Task: Create fields in voter object.
Action: Mouse moved to (1187, 84)
Screenshot: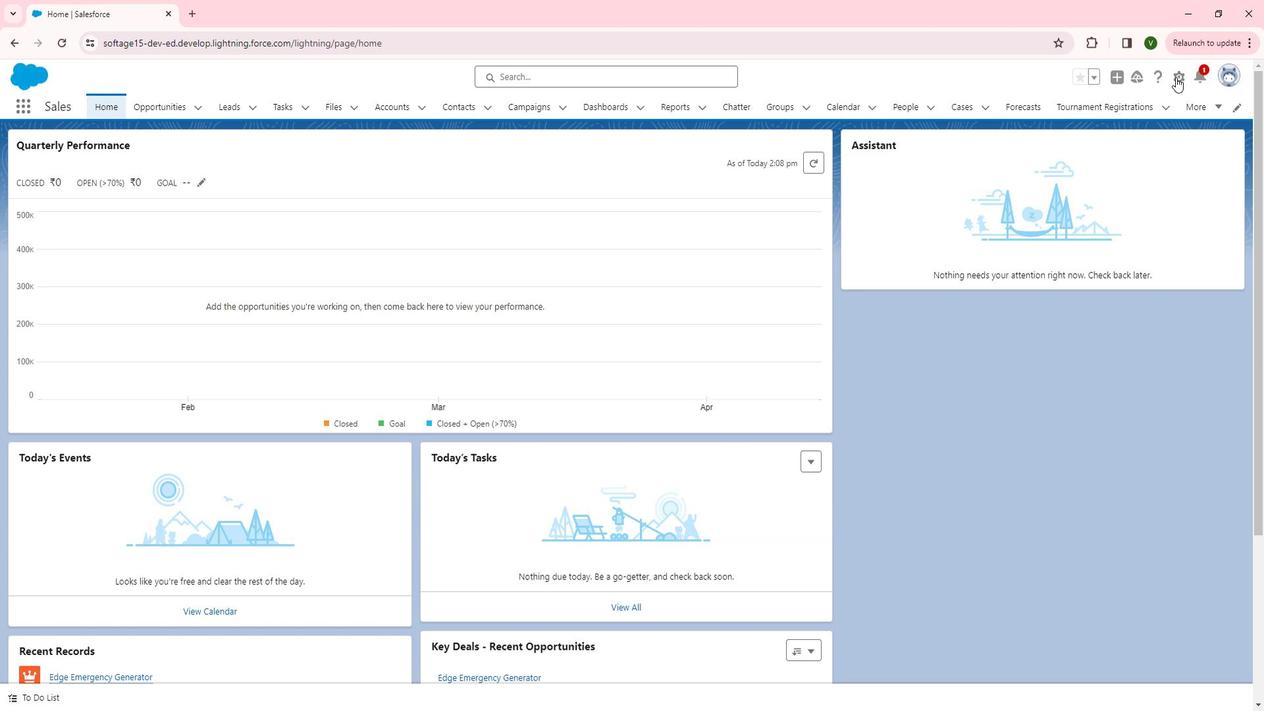 
Action: Mouse pressed left at (1187, 84)
Screenshot: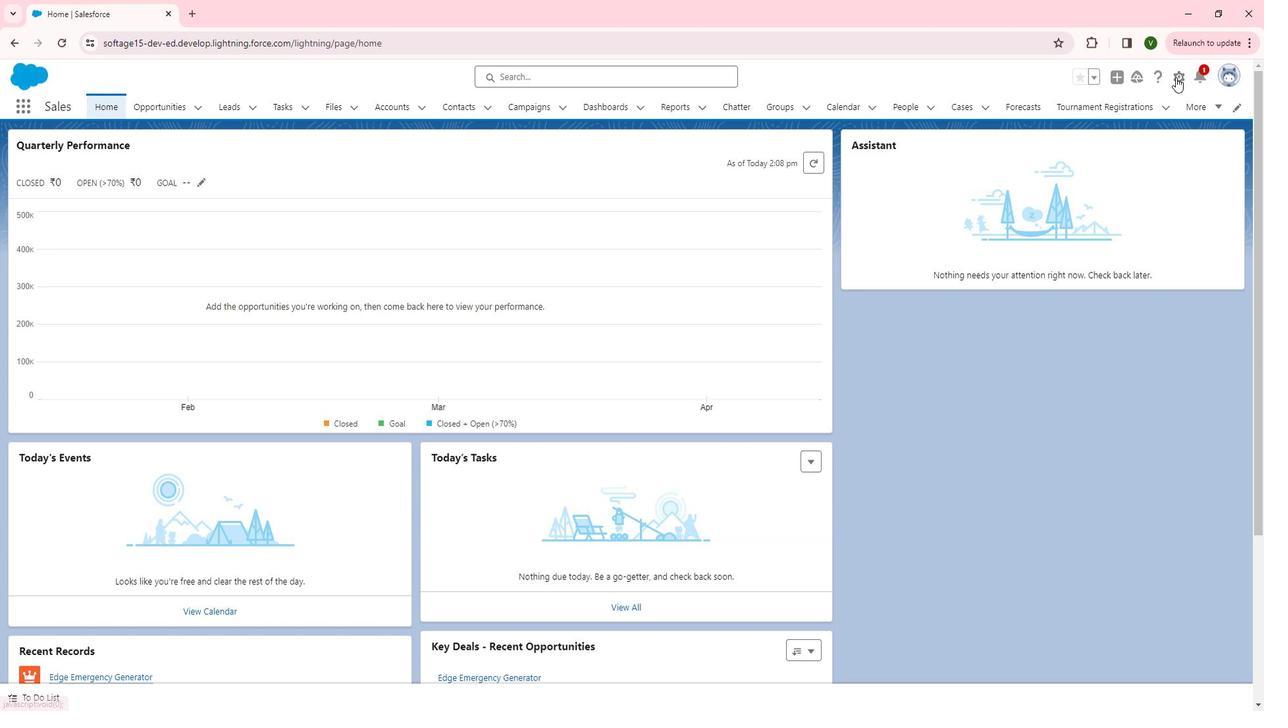 
Action: Mouse moved to (1145, 137)
Screenshot: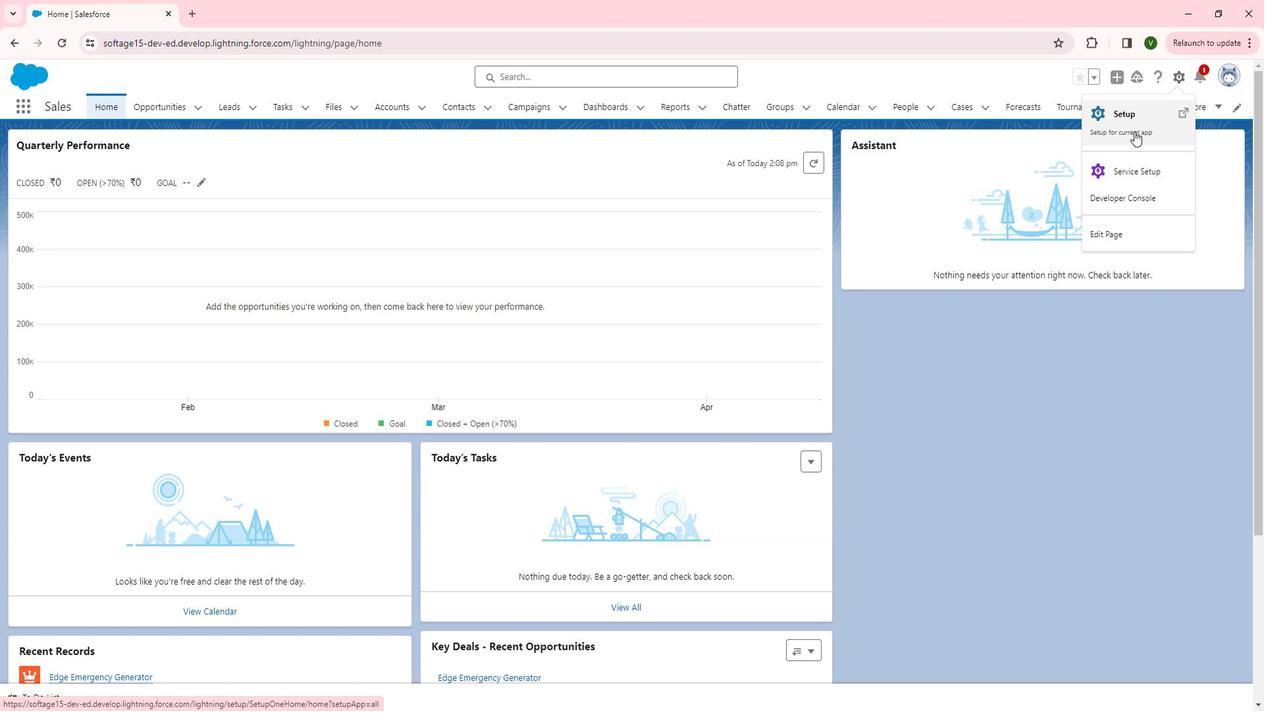 
Action: Mouse pressed left at (1145, 137)
Screenshot: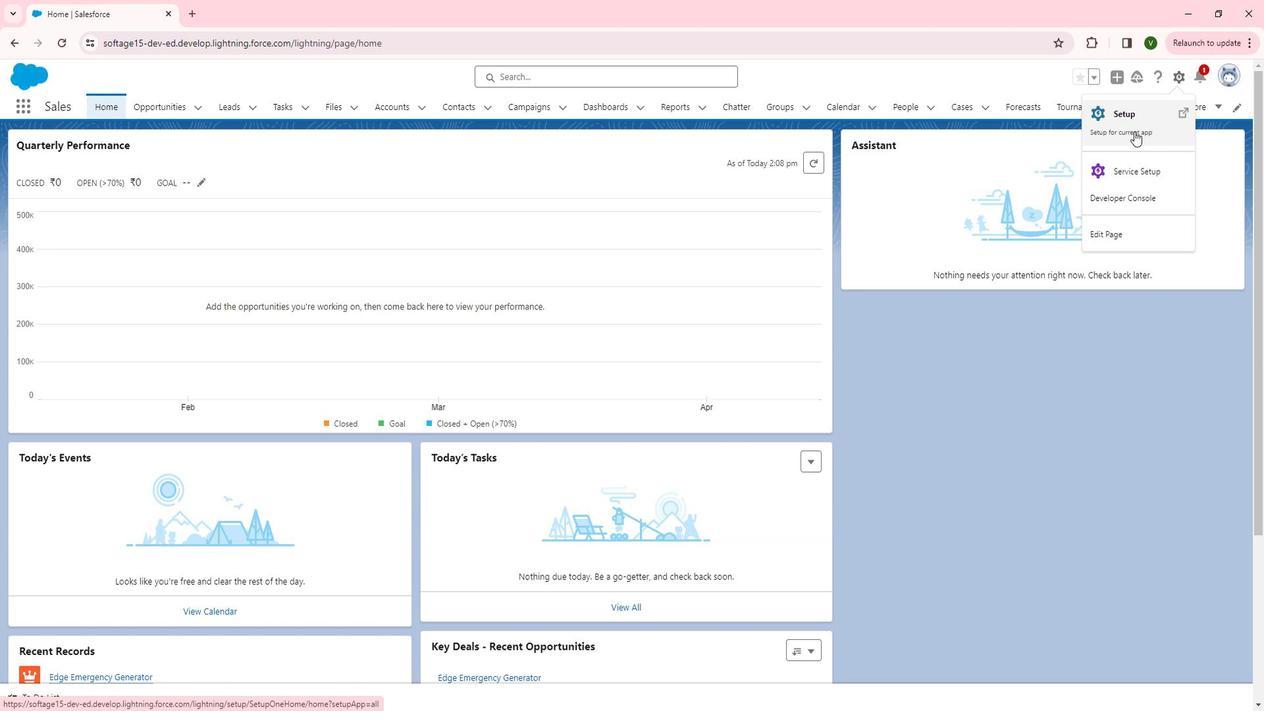 
Action: Mouse moved to (122, 424)
Screenshot: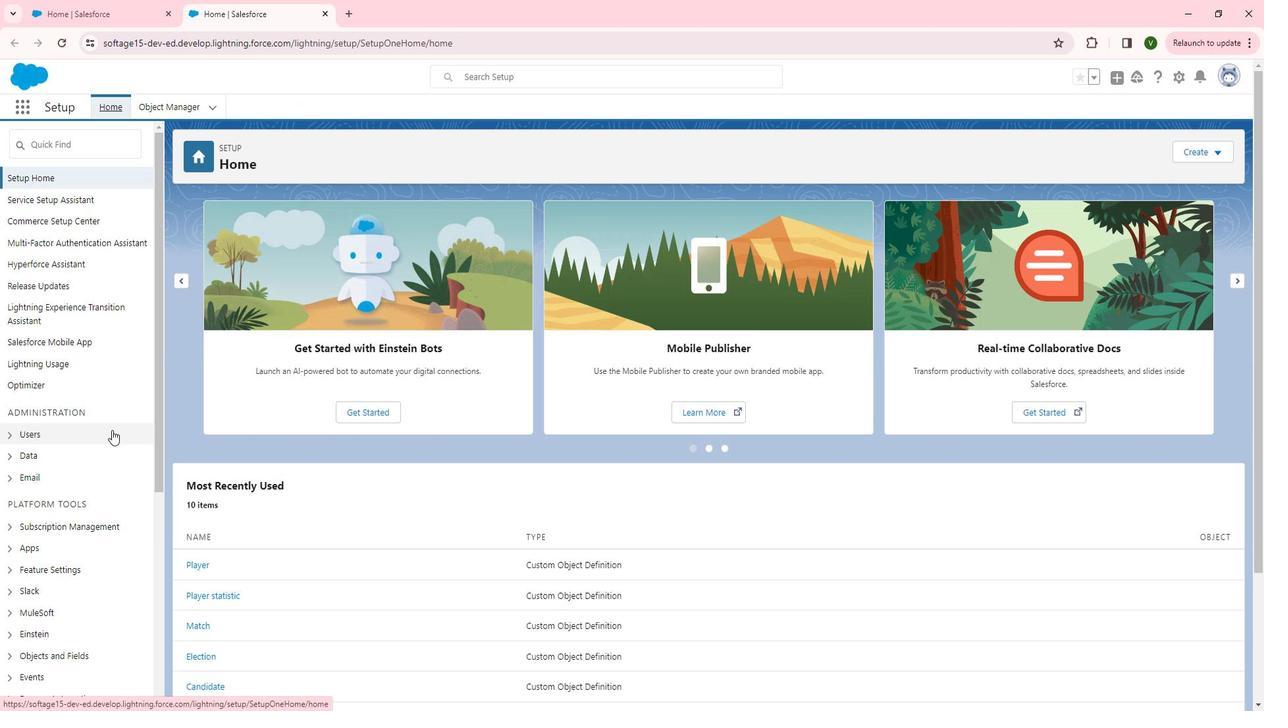 
Action: Mouse scrolled (122, 424) with delta (0, 0)
Screenshot: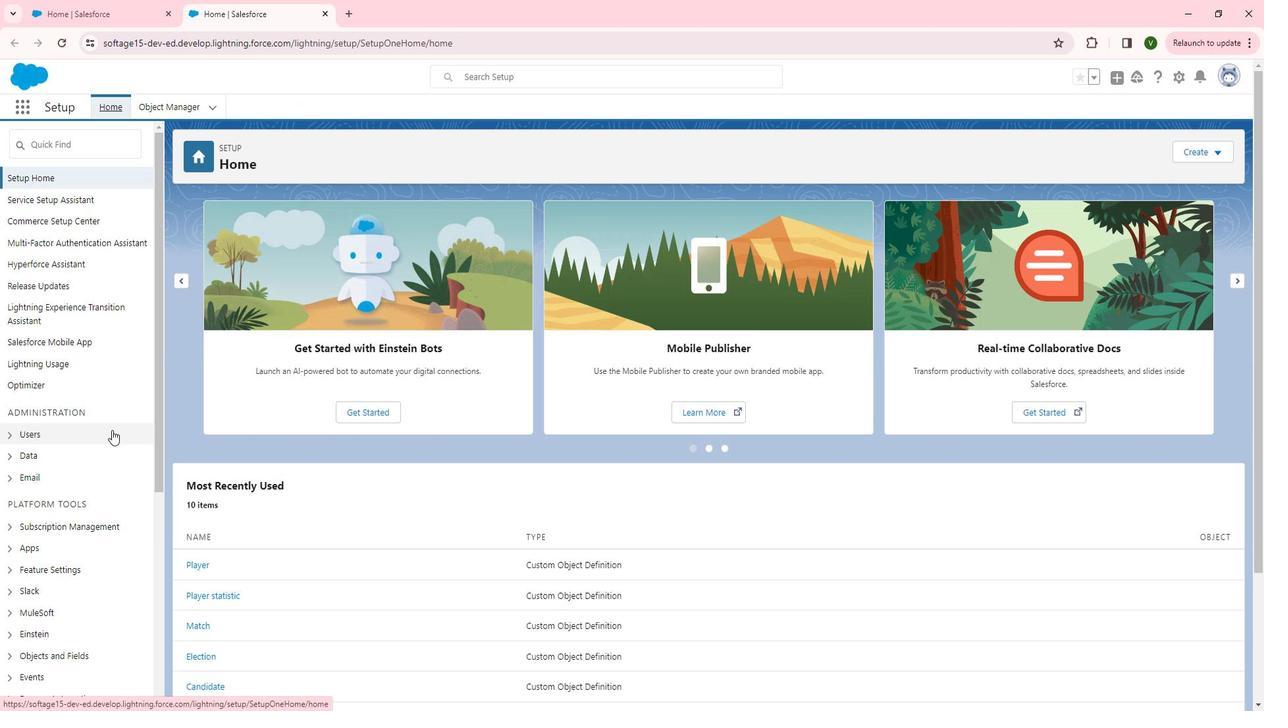 
Action: Mouse scrolled (122, 424) with delta (0, 0)
Screenshot: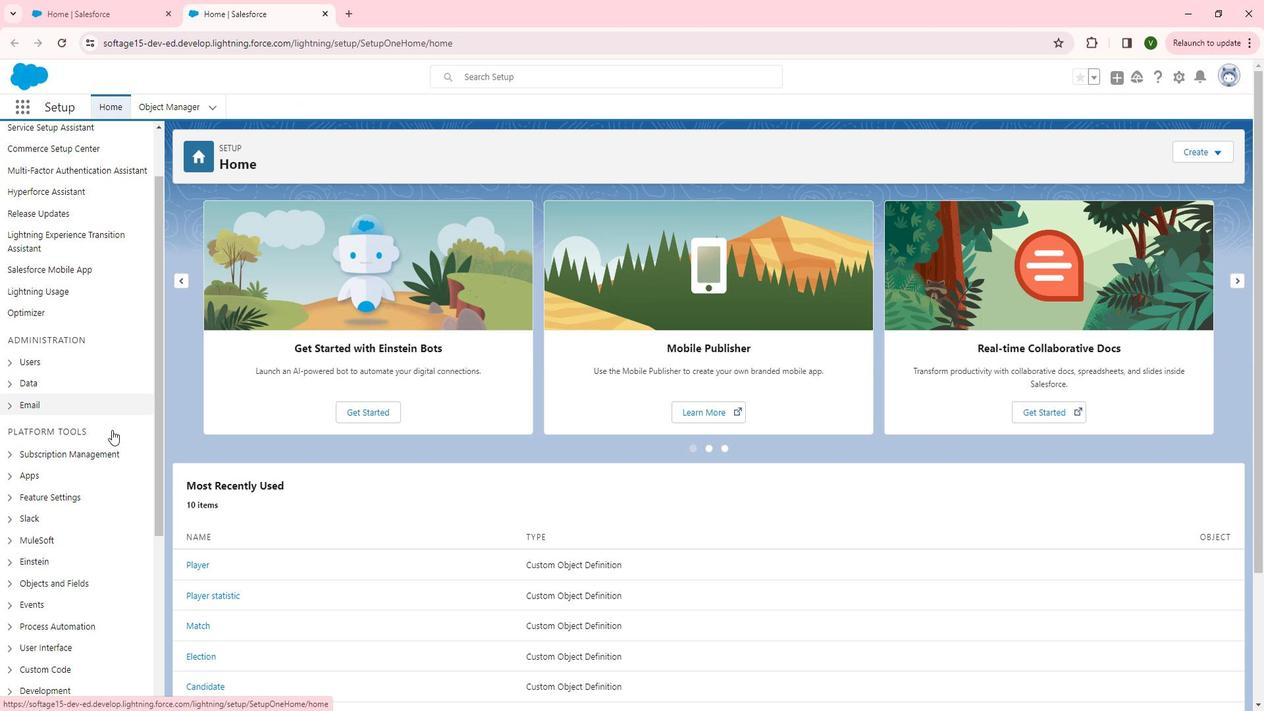 
Action: Mouse moved to (113, 424)
Screenshot: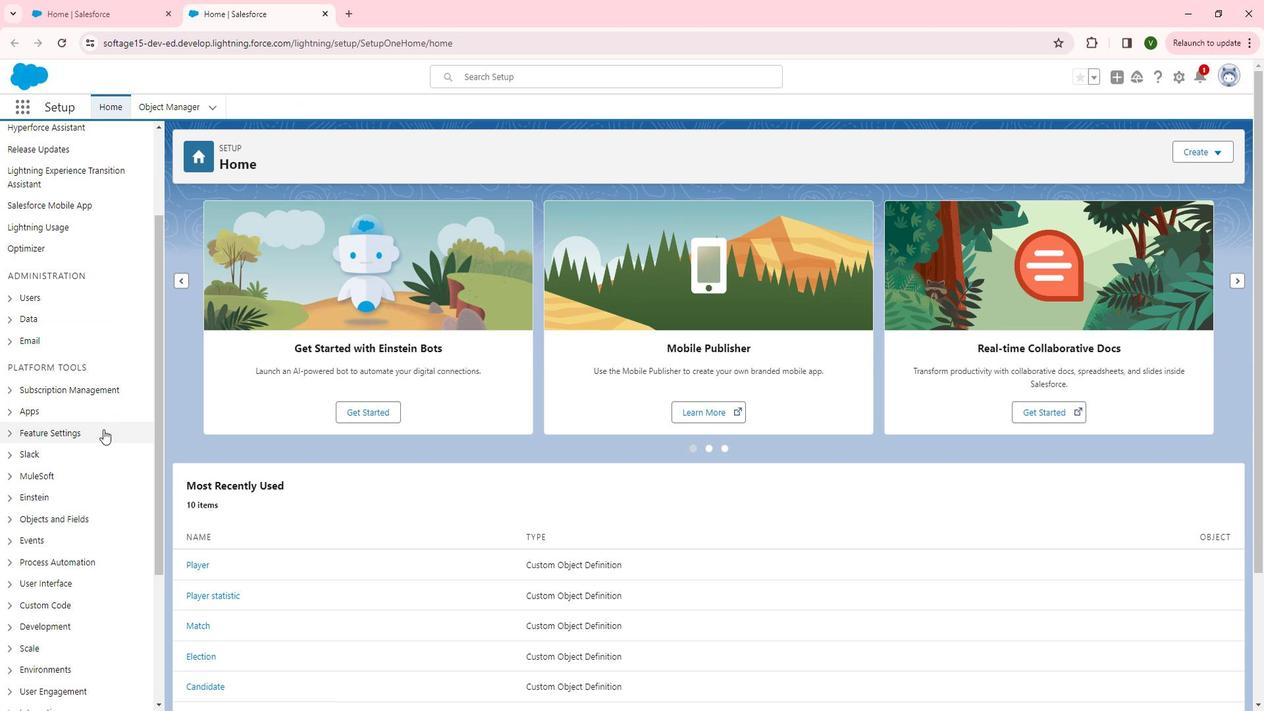 
Action: Mouse scrolled (113, 423) with delta (0, 0)
Screenshot: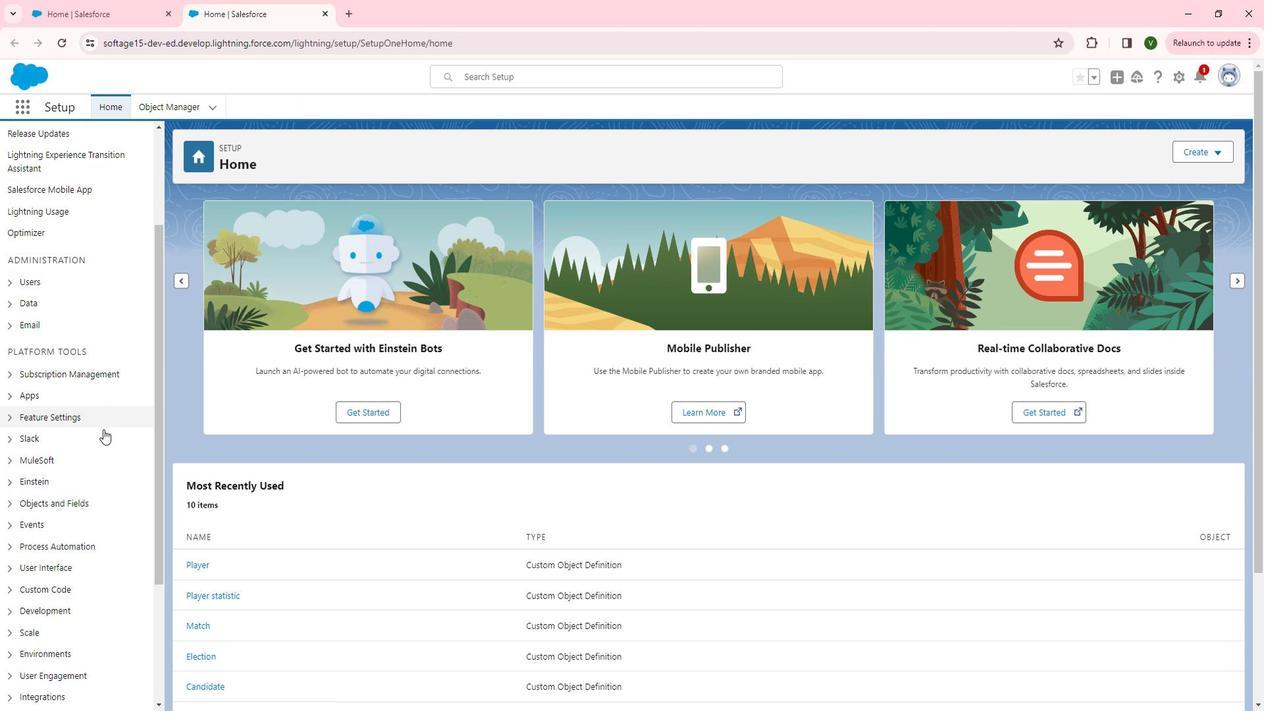 
Action: Mouse moved to (16, 446)
Screenshot: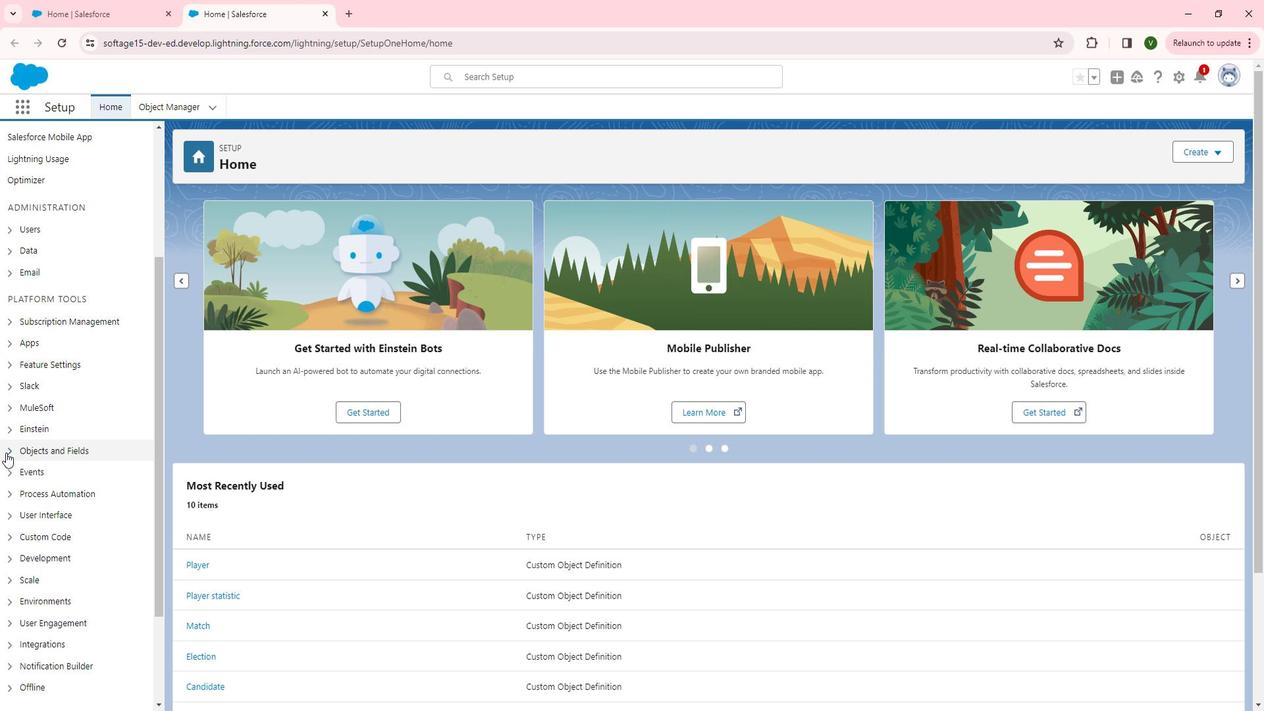 
Action: Mouse pressed left at (16, 446)
Screenshot: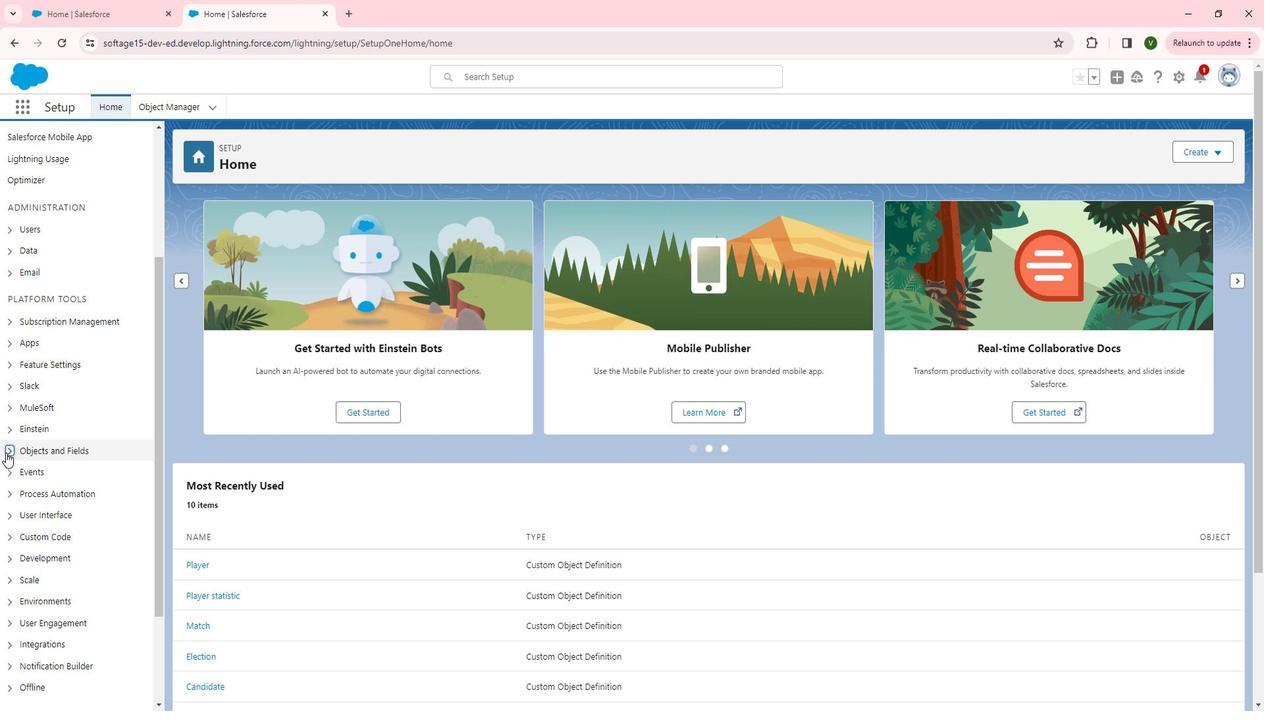 
Action: Mouse moved to (94, 462)
Screenshot: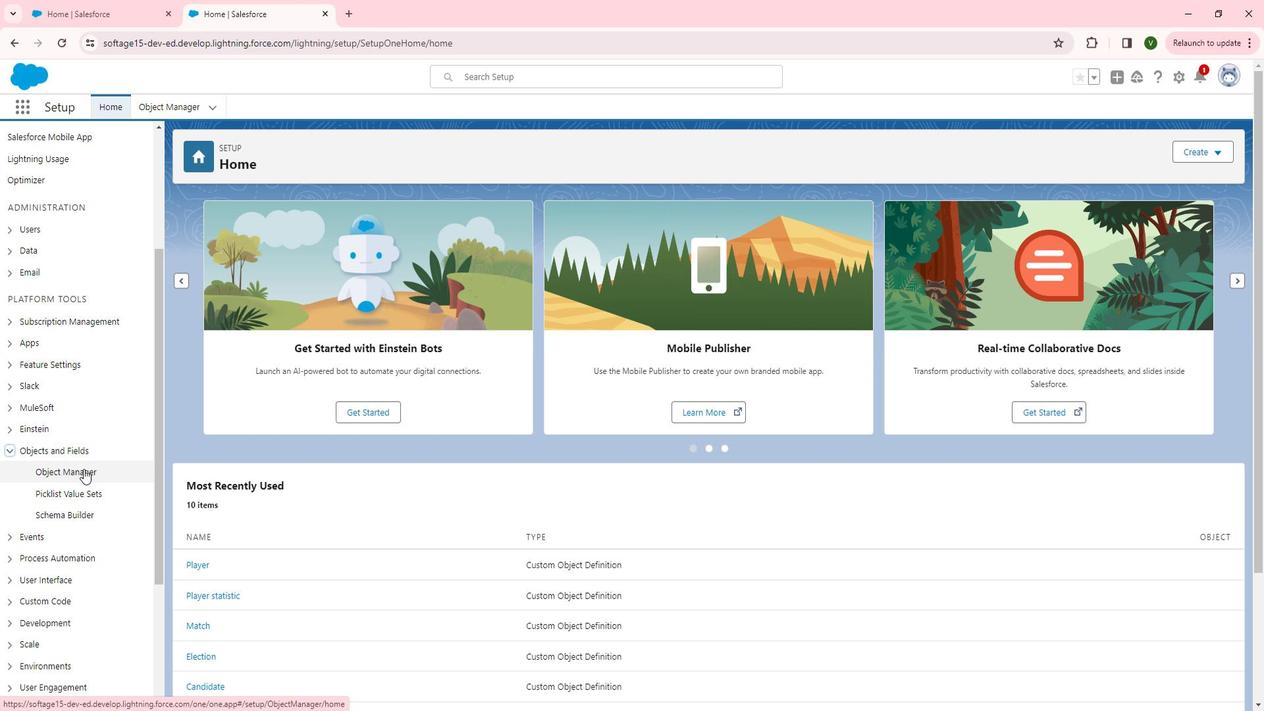 
Action: Mouse pressed left at (94, 462)
Screenshot: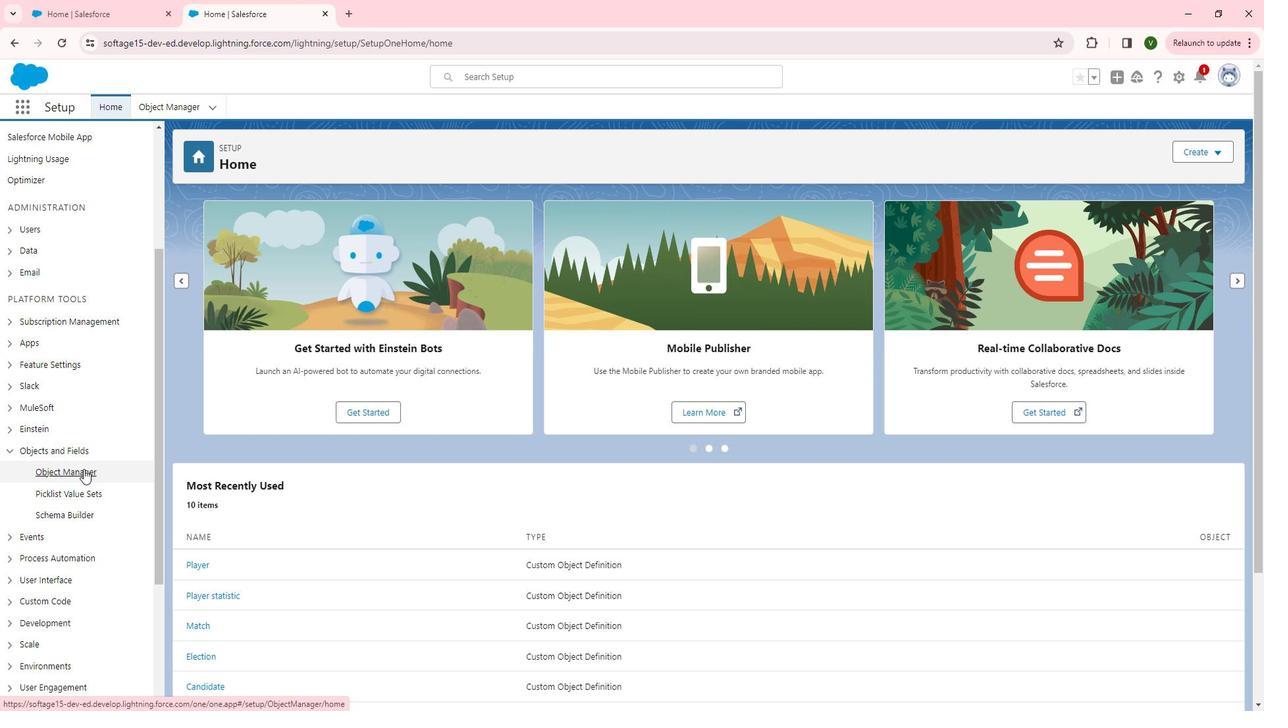 
Action: Mouse moved to (474, 305)
Screenshot: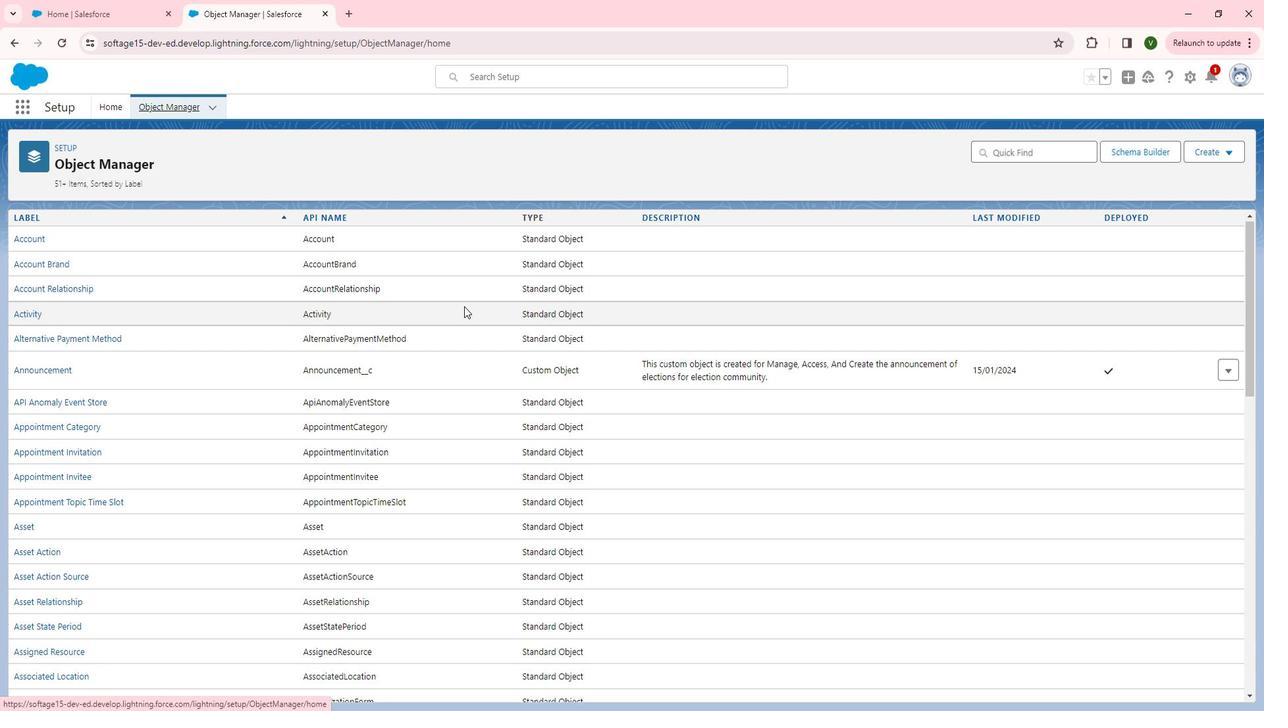
Action: Mouse scrolled (474, 305) with delta (0, 0)
Screenshot: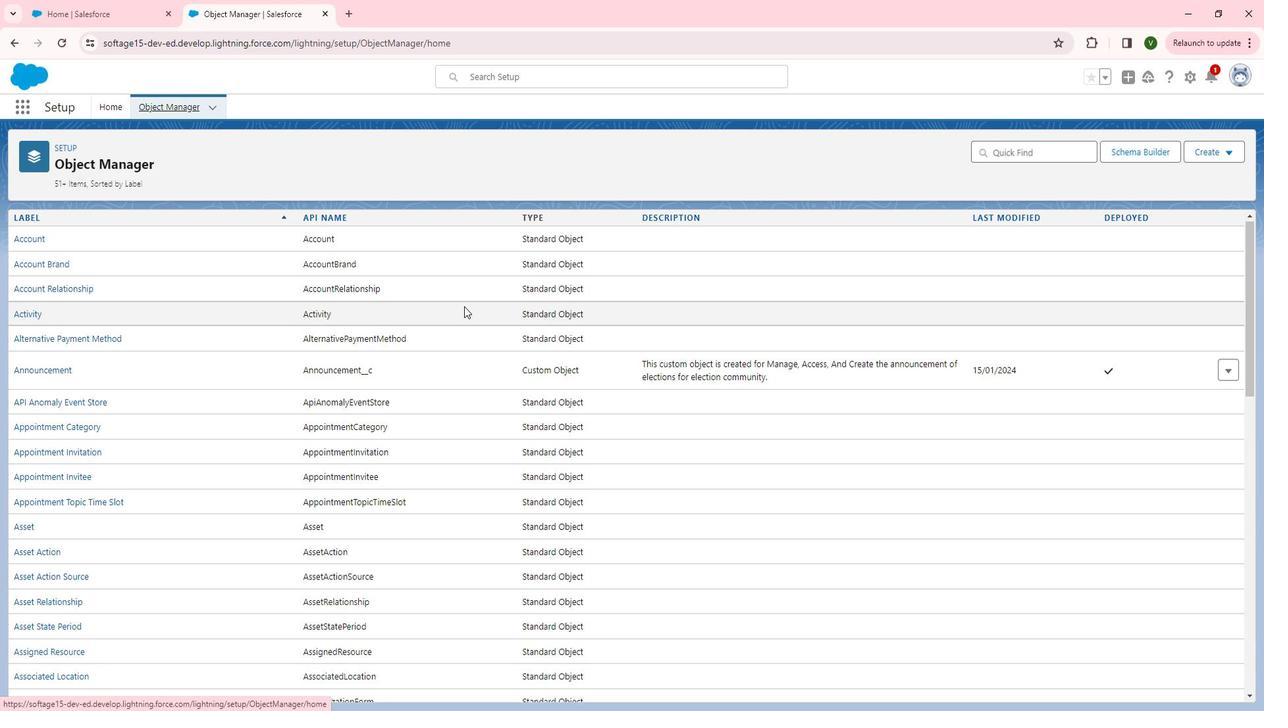 
Action: Mouse scrolled (474, 305) with delta (0, 0)
Screenshot: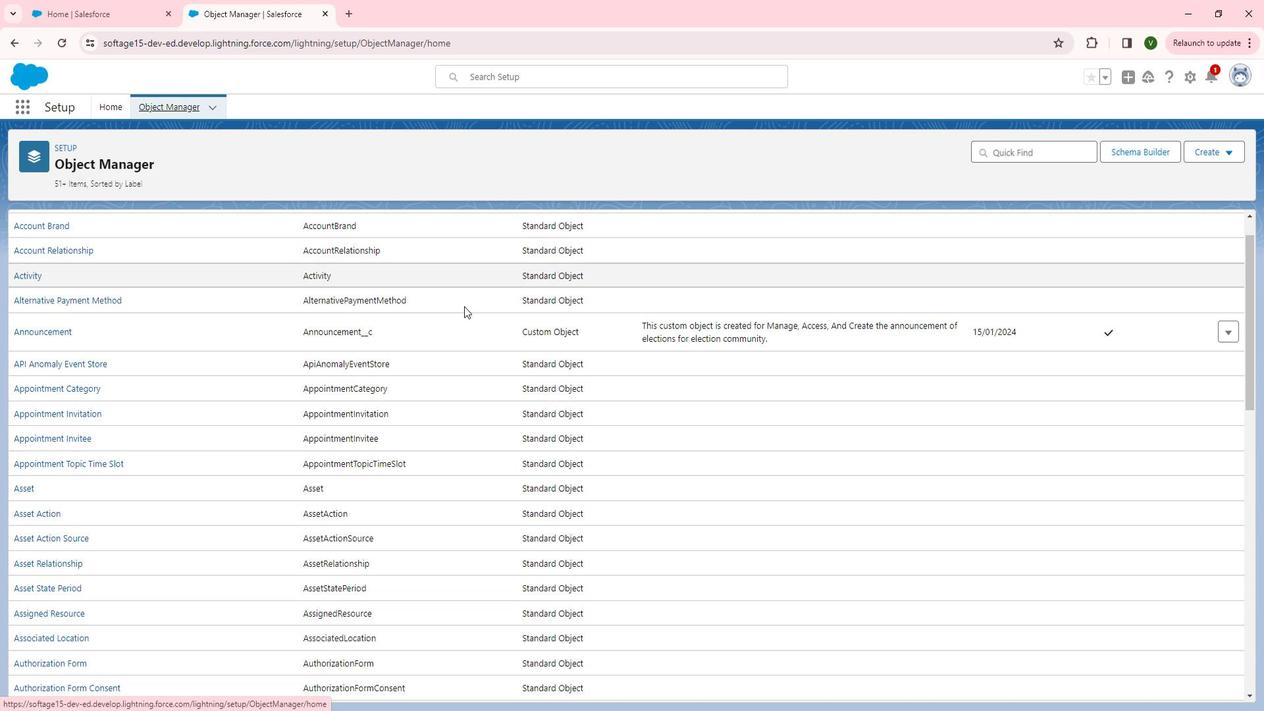 
Action: Mouse scrolled (474, 305) with delta (0, 0)
Screenshot: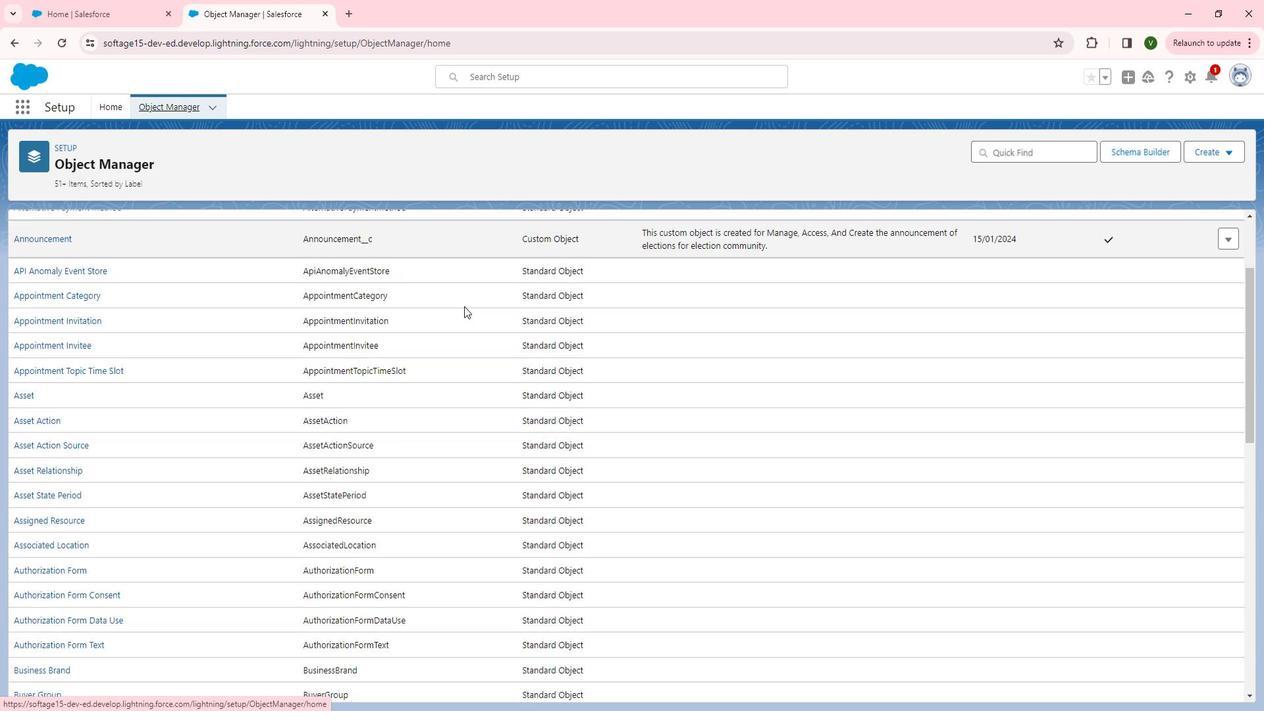 
Action: Mouse scrolled (474, 305) with delta (0, 0)
Screenshot: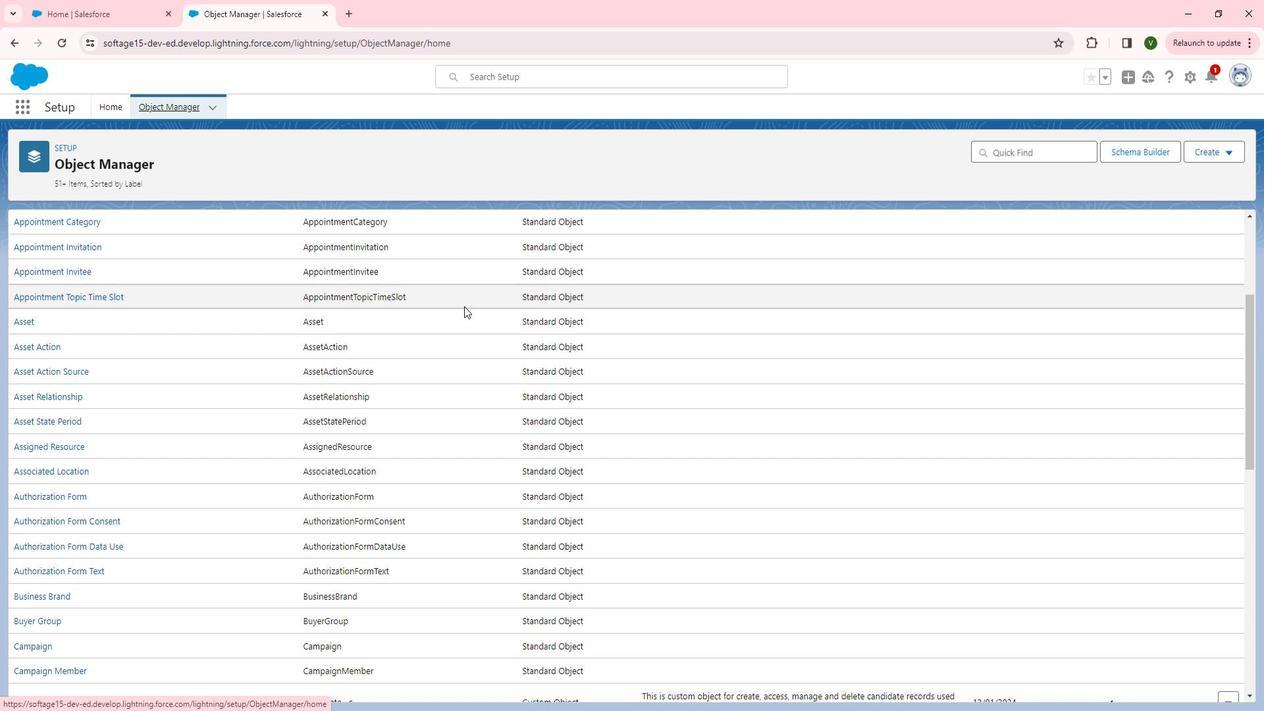 
Action: Mouse scrolled (474, 305) with delta (0, 0)
Screenshot: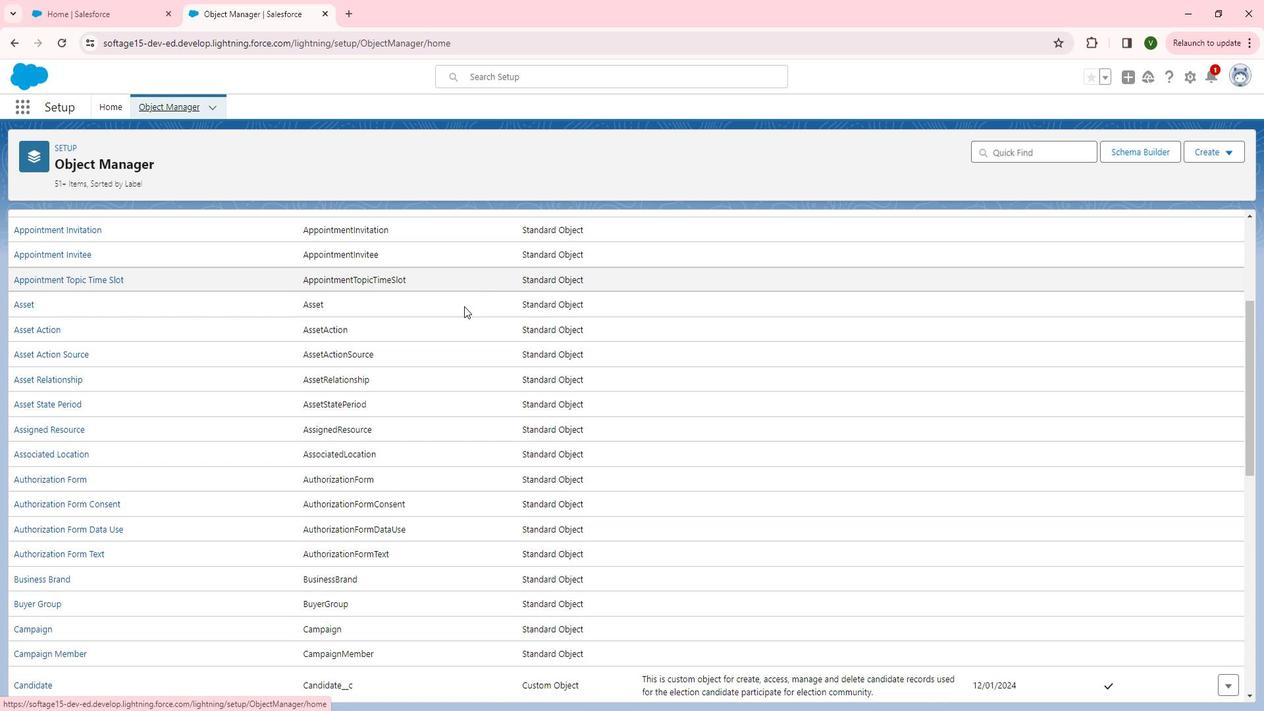 
Action: Mouse scrolled (474, 305) with delta (0, 0)
Screenshot: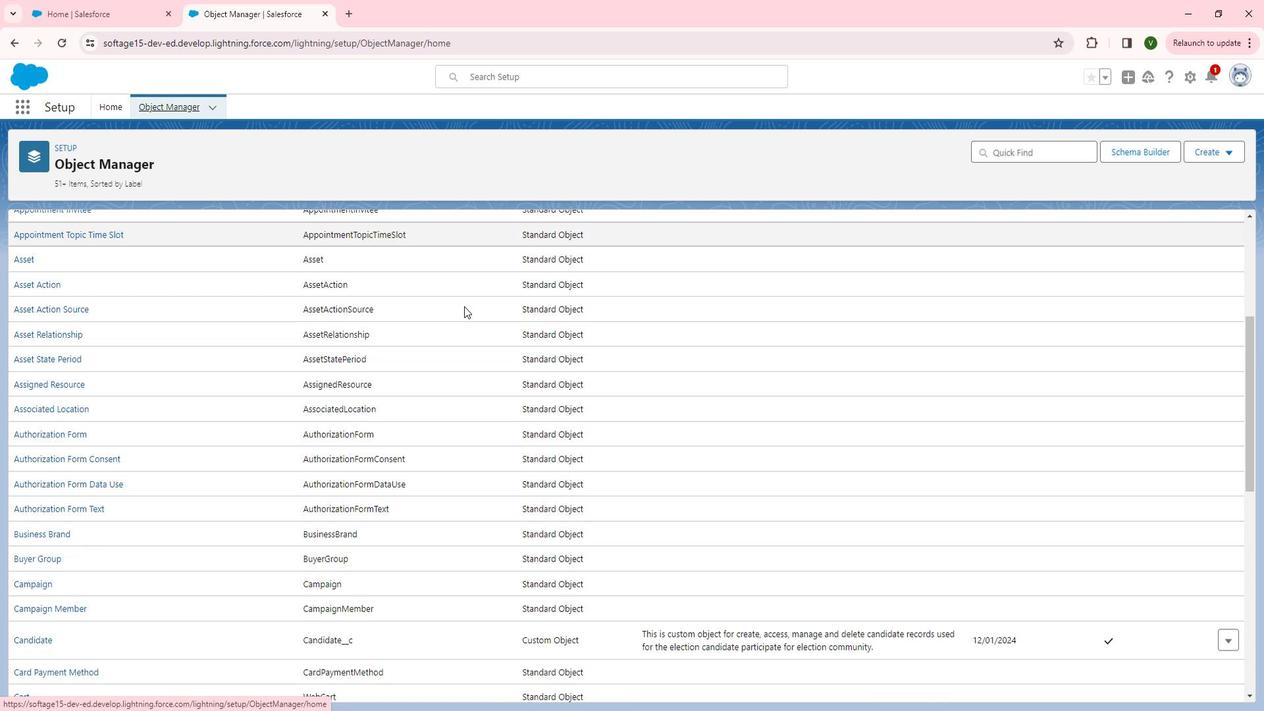 
Action: Mouse scrolled (474, 305) with delta (0, 0)
Screenshot: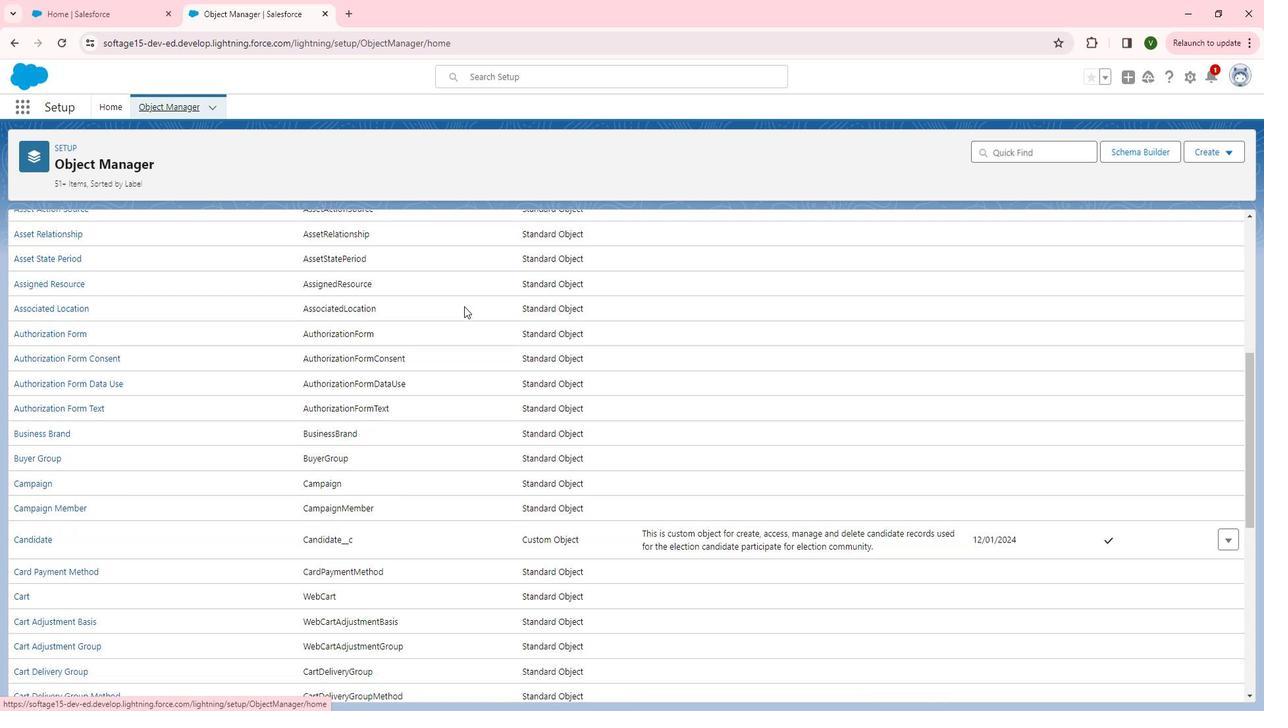 
Action: Mouse moved to (474, 306)
Screenshot: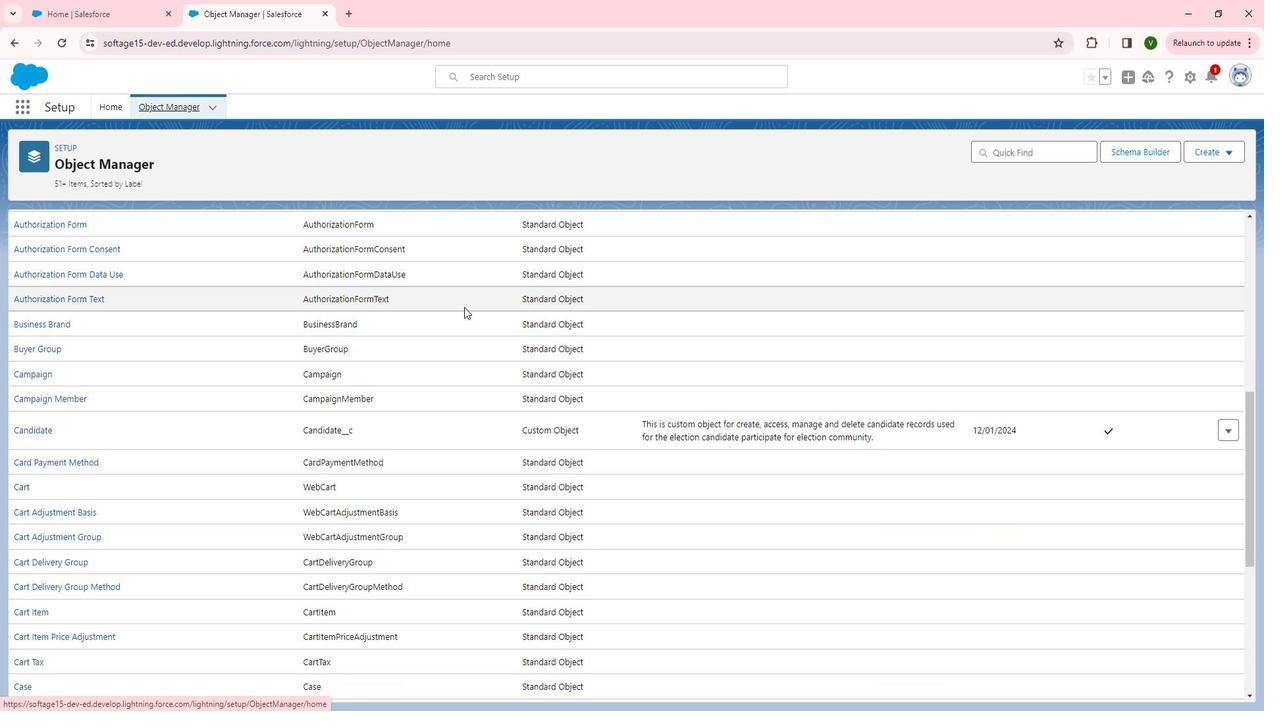 
Action: Mouse scrolled (474, 305) with delta (0, 0)
Screenshot: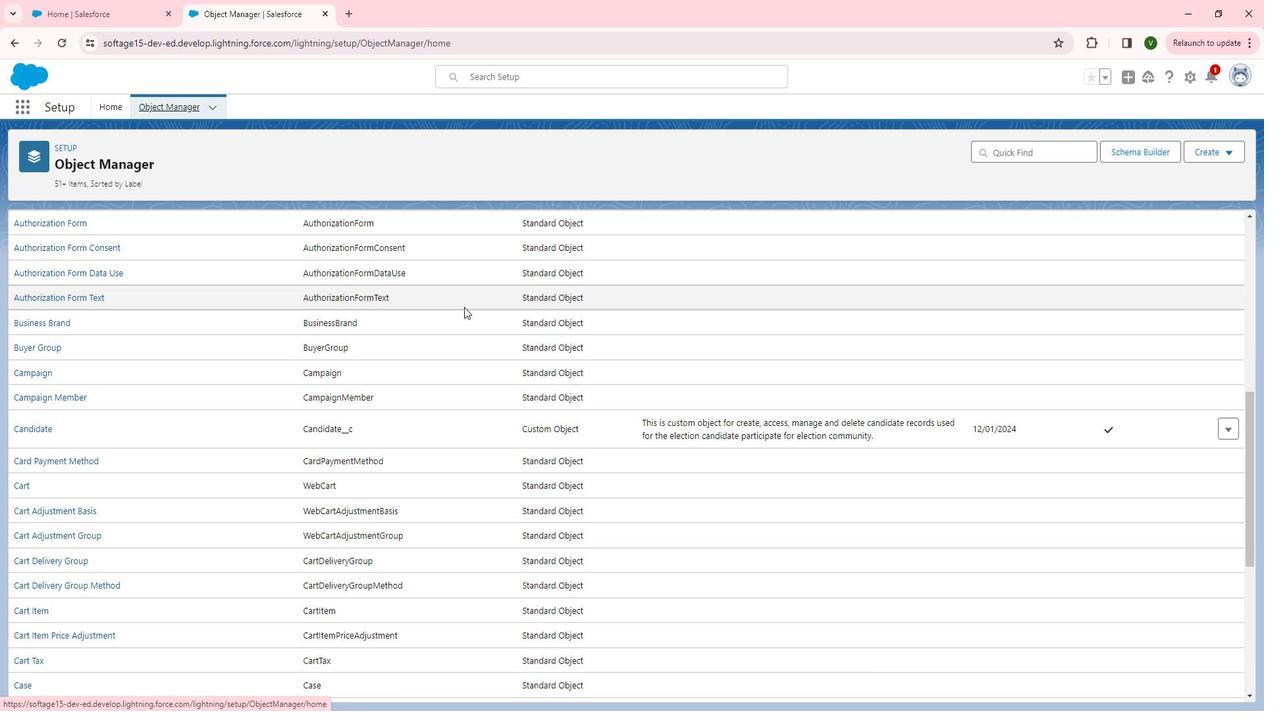 
Action: Mouse scrolled (474, 305) with delta (0, 0)
Screenshot: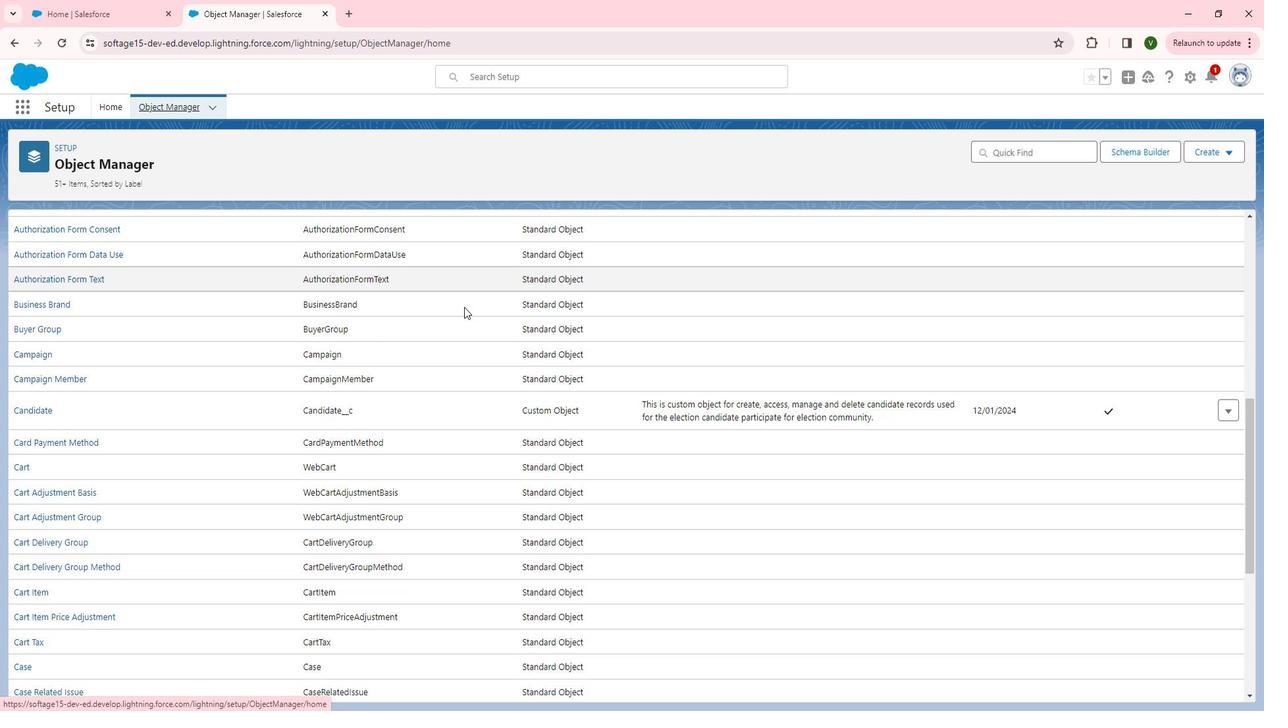 
Action: Mouse scrolled (474, 305) with delta (0, 0)
Screenshot: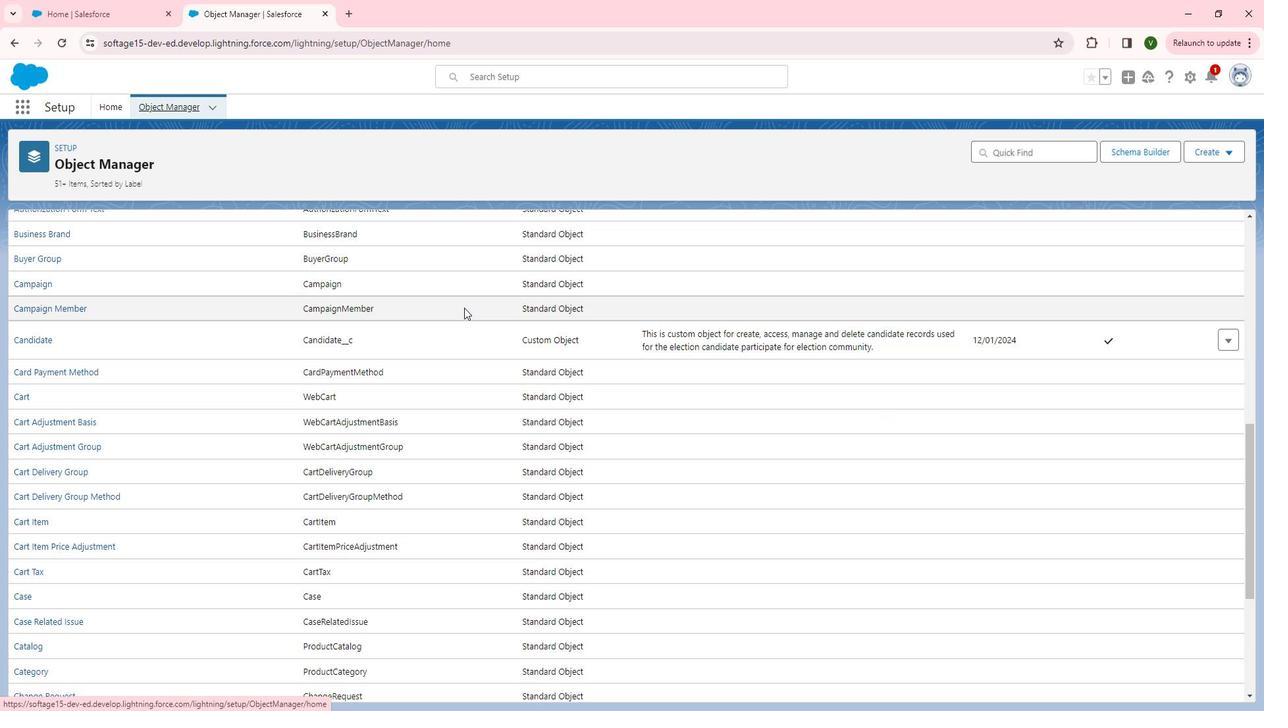 
Action: Mouse moved to (474, 306)
Screenshot: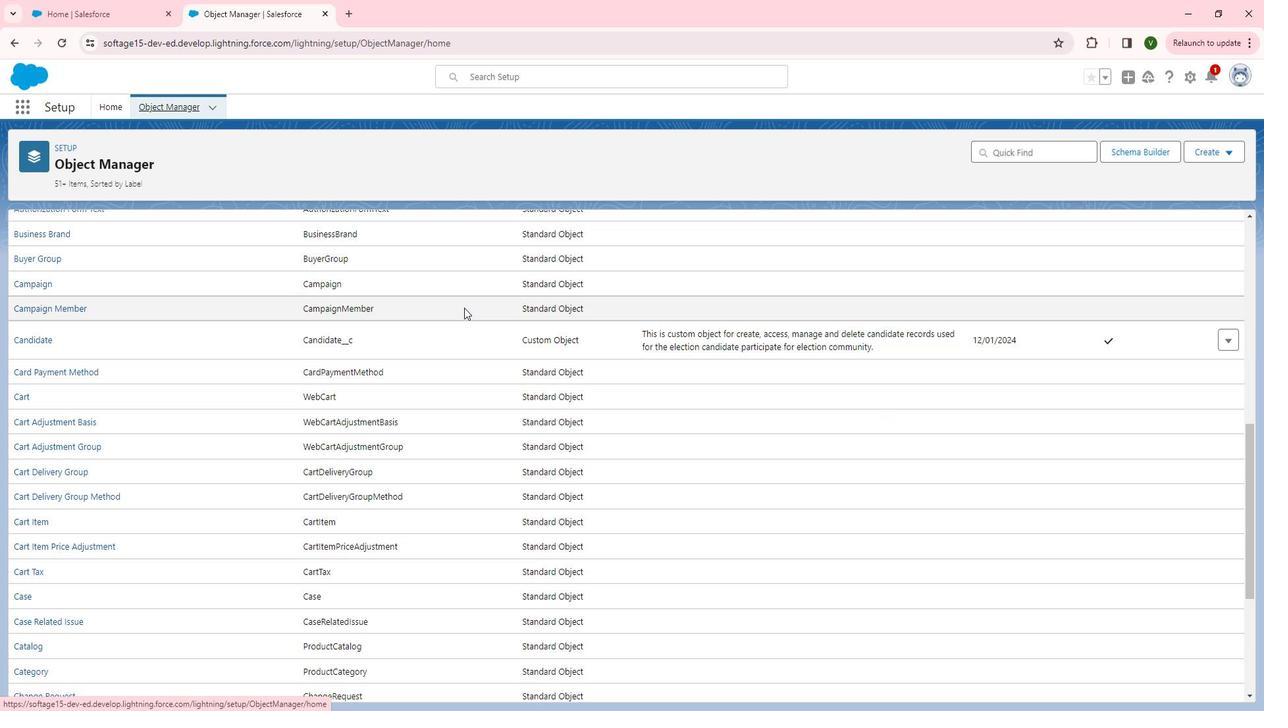 
Action: Mouse scrolled (474, 306) with delta (0, 0)
Screenshot: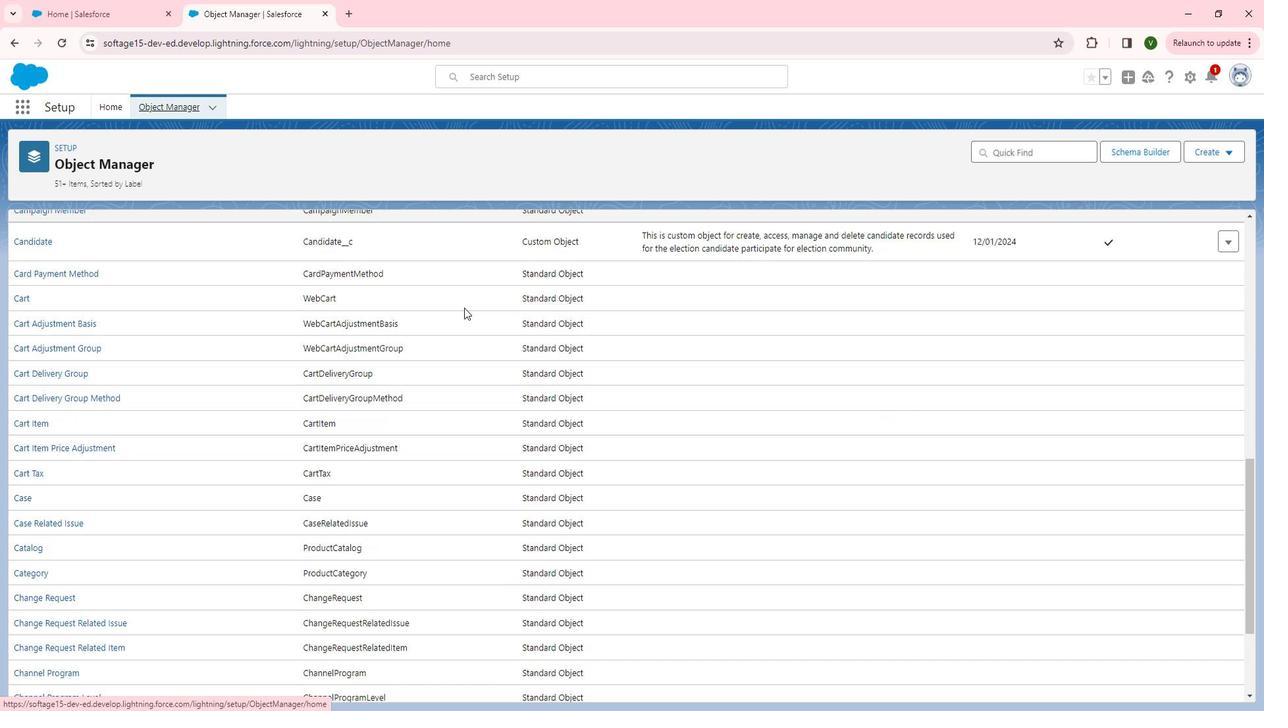 
Action: Mouse scrolled (474, 306) with delta (0, 0)
Screenshot: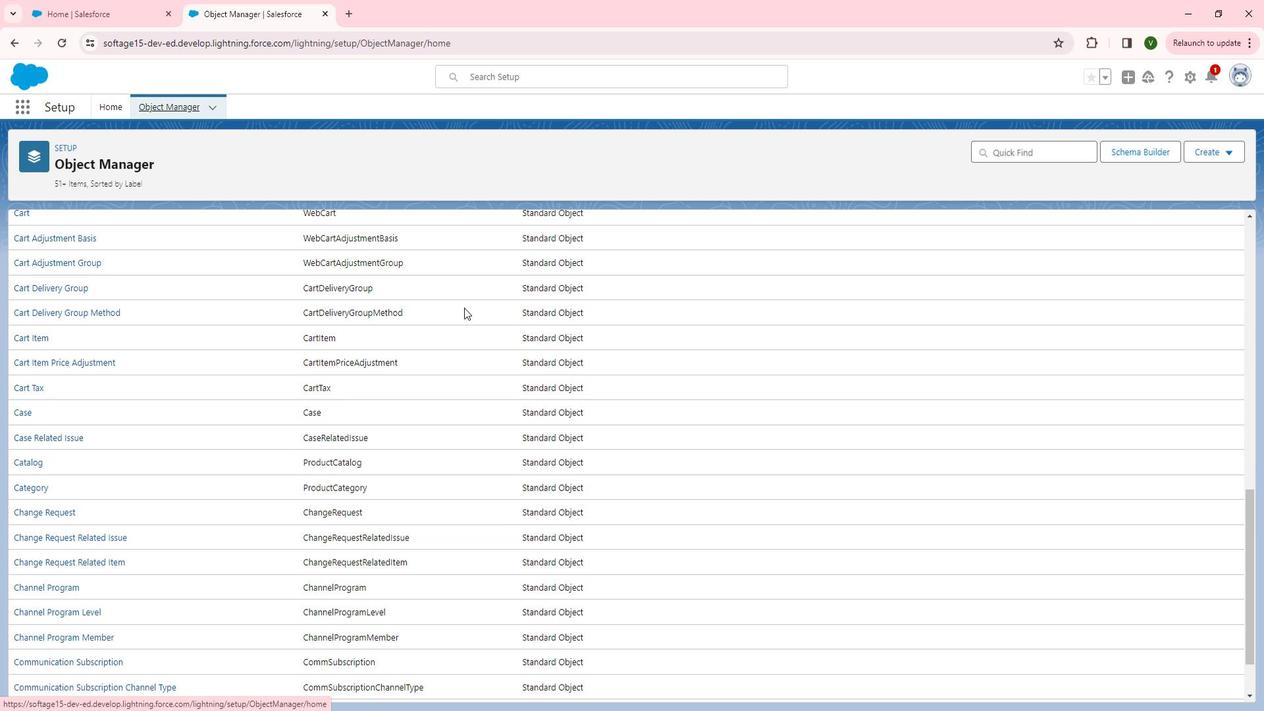 
Action: Mouse scrolled (474, 306) with delta (0, 0)
Screenshot: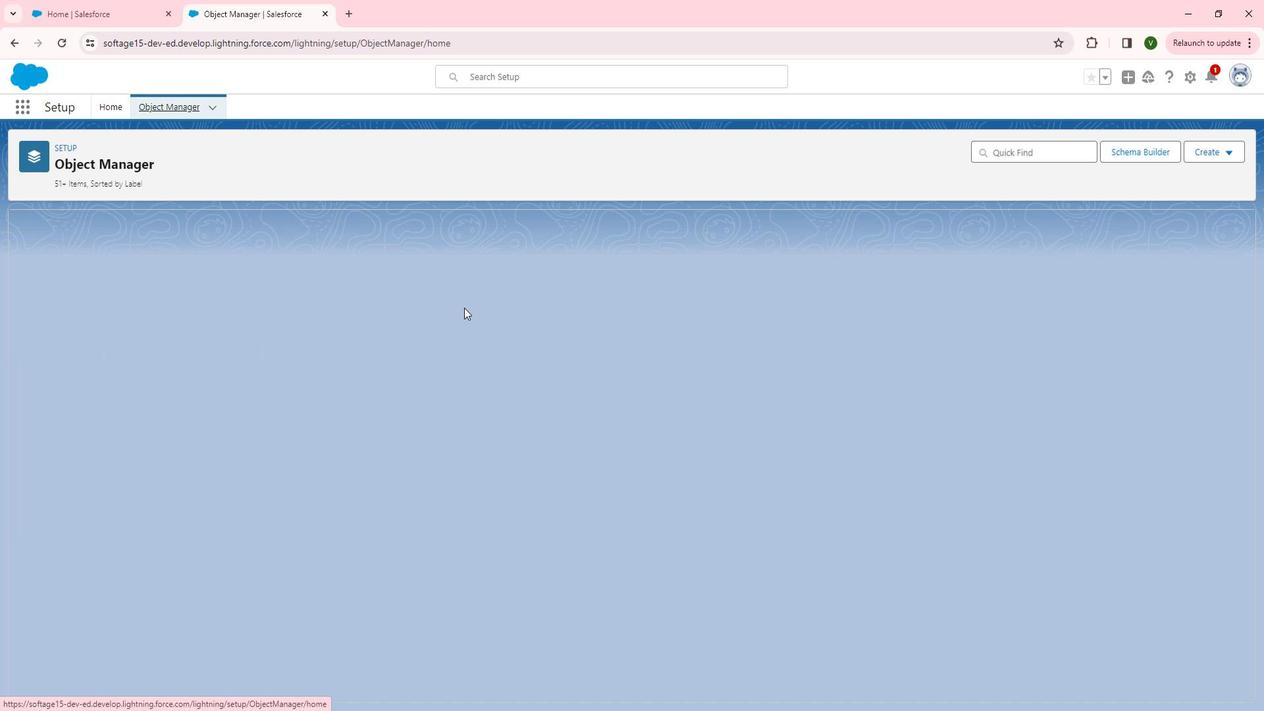 
Action: Mouse scrolled (474, 306) with delta (0, 0)
Screenshot: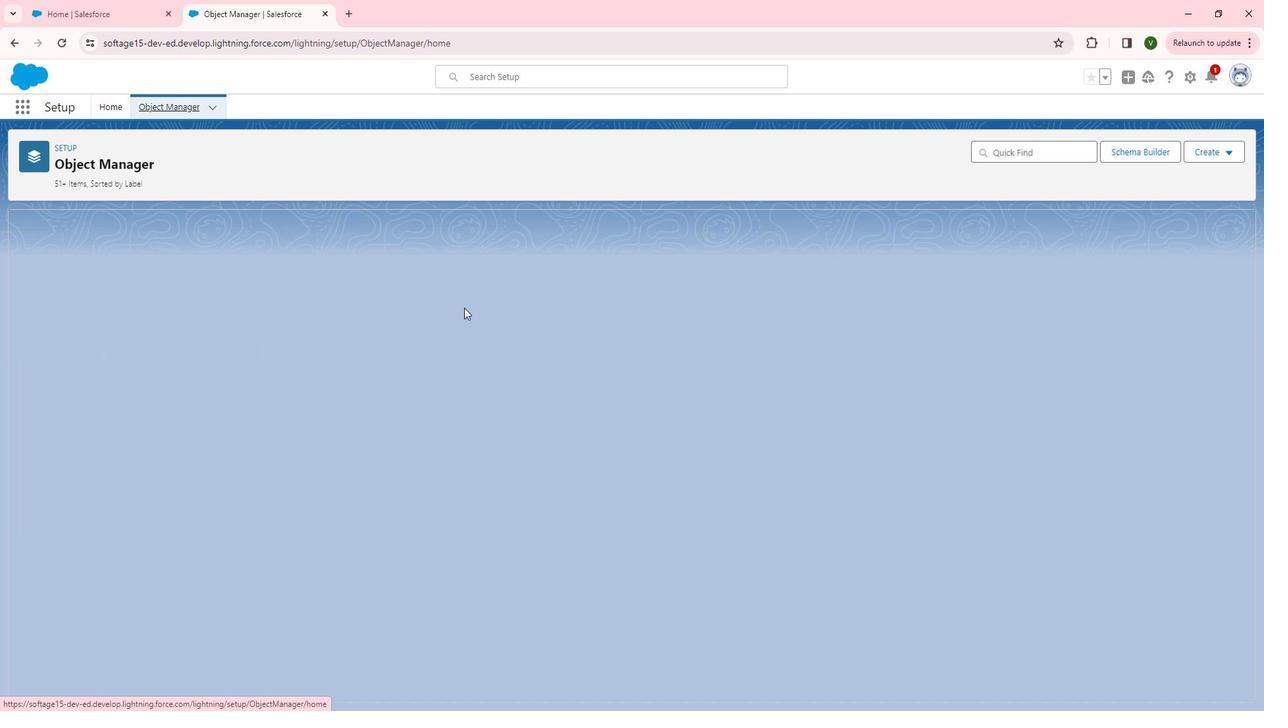 
Action: Mouse scrolled (474, 306) with delta (0, 0)
Screenshot: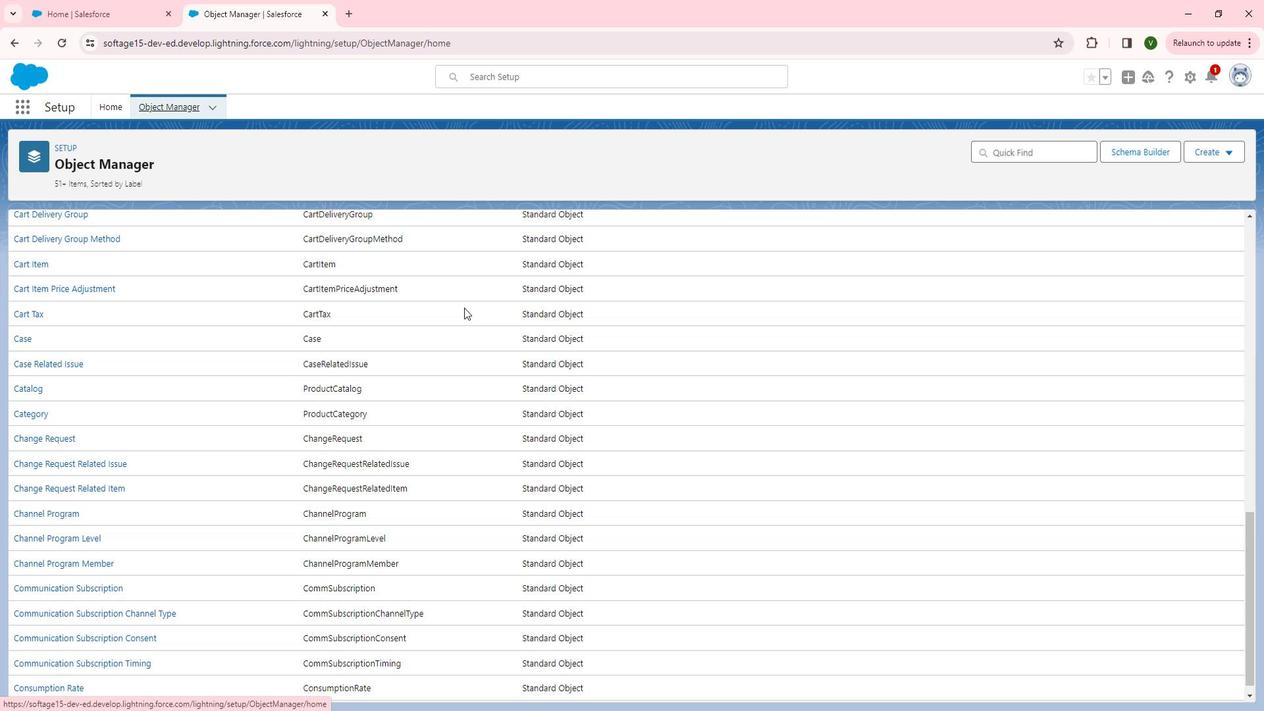 
Action: Mouse moved to (475, 307)
Screenshot: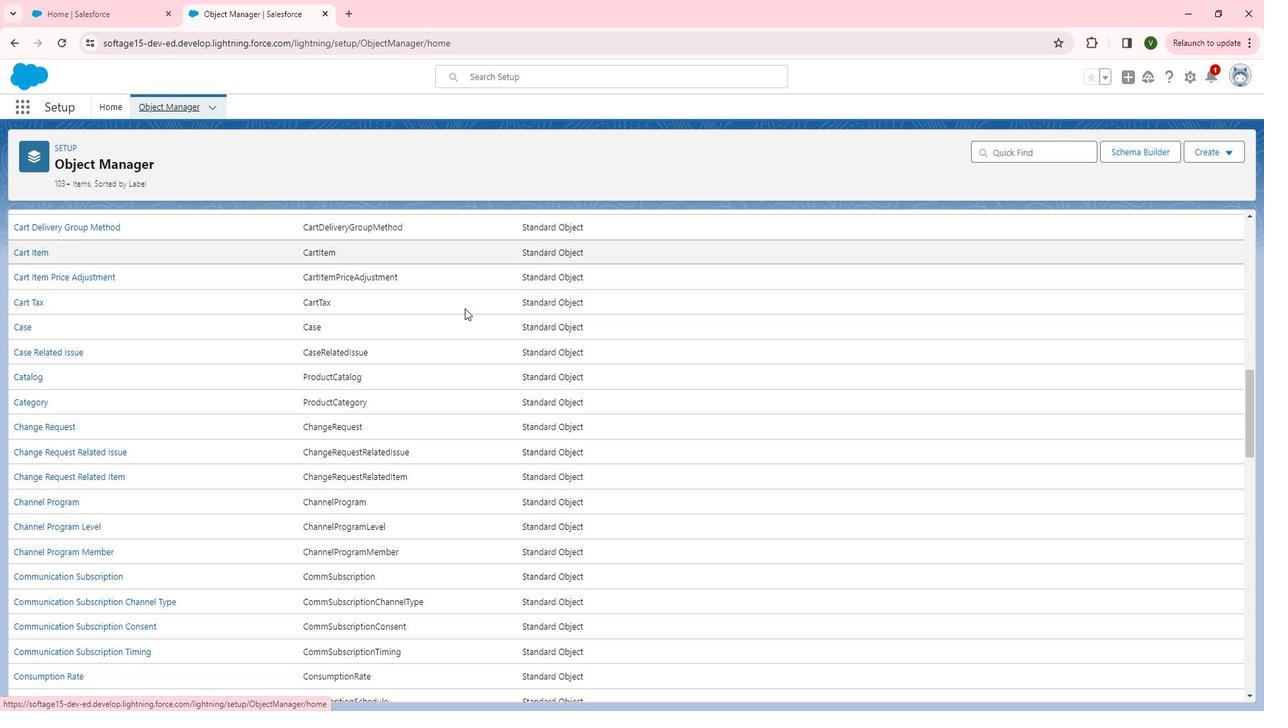 
Action: Mouse scrolled (475, 306) with delta (0, 0)
Screenshot: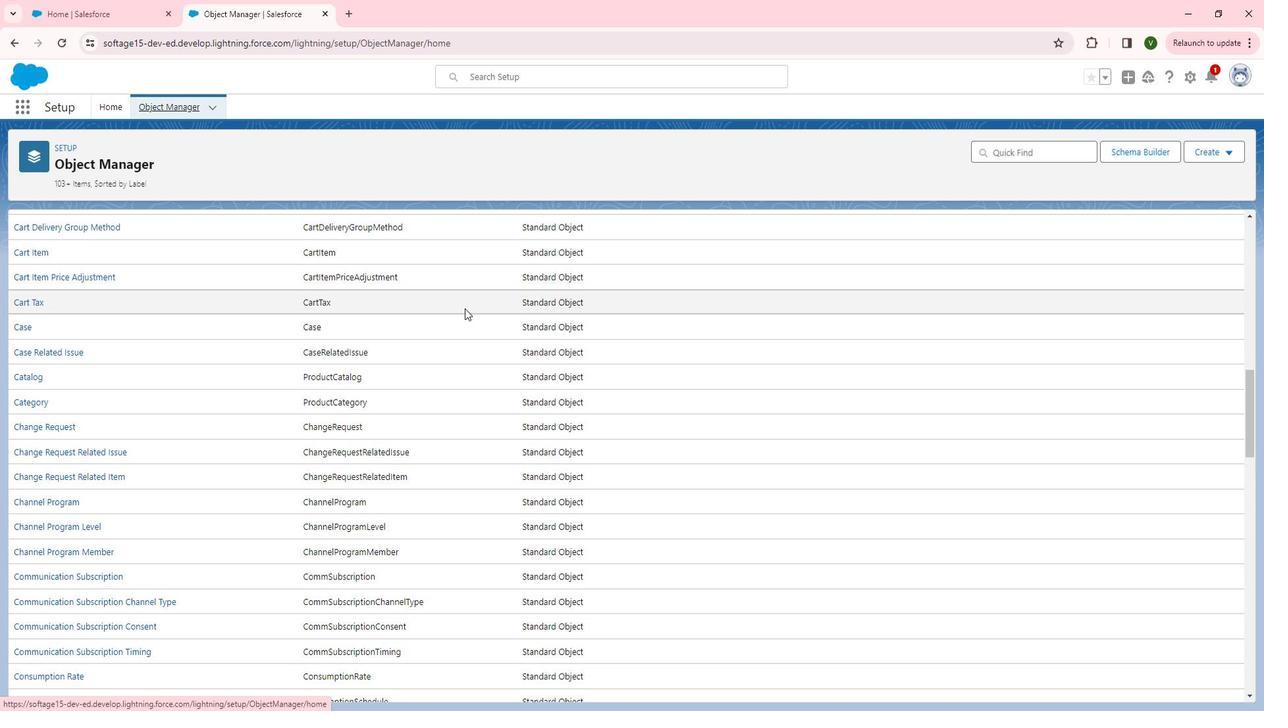 
Action: Mouse scrolled (475, 306) with delta (0, 0)
Screenshot: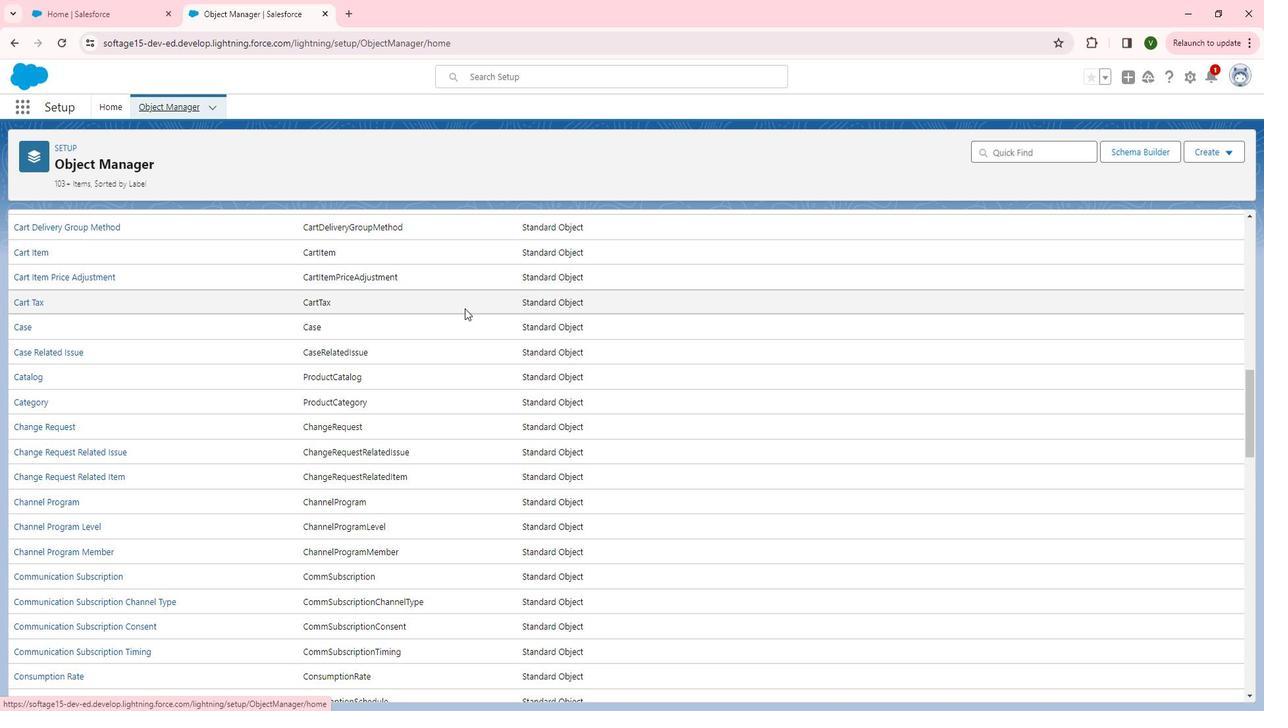 
Action: Mouse scrolled (475, 306) with delta (0, 0)
Screenshot: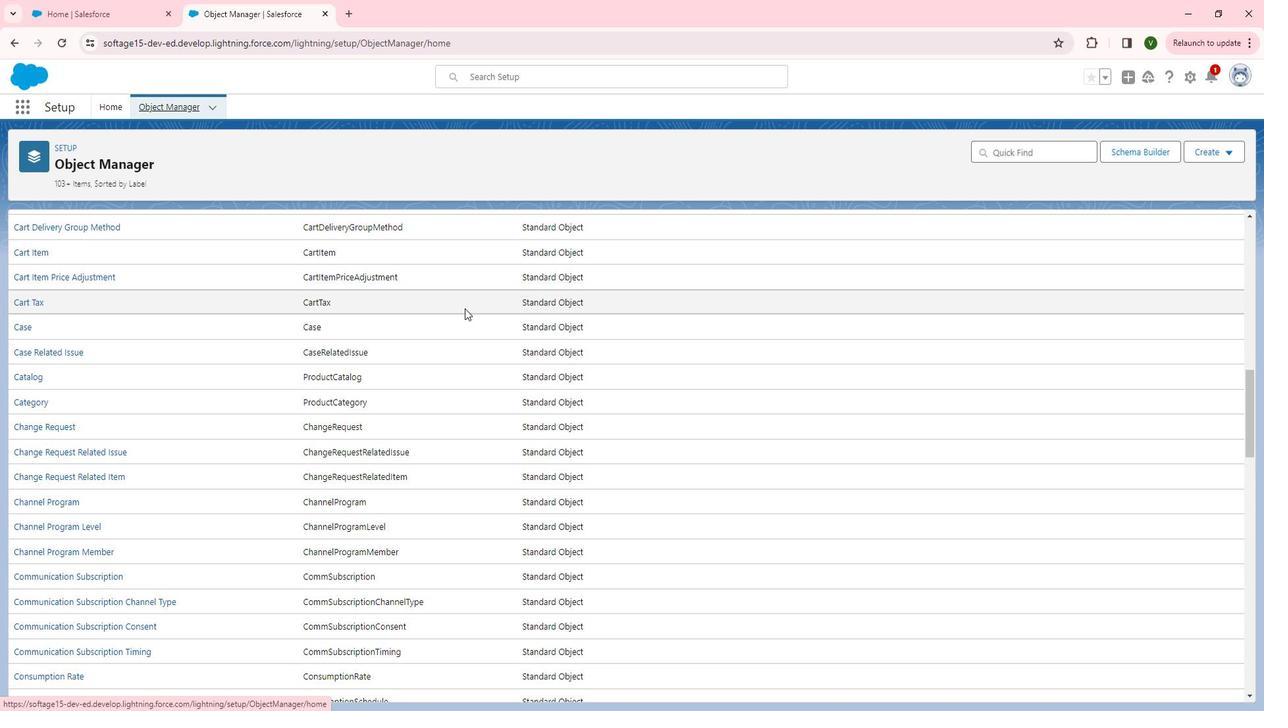 
Action: Mouse scrolled (475, 306) with delta (0, 0)
Screenshot: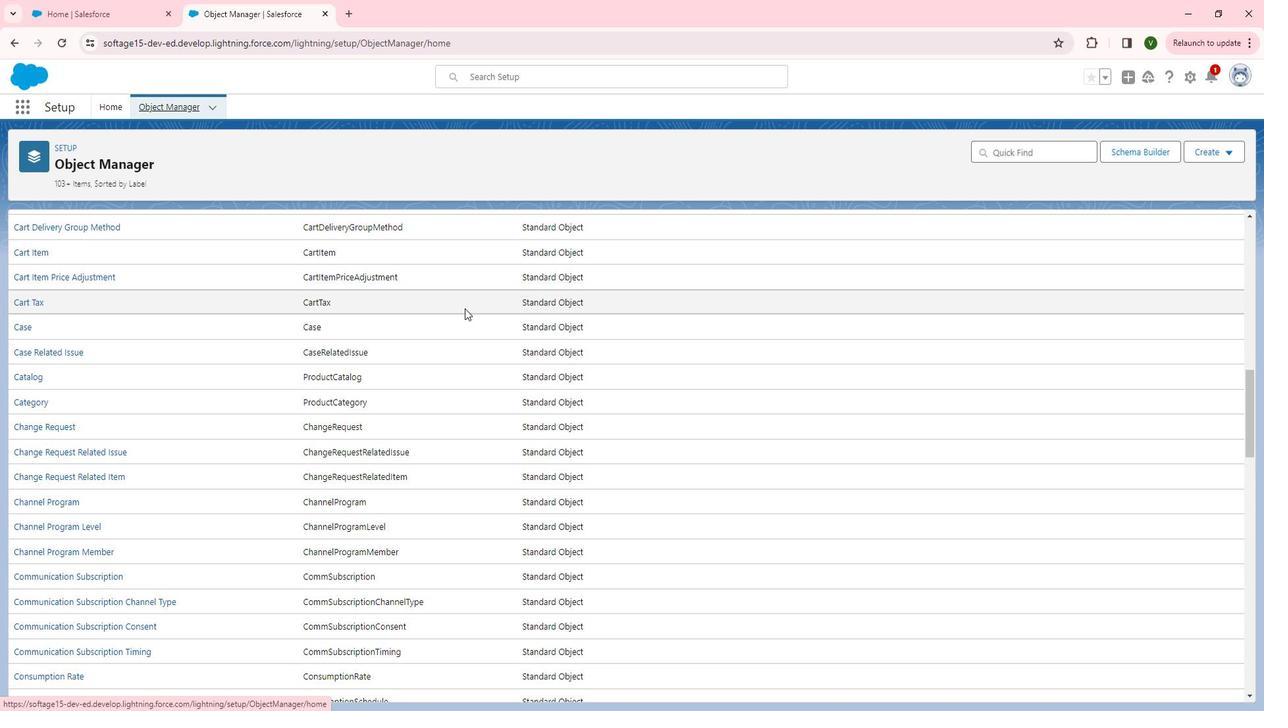 
Action: Mouse scrolled (475, 306) with delta (0, 0)
Screenshot: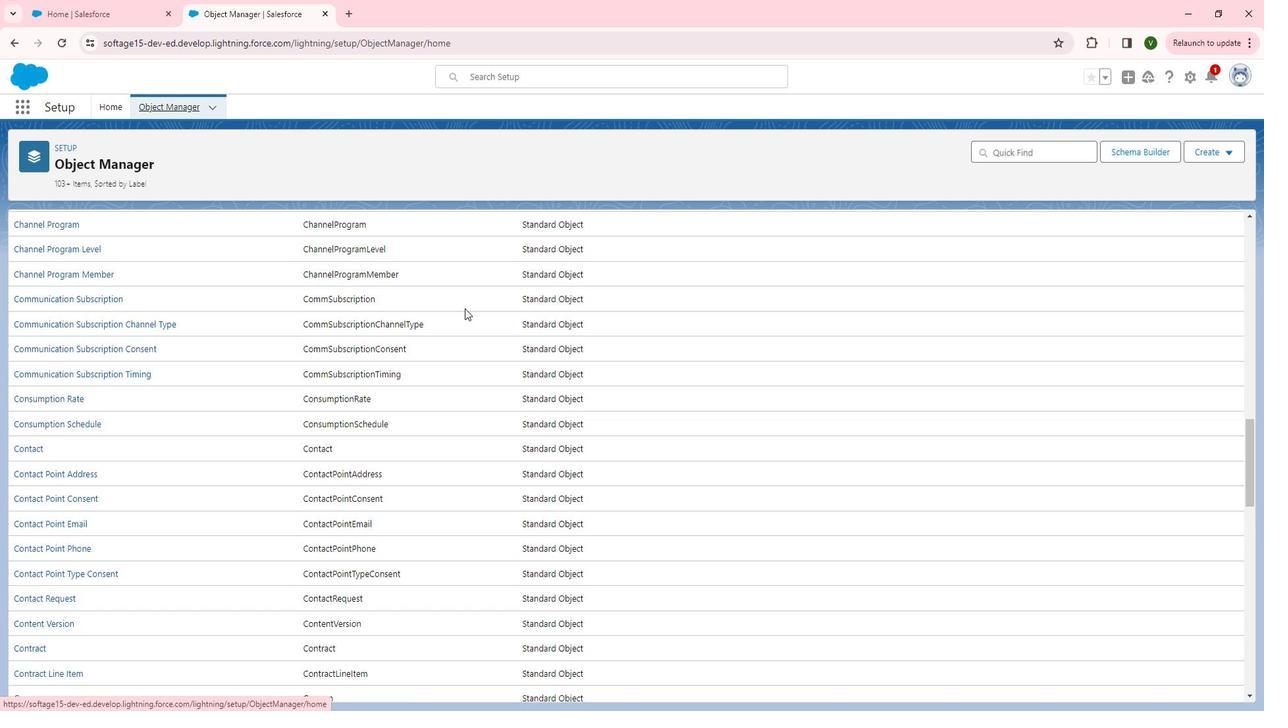 
Action: Mouse scrolled (475, 306) with delta (0, 0)
Screenshot: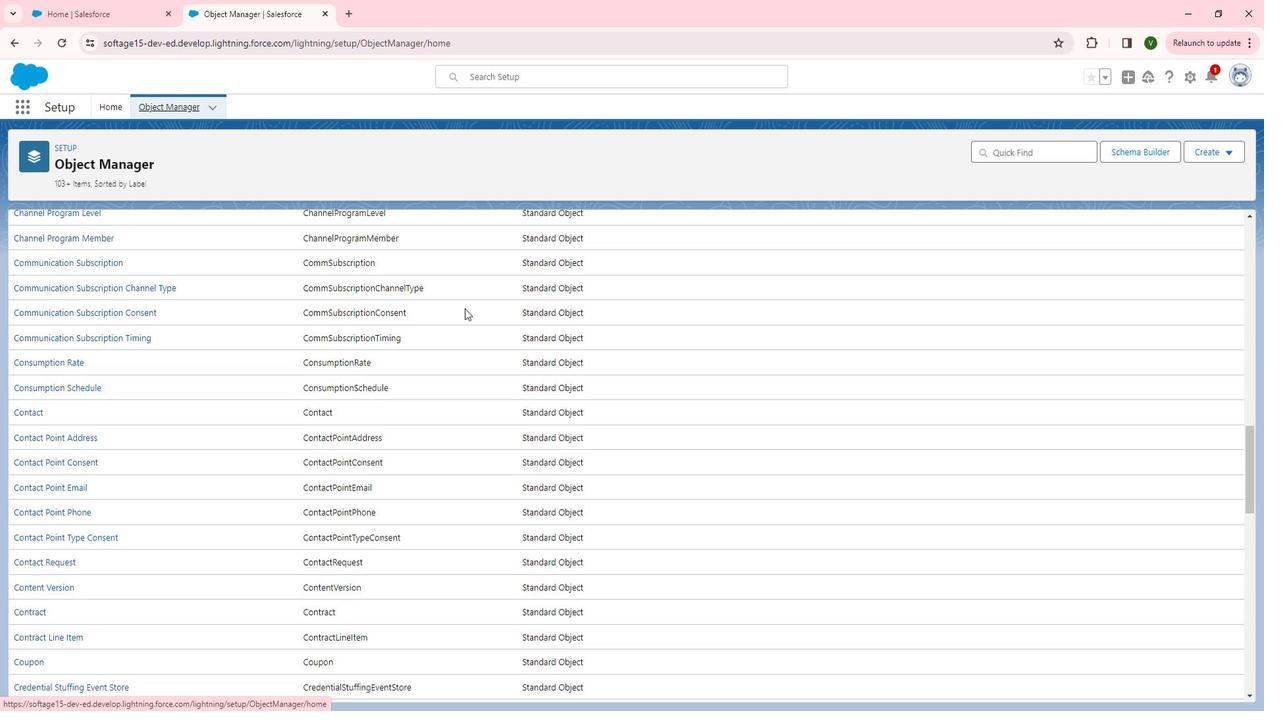 
Action: Mouse scrolled (475, 306) with delta (0, 0)
Screenshot: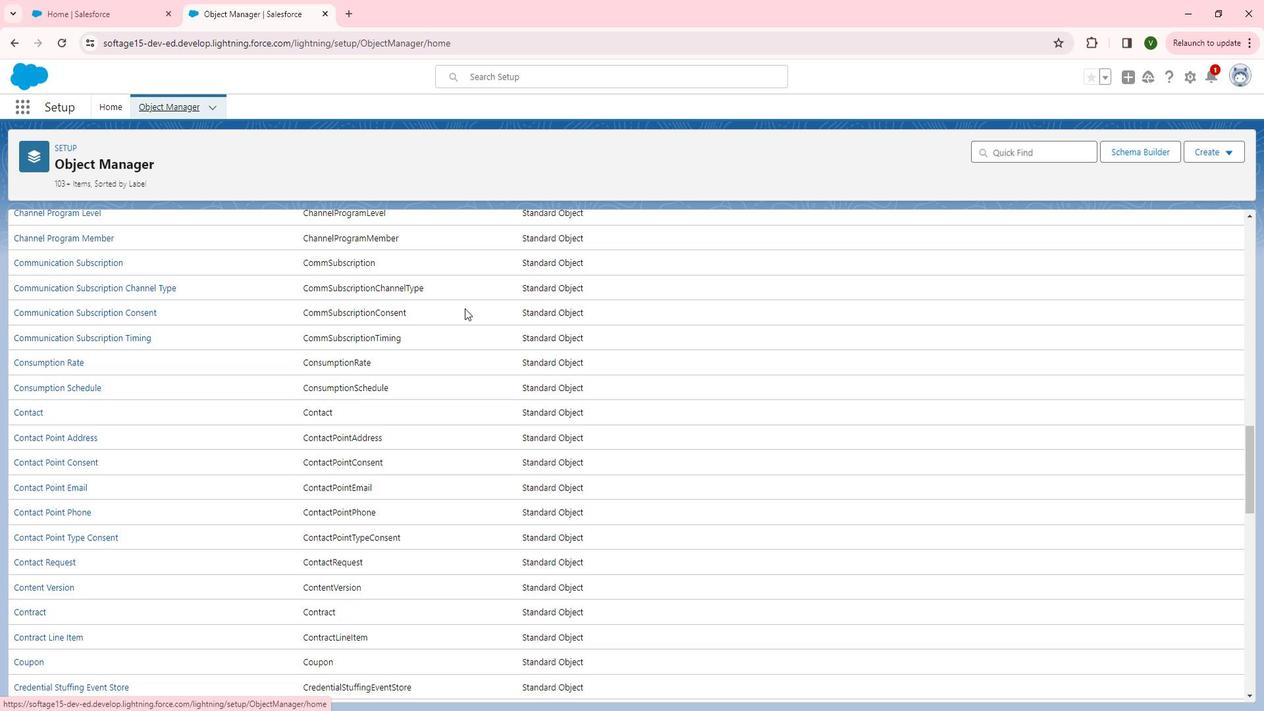 
Action: Mouse scrolled (475, 306) with delta (0, 0)
Screenshot: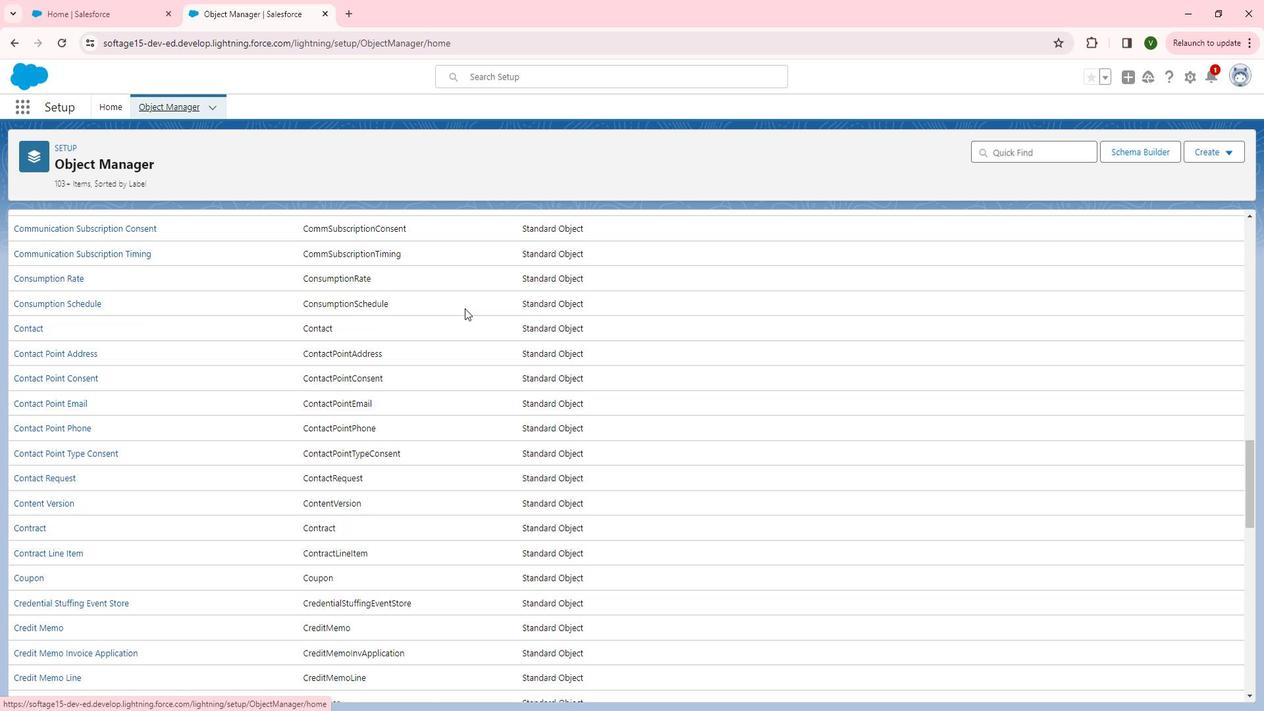 
Action: Mouse scrolled (475, 306) with delta (0, 0)
Screenshot: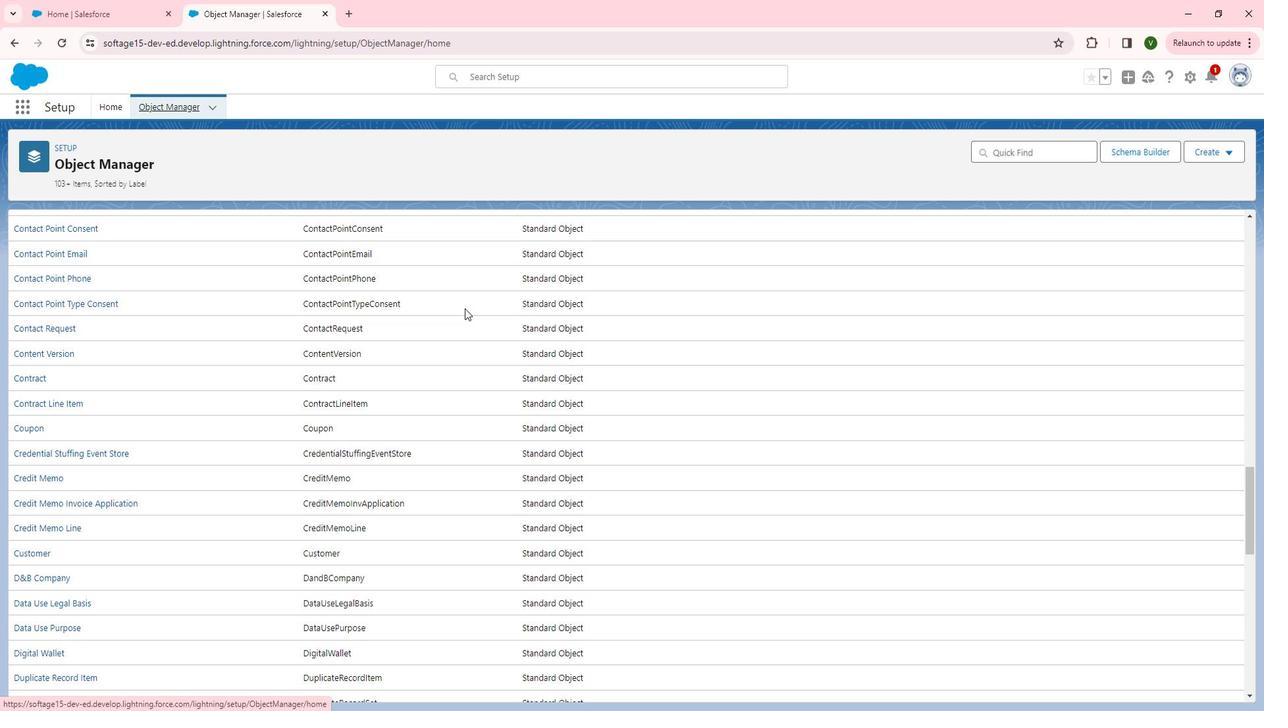 
Action: Mouse scrolled (475, 306) with delta (0, 0)
Screenshot: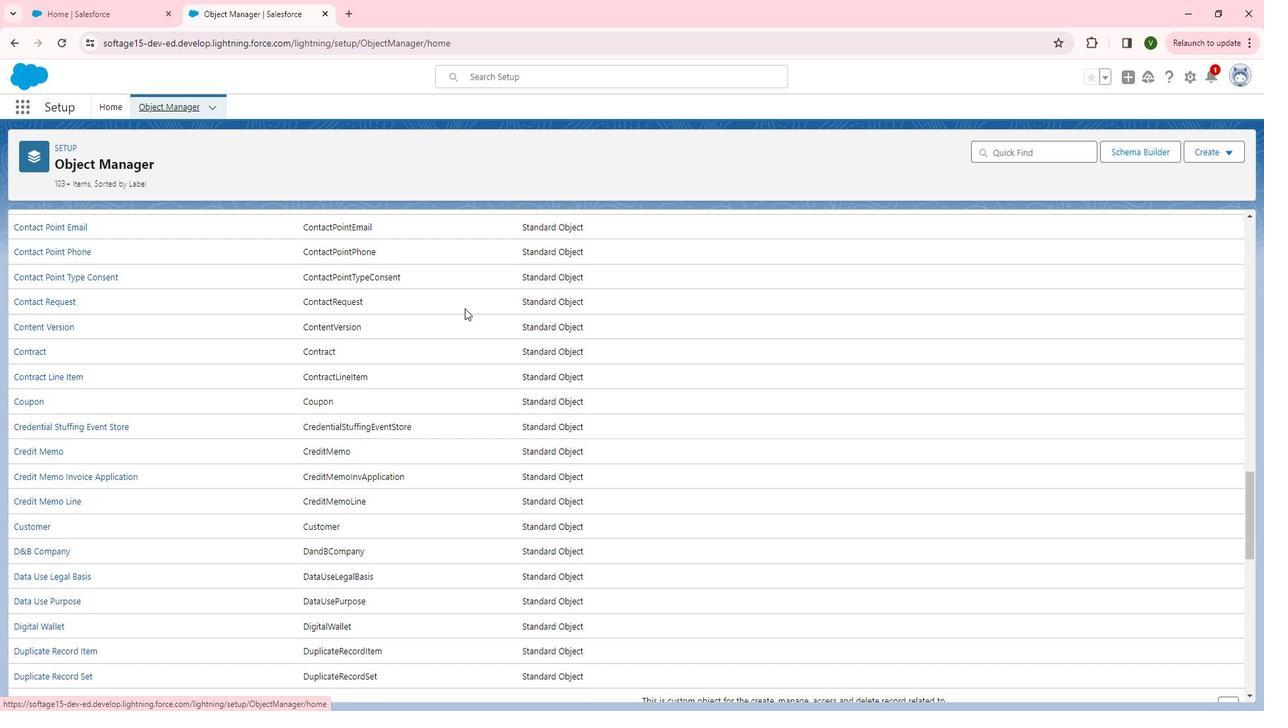 
Action: Mouse scrolled (475, 306) with delta (0, 0)
Screenshot: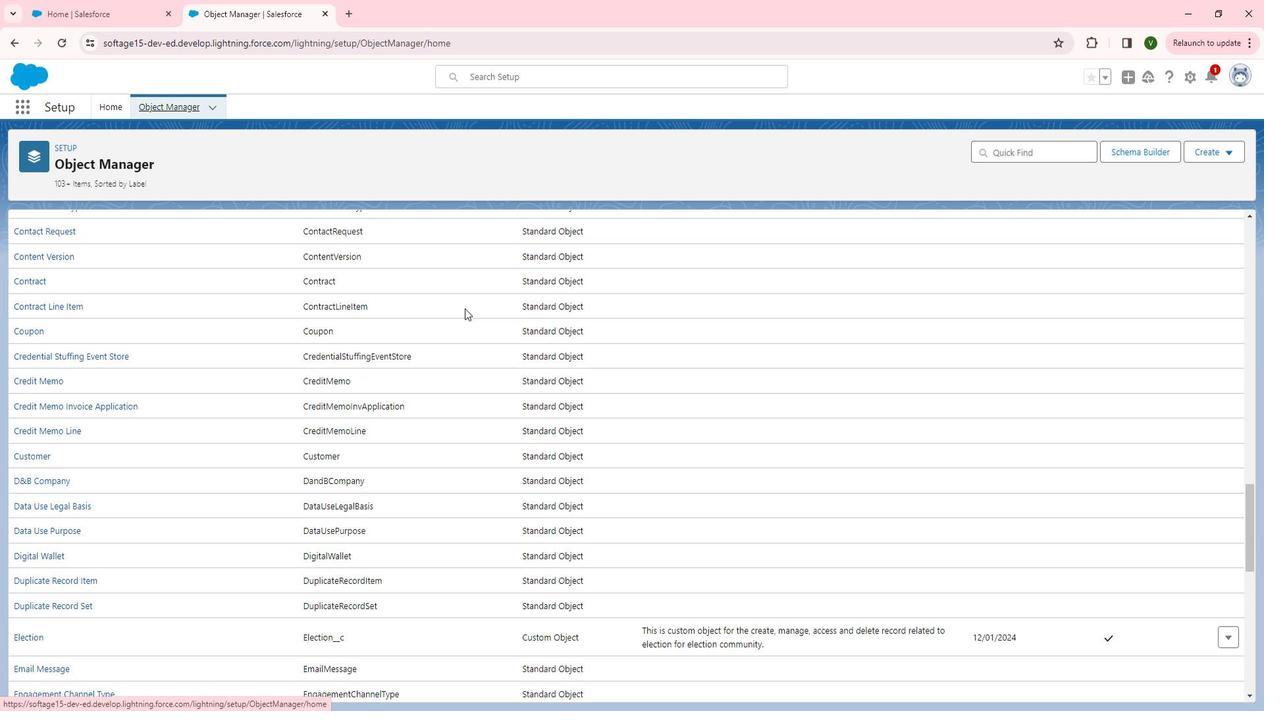 
Action: Mouse scrolled (475, 306) with delta (0, 0)
Screenshot: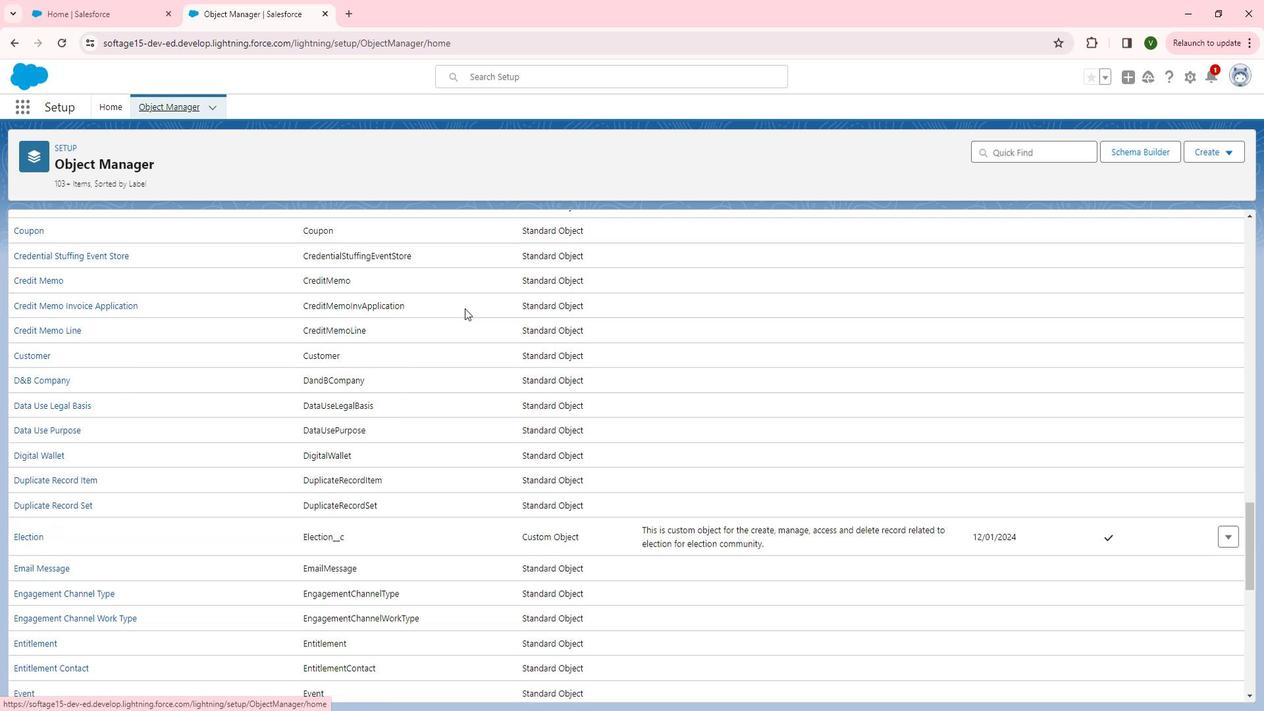 
Action: Mouse scrolled (475, 306) with delta (0, 0)
Screenshot: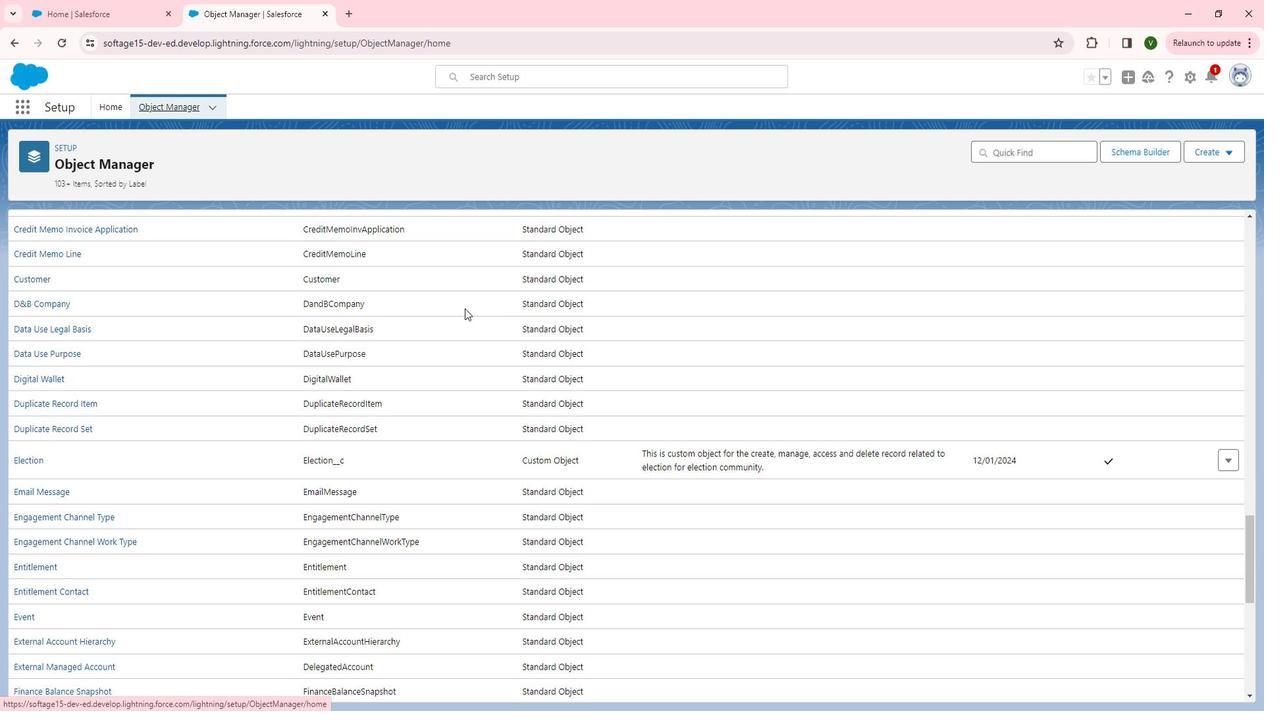 
Action: Mouse scrolled (475, 306) with delta (0, 0)
Screenshot: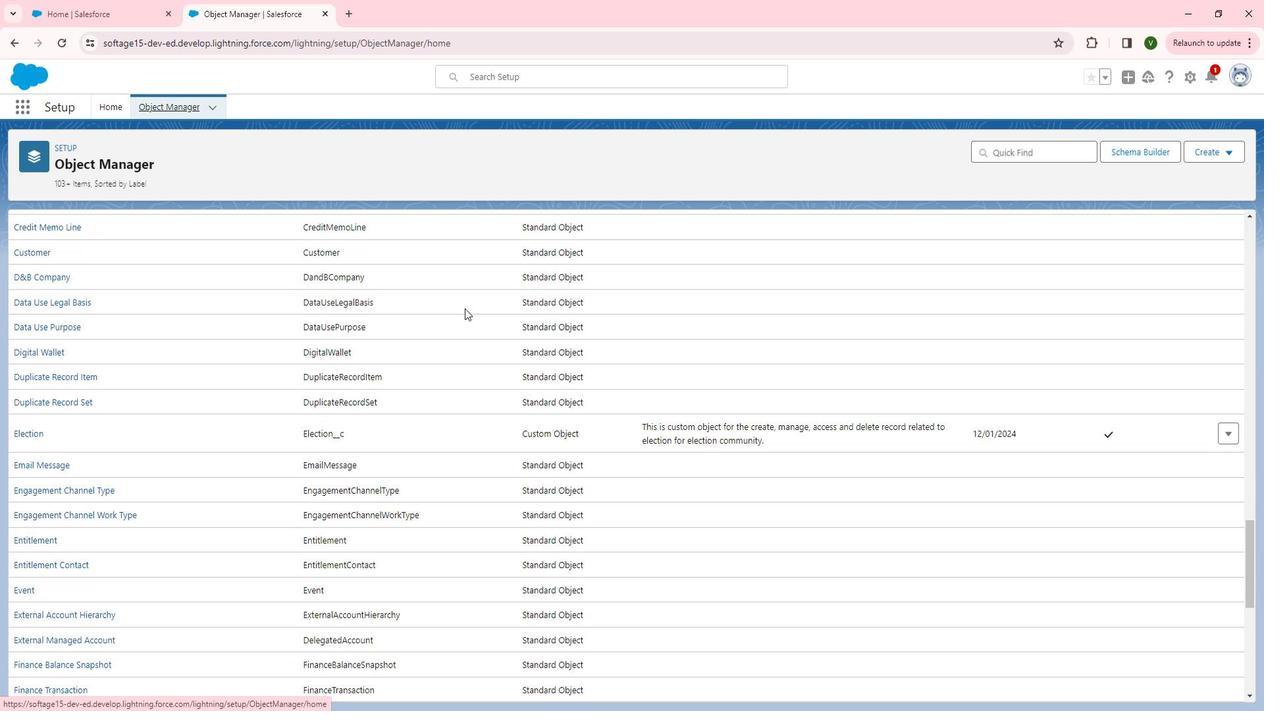 
Action: Mouse scrolled (475, 306) with delta (0, 0)
Screenshot: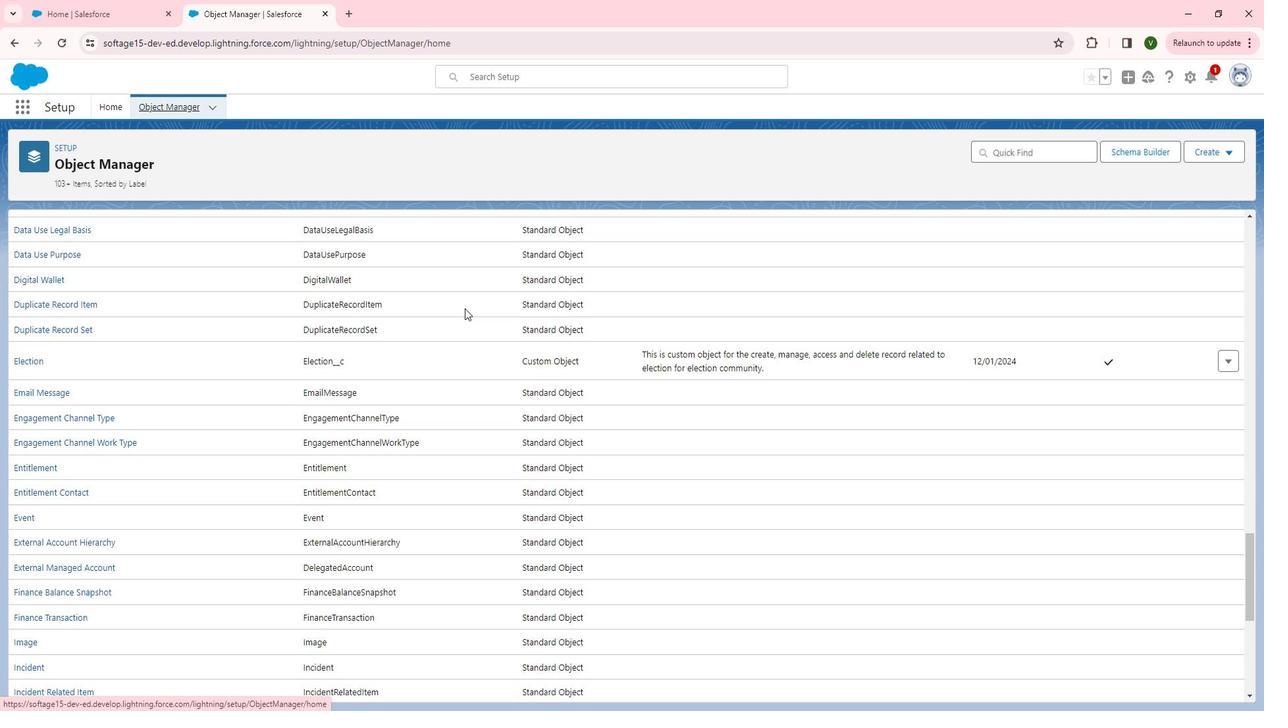 
Action: Mouse scrolled (475, 306) with delta (0, 0)
Screenshot: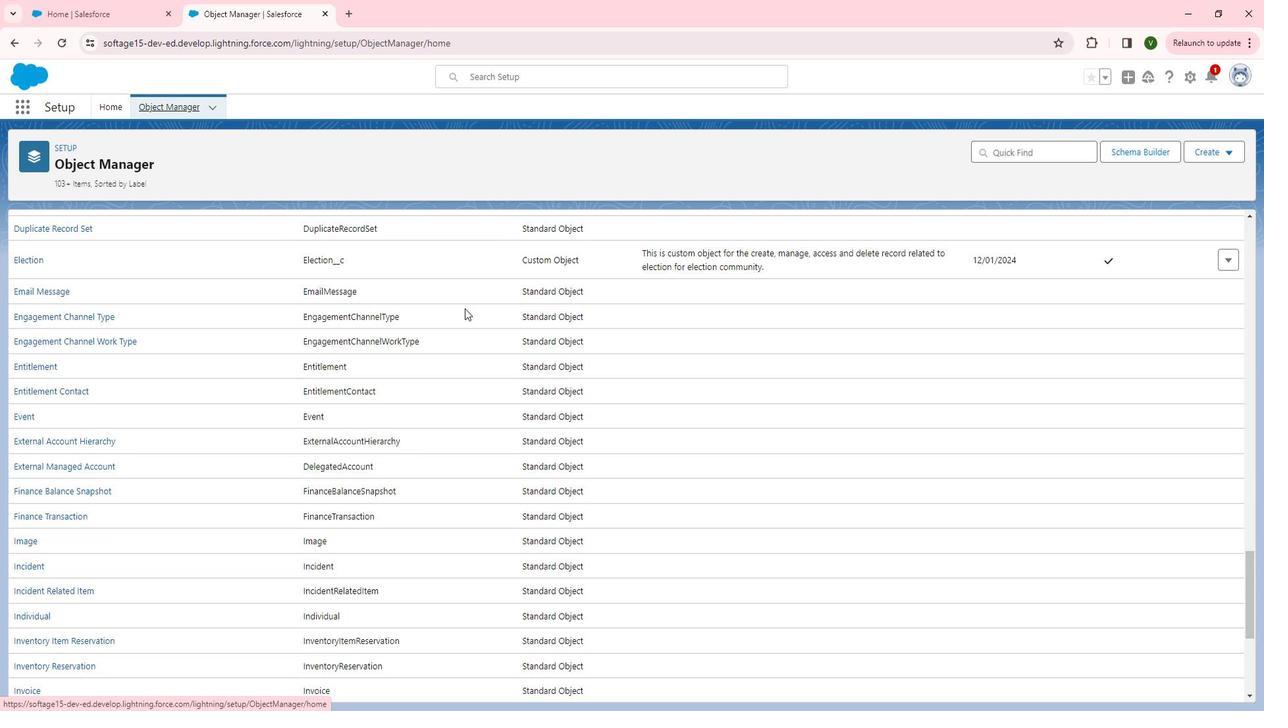
Action: Mouse moved to (475, 307)
Screenshot: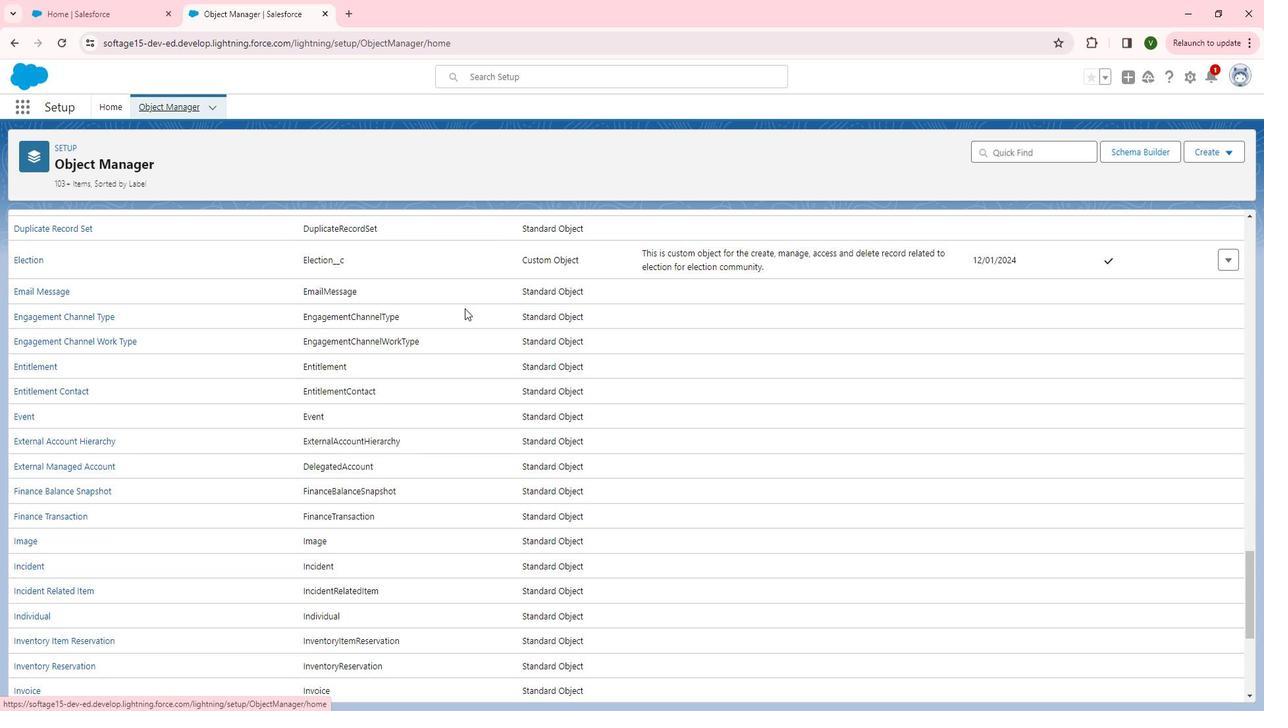 
Action: Mouse scrolled (475, 306) with delta (0, 0)
Screenshot: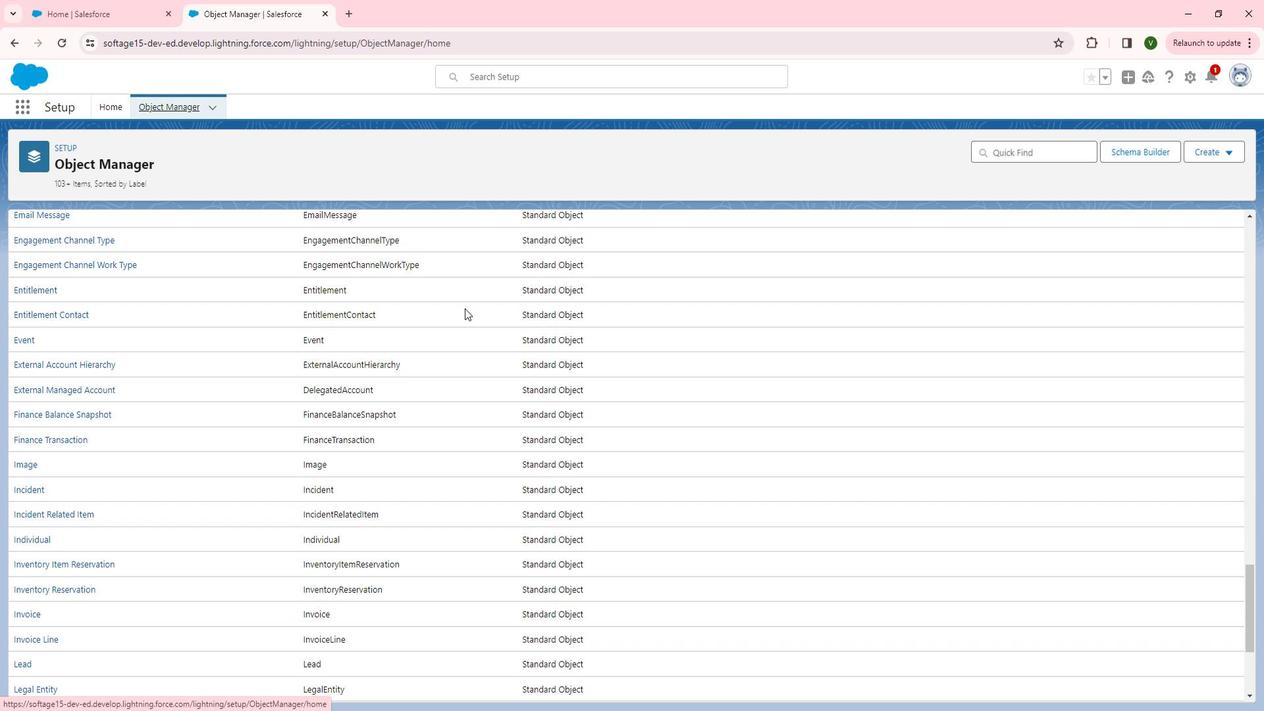 
Action: Mouse scrolled (475, 306) with delta (0, 0)
Screenshot: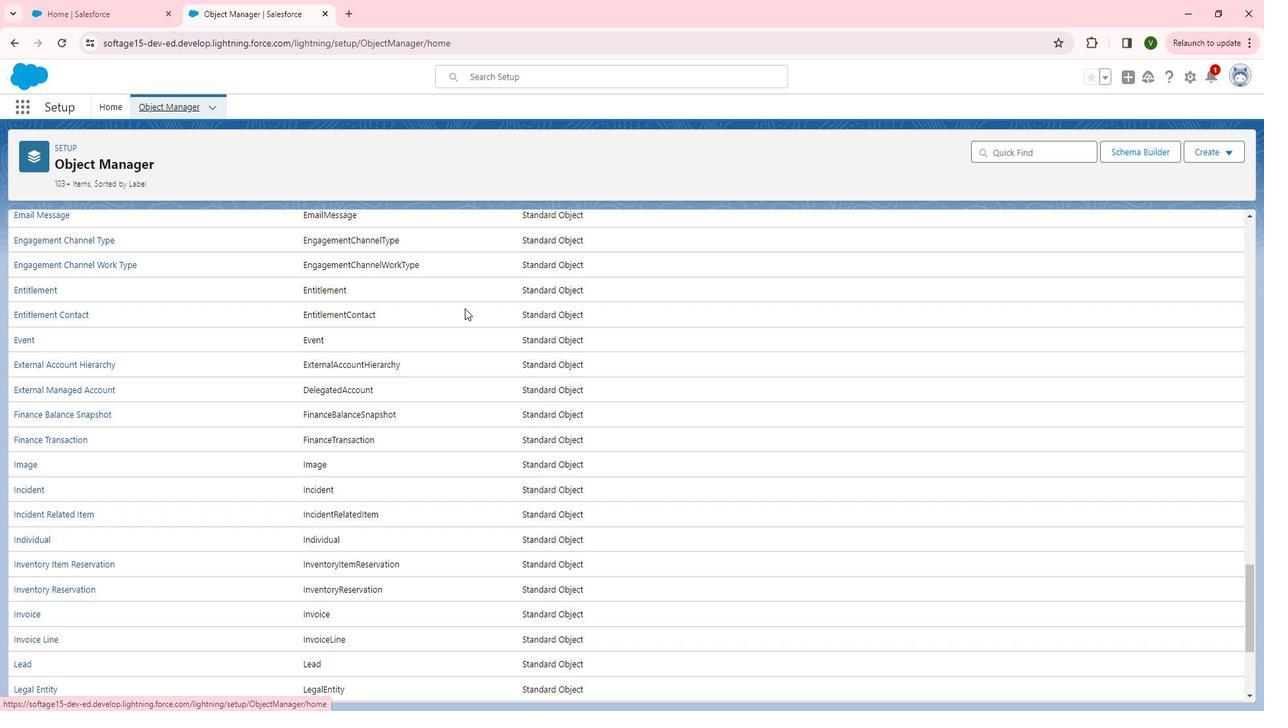 
Action: Mouse scrolled (475, 306) with delta (0, 0)
Screenshot: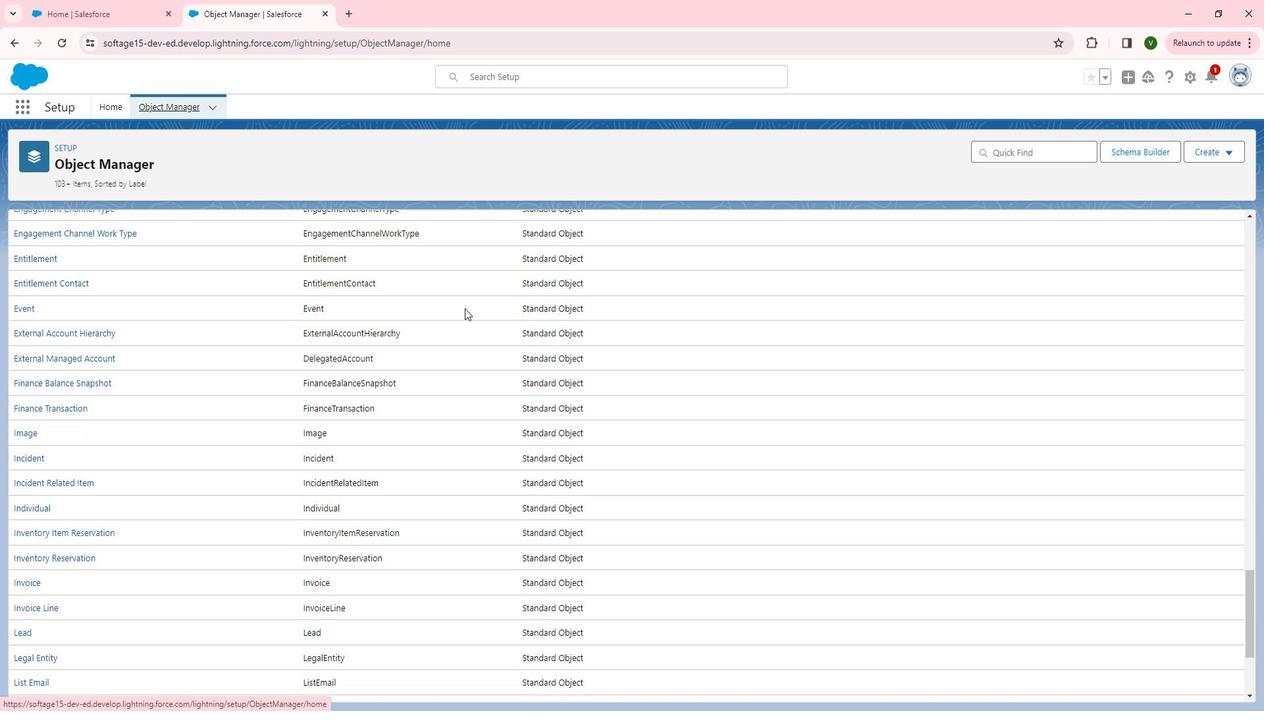 
Action: Mouse scrolled (475, 306) with delta (0, 0)
Screenshot: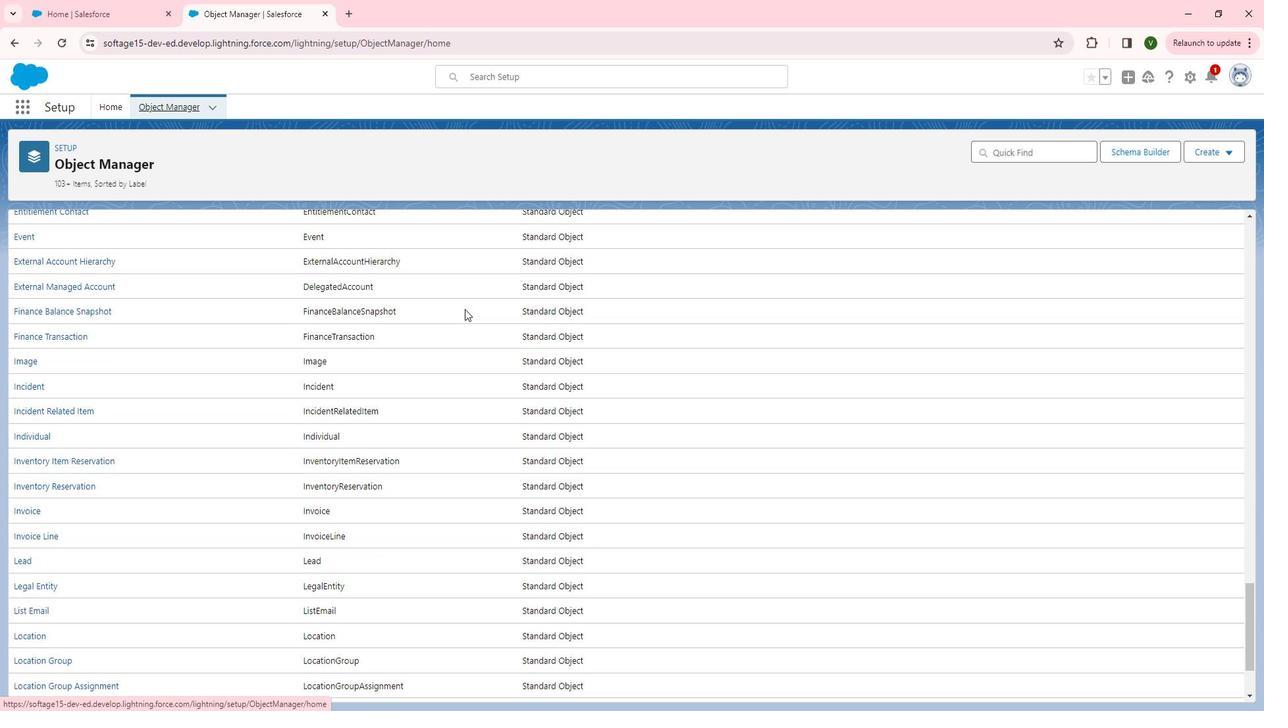 
Action: Mouse moved to (475, 308)
Screenshot: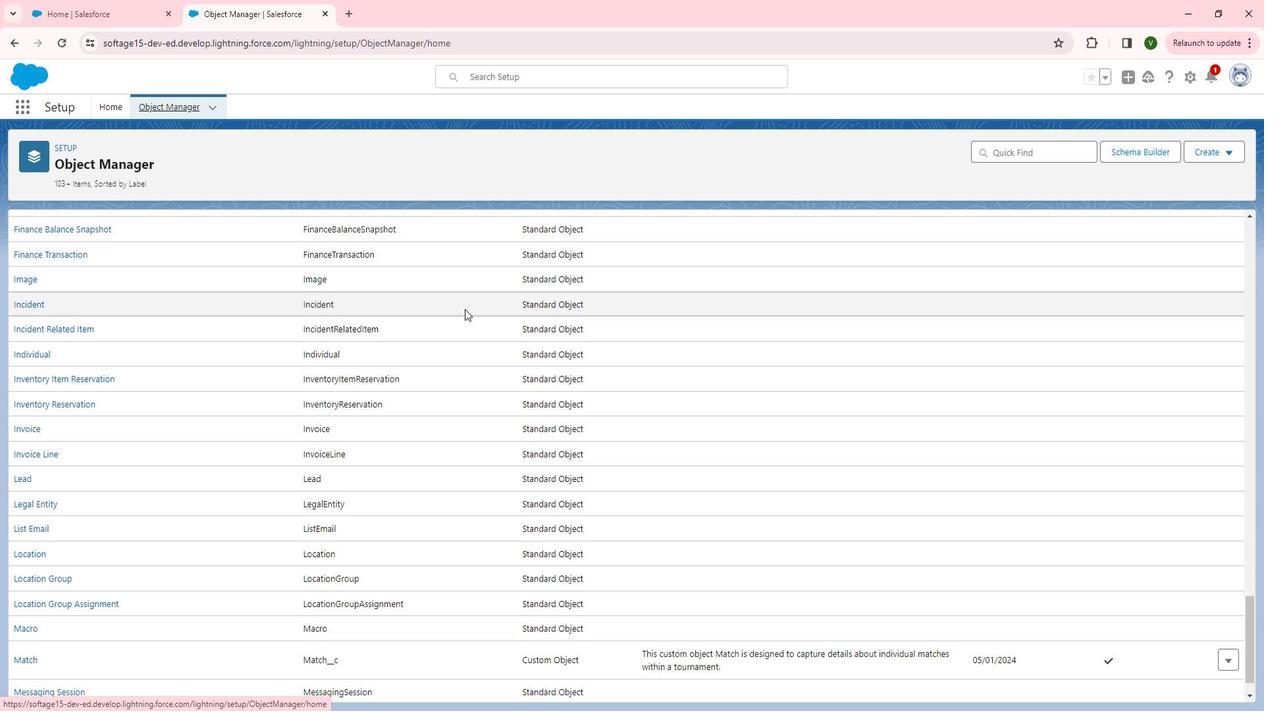
Action: Mouse scrolled (475, 307) with delta (0, 0)
Screenshot: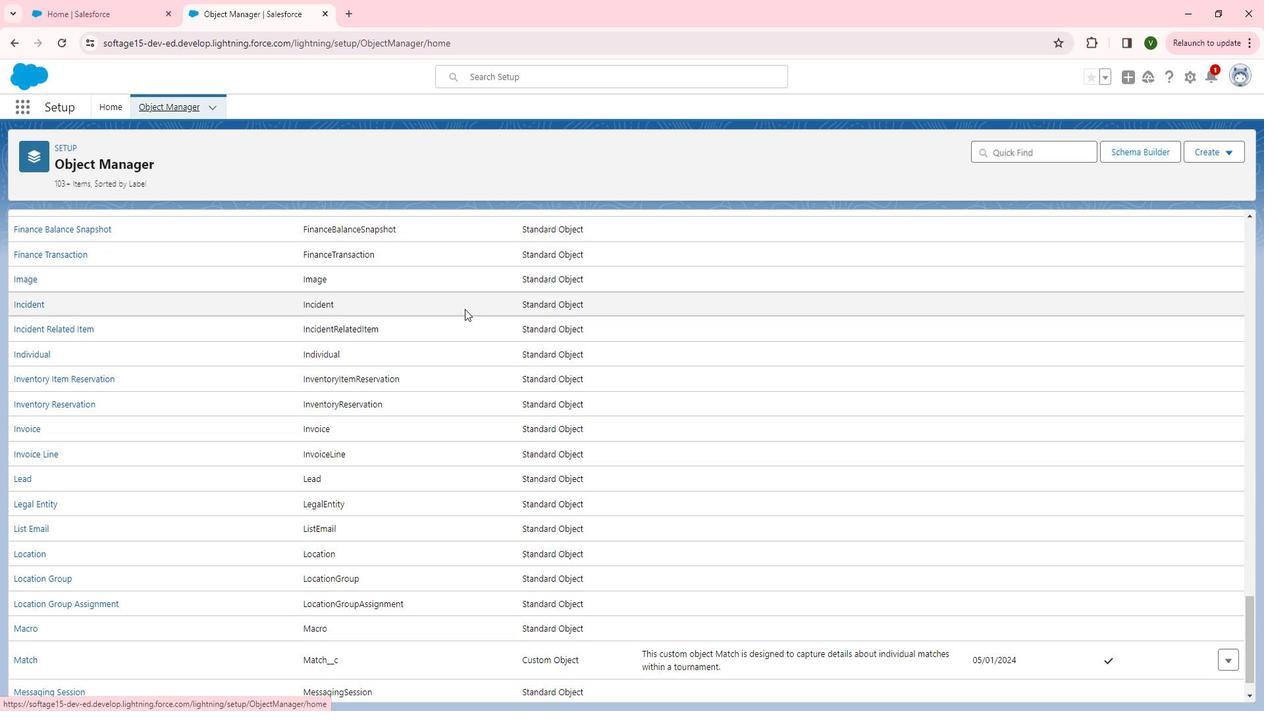 
Action: Mouse scrolled (475, 307) with delta (0, 0)
Screenshot: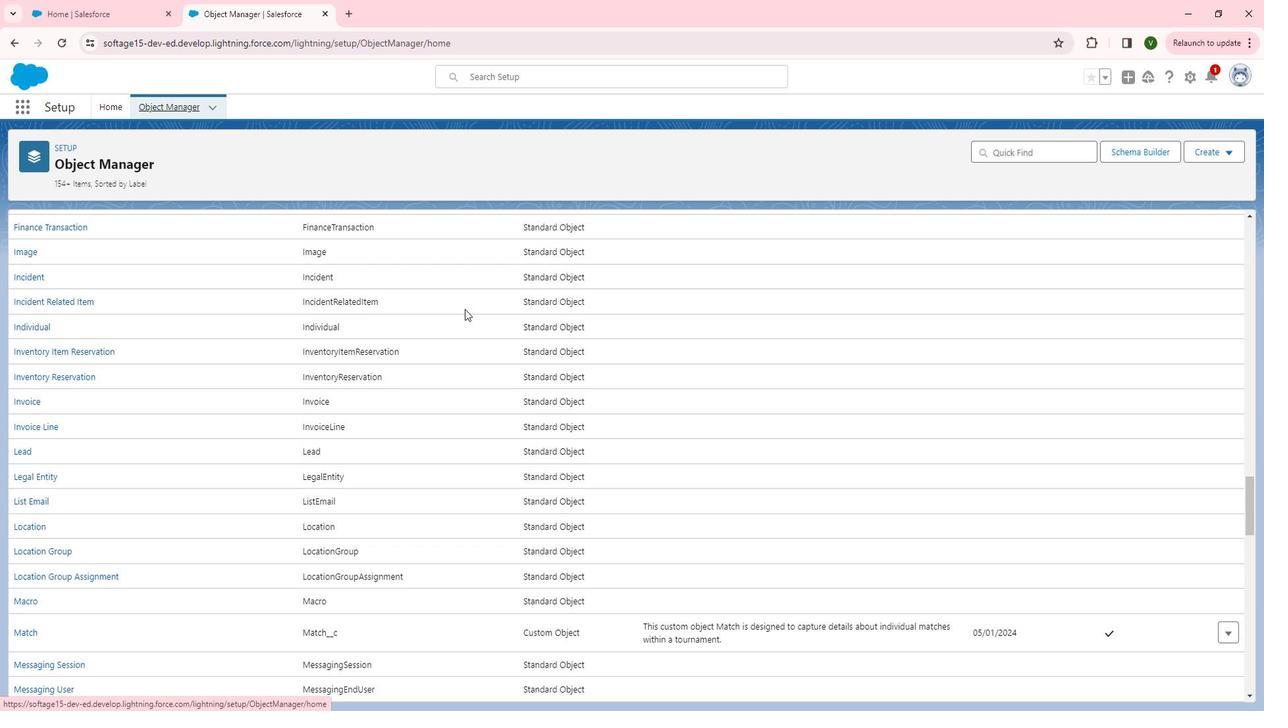 
Action: Mouse scrolled (475, 307) with delta (0, 0)
Screenshot: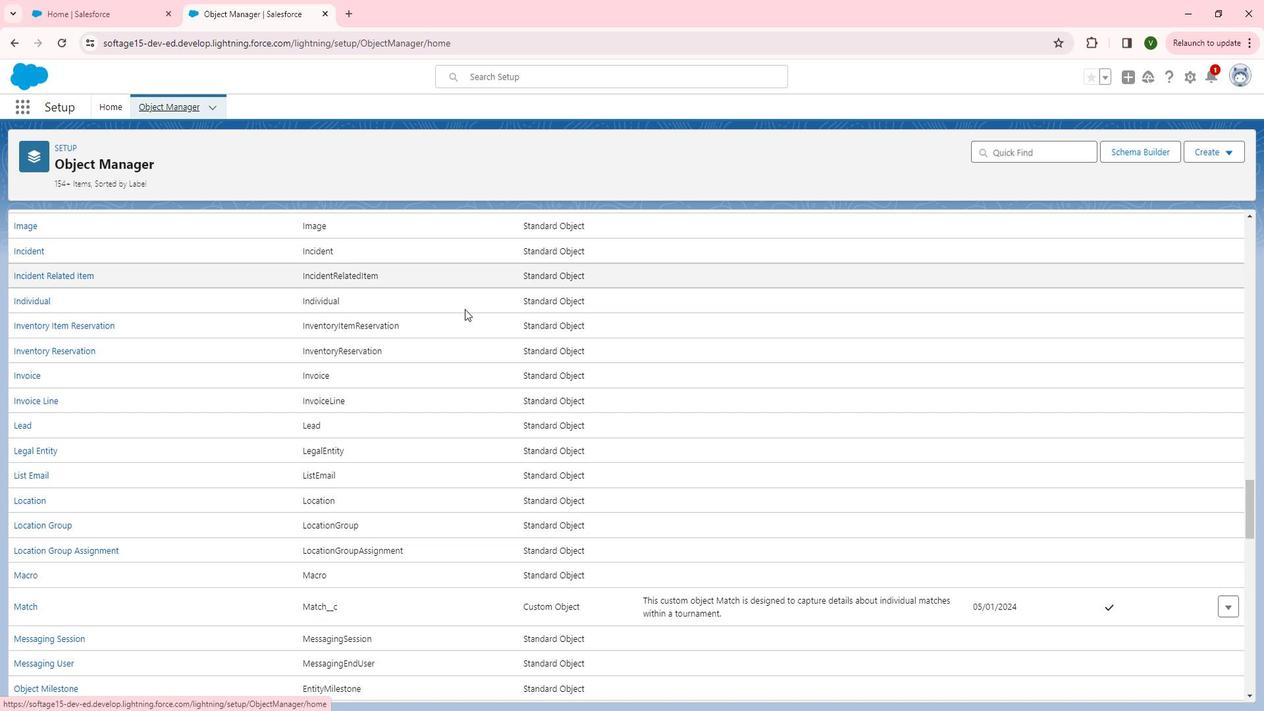 
Action: Mouse scrolled (475, 307) with delta (0, 0)
Screenshot: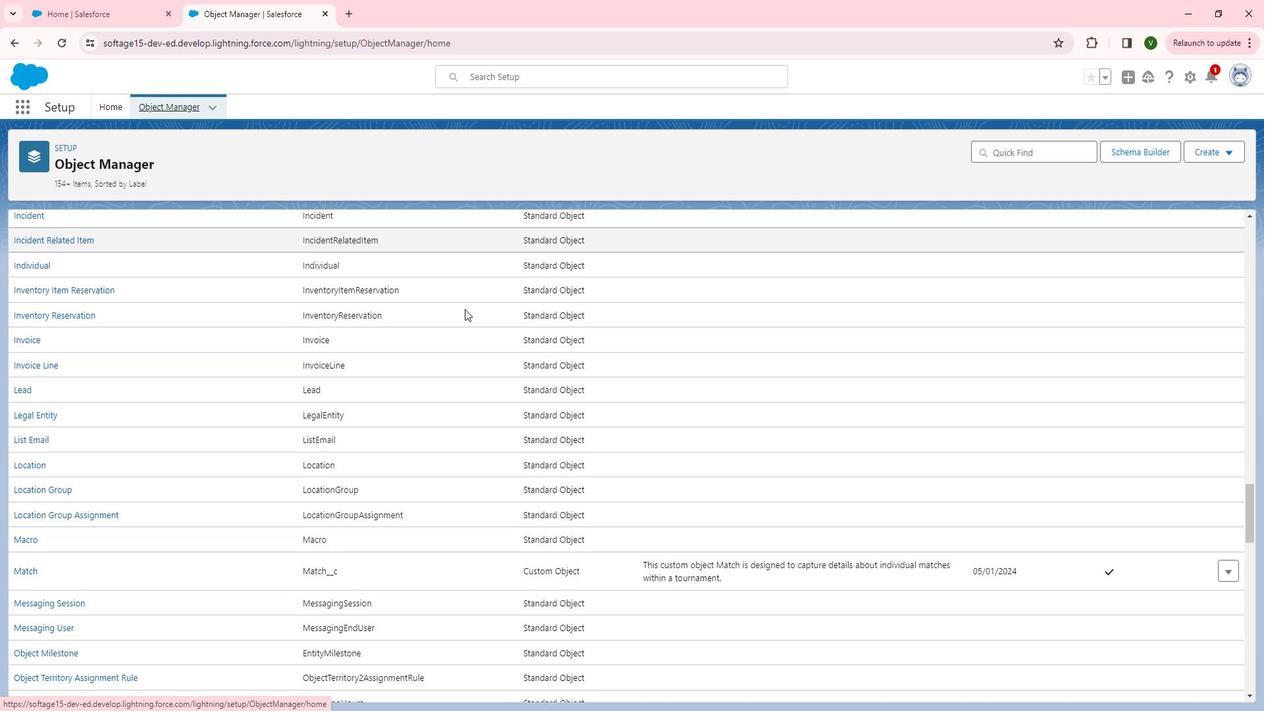
Action: Mouse scrolled (475, 307) with delta (0, 0)
Screenshot: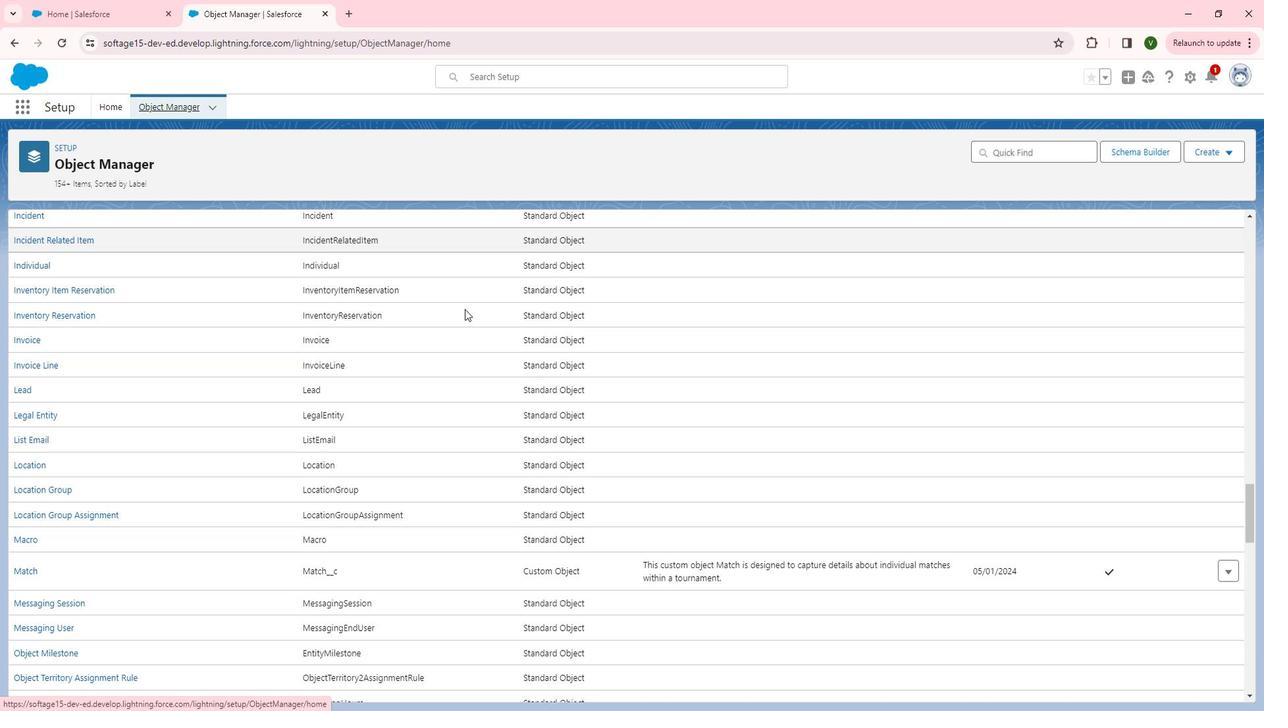 
Action: Mouse scrolled (475, 307) with delta (0, 0)
Screenshot: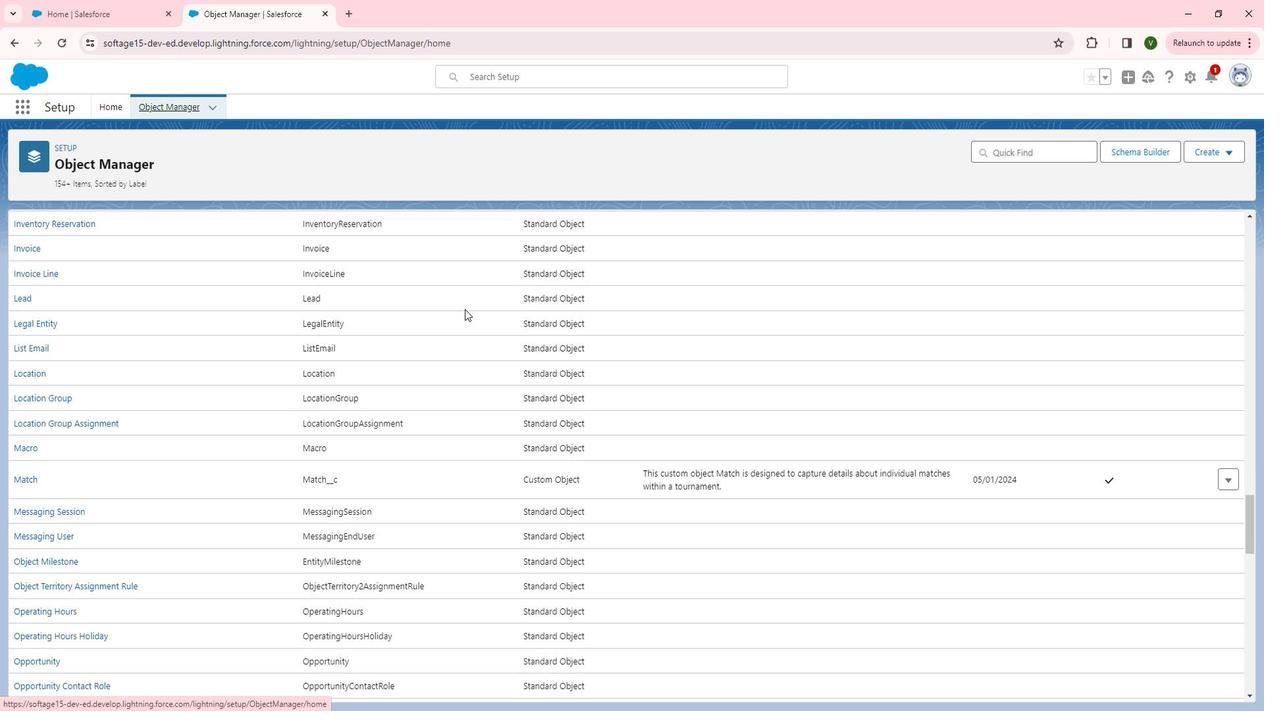
Action: Mouse scrolled (475, 307) with delta (0, 0)
Screenshot: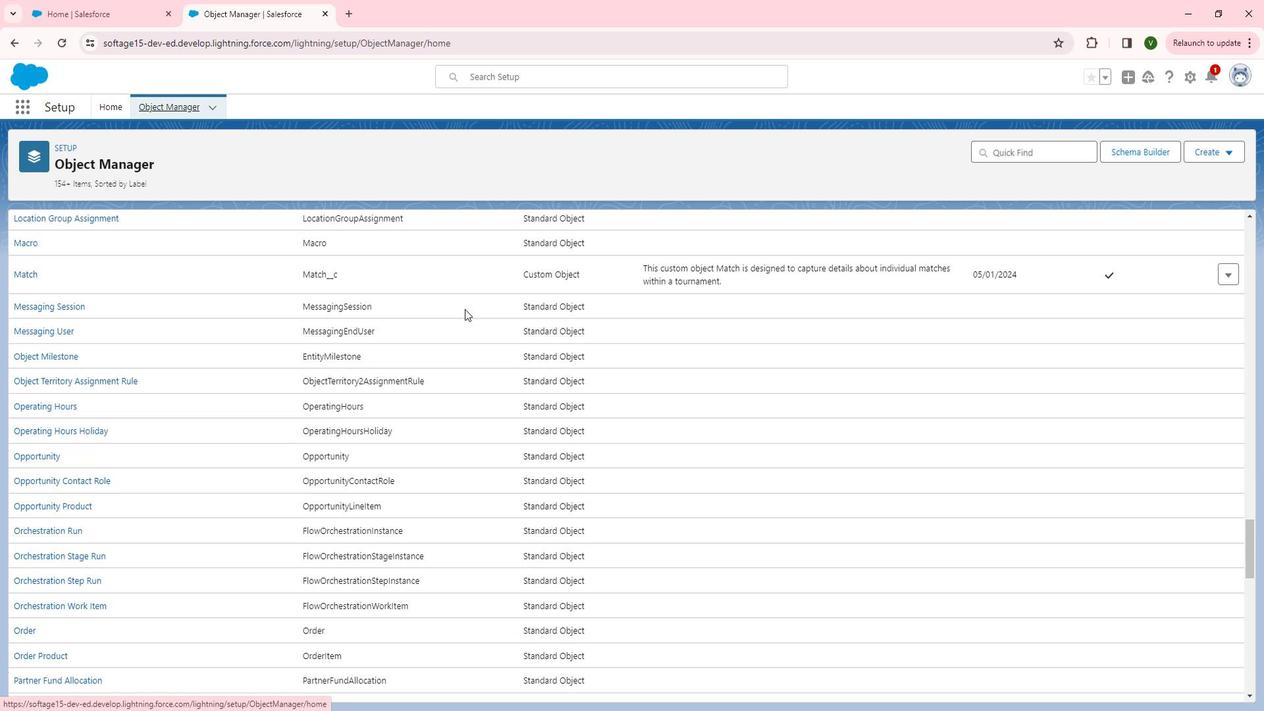 
Action: Mouse scrolled (475, 307) with delta (0, 0)
Screenshot: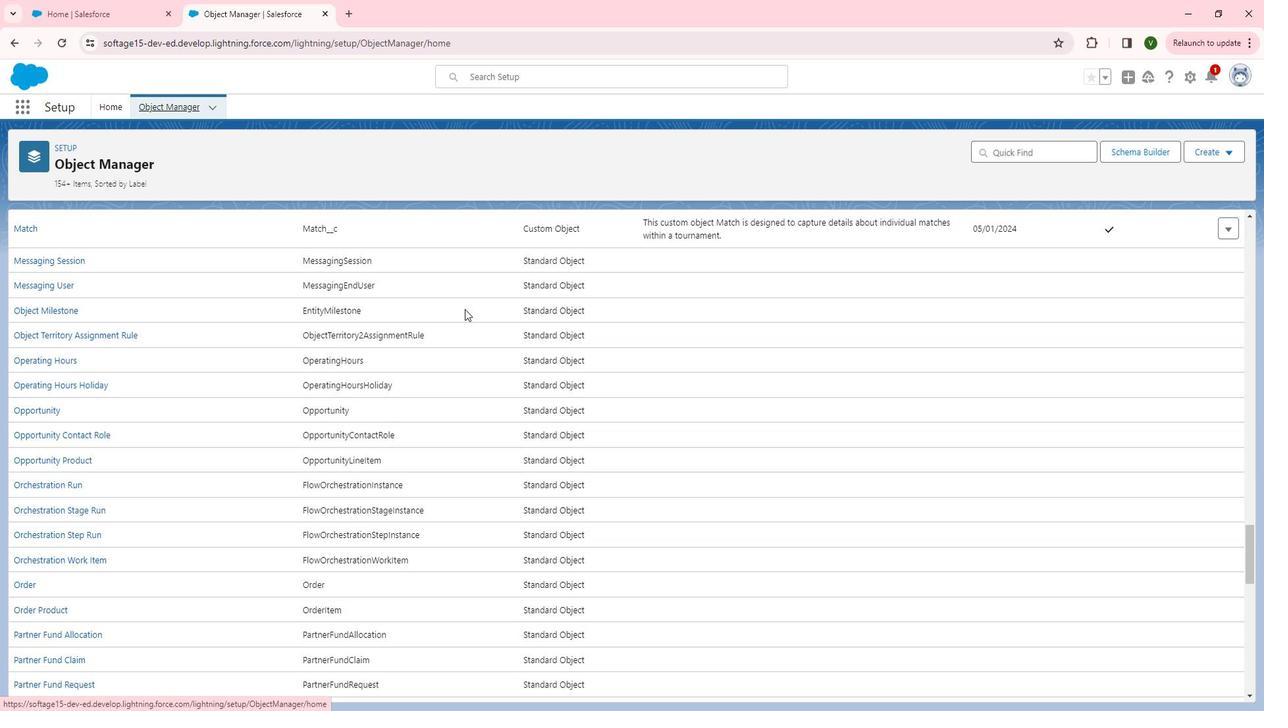 
Action: Mouse scrolled (475, 307) with delta (0, 0)
Screenshot: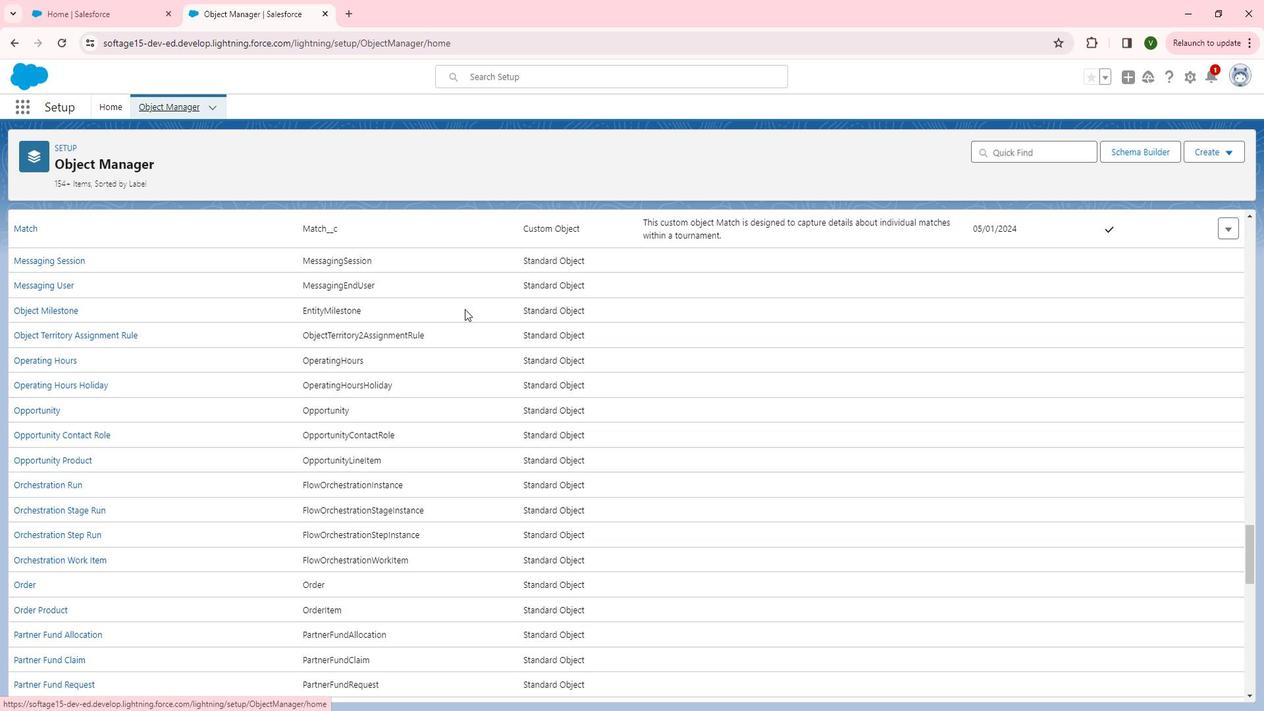 
Action: Mouse scrolled (475, 307) with delta (0, 0)
Screenshot: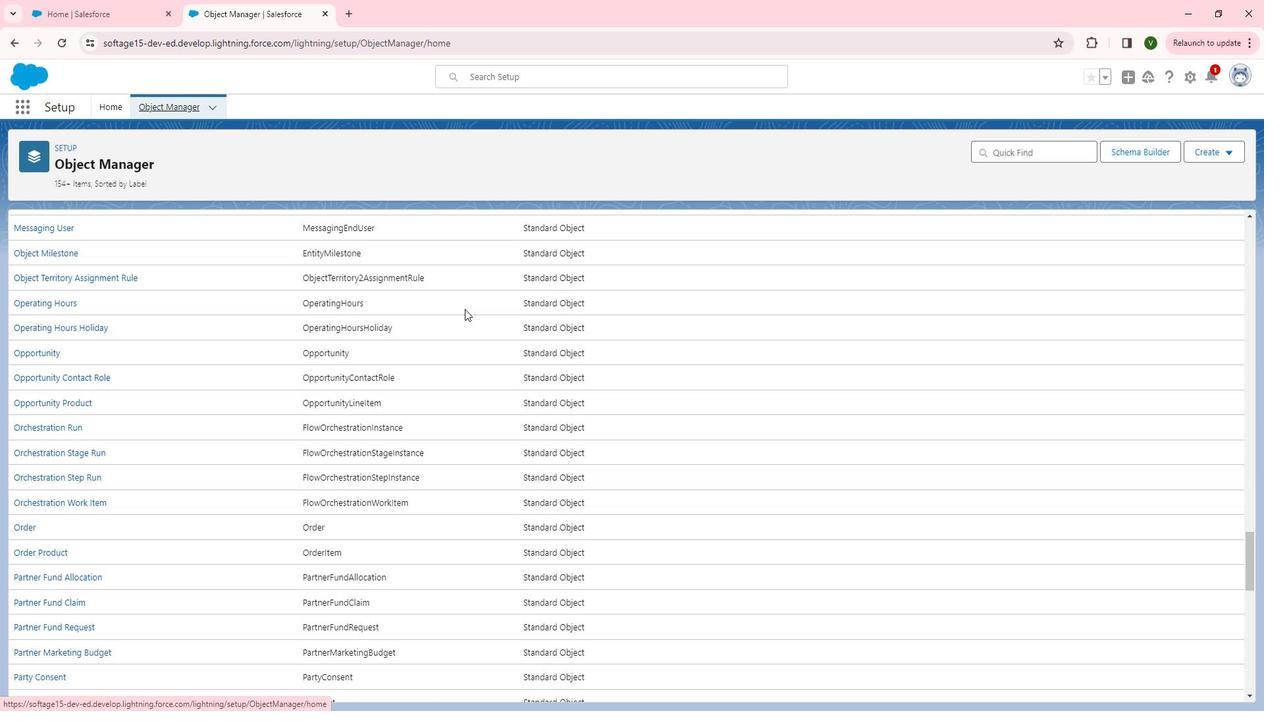 
Action: Mouse scrolled (475, 307) with delta (0, 0)
Screenshot: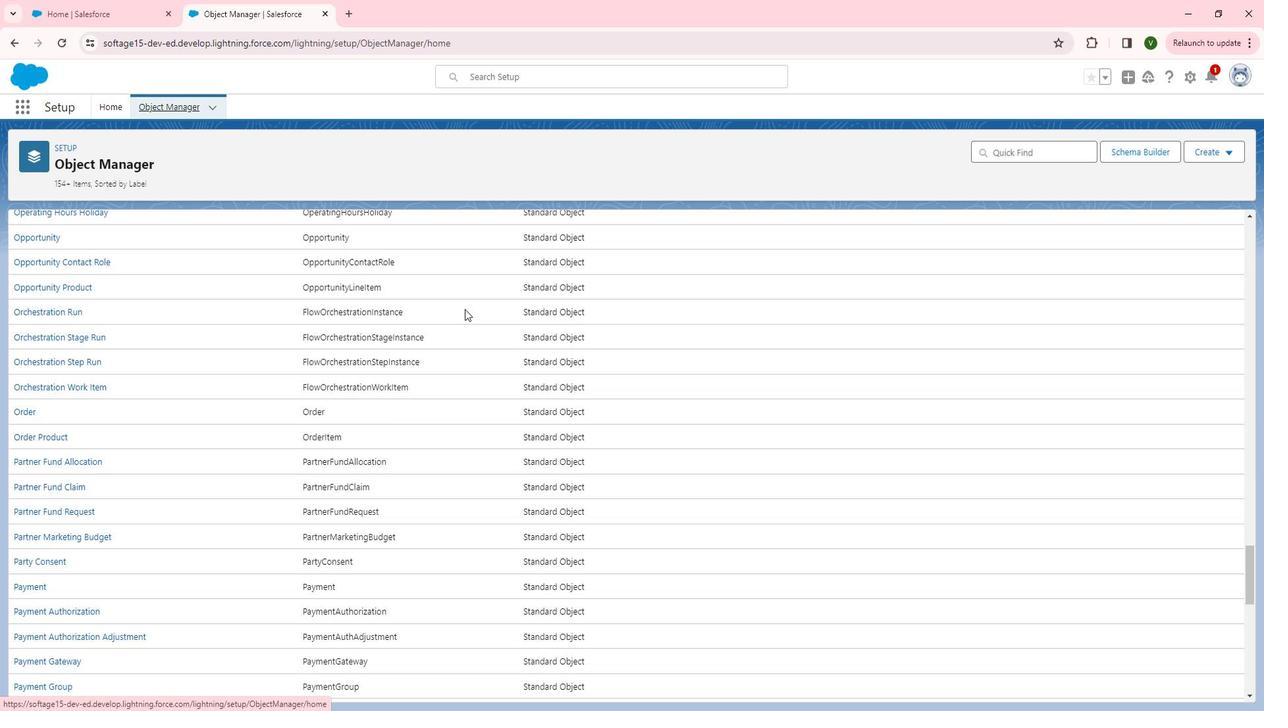 
Action: Mouse scrolled (475, 307) with delta (0, 0)
Screenshot: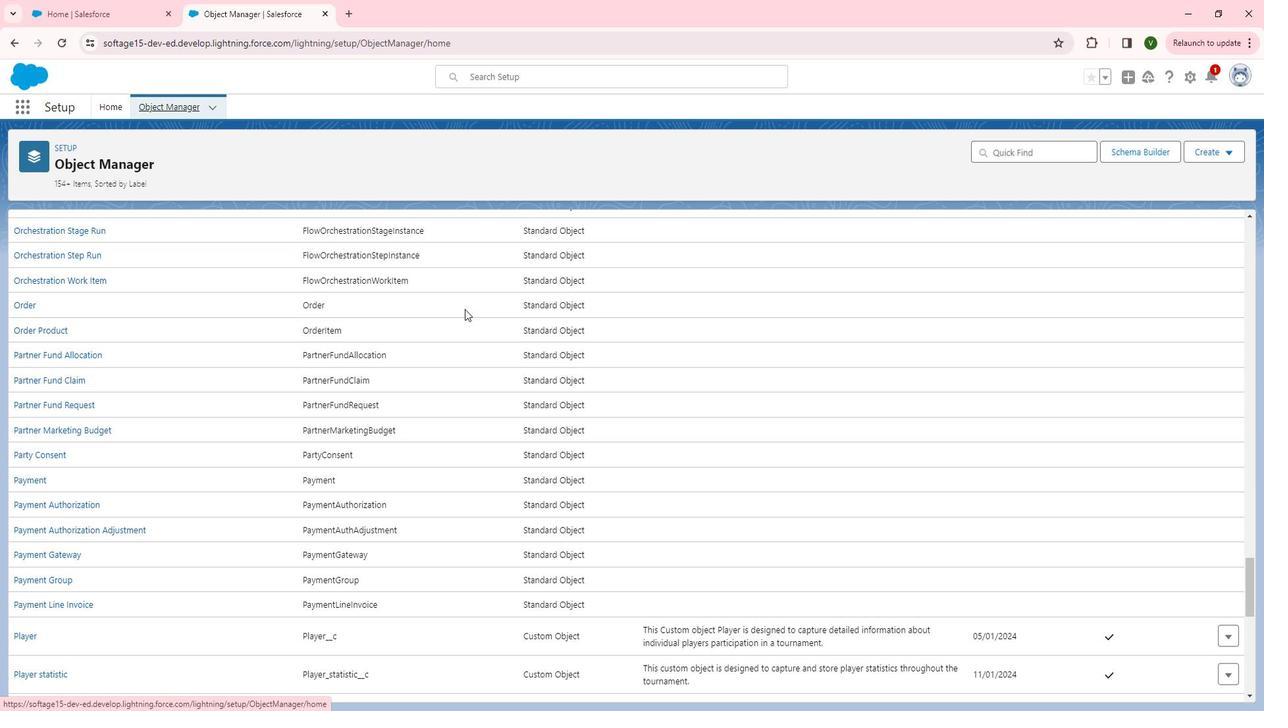 
Action: Mouse scrolled (475, 307) with delta (0, 0)
Screenshot: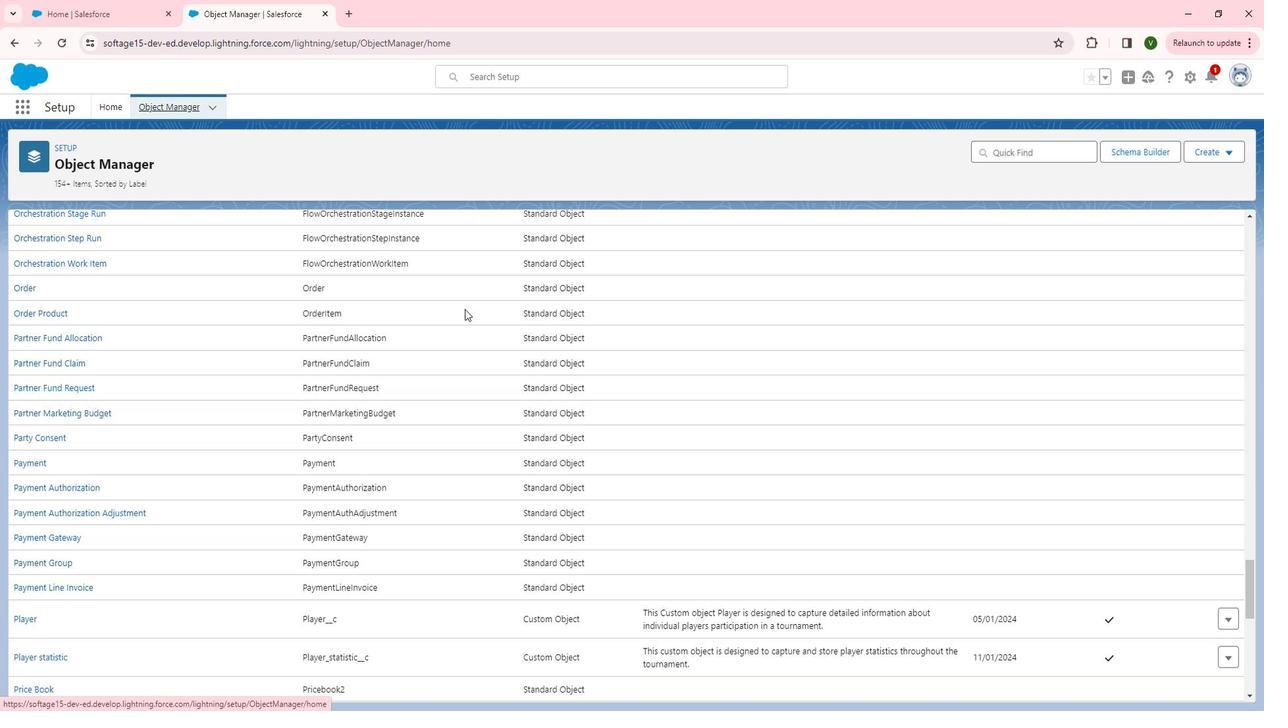 
Action: Mouse scrolled (475, 307) with delta (0, 0)
Screenshot: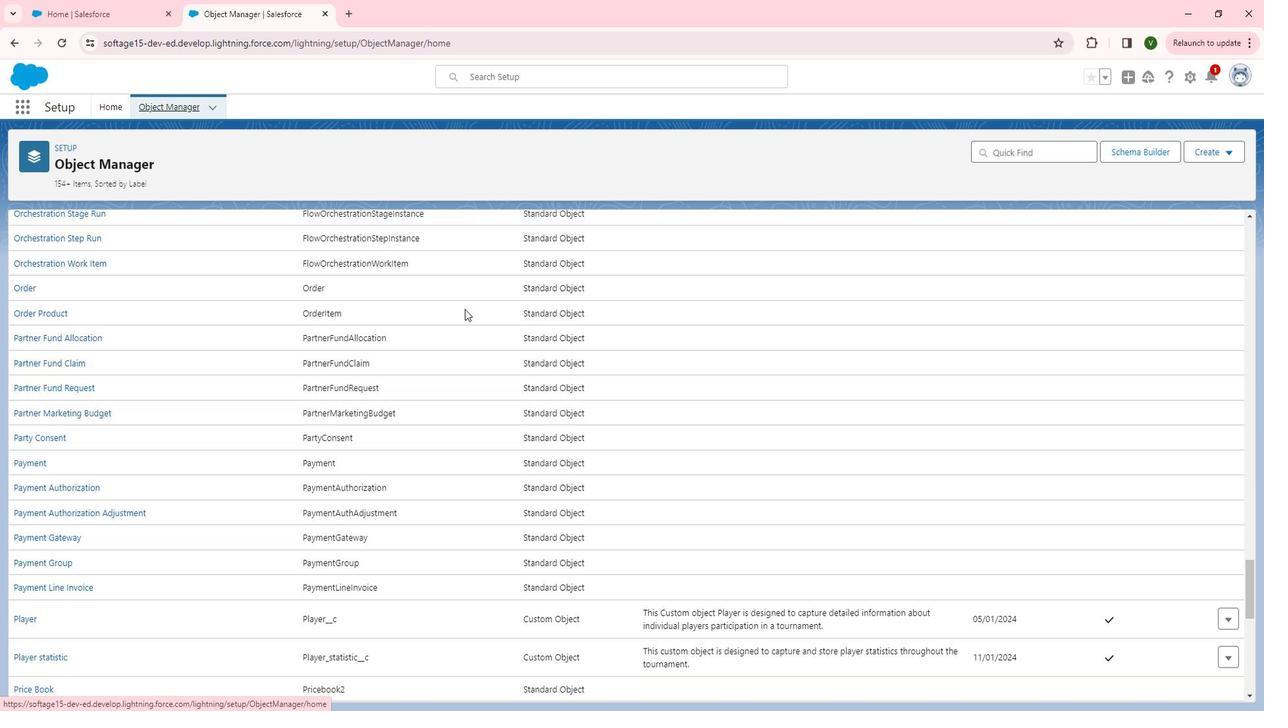 
Action: Mouse scrolled (475, 307) with delta (0, 0)
Screenshot: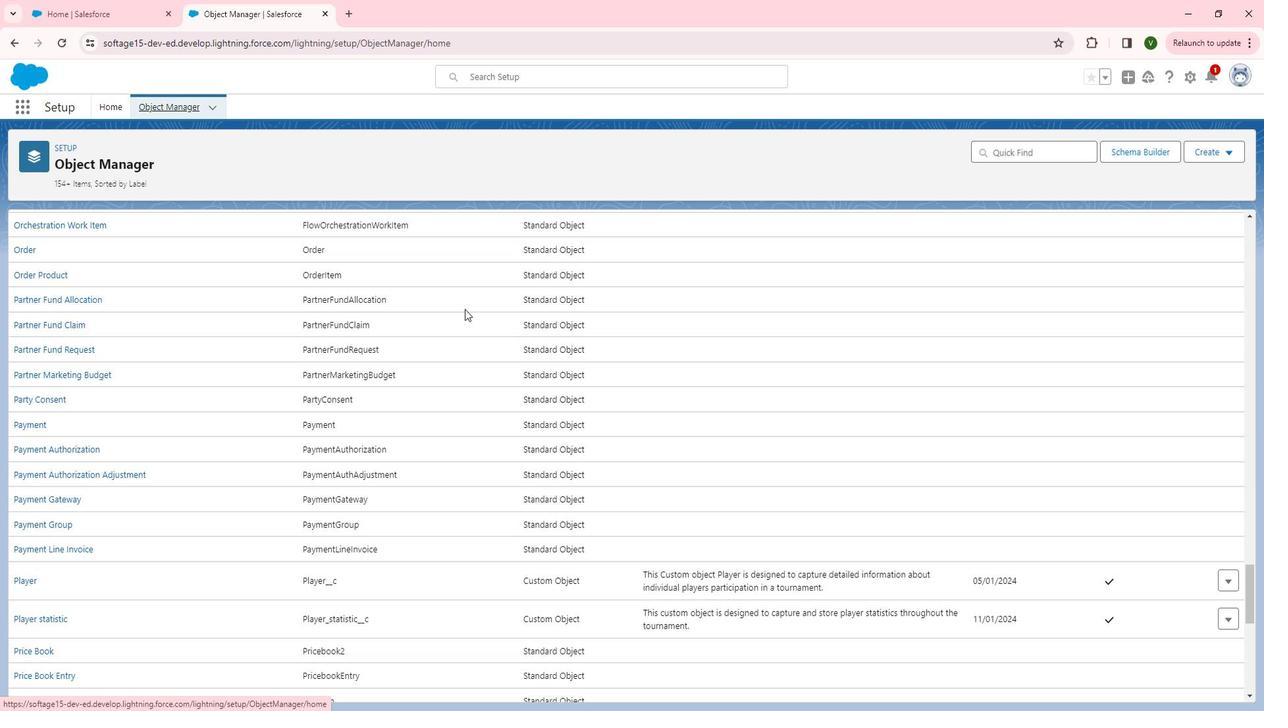 
Action: Mouse scrolled (475, 307) with delta (0, 0)
Screenshot: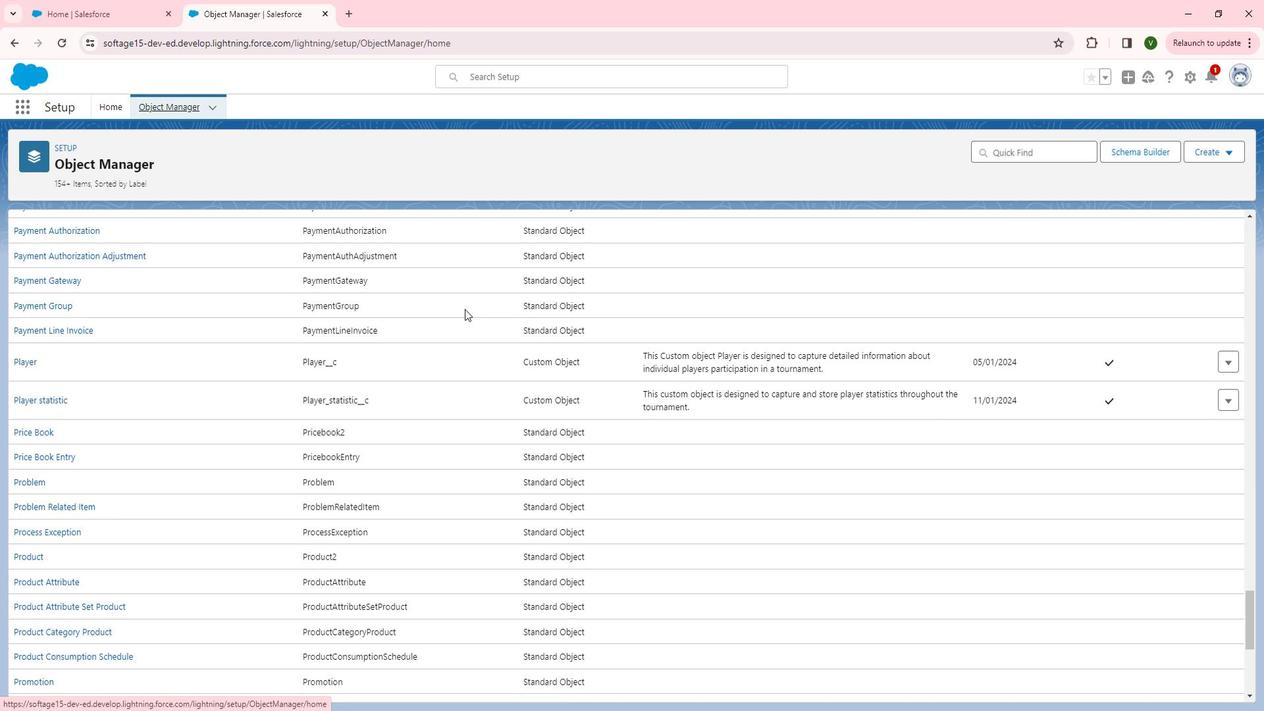 
Action: Mouse scrolled (475, 307) with delta (0, 0)
Screenshot: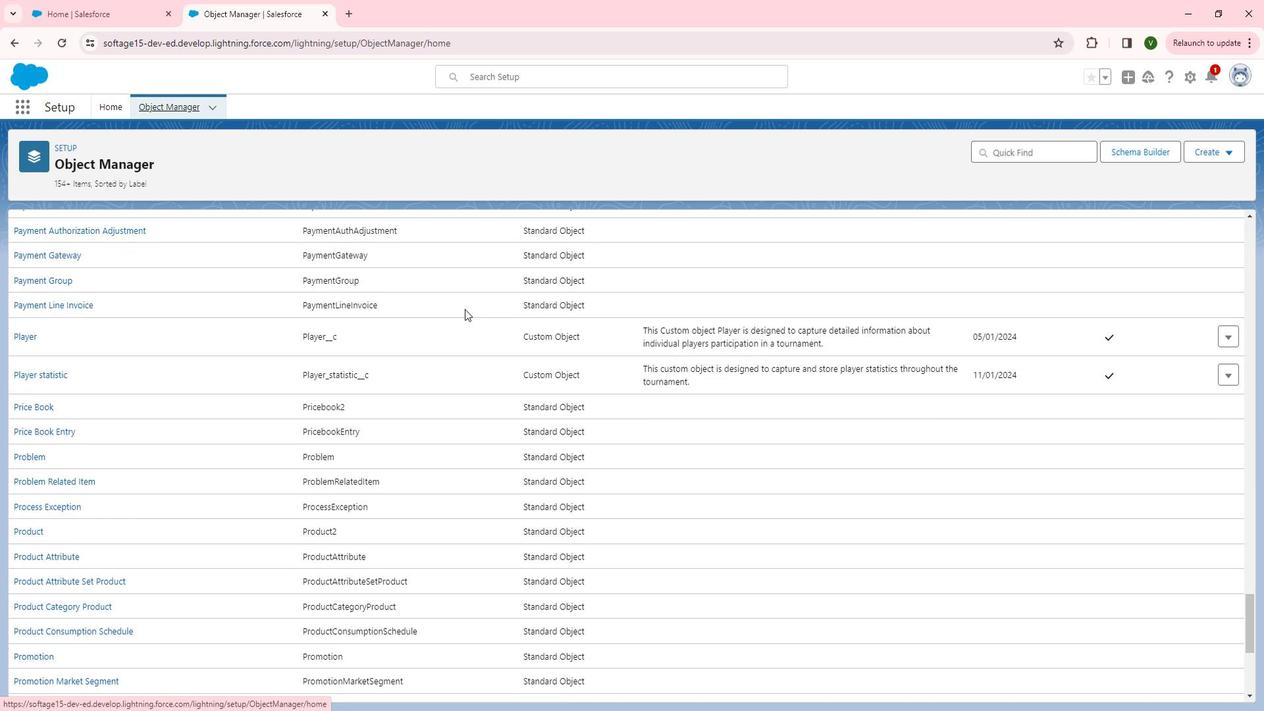 
Action: Mouse scrolled (475, 307) with delta (0, 0)
Screenshot: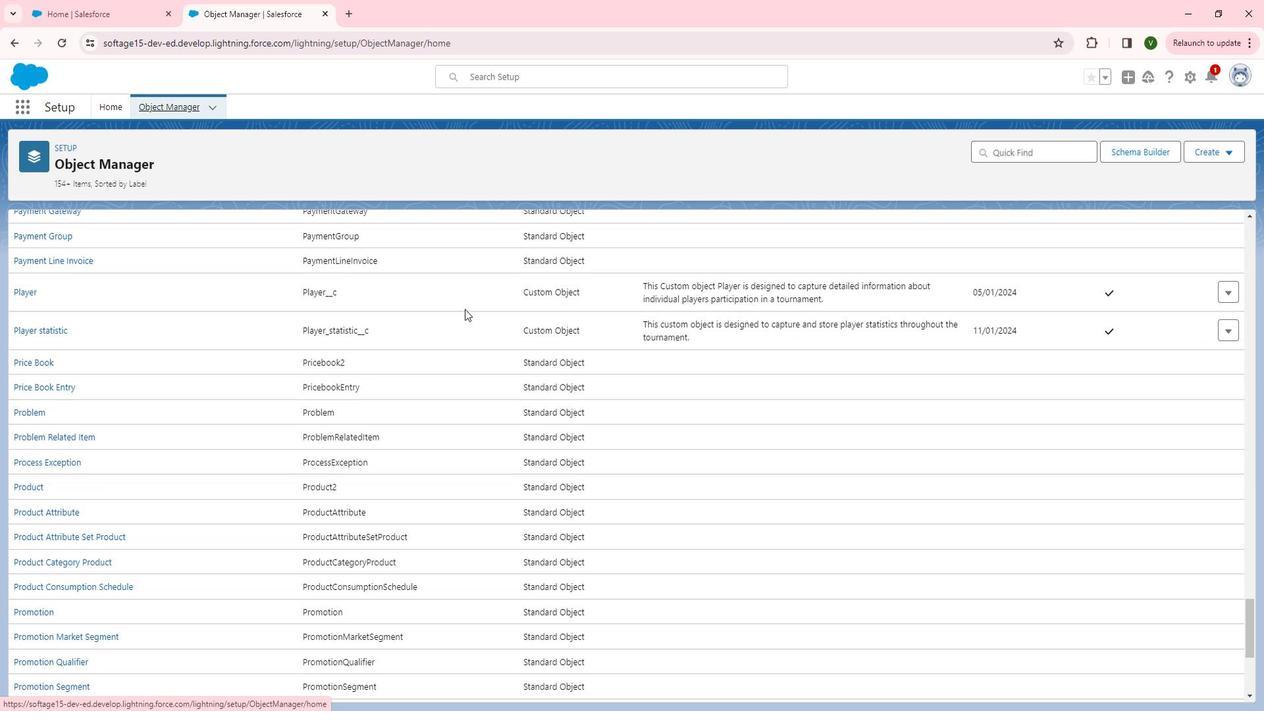 
Action: Mouse scrolled (475, 307) with delta (0, 0)
Screenshot: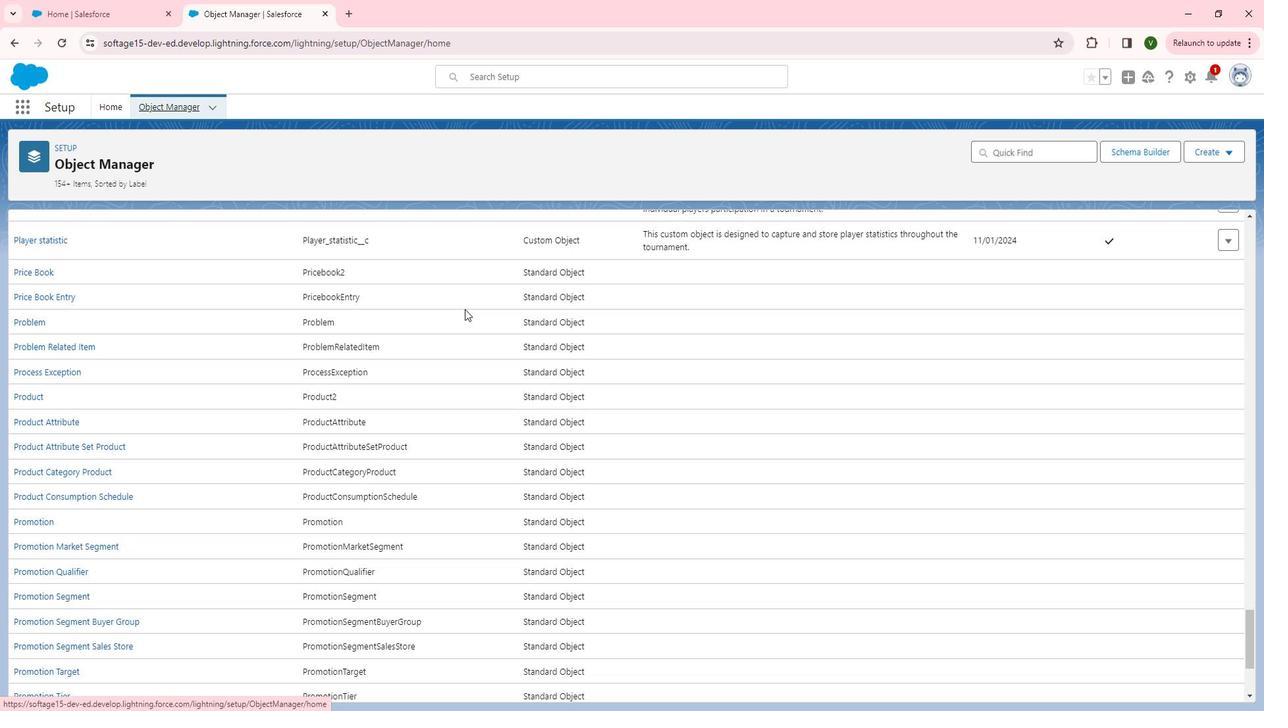 
Action: Mouse scrolled (475, 307) with delta (0, 0)
Screenshot: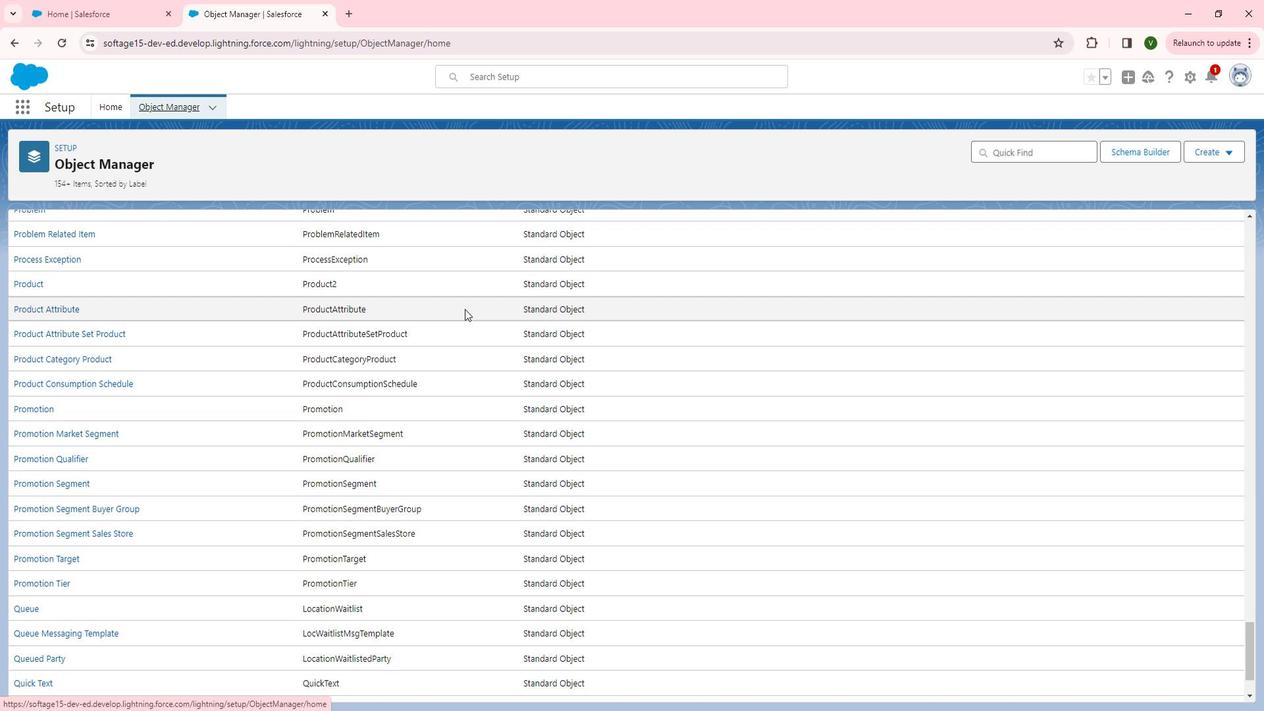 
Action: Mouse scrolled (475, 307) with delta (0, 0)
Screenshot: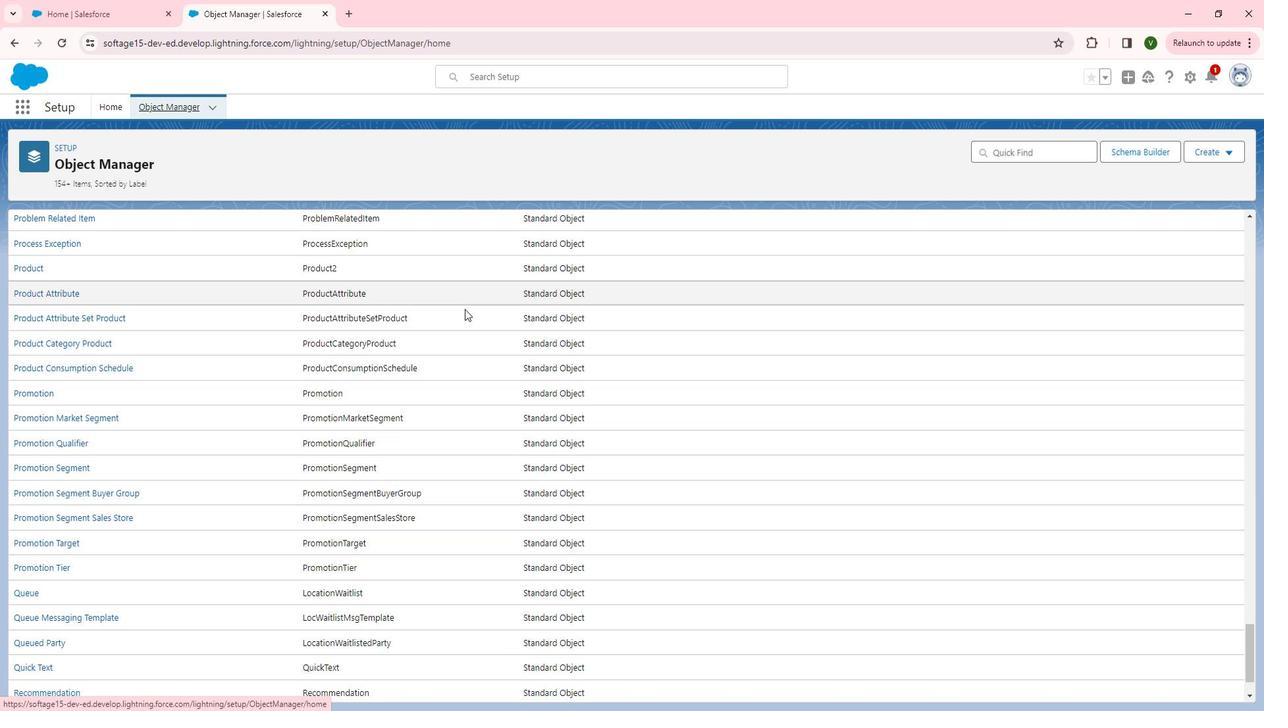 
Action: Mouse scrolled (475, 307) with delta (0, 0)
Screenshot: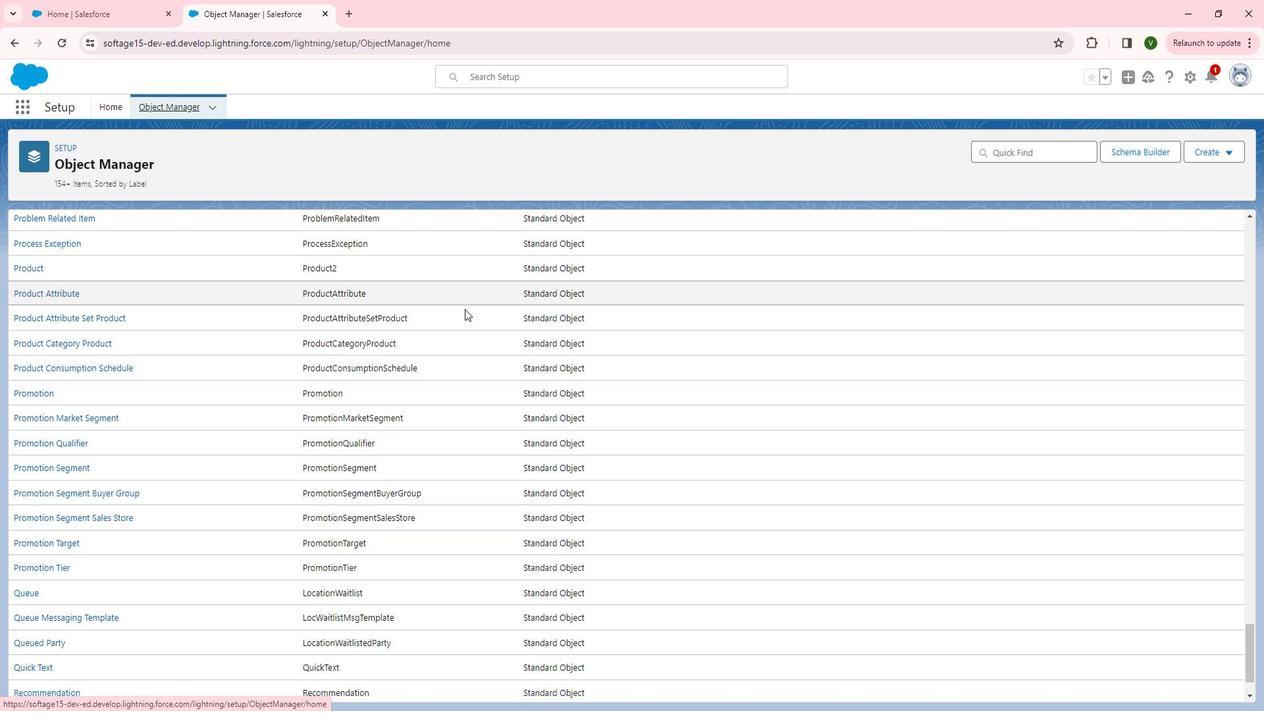 
Action: Mouse scrolled (475, 307) with delta (0, 0)
Screenshot: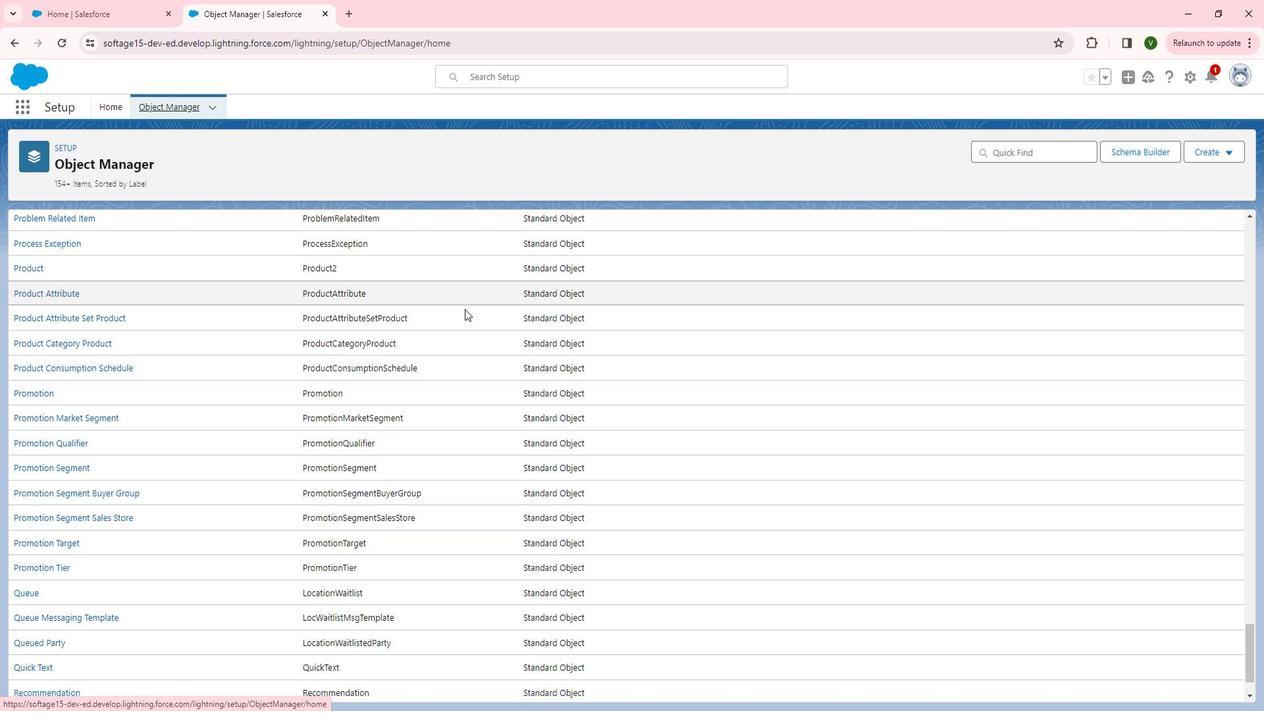 
Action: Mouse scrolled (475, 307) with delta (0, 0)
Screenshot: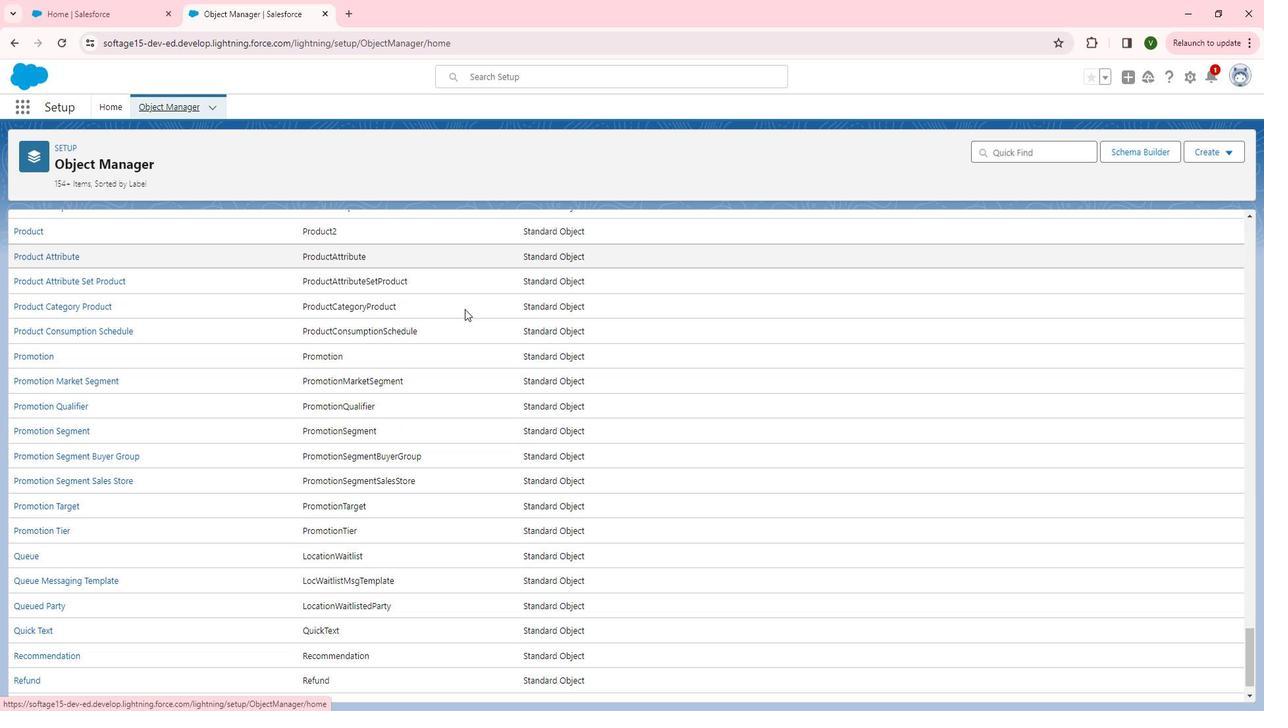 
Action: Mouse scrolled (475, 307) with delta (0, 0)
Screenshot: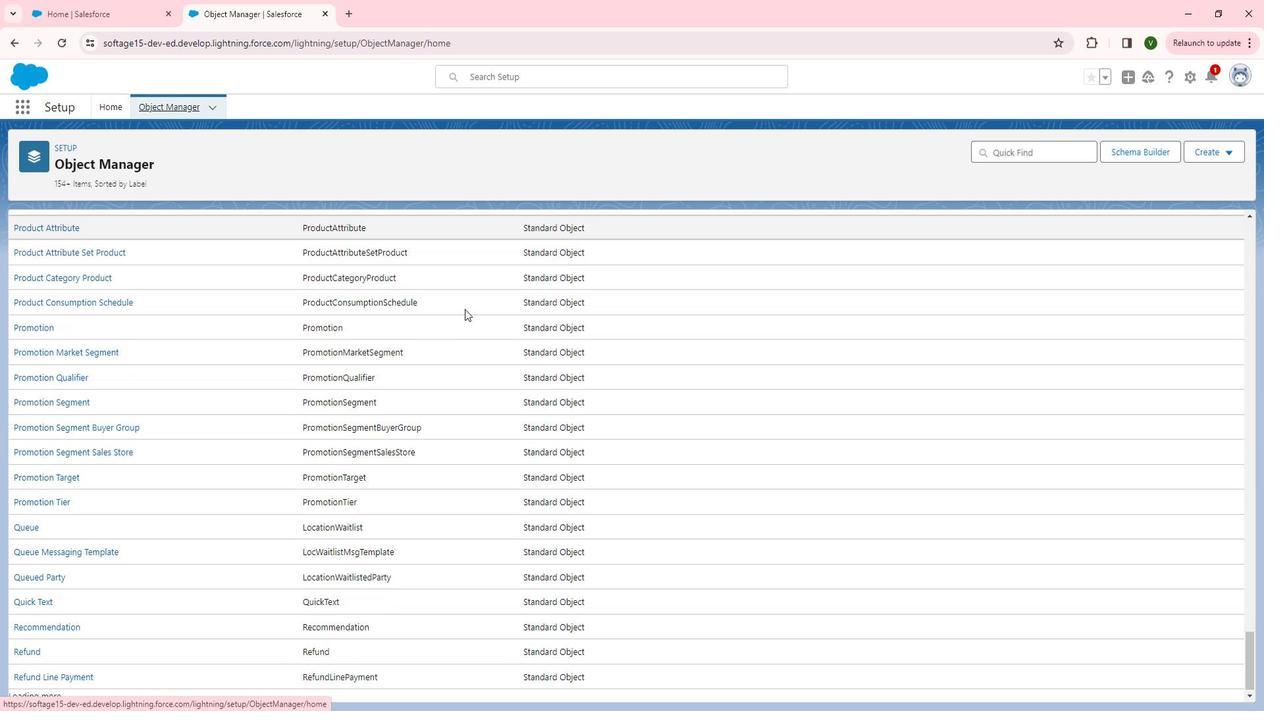 
Action: Mouse scrolled (475, 307) with delta (0, 0)
Screenshot: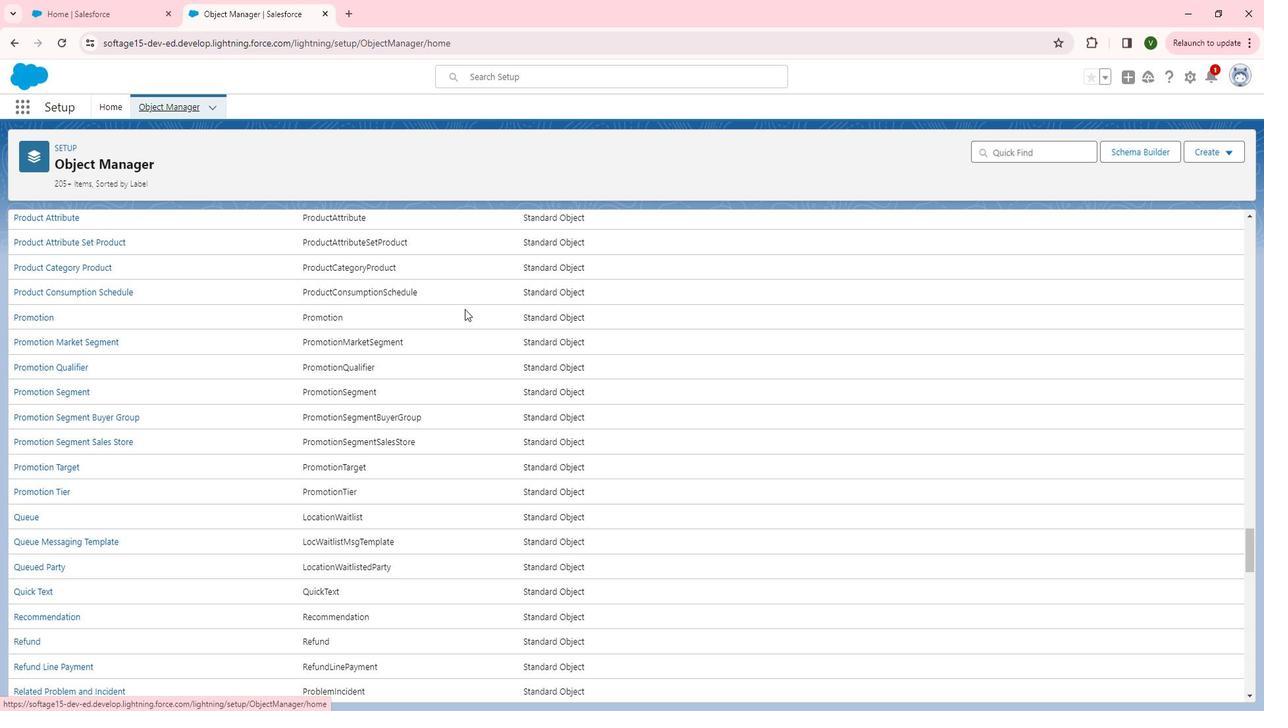 
Action: Mouse scrolled (475, 307) with delta (0, 0)
Screenshot: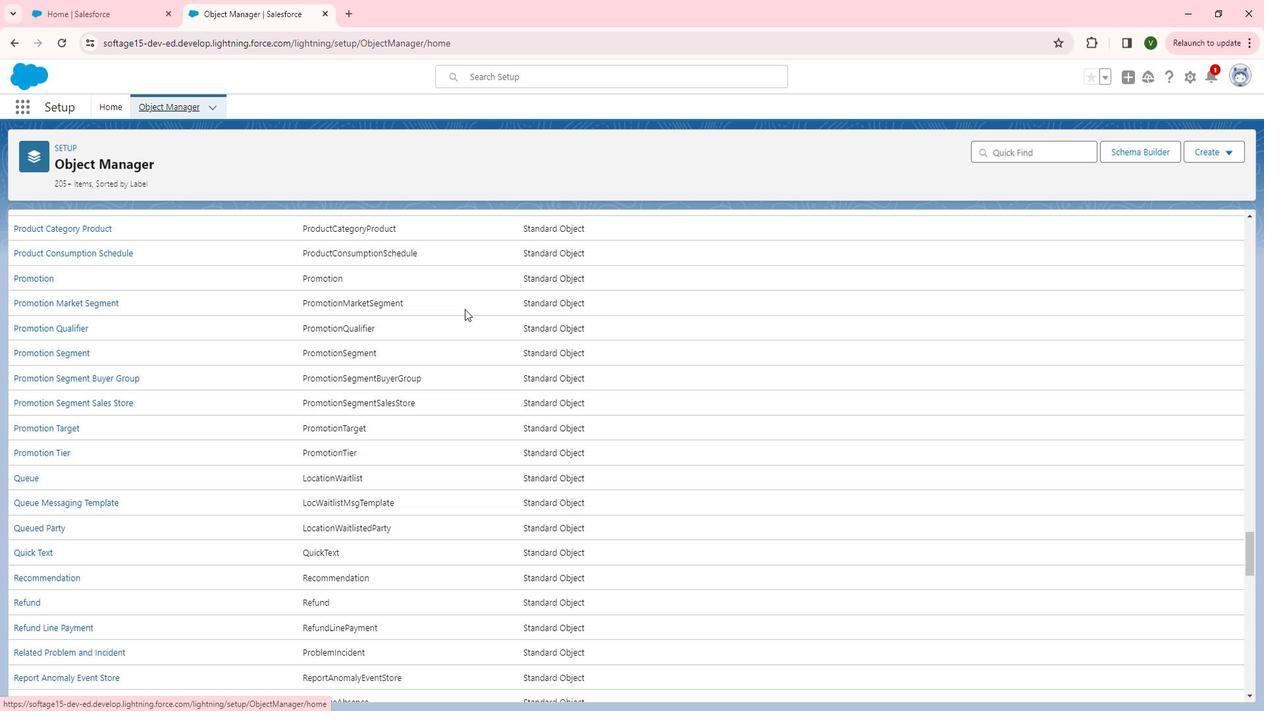 
Action: Mouse scrolled (475, 307) with delta (0, 0)
Screenshot: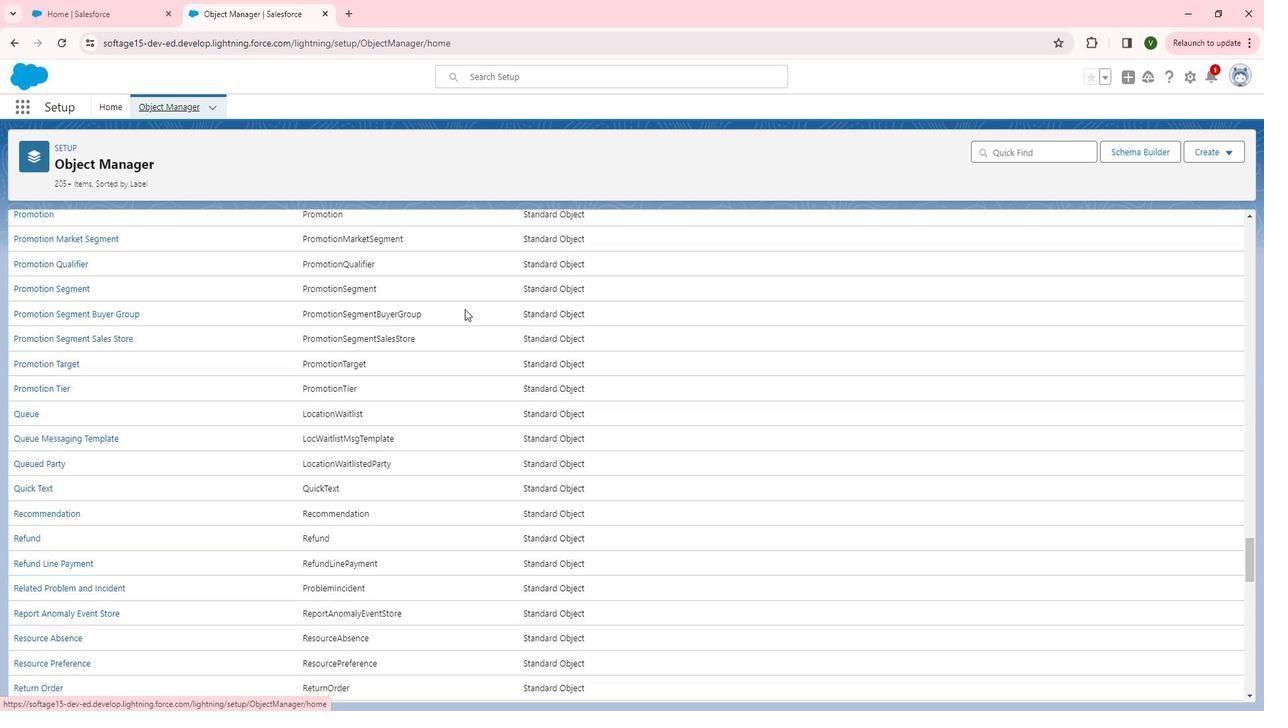 
Action: Mouse scrolled (475, 307) with delta (0, 0)
Screenshot: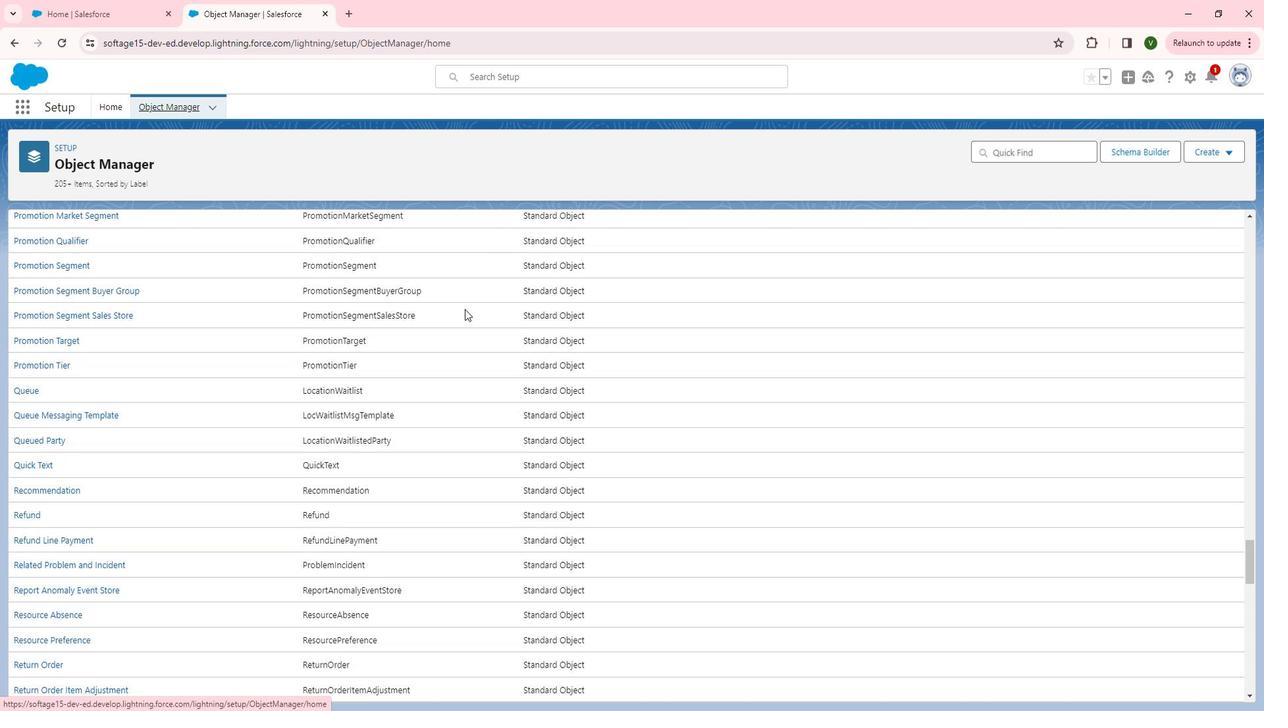 
Action: Mouse scrolled (475, 307) with delta (0, 0)
Screenshot: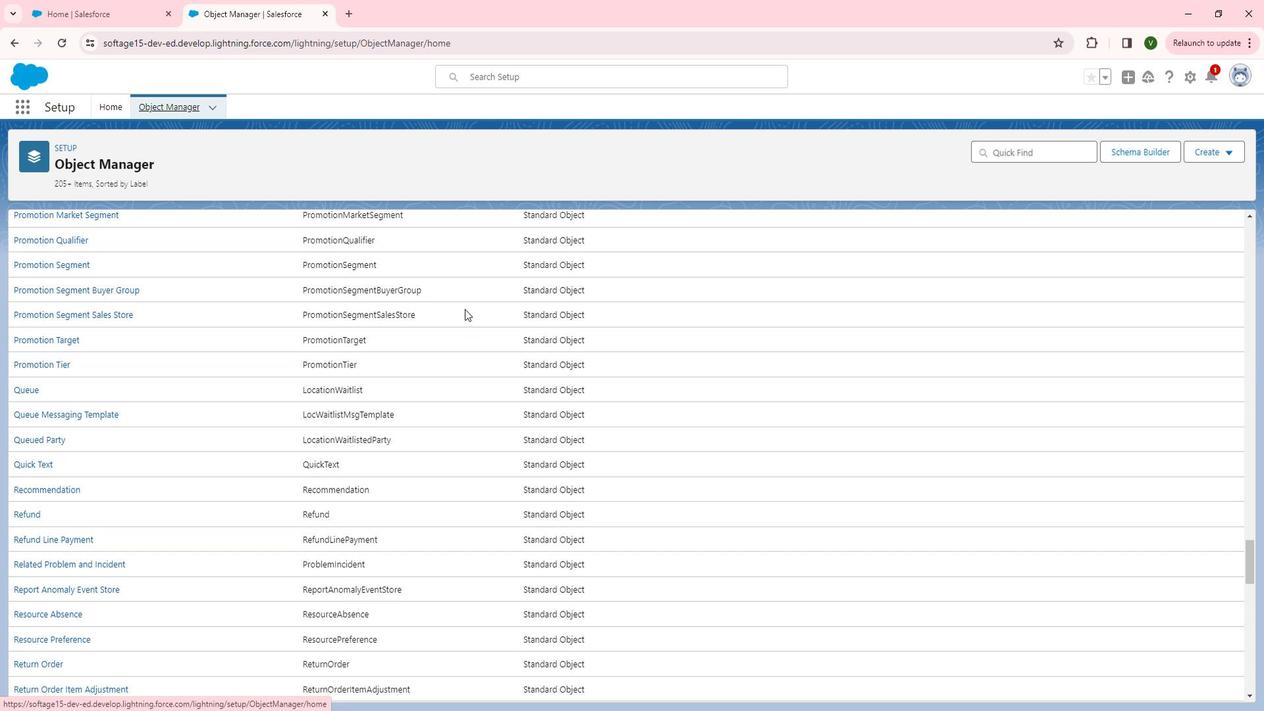 
Action: Mouse scrolled (475, 307) with delta (0, 0)
Screenshot: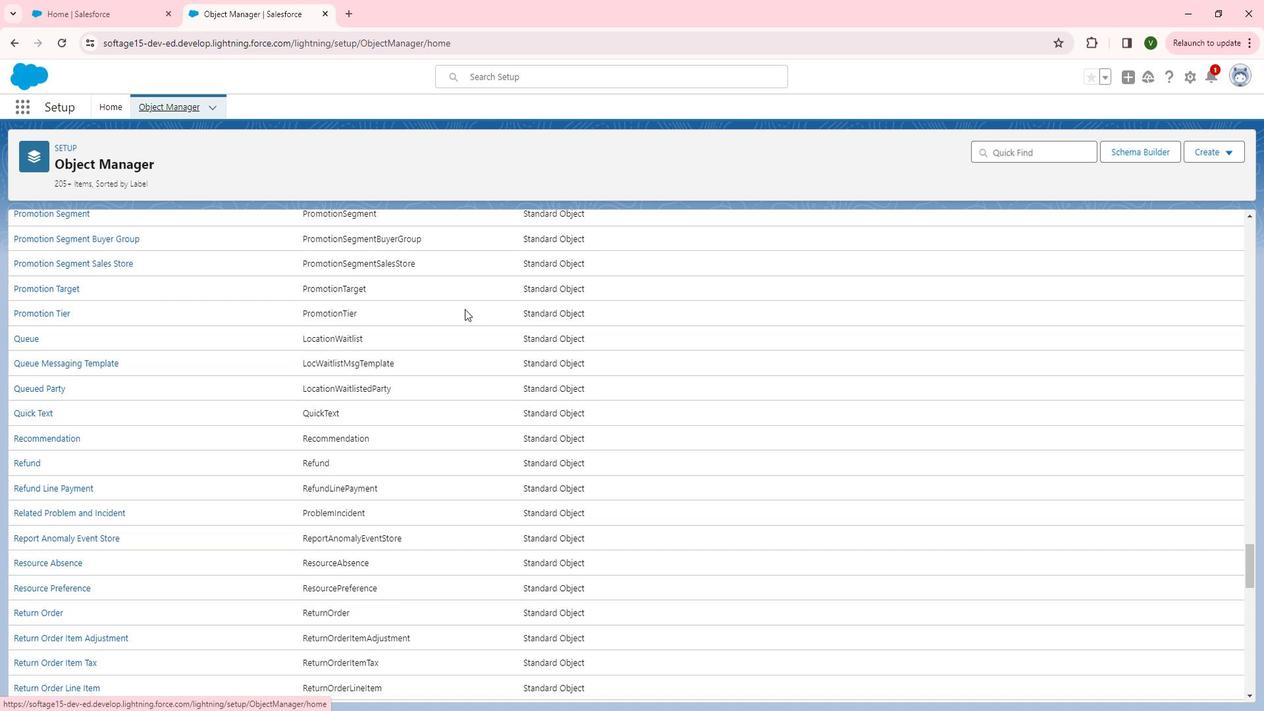 
Action: Mouse scrolled (475, 307) with delta (0, 0)
Screenshot: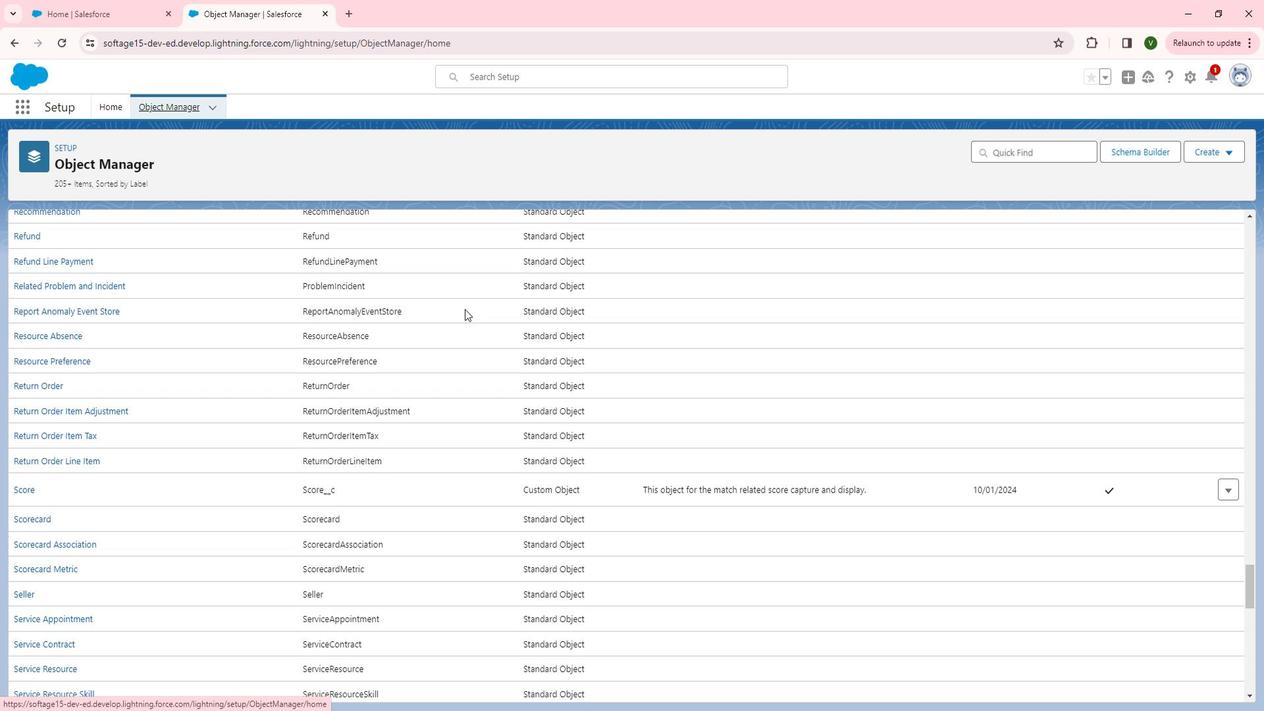 
Action: Mouse scrolled (475, 307) with delta (0, 0)
Screenshot: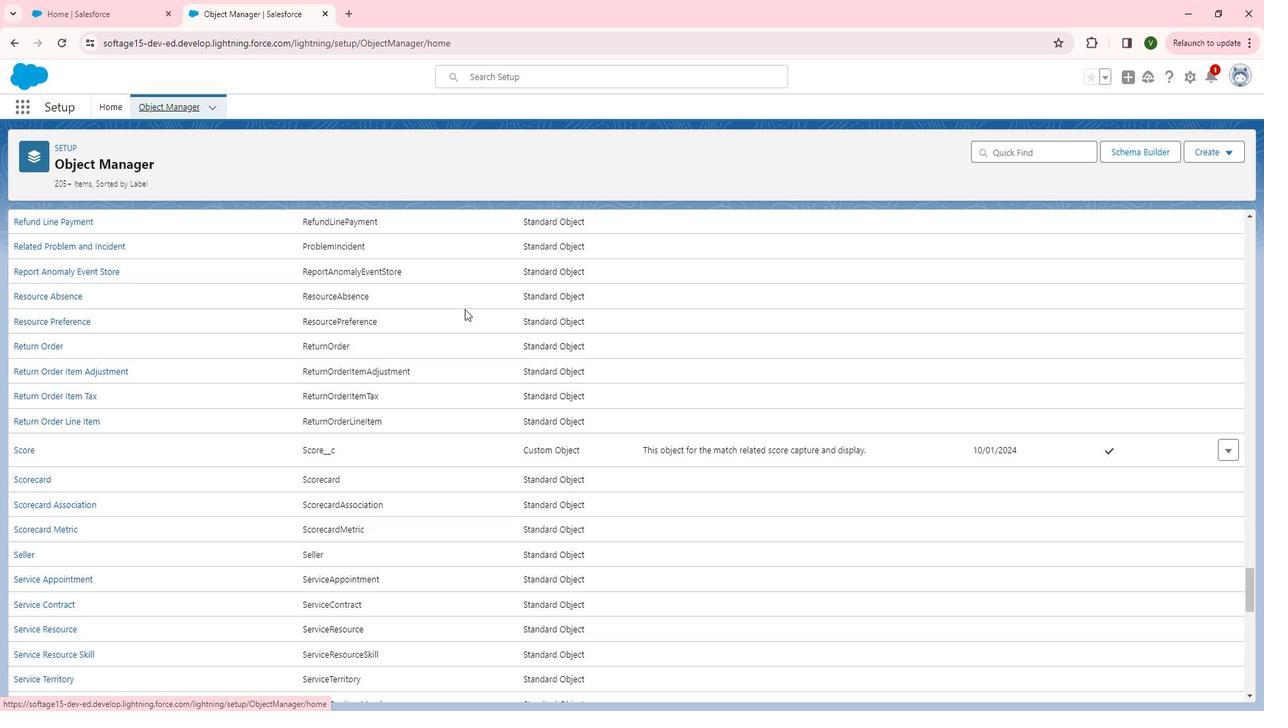 
Action: Mouse scrolled (475, 307) with delta (0, 0)
Screenshot: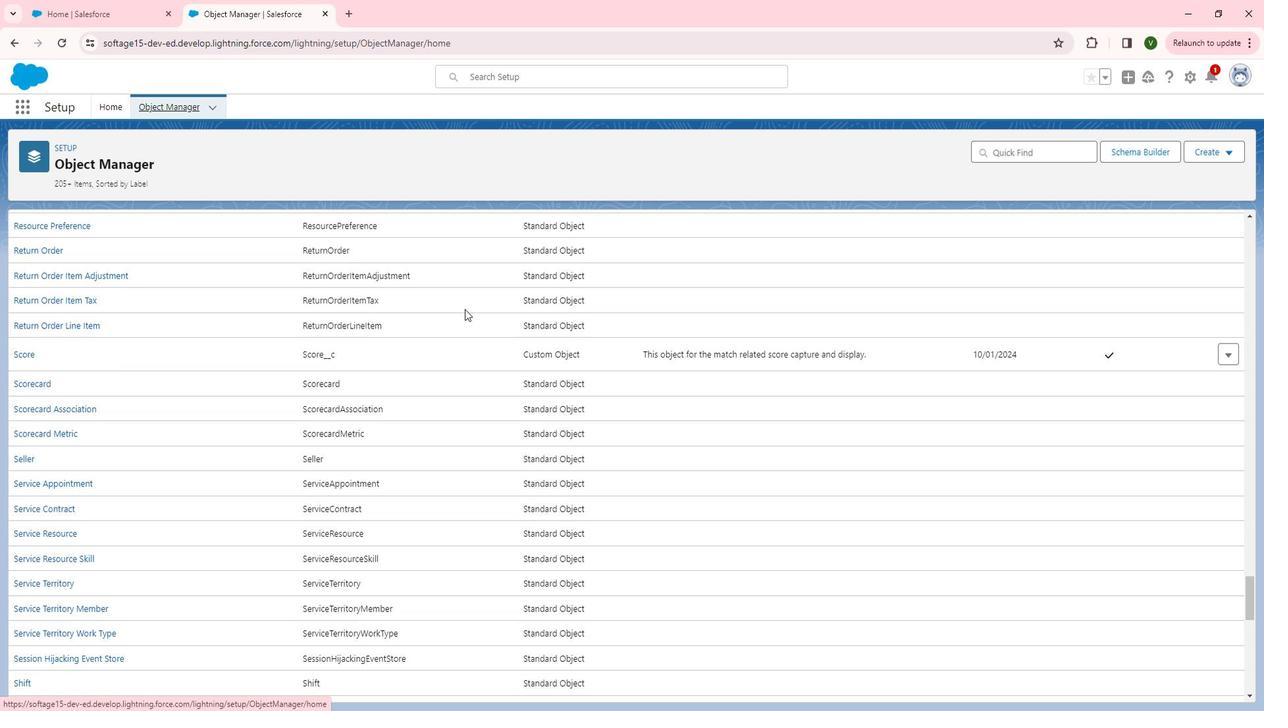 
Action: Mouse scrolled (475, 307) with delta (0, 0)
Screenshot: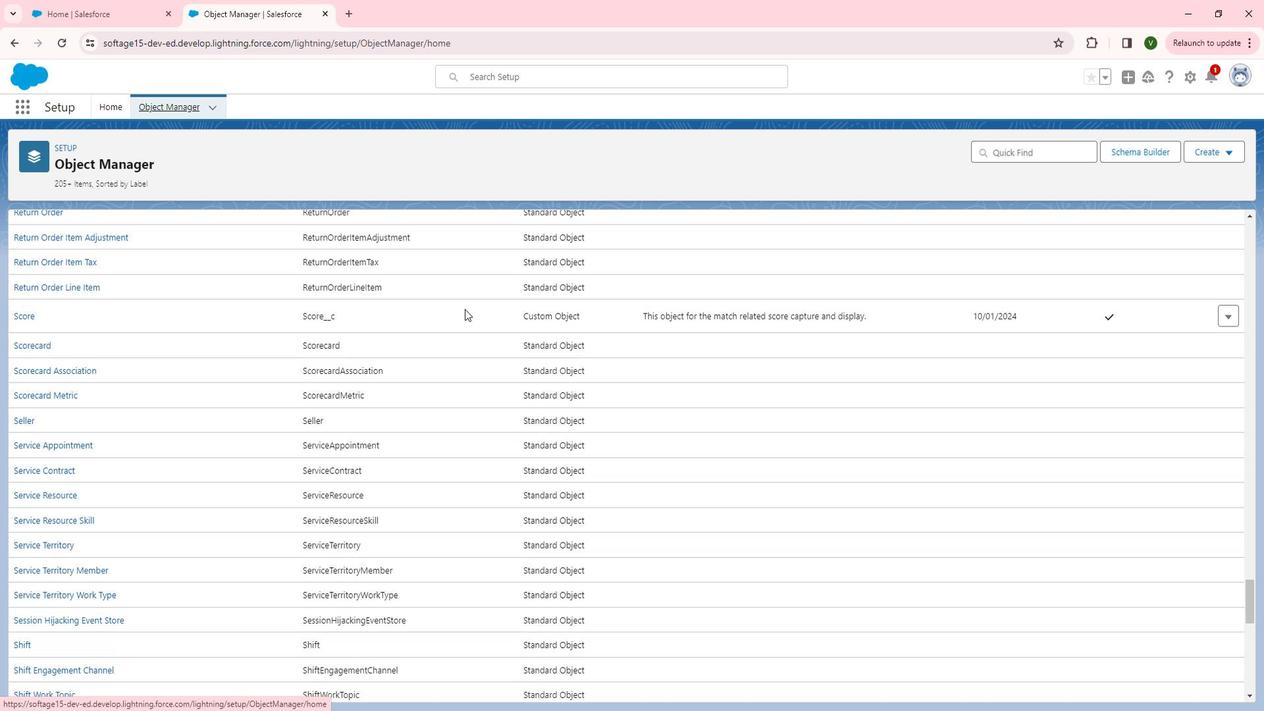 
Action: Mouse scrolled (475, 307) with delta (0, 0)
Screenshot: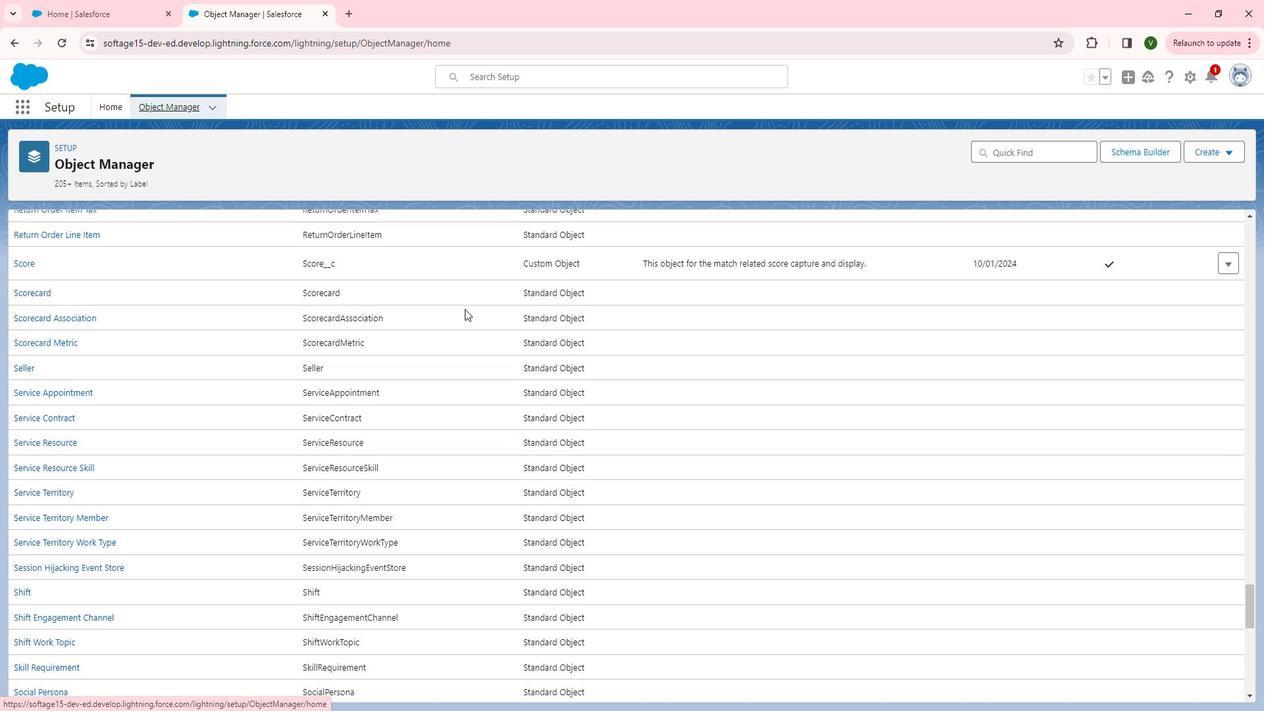 
Action: Mouse scrolled (475, 307) with delta (0, 0)
Screenshot: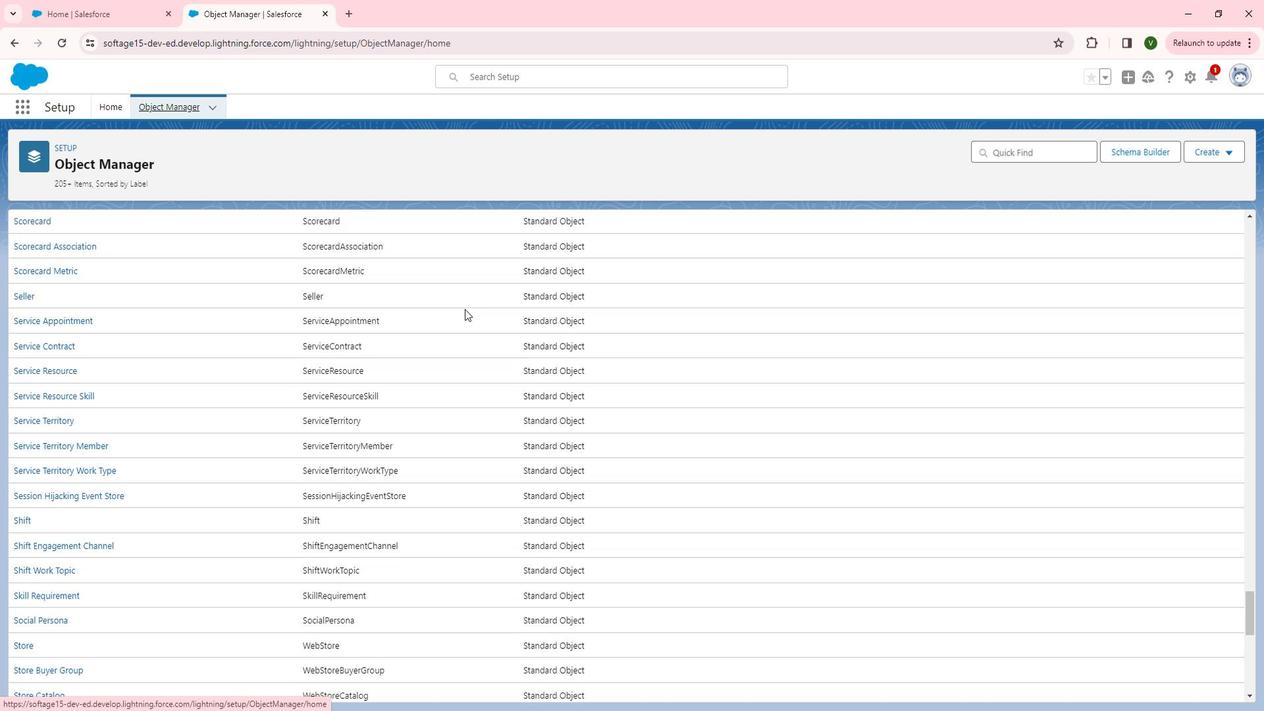 
Action: Mouse scrolled (475, 307) with delta (0, 0)
Screenshot: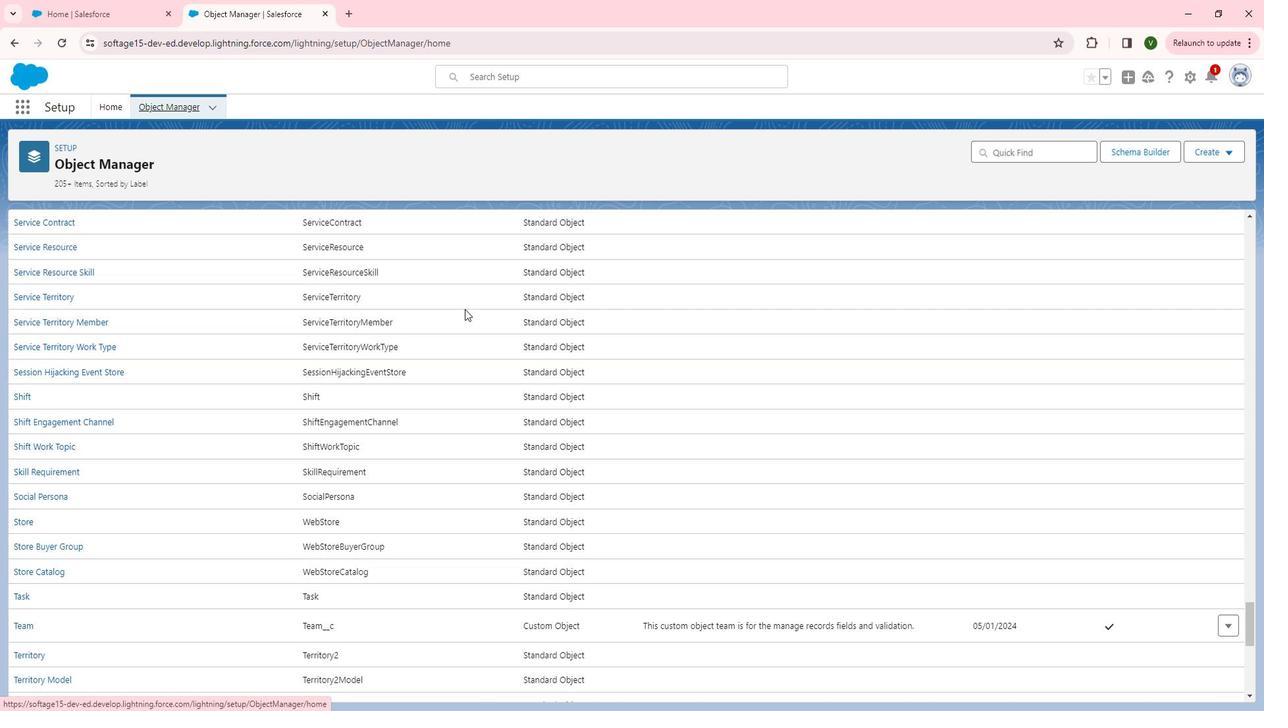 
Action: Mouse scrolled (475, 307) with delta (0, 0)
Screenshot: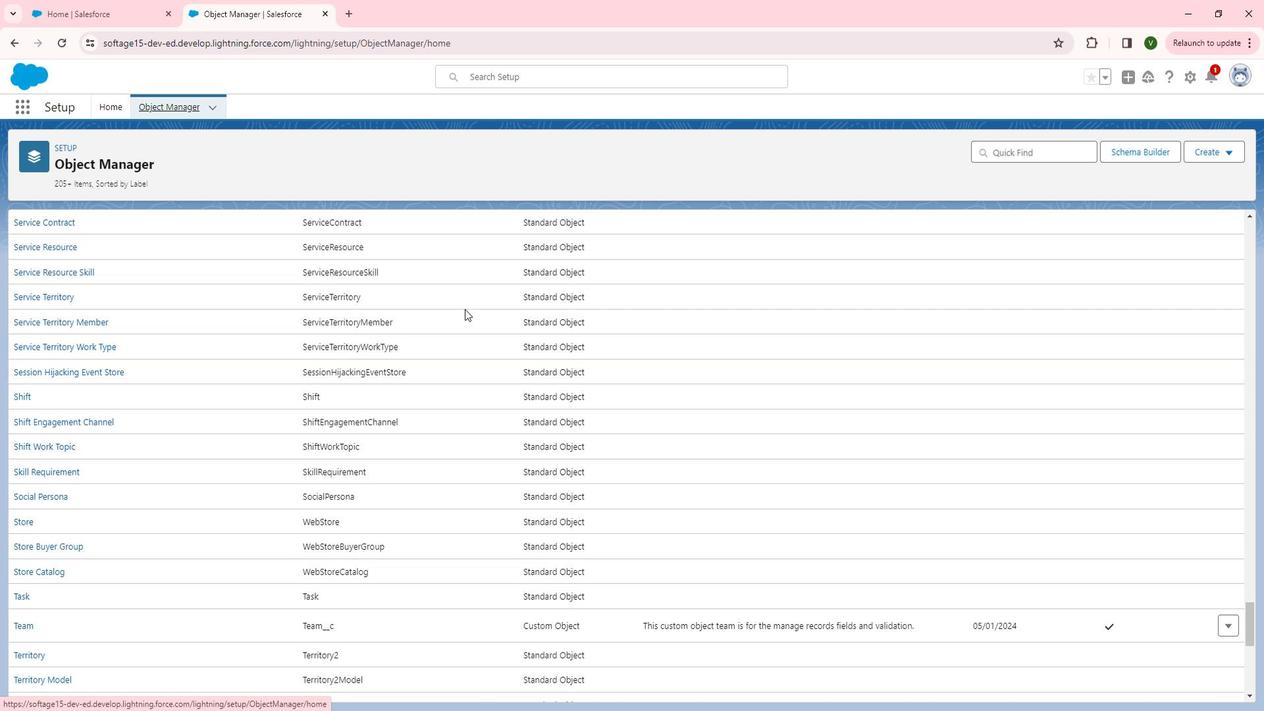 
Action: Mouse scrolled (475, 307) with delta (0, 0)
Screenshot: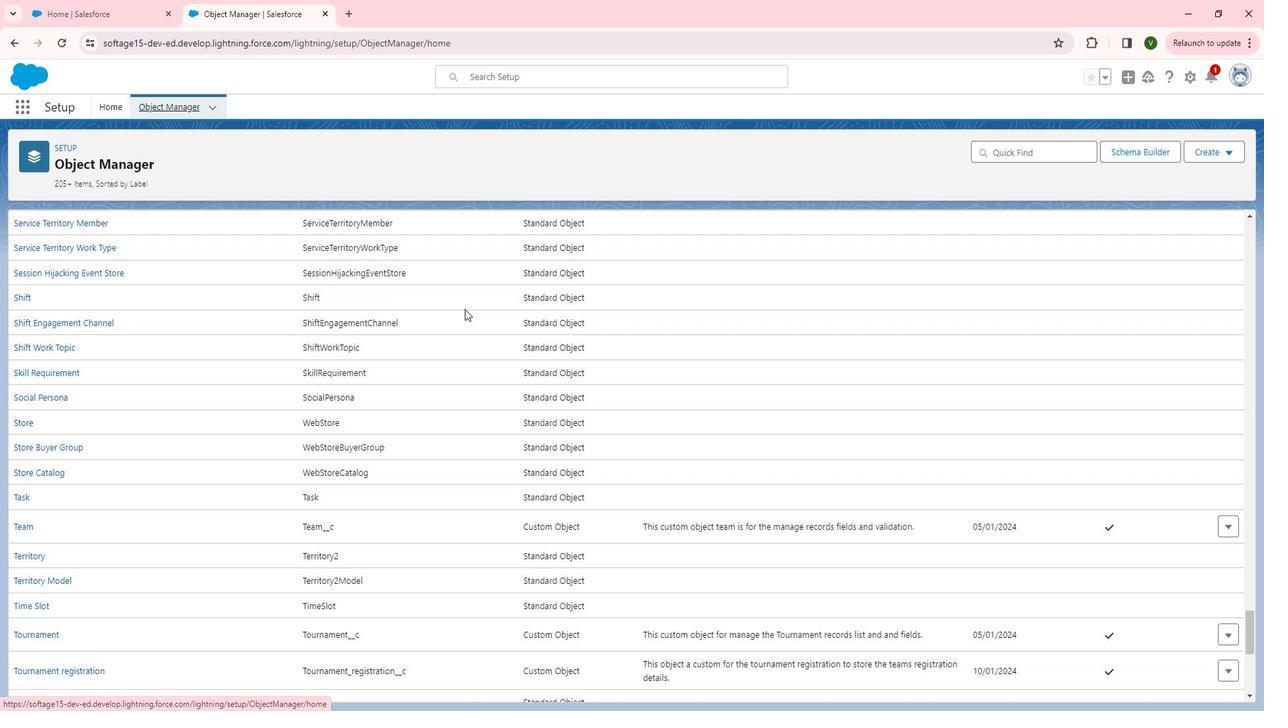 
Action: Mouse scrolled (475, 307) with delta (0, 0)
Screenshot: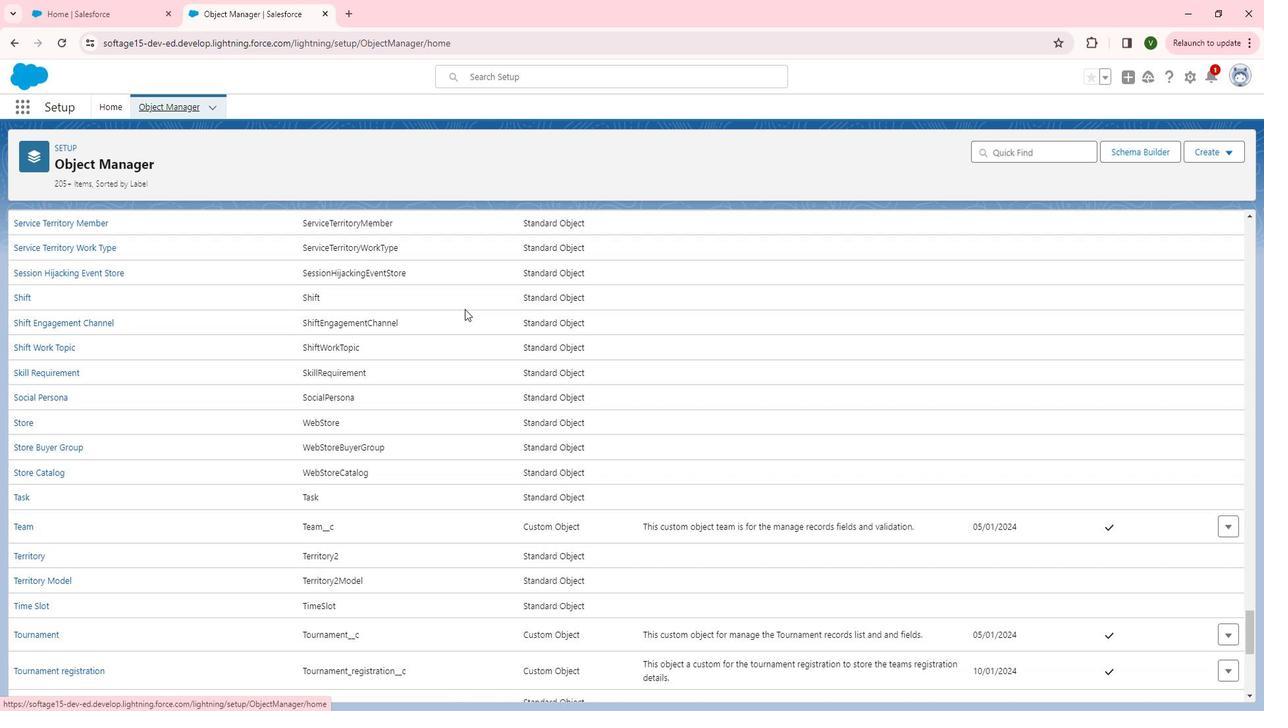 
Action: Mouse scrolled (475, 307) with delta (0, 0)
Screenshot: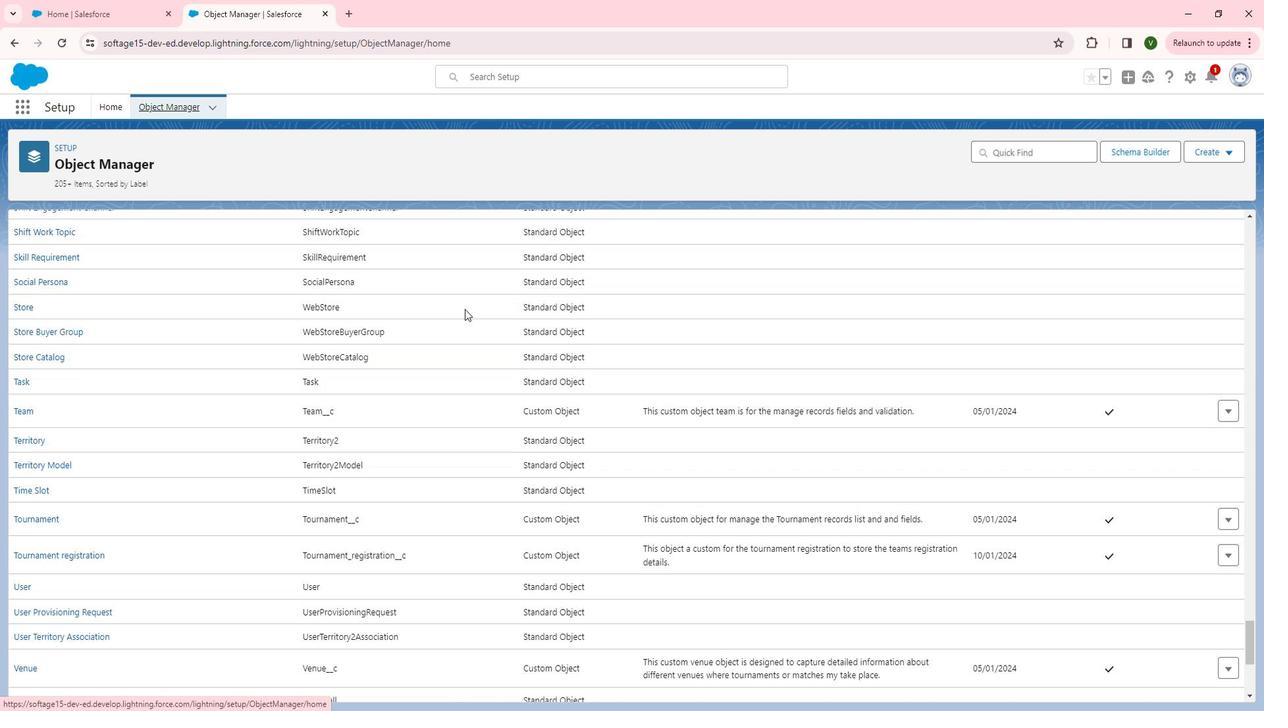 
Action: Mouse scrolled (475, 307) with delta (0, 0)
Screenshot: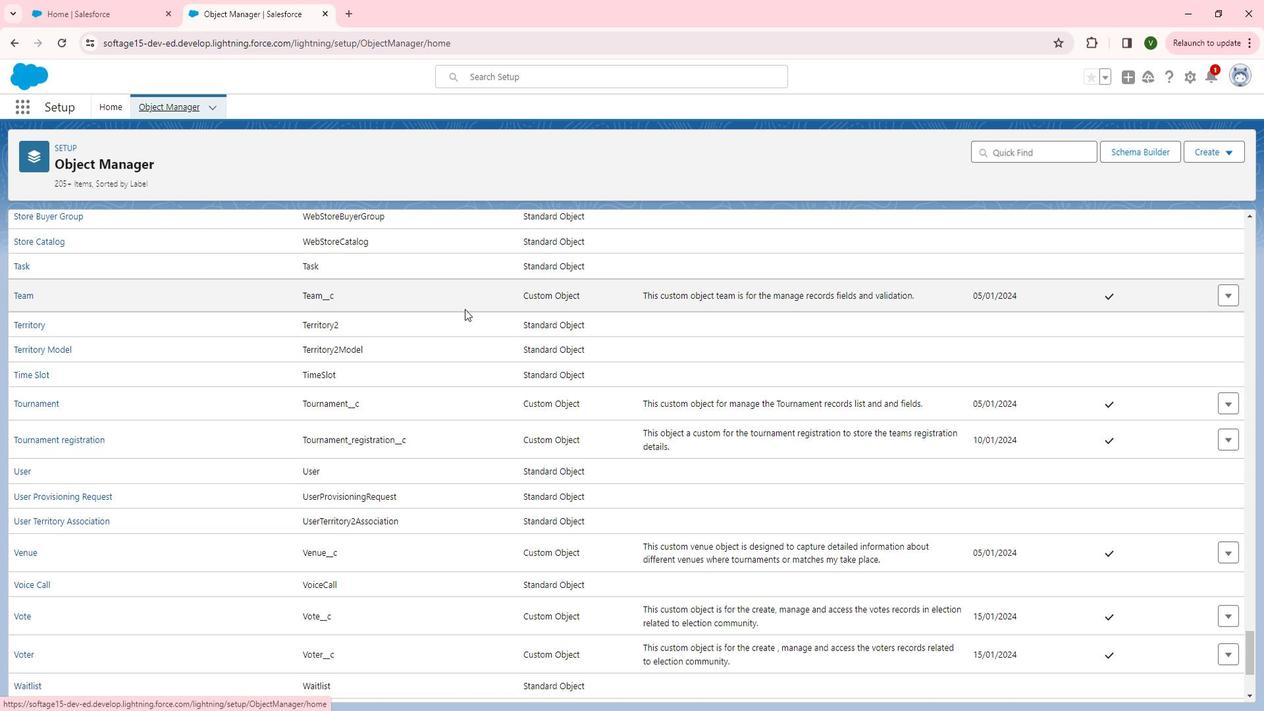 
Action: Mouse scrolled (475, 307) with delta (0, 0)
Screenshot: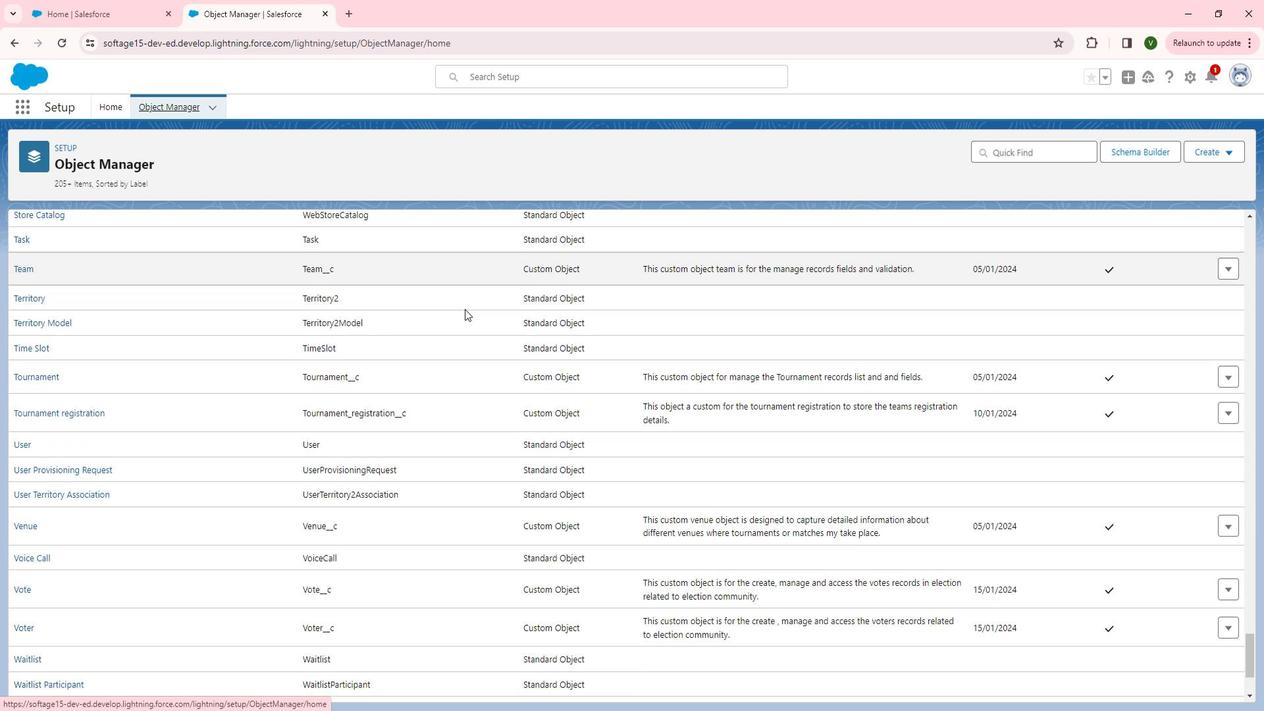 
Action: Mouse scrolled (475, 307) with delta (0, 0)
Screenshot: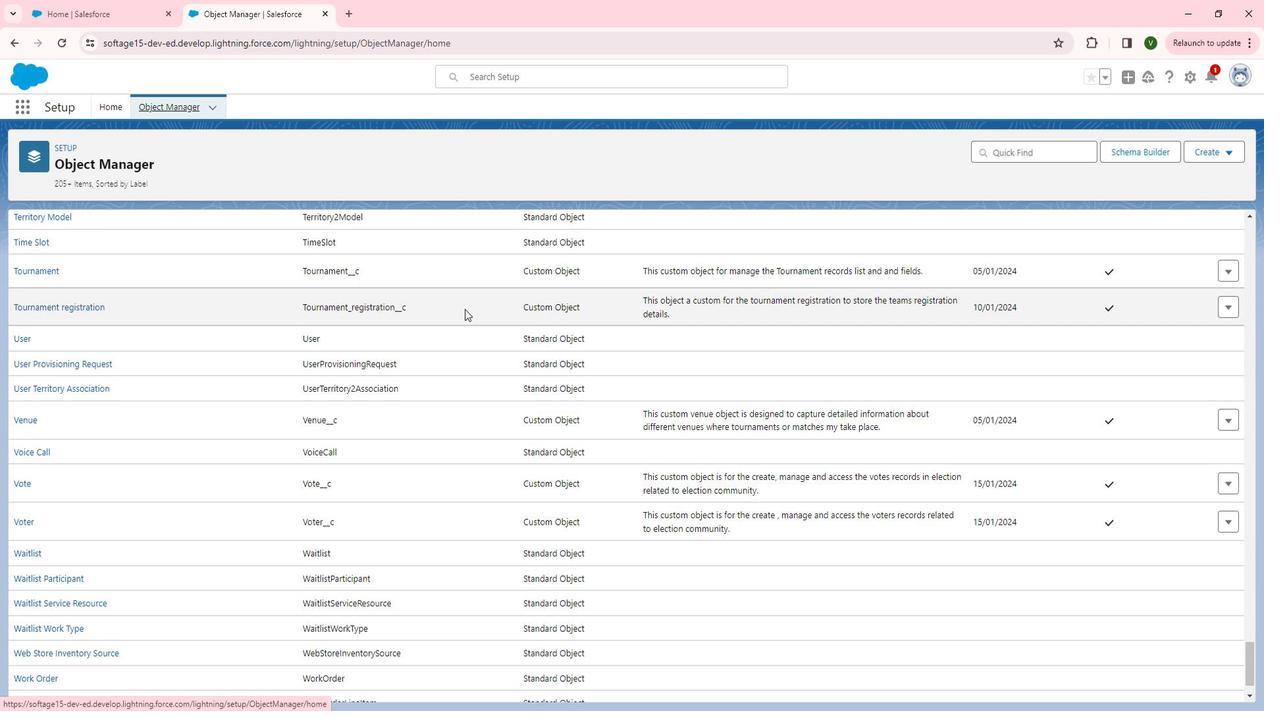 
Action: Mouse moved to (29, 467)
Screenshot: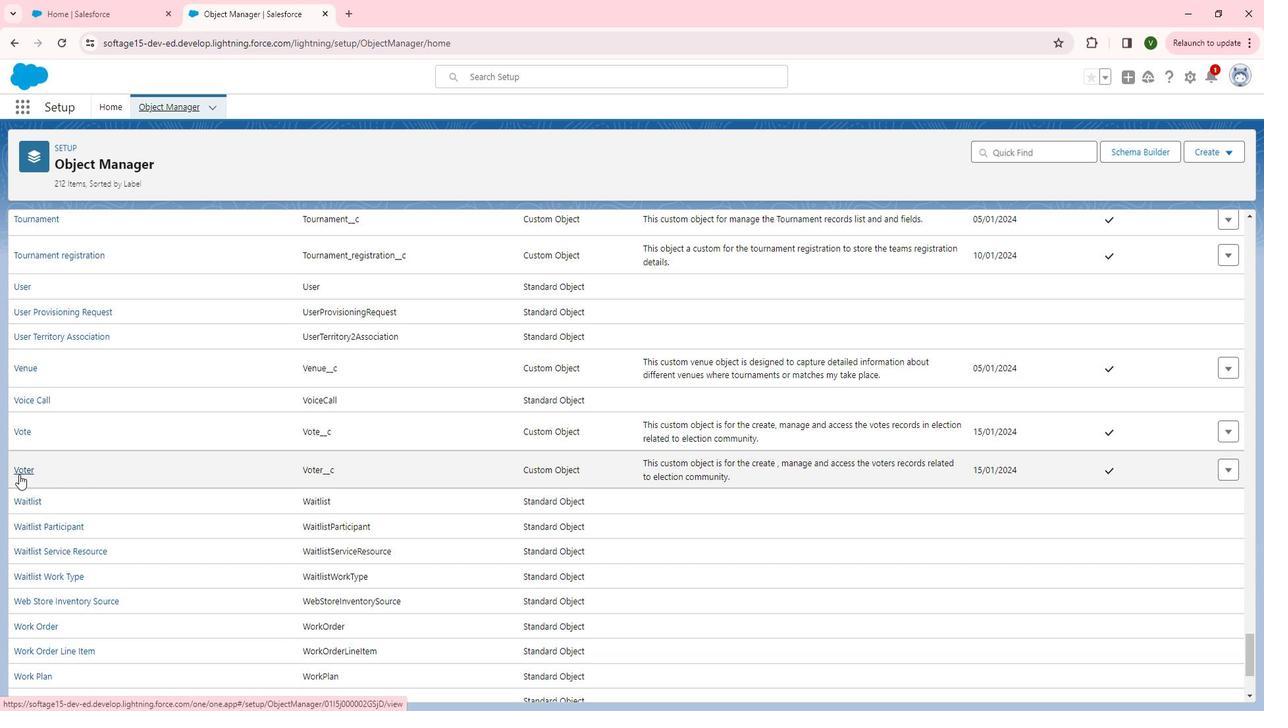 
Action: Mouse pressed left at (29, 467)
Screenshot: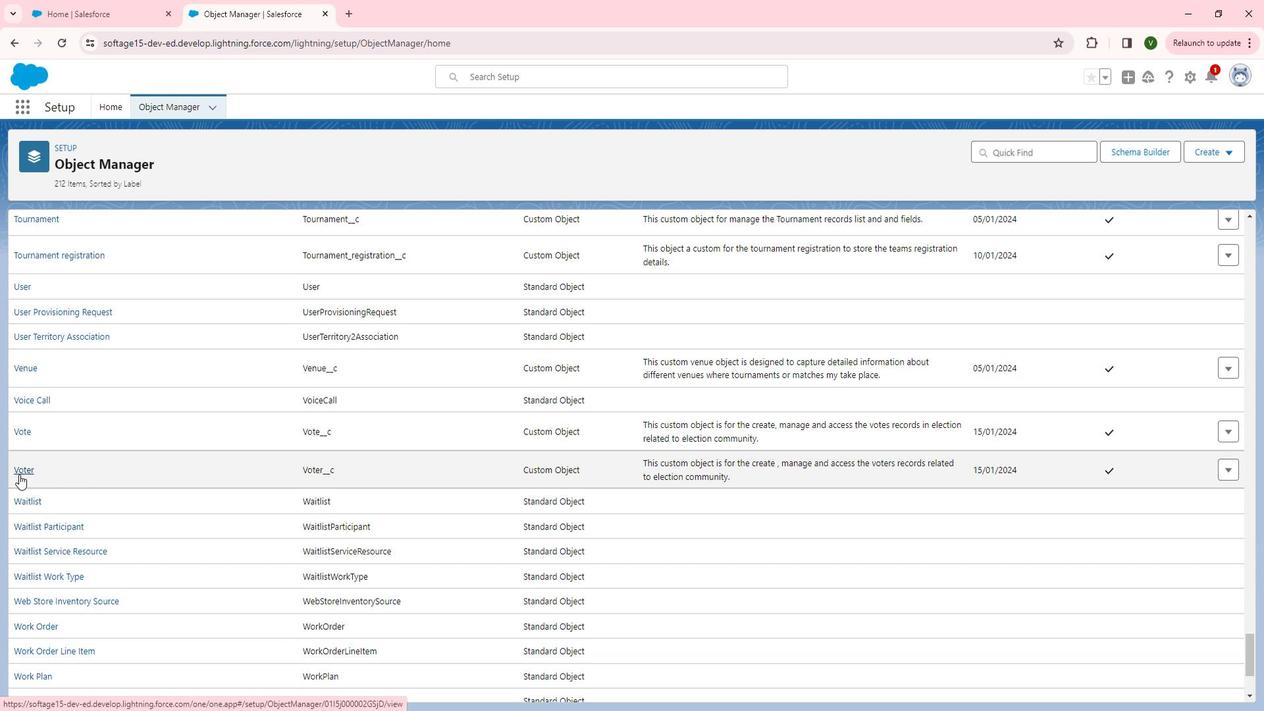 
Action: Mouse moved to (114, 246)
Screenshot: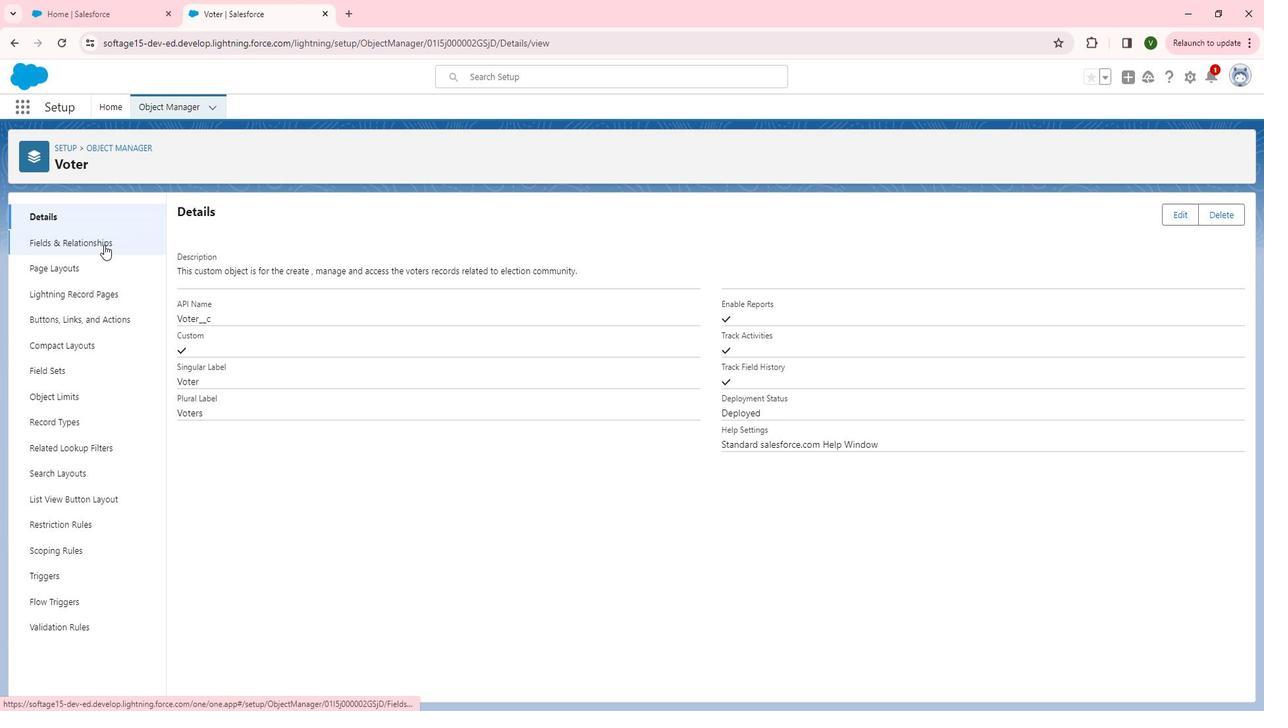 
Action: Mouse pressed left at (114, 246)
Screenshot: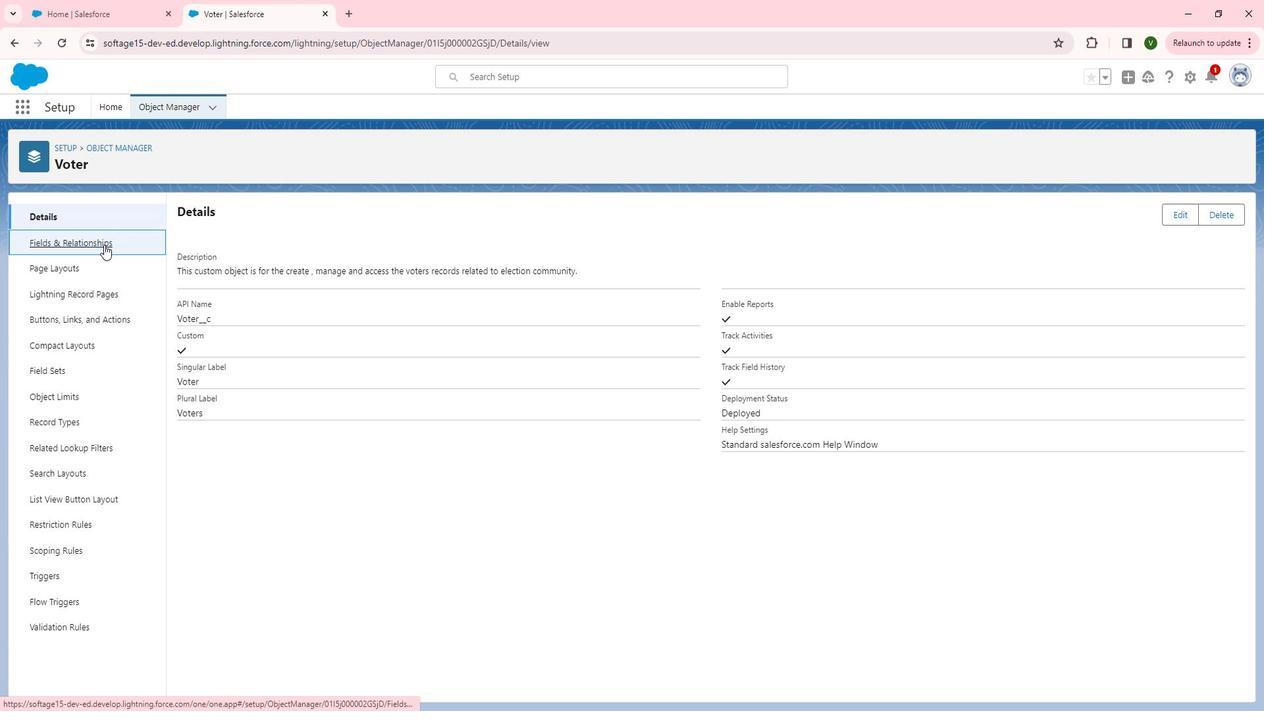 
Action: Mouse moved to (967, 214)
Screenshot: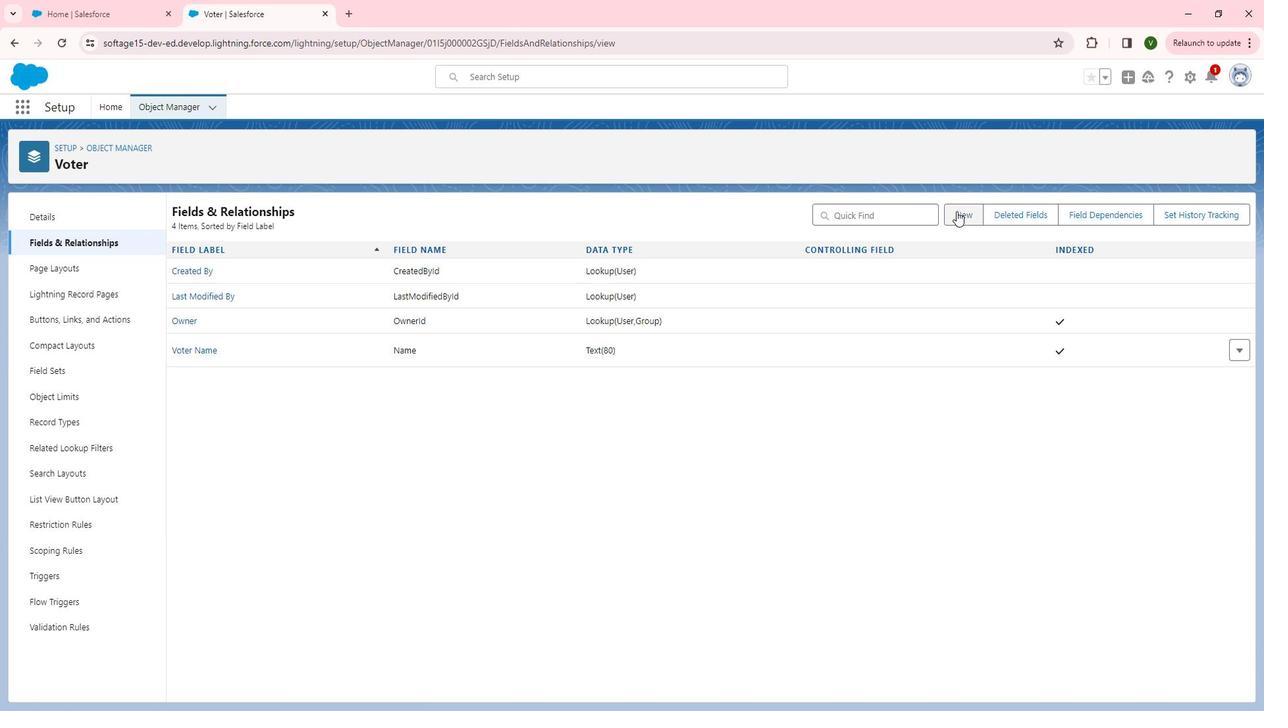 
Action: Mouse pressed left at (967, 214)
Screenshot: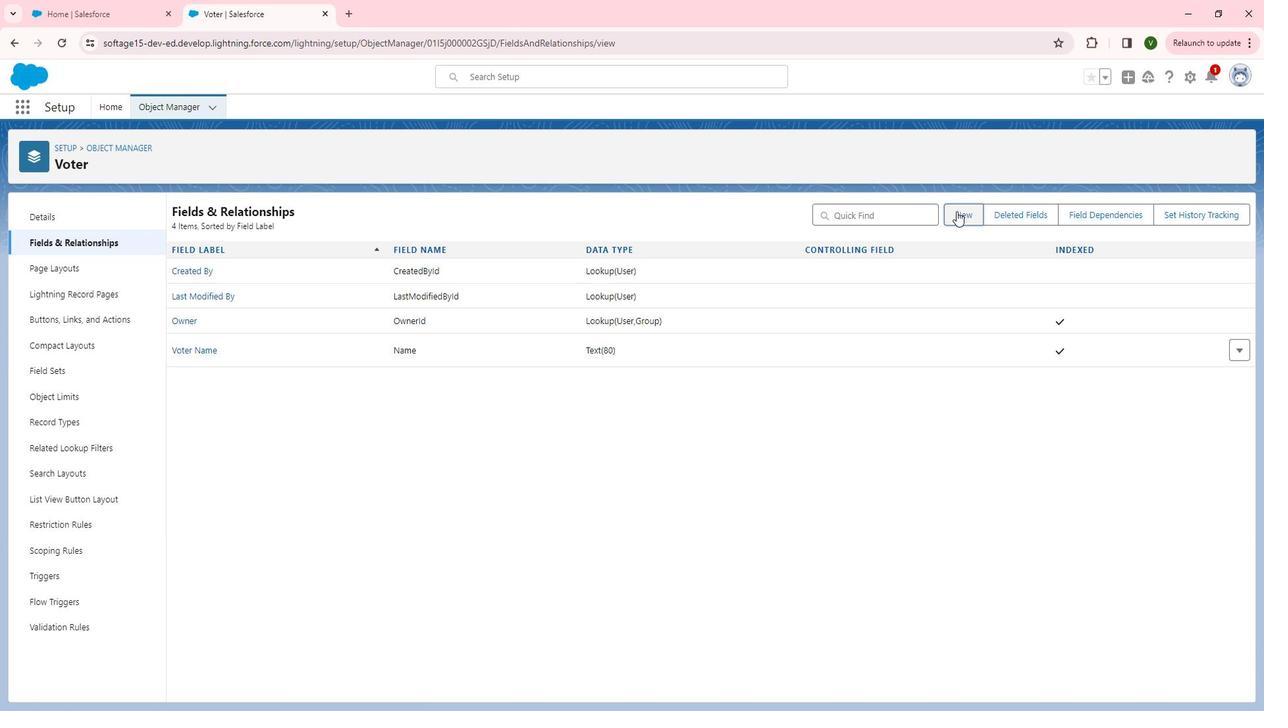 
Action: Mouse moved to (239, 474)
Screenshot: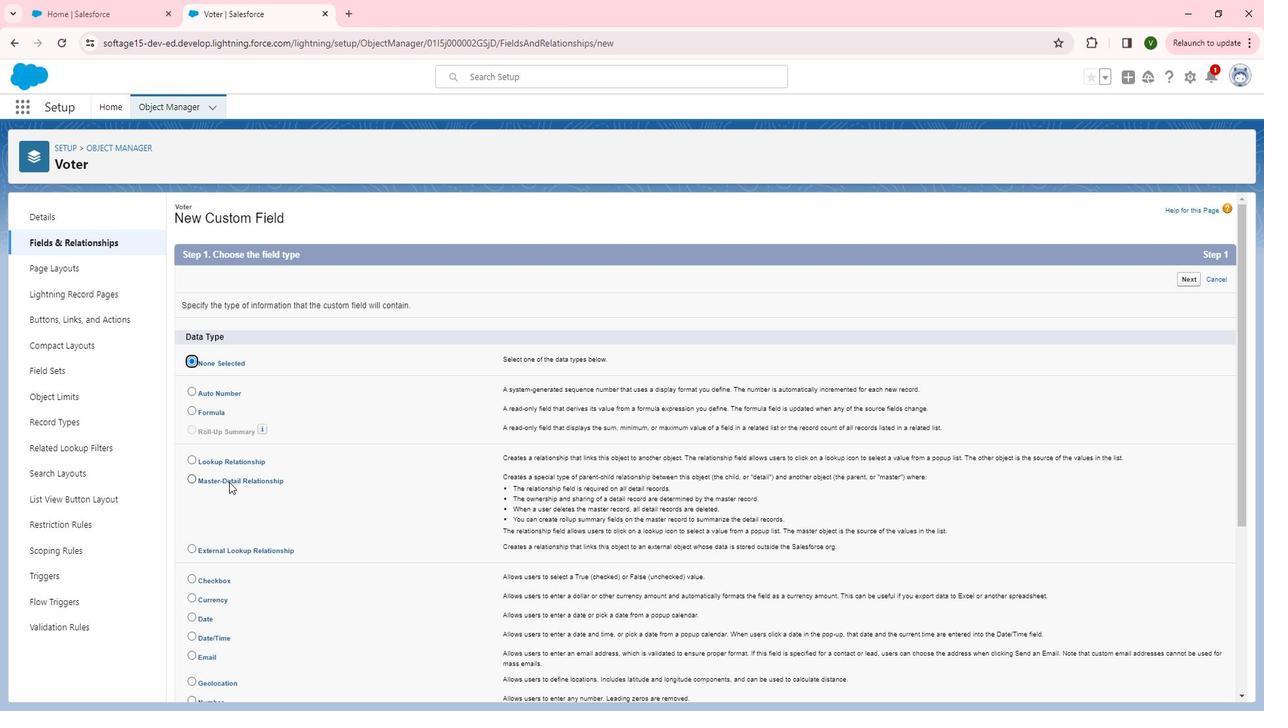 
Action: Mouse scrolled (239, 474) with delta (0, 0)
Screenshot: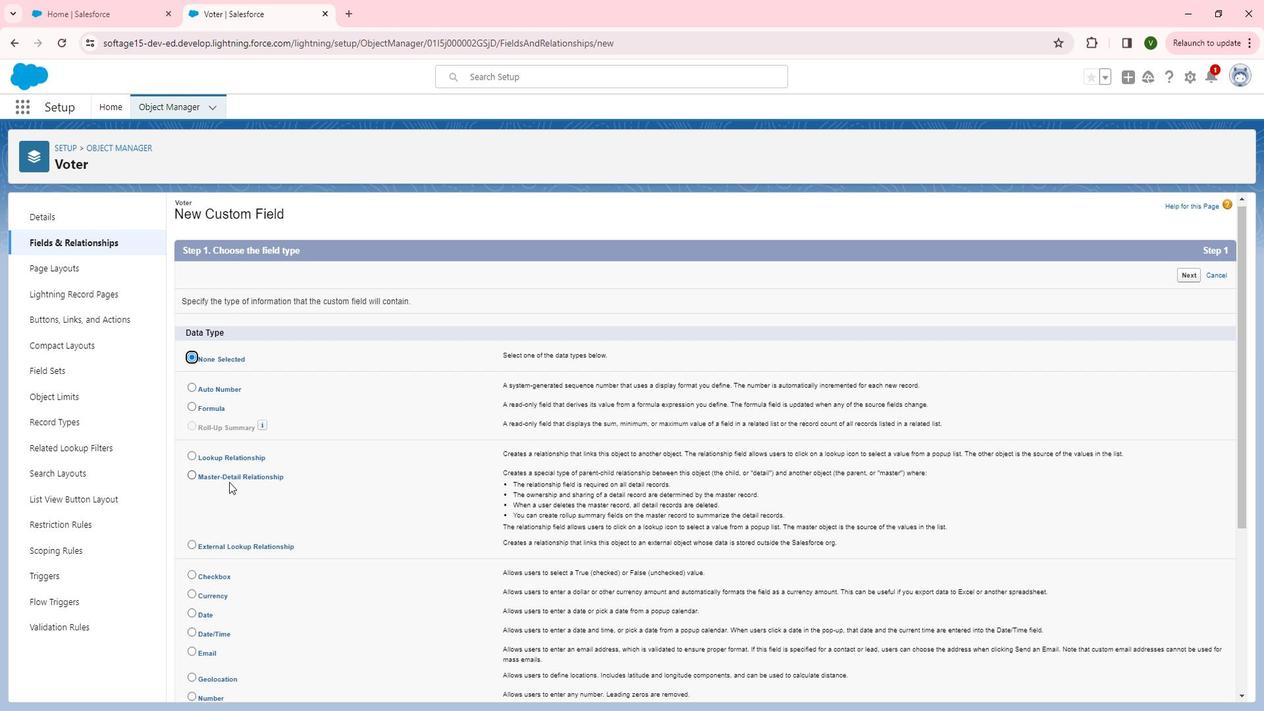 
Action: Mouse scrolled (239, 474) with delta (0, 0)
Screenshot: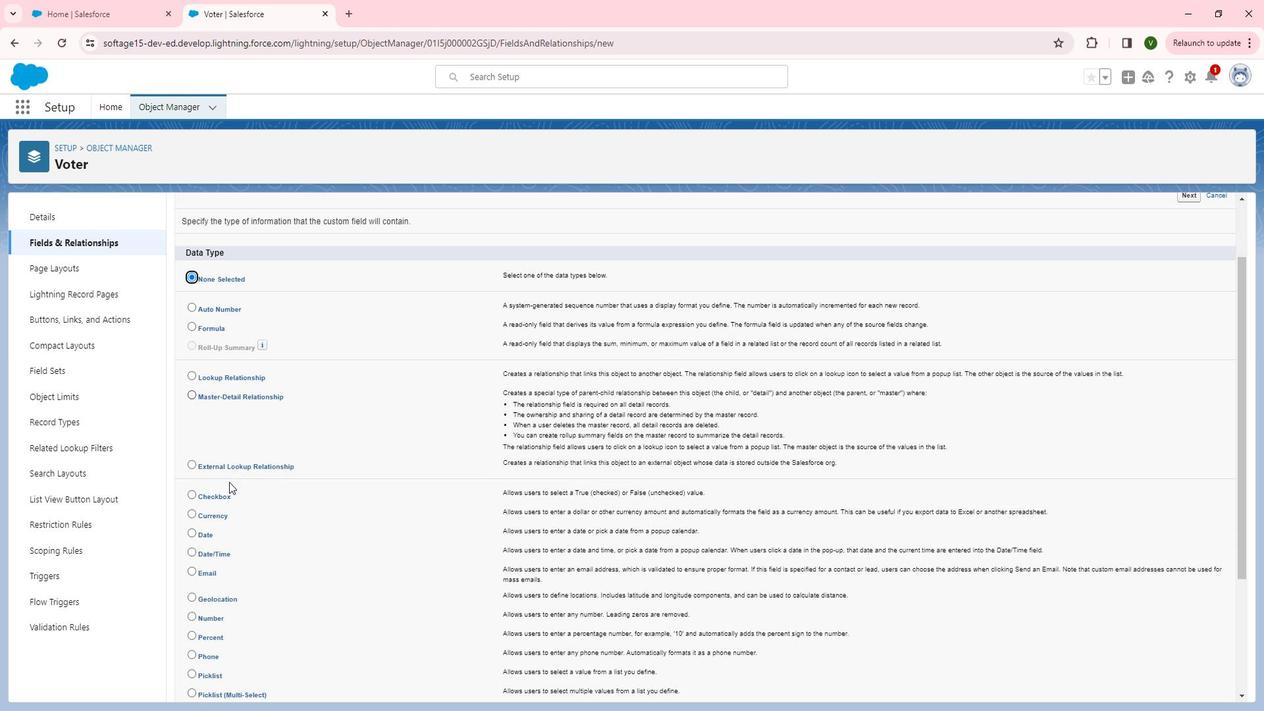 
Action: Mouse scrolled (239, 474) with delta (0, 0)
Screenshot: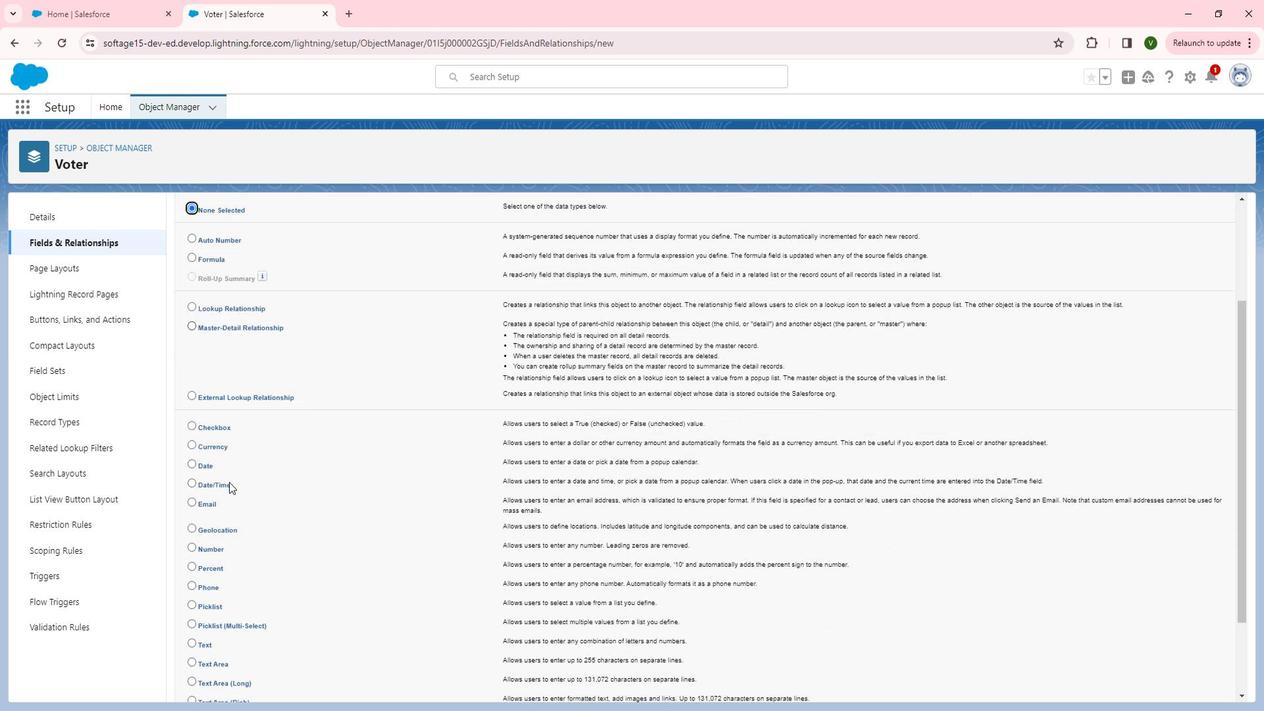 
Action: Mouse moved to (236, 631)
Screenshot: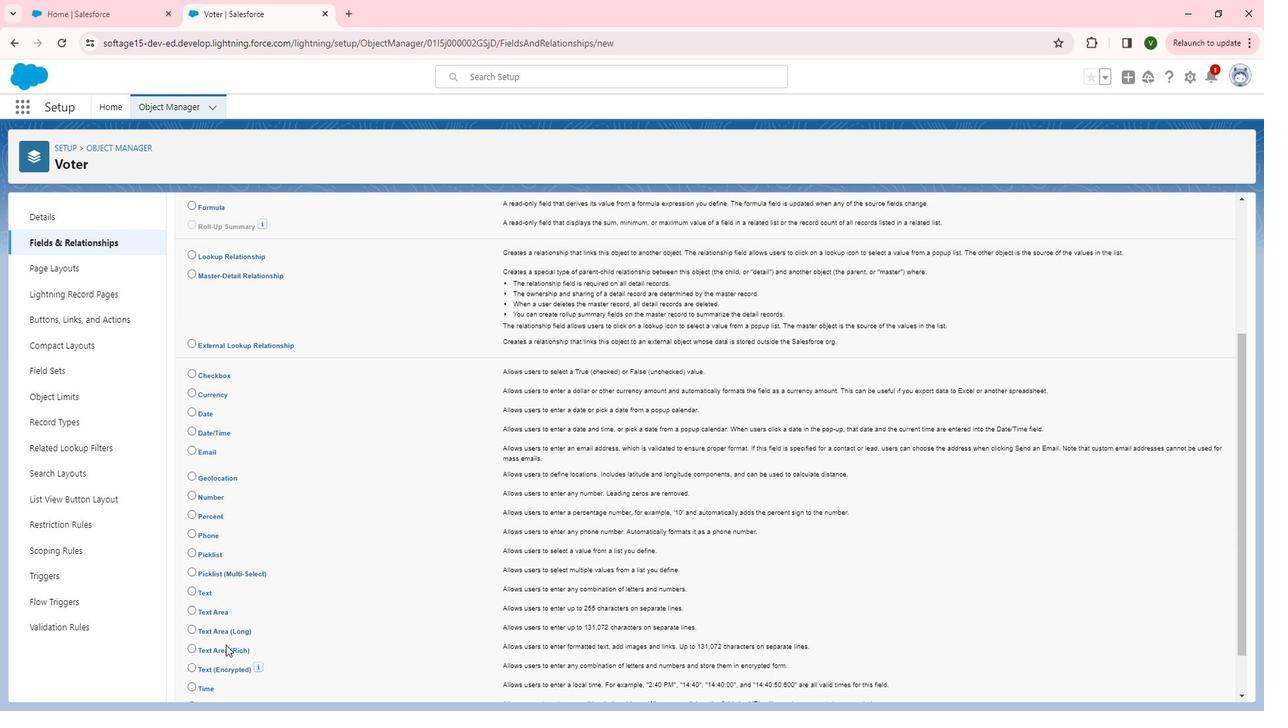 
Action: Mouse scrolled (236, 631) with delta (0, 0)
Screenshot: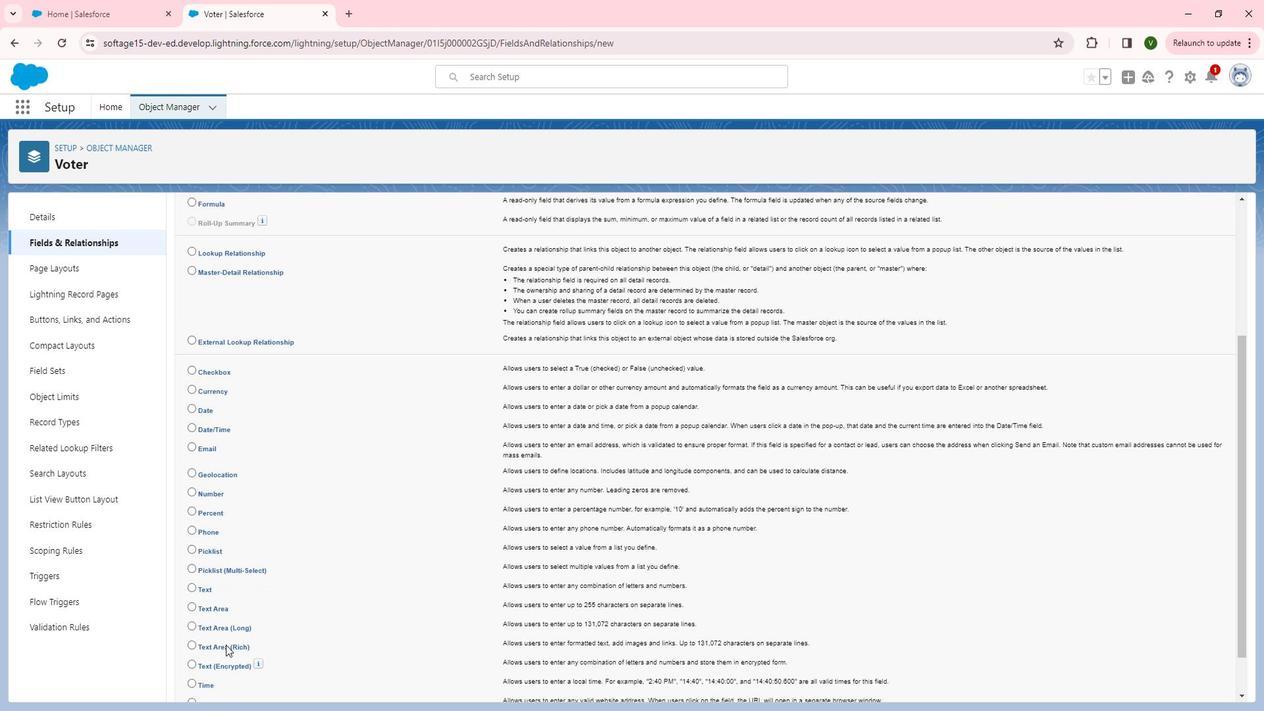 
Action: Mouse moved to (204, 524)
Screenshot: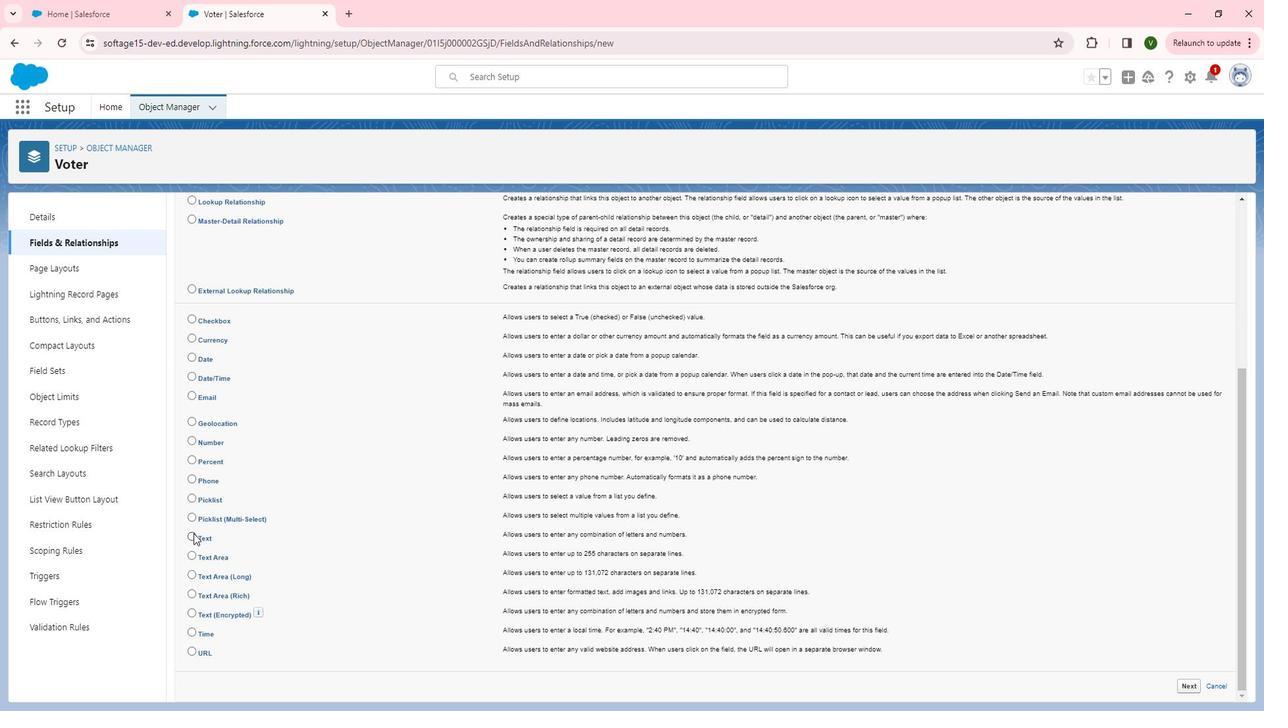
Action: Mouse pressed left at (204, 524)
Screenshot: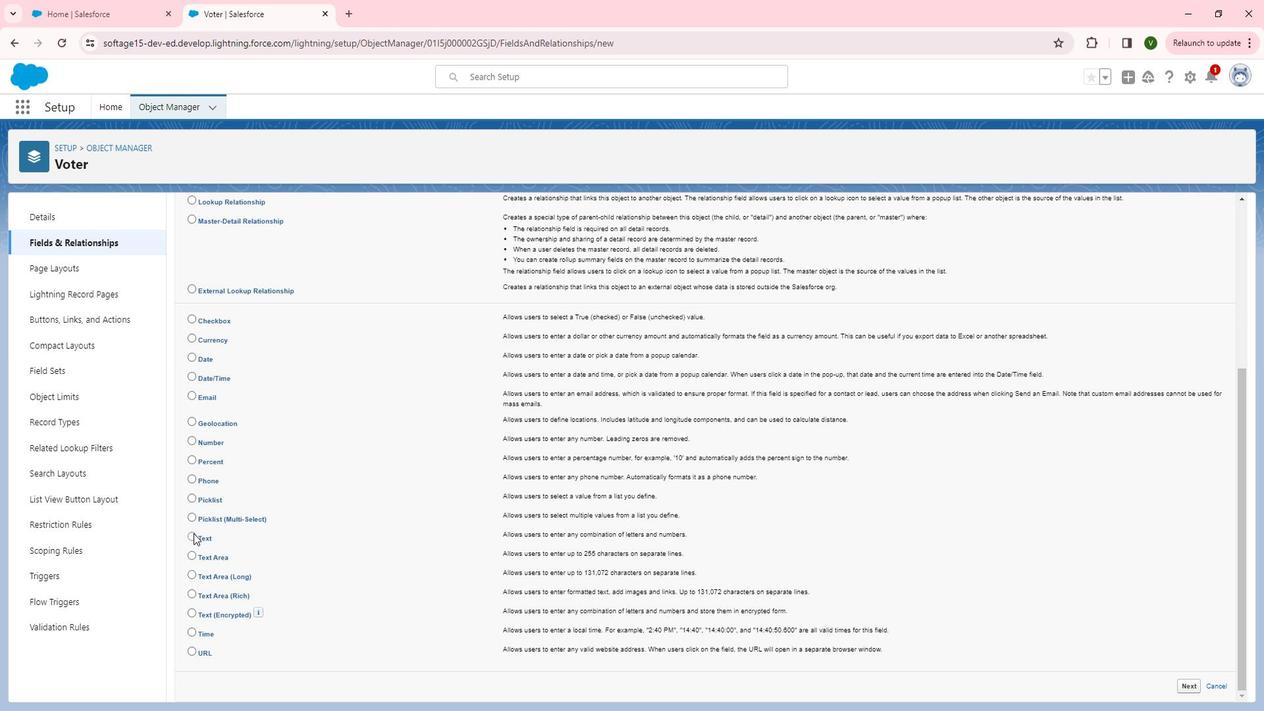 
Action: Mouse moved to (923, 543)
Screenshot: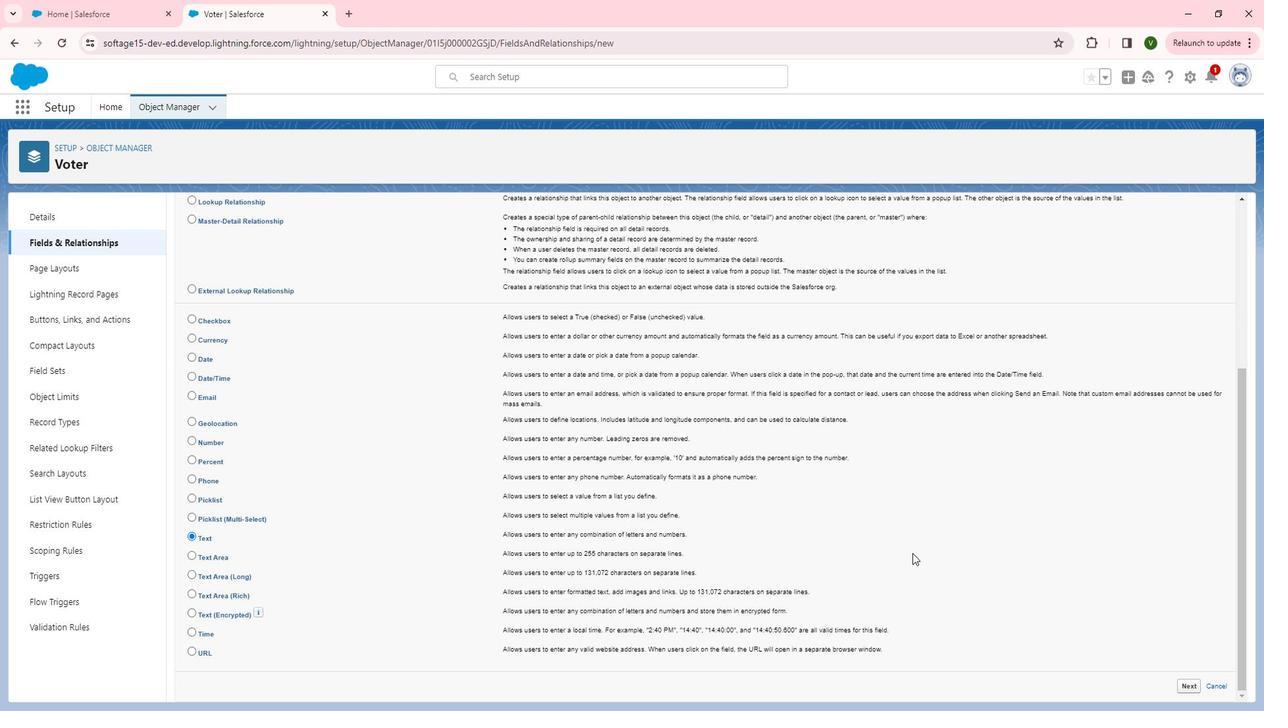 
Action: Mouse scrolled (923, 542) with delta (0, 0)
Screenshot: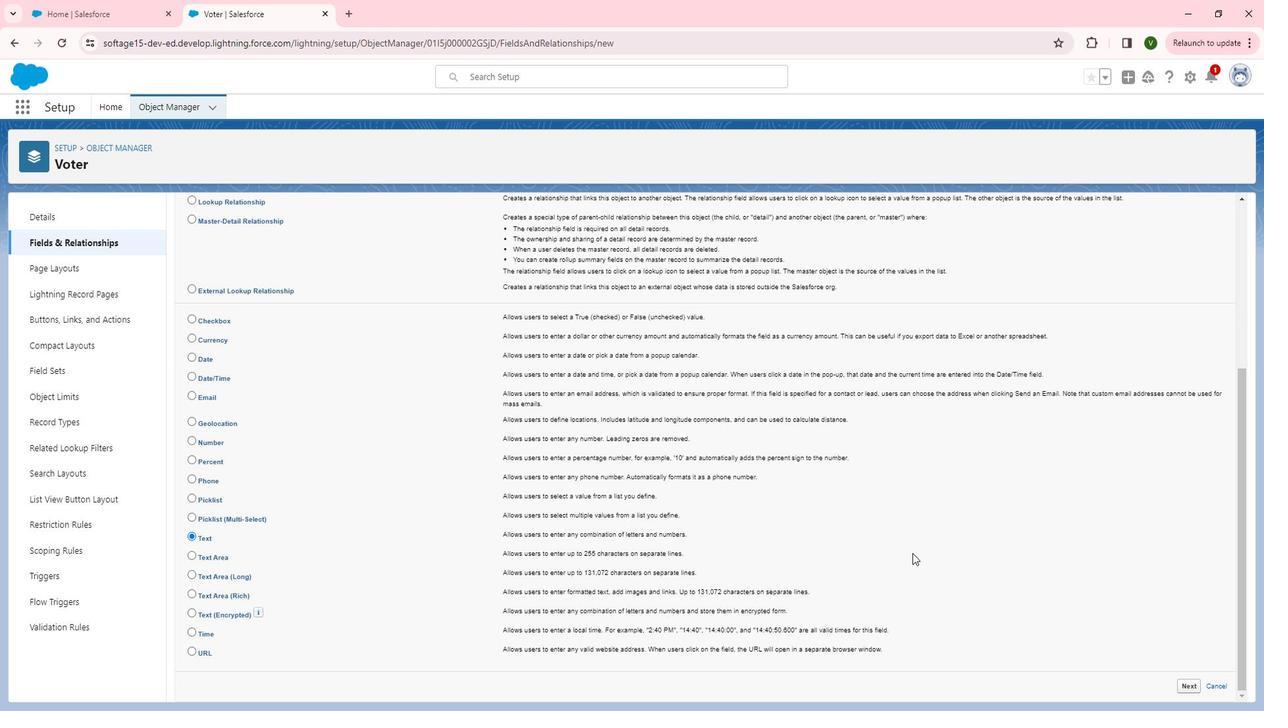 
Action: Mouse moved to (1203, 669)
Screenshot: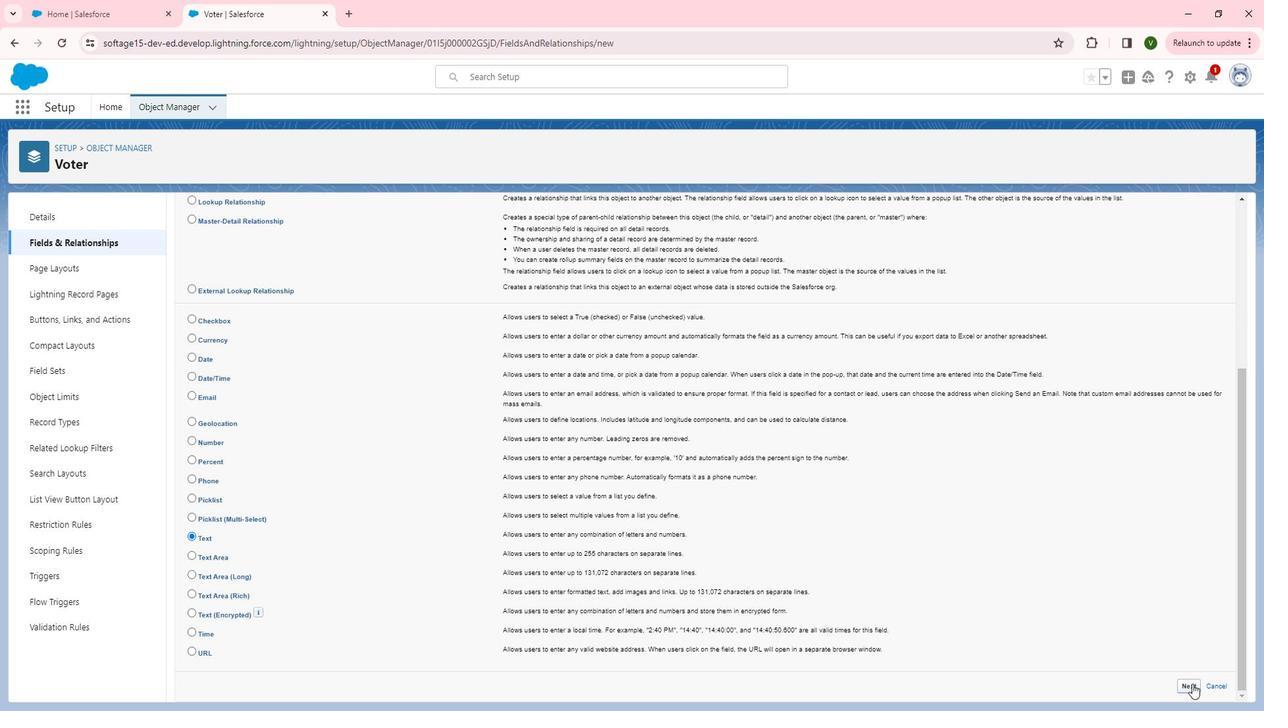 
Action: Mouse pressed left at (1203, 669)
Screenshot: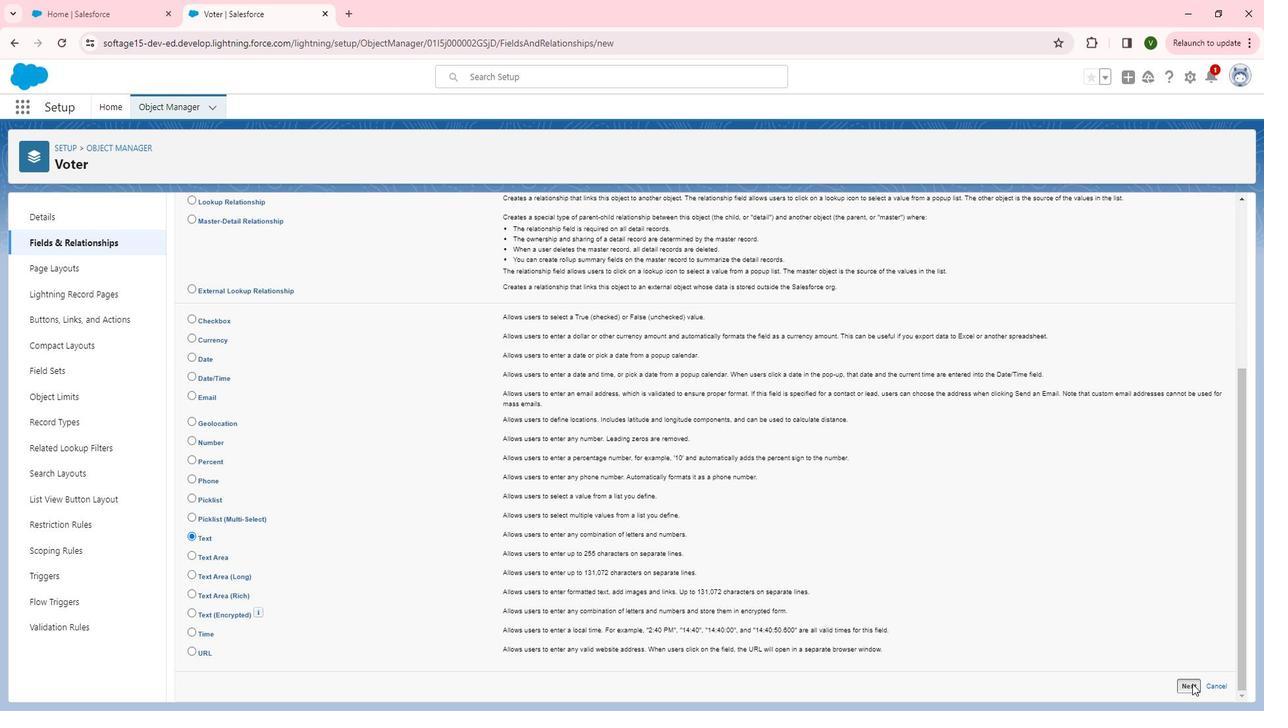
Action: Mouse moved to (457, 304)
Screenshot: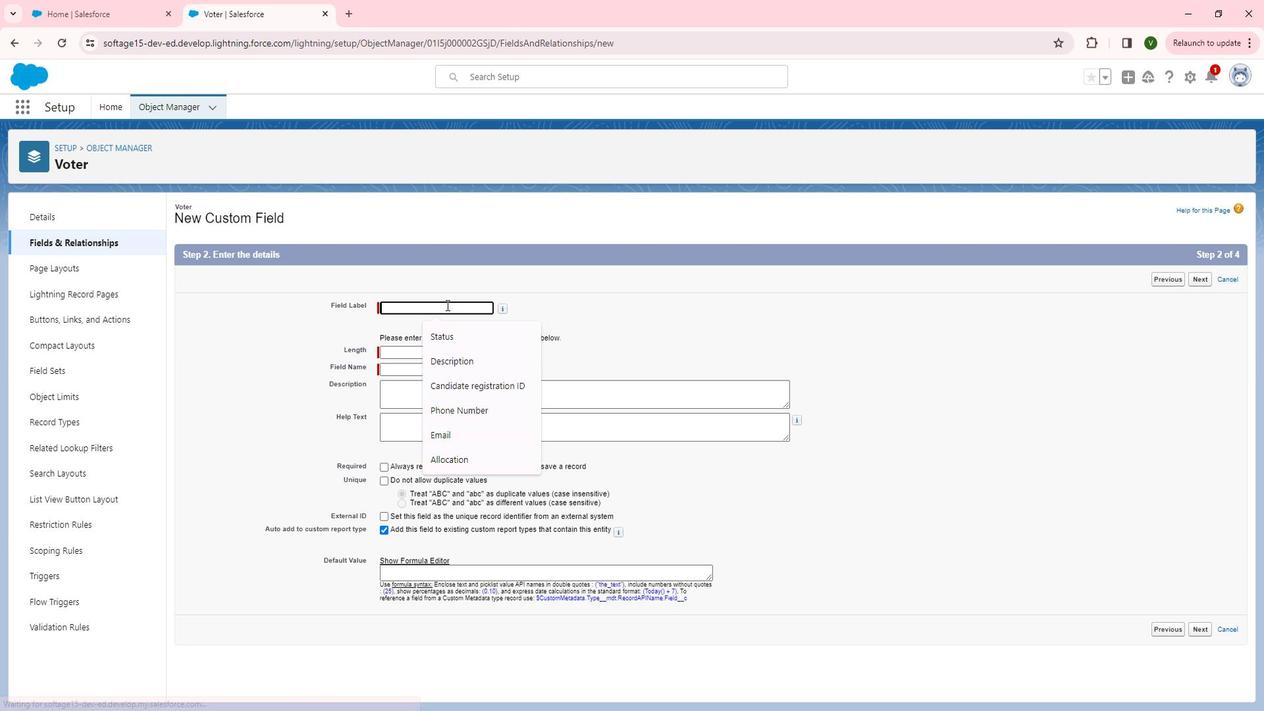 
Action: Mouse pressed left at (457, 304)
Screenshot: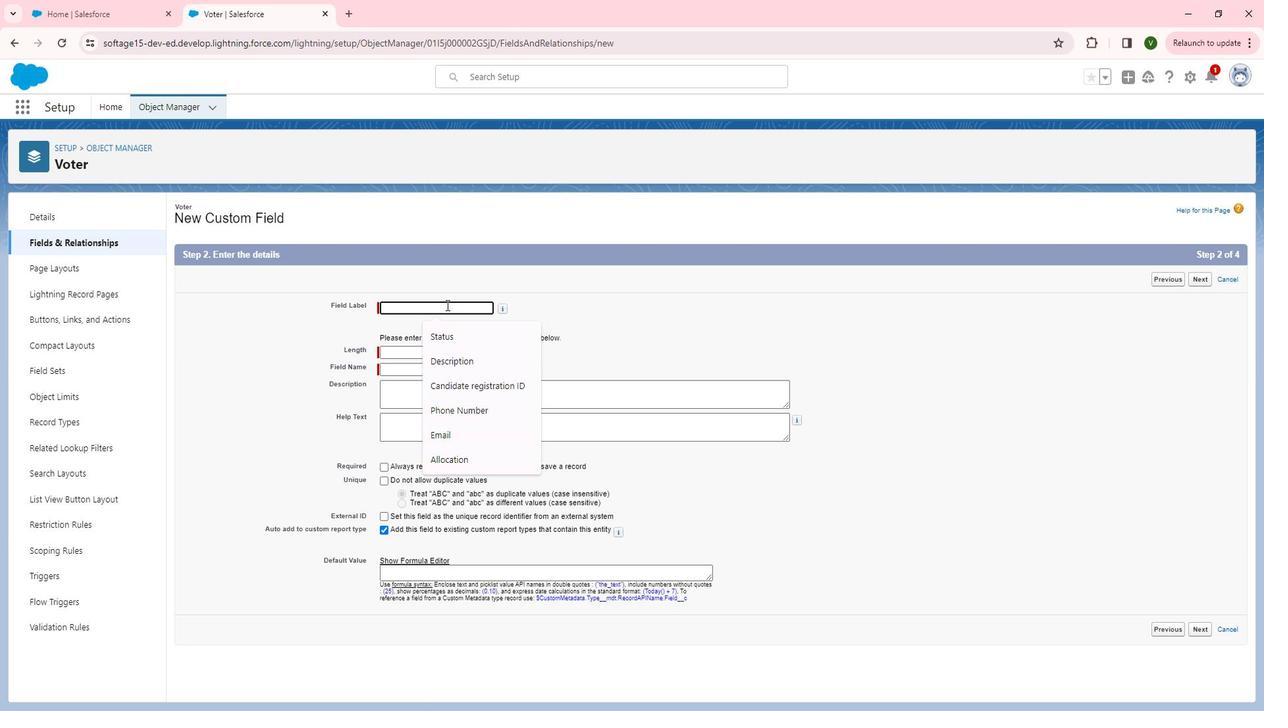 
Action: Key pressed <Key.shift>Voter<Key.space><Key.shift>Id<Key.tab><Key.tab>50<Key.tab><Key.tab><Key.tab><Key.shift>This<Key.space>field<Key.space>is<Key.space>for<Key.space>thw<Key.backspace>e<Key.space>capture<Key.space>the<Key.space>voter<Key.space><Key.shift>Id<Key.space>details<Key.space>as<Key.space>unique<Key.space>identifier<Key.space>assigned<Key.space>to<Key.space>each<Key.space>voter.<Key.tab><Key.shift>Enter<Key.space>the<Key.space>unique<Key.space><Key.shift>Voter<Key.space><Key.shift><Key.shift><Key.shift><Key.shift>Id<Key.space><Key.shift>A<Key.backspace>assigned<Key.space>to<Key.space>the<Key.space>voter.
Screenshot: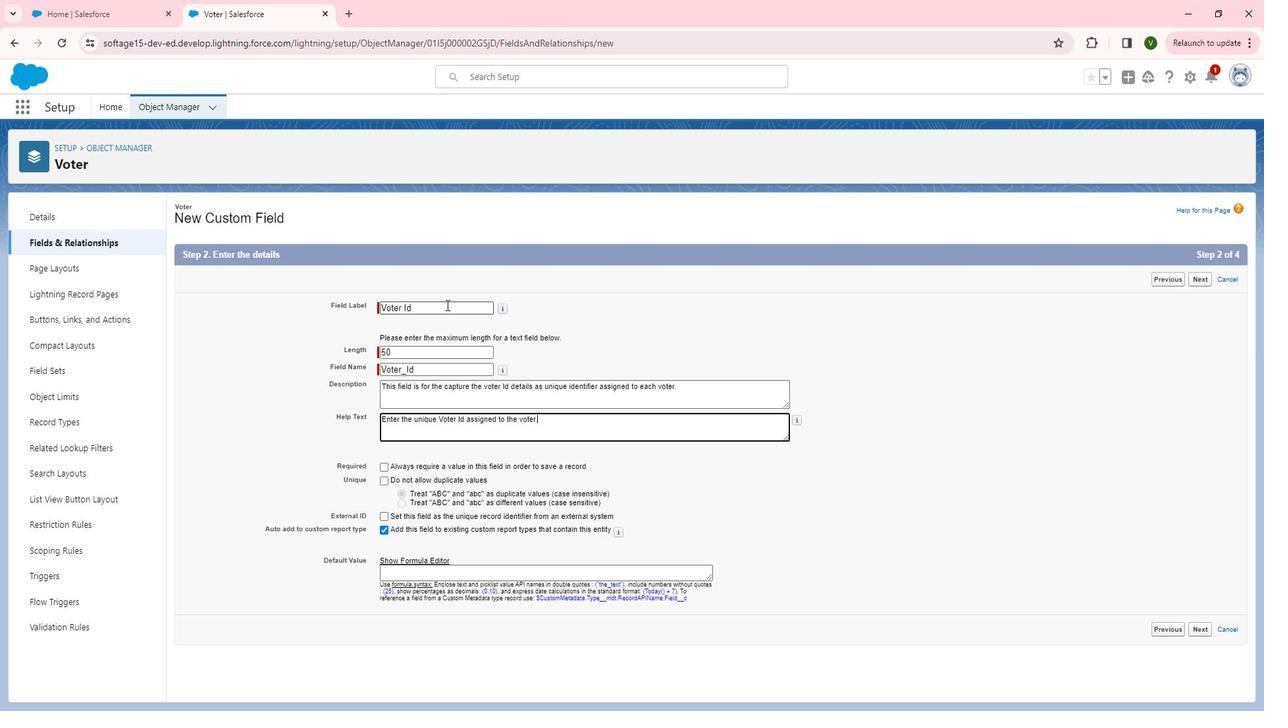 
Action: Mouse moved to (393, 474)
Screenshot: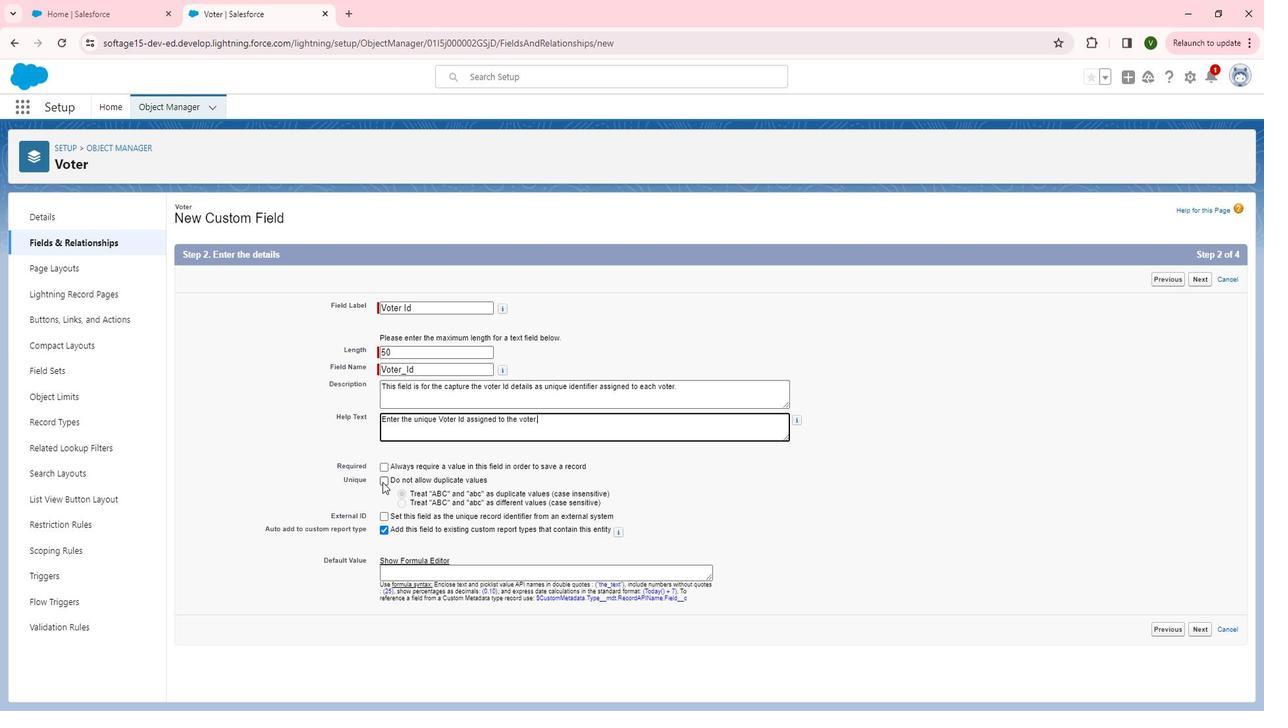 
Action: Mouse pressed left at (393, 474)
Screenshot: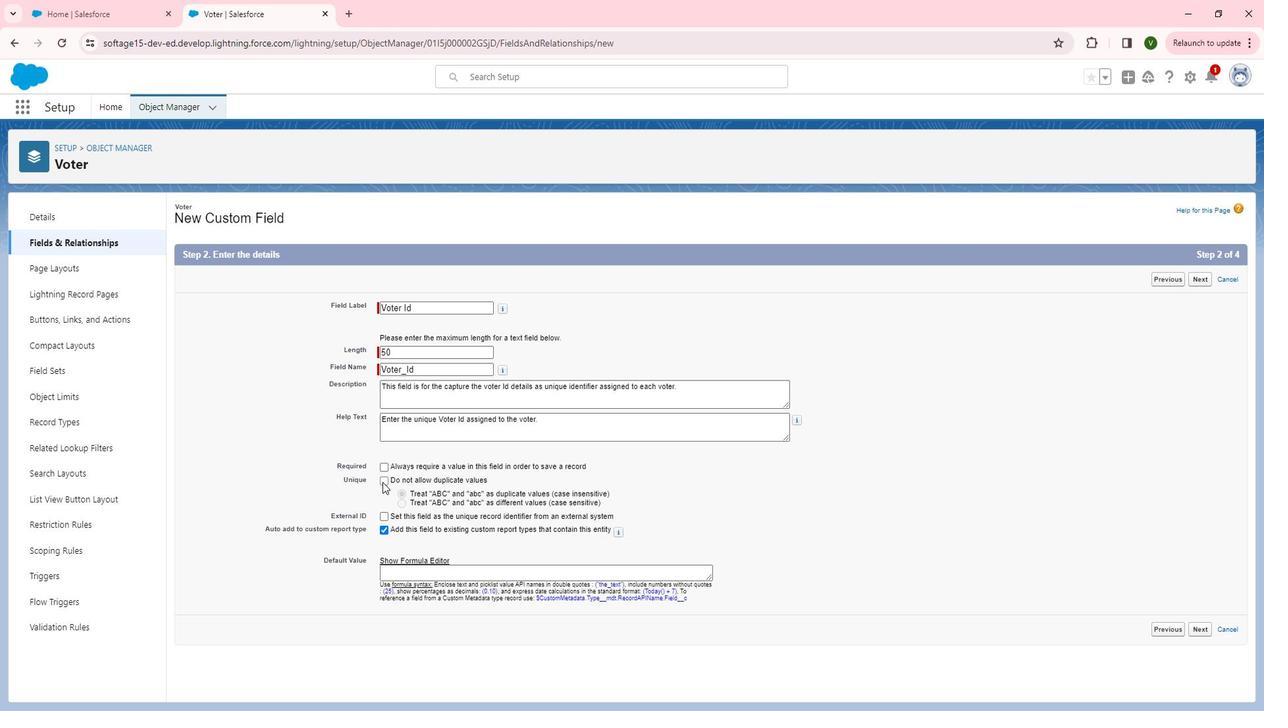 
Action: Mouse moved to (1216, 613)
Screenshot: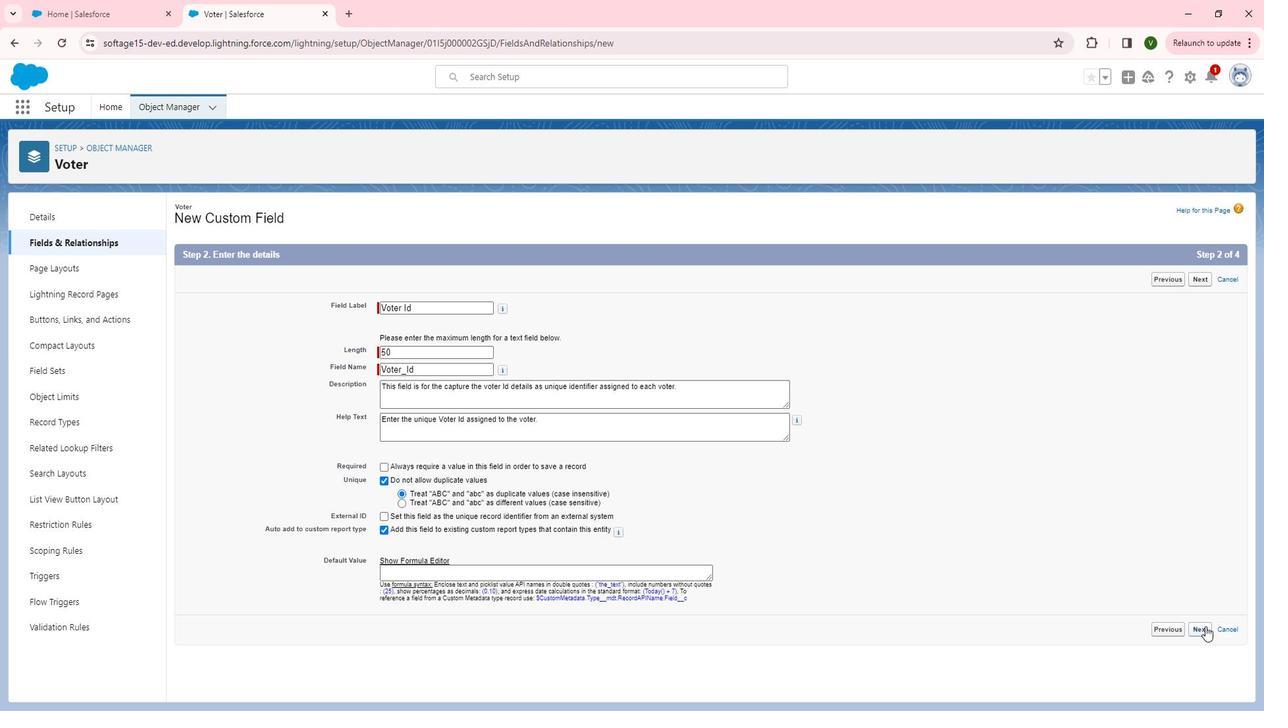 
Action: Mouse pressed left at (1216, 613)
Screenshot: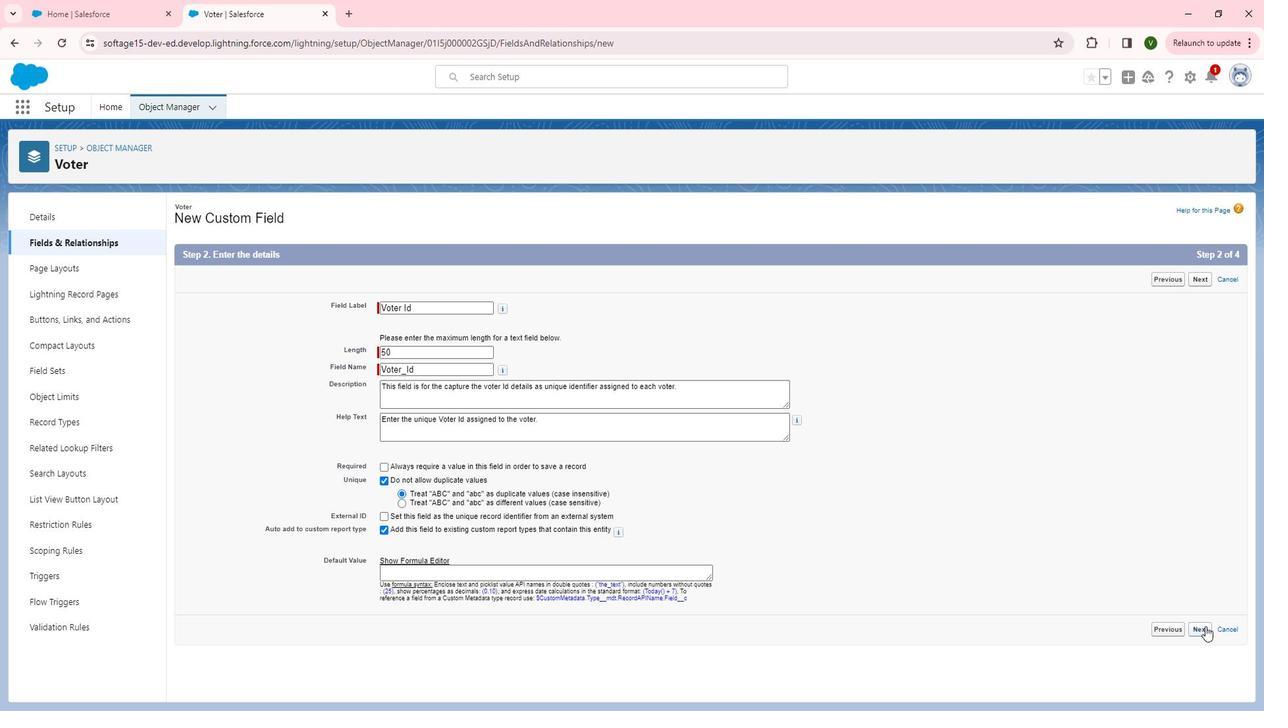 
Action: Mouse moved to (905, 387)
Screenshot: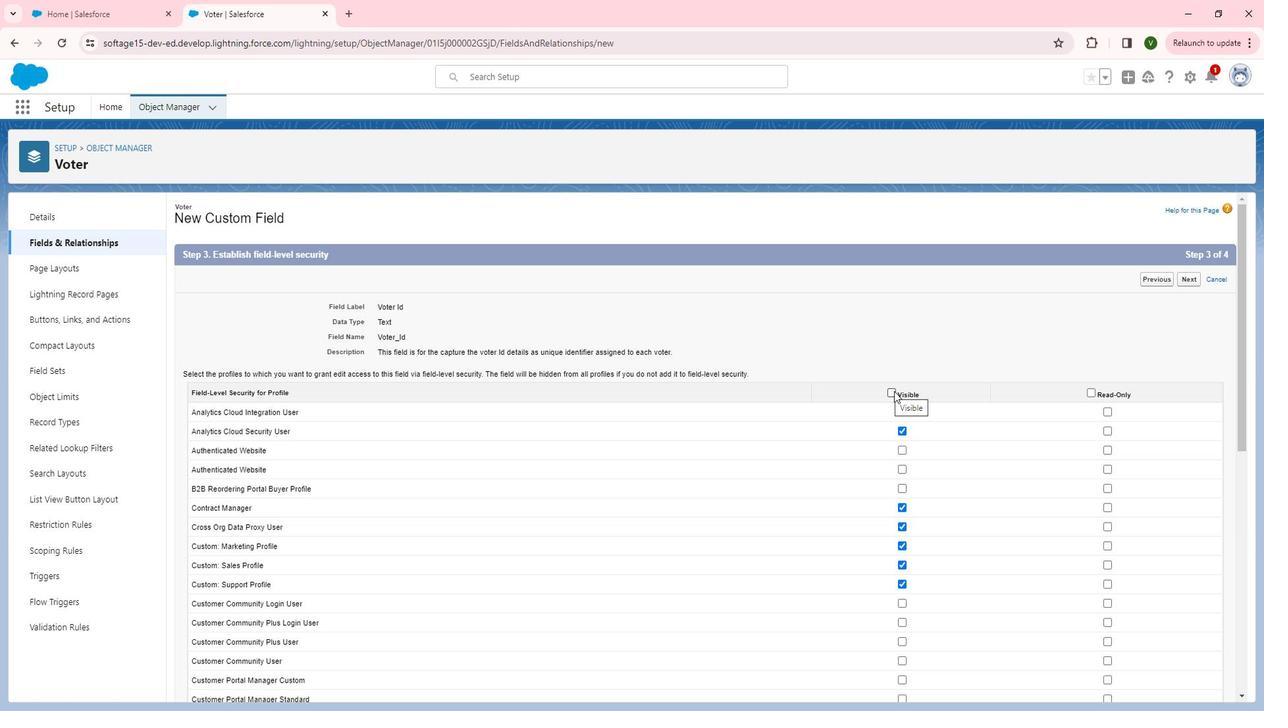 
Action: Mouse pressed left at (905, 387)
Screenshot: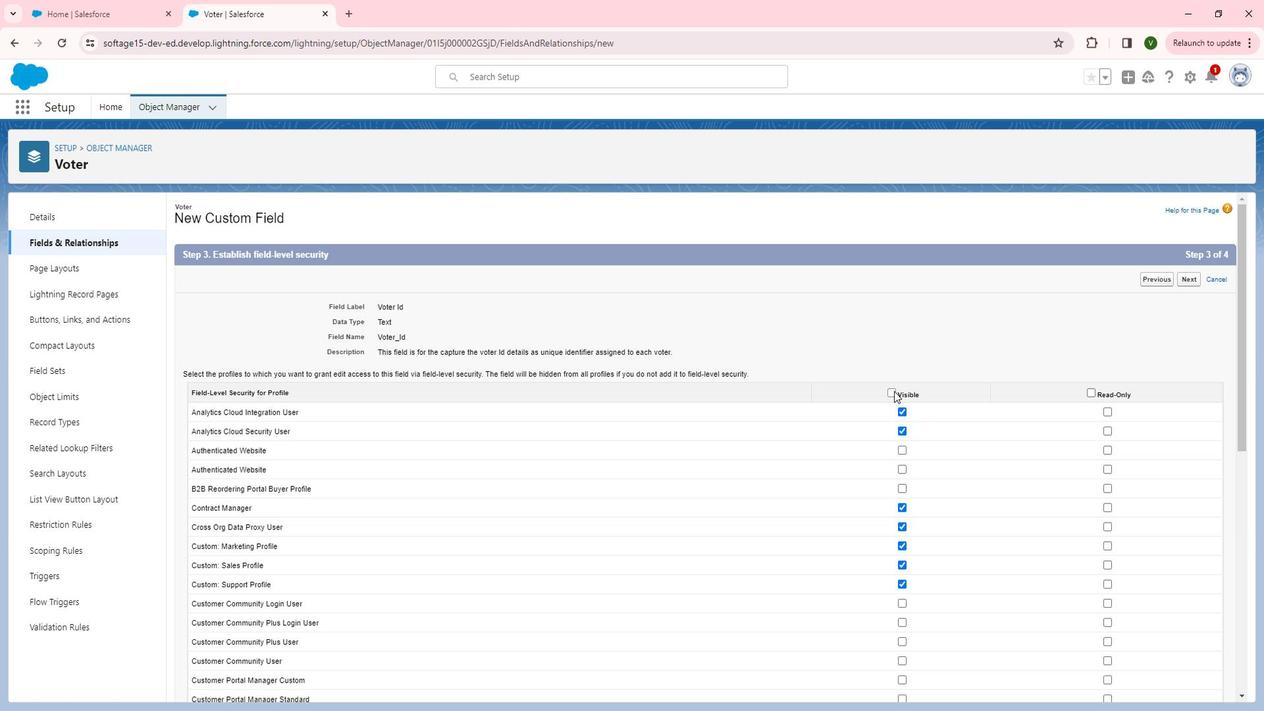 
Action: Mouse moved to (936, 418)
Screenshot: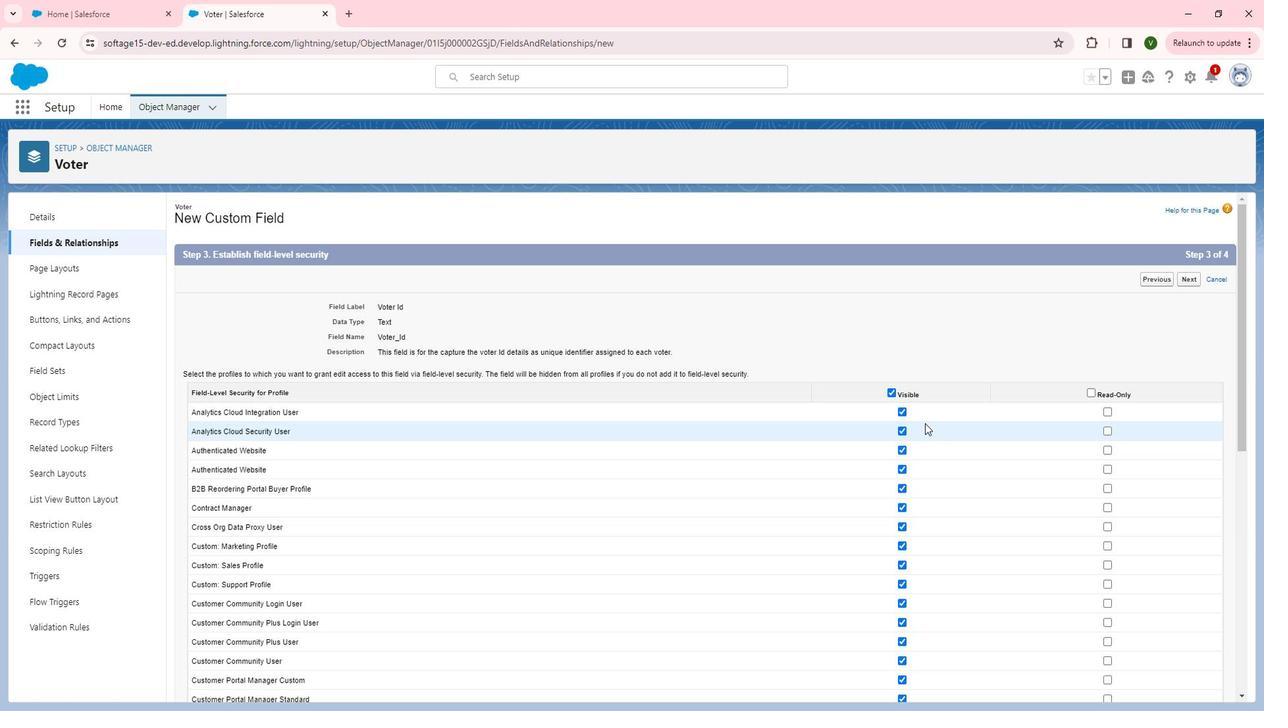 
Action: Mouse scrolled (936, 417) with delta (0, 0)
Screenshot: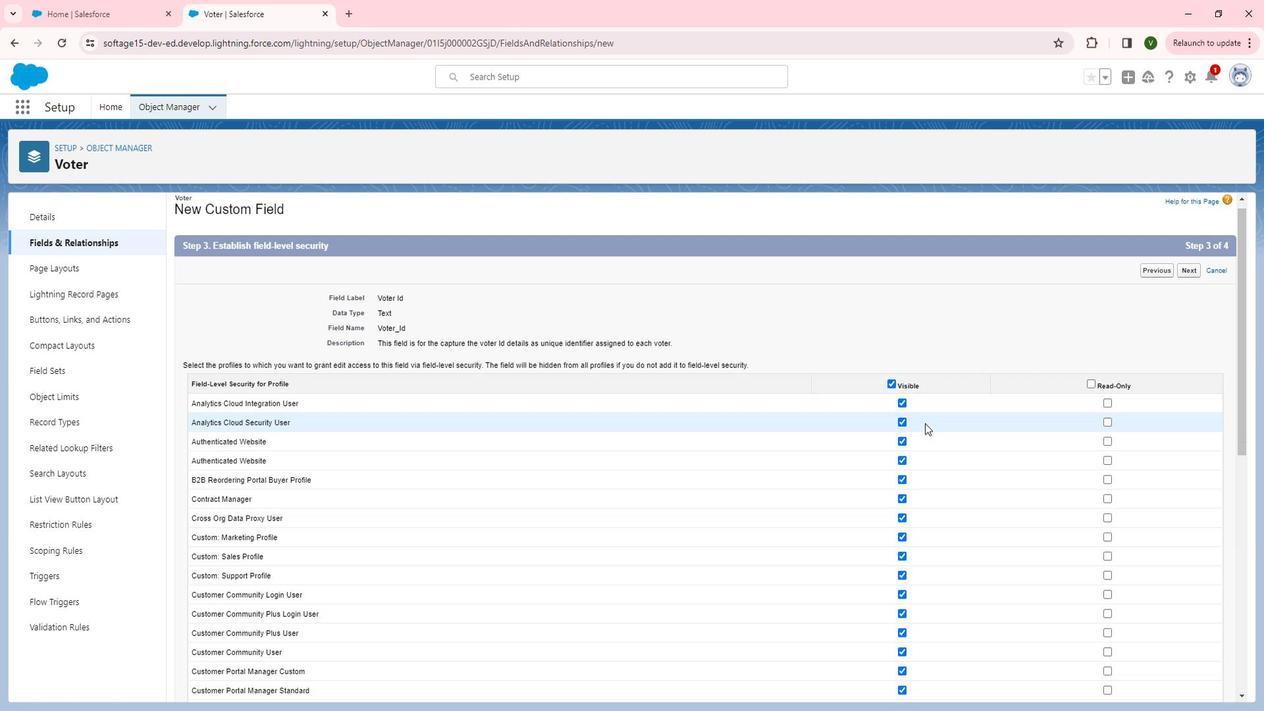 
Action: Mouse moved to (935, 418)
Screenshot: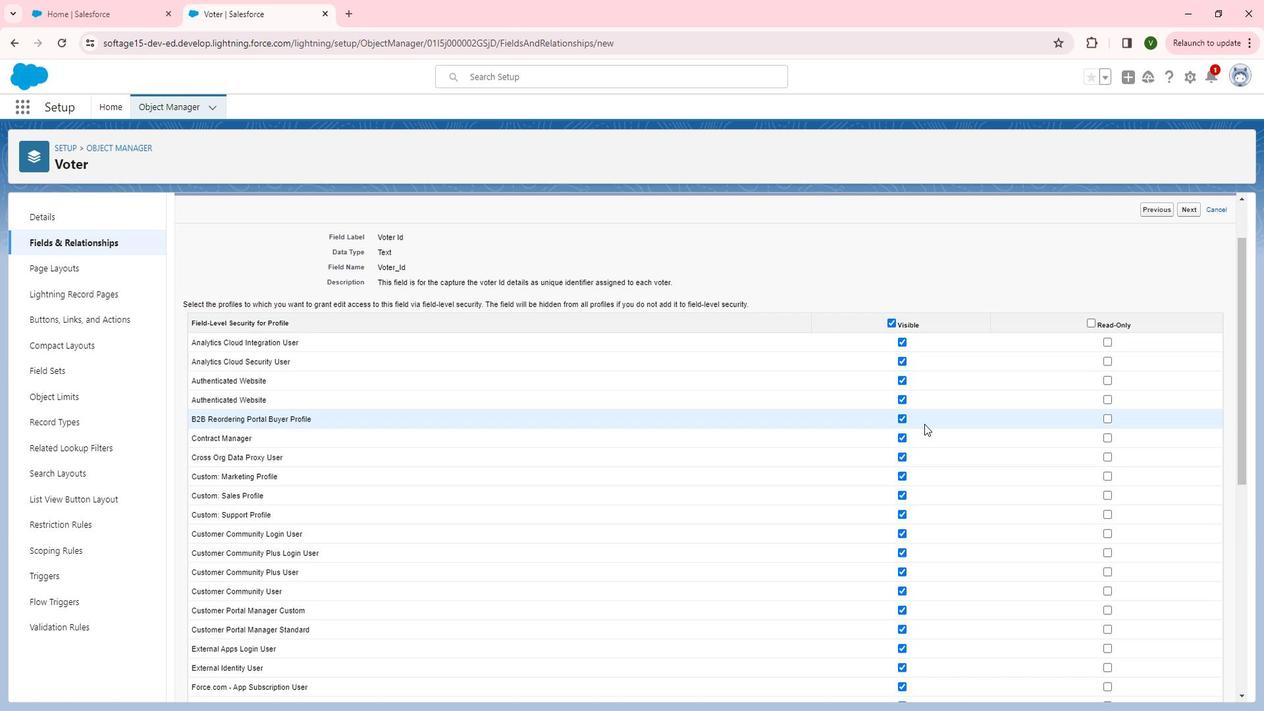
Action: Mouse scrolled (935, 418) with delta (0, 0)
Screenshot: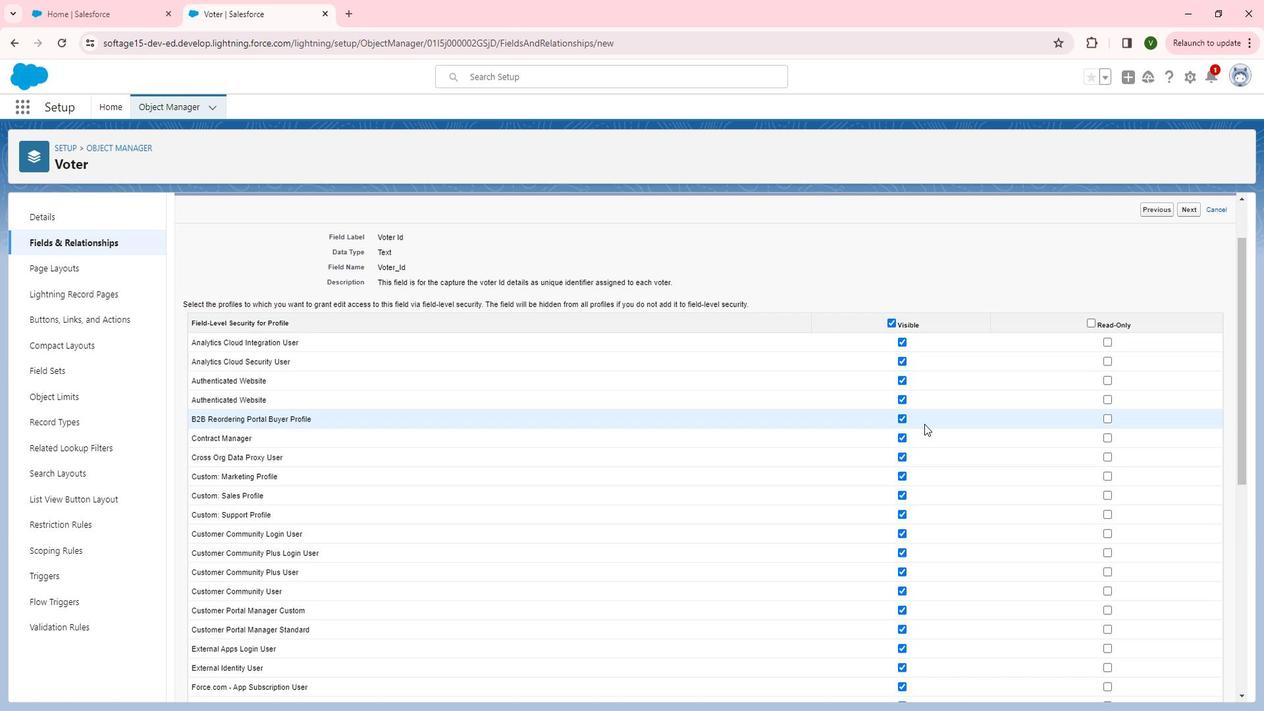 
Action: Mouse moved to (940, 420)
Screenshot: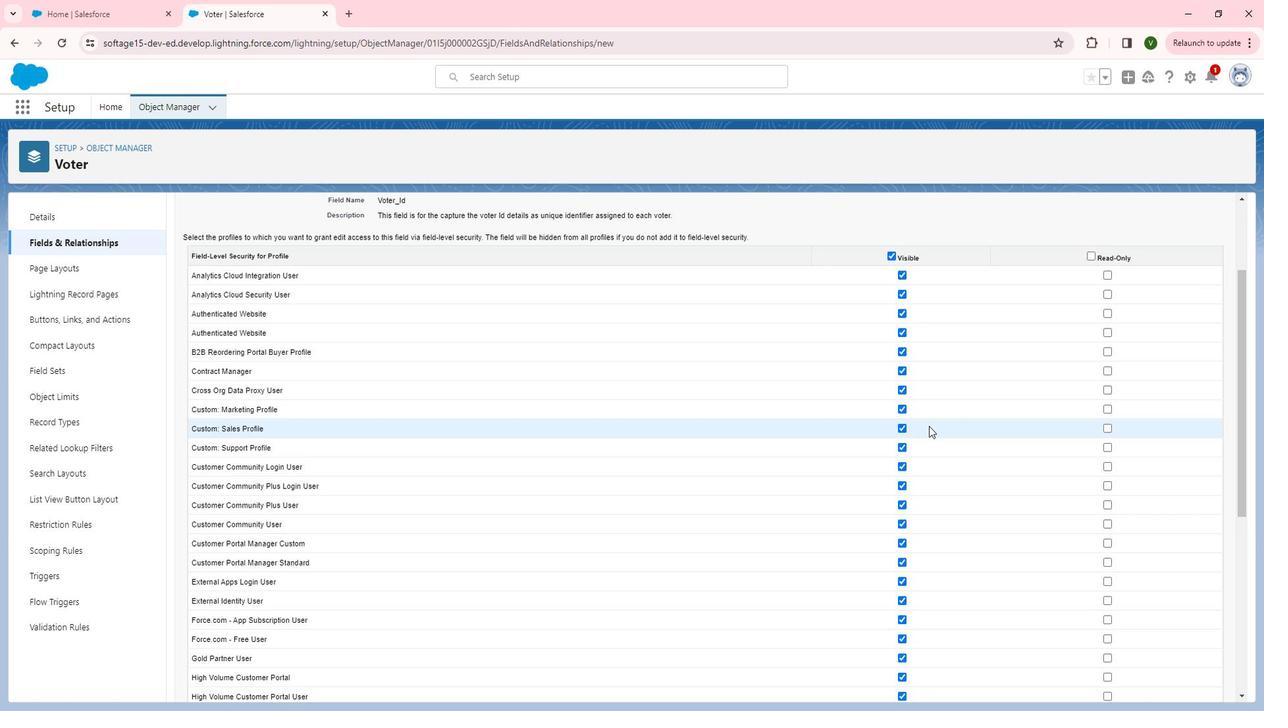 
Action: Mouse scrolled (940, 421) with delta (0, 0)
Screenshot: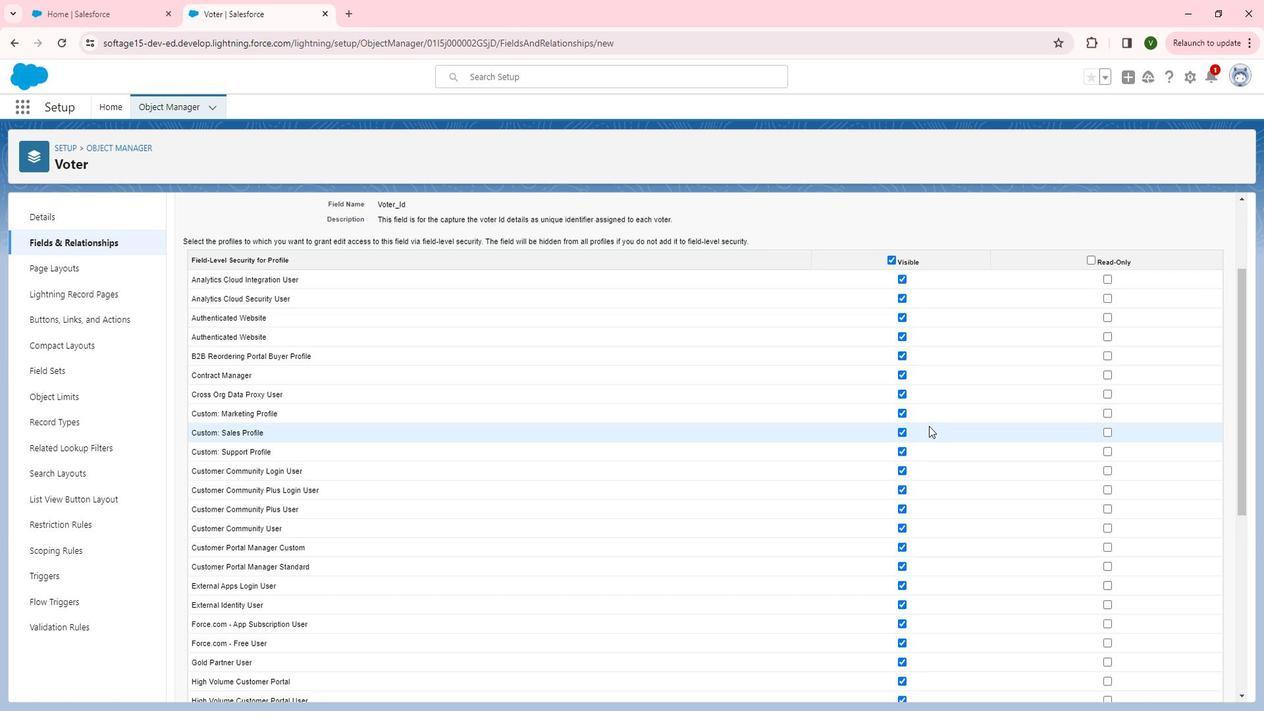 
Action: Mouse moved to (942, 420)
Screenshot: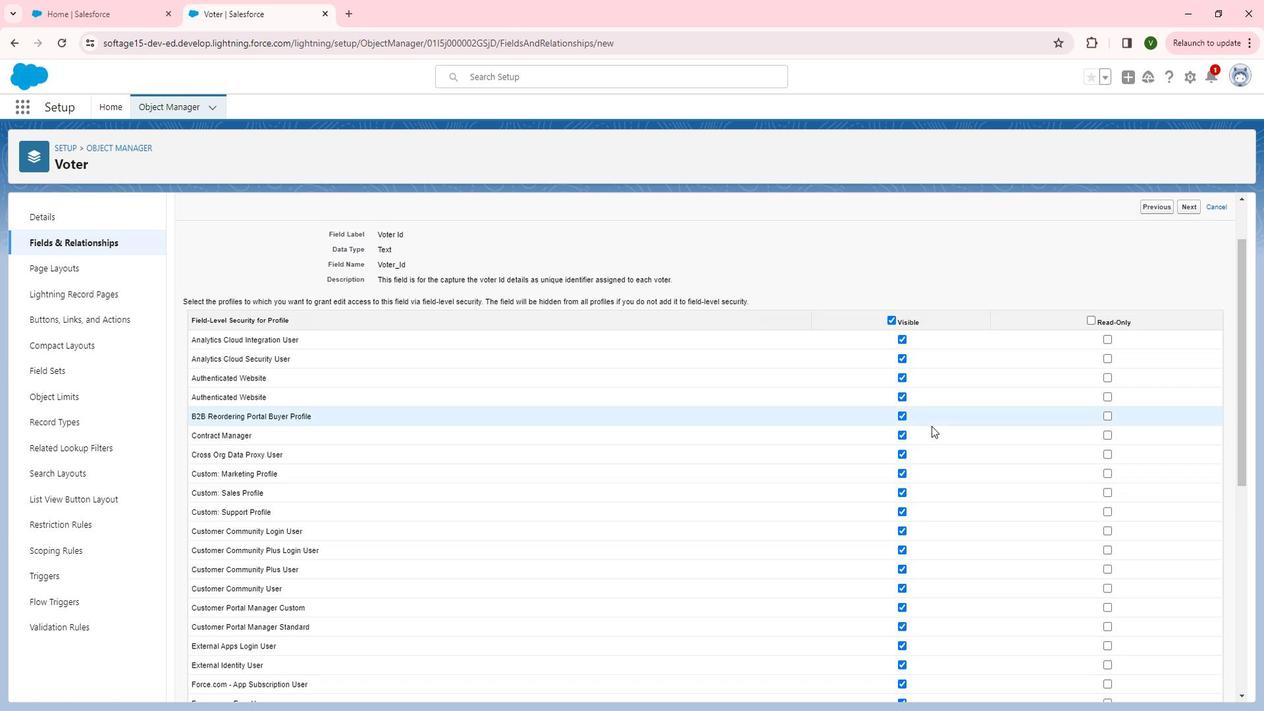 
Action: Mouse scrolled (942, 420) with delta (0, 0)
Screenshot: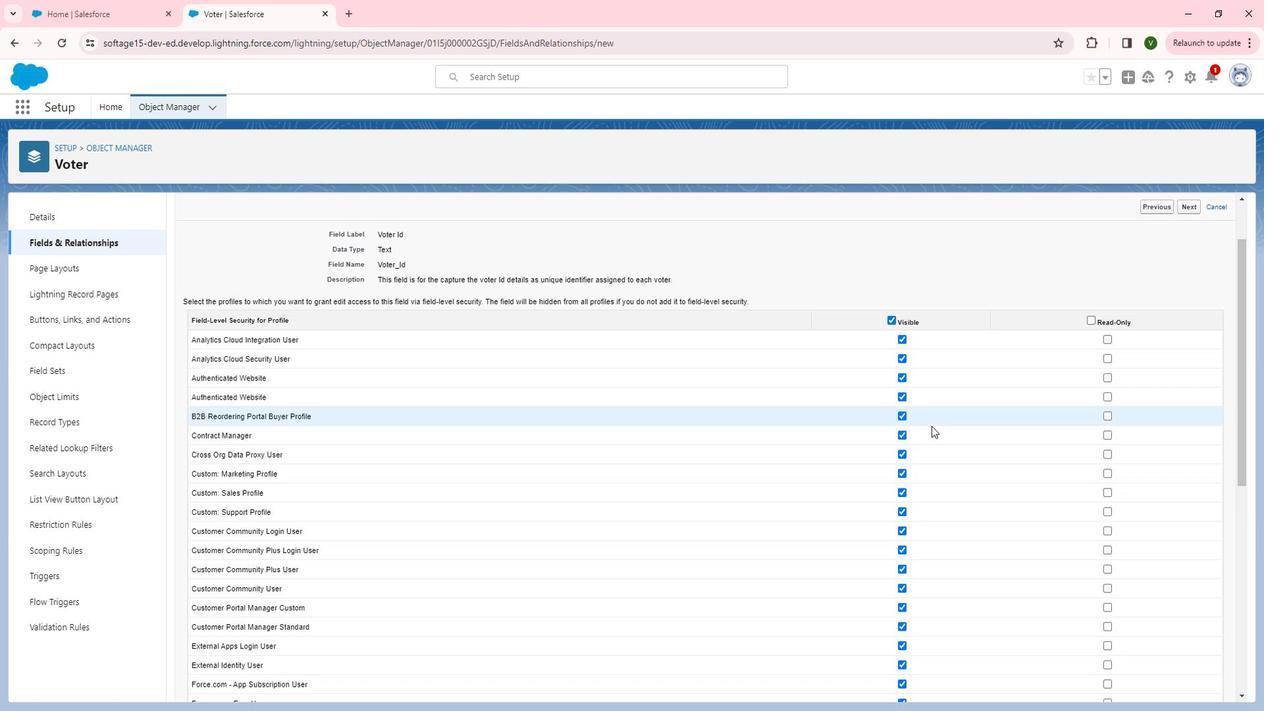 
Action: Mouse moved to (914, 295)
Screenshot: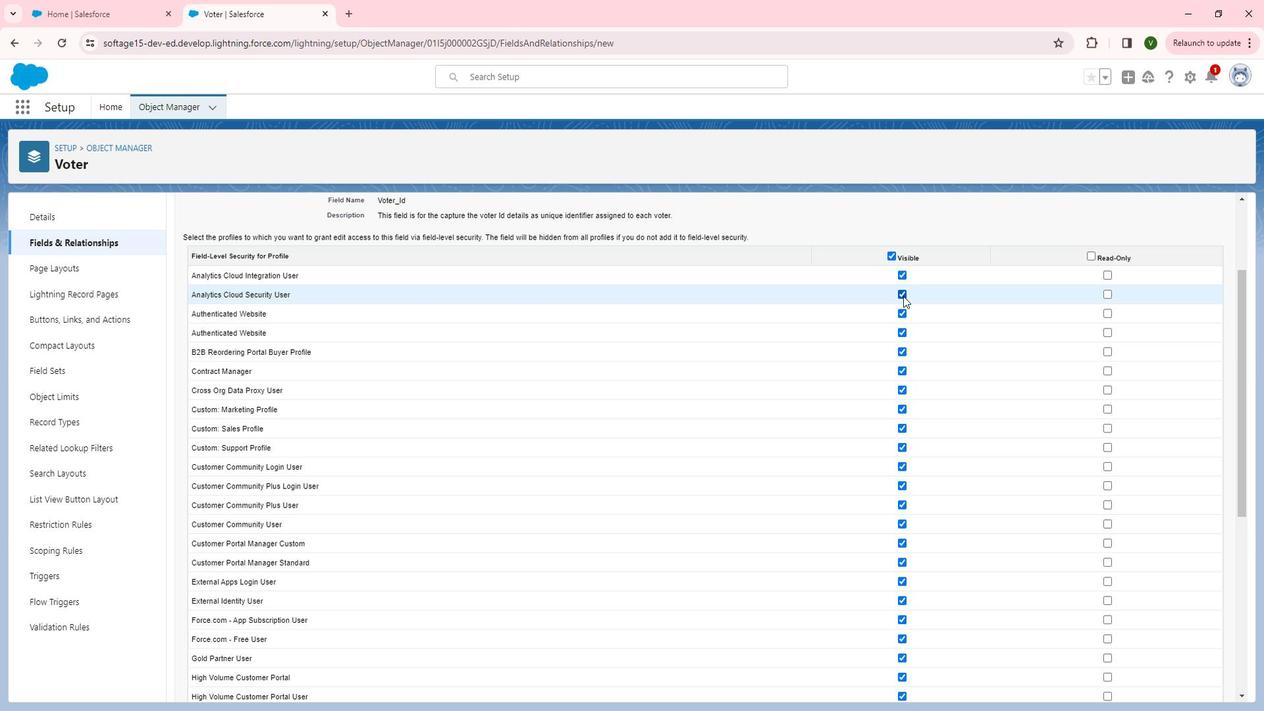 
Action: Mouse pressed left at (914, 295)
Screenshot: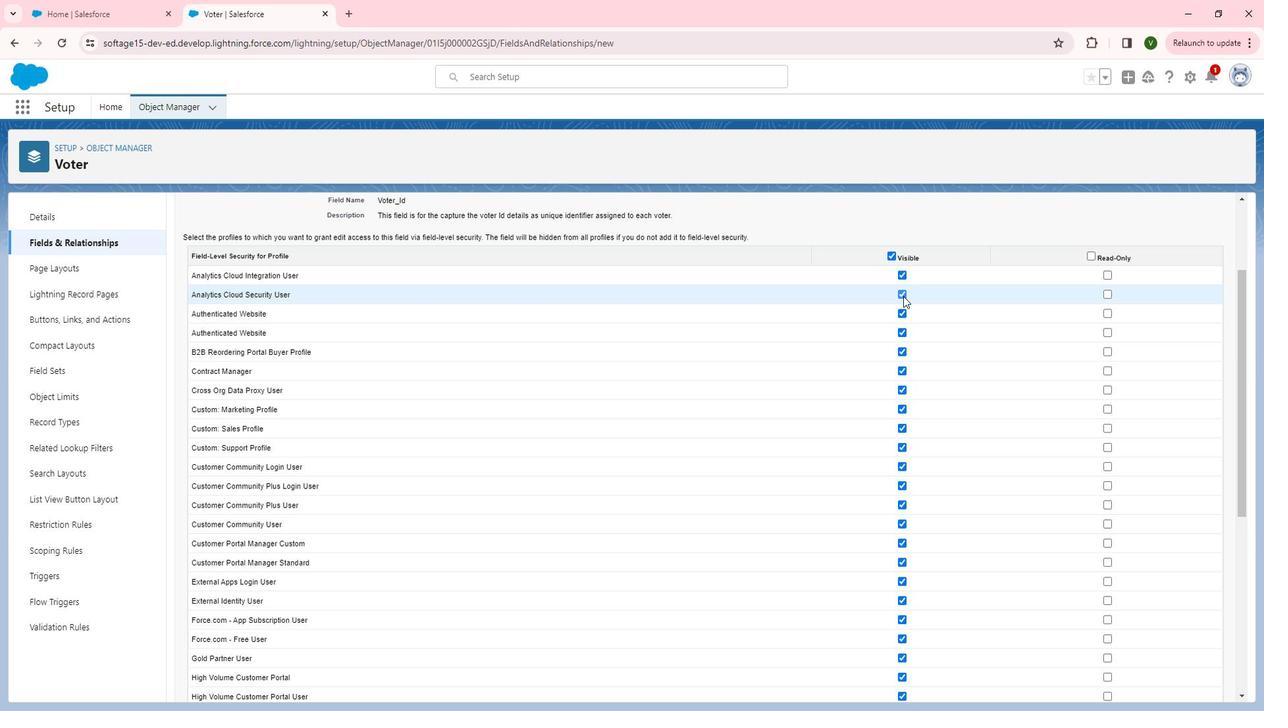
Action: Mouse moved to (913, 314)
Screenshot: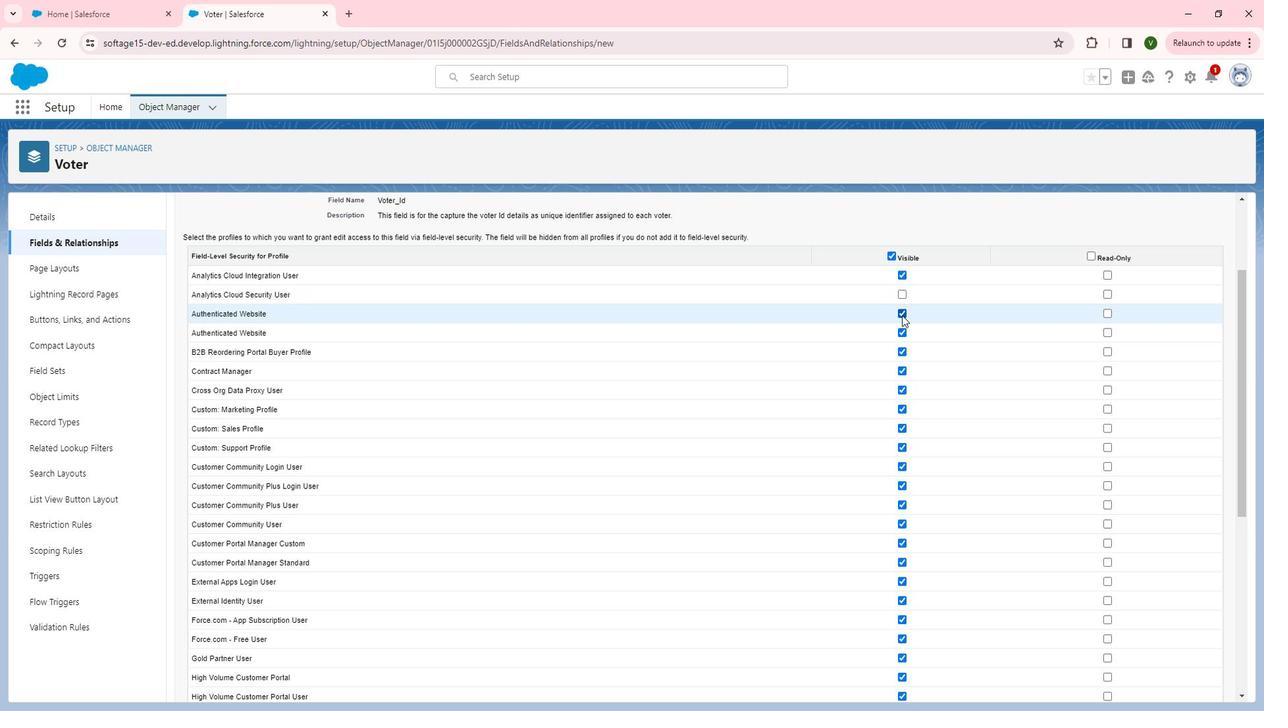 
Action: Mouse pressed left at (913, 314)
Screenshot: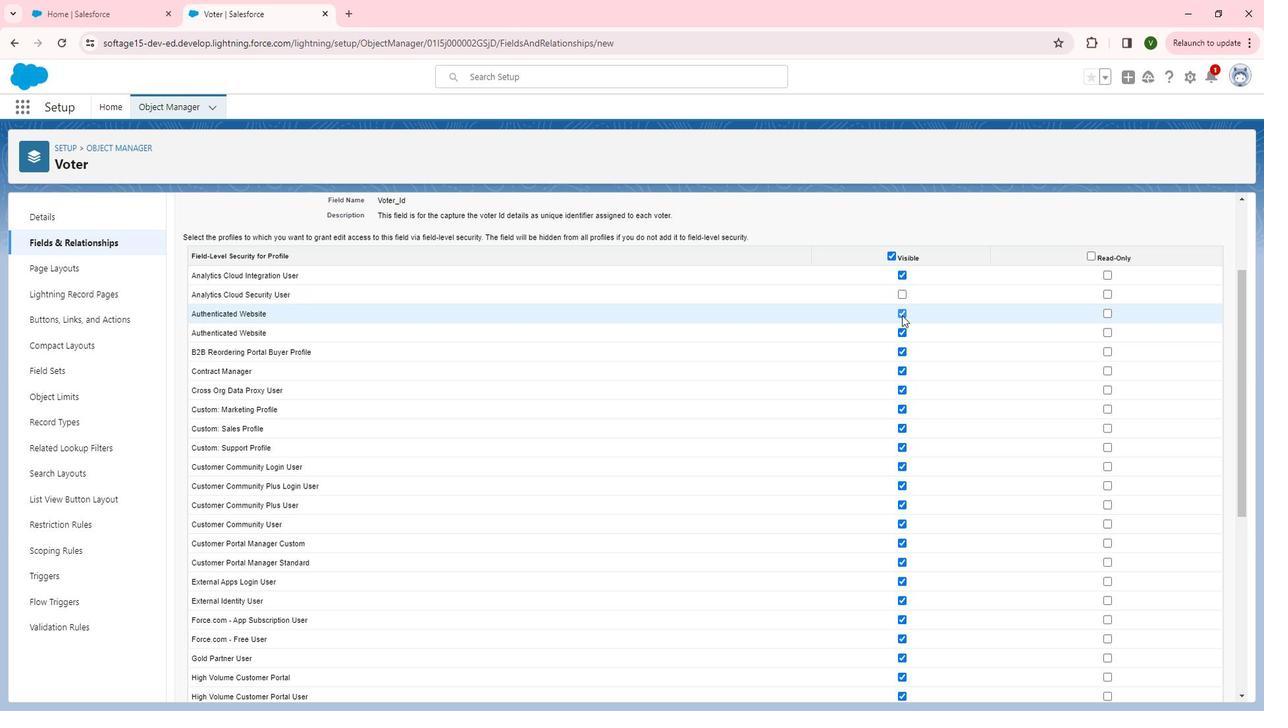 
Action: Mouse moved to (915, 332)
Screenshot: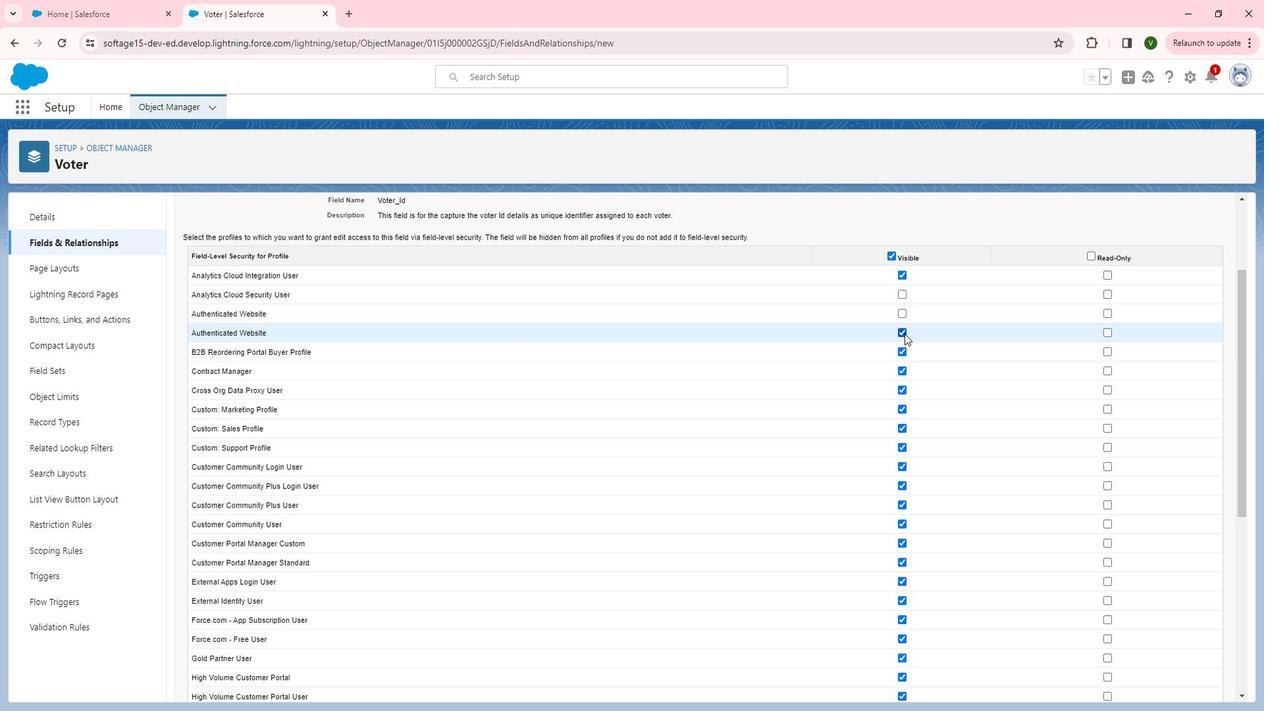 
Action: Mouse pressed left at (915, 332)
Screenshot: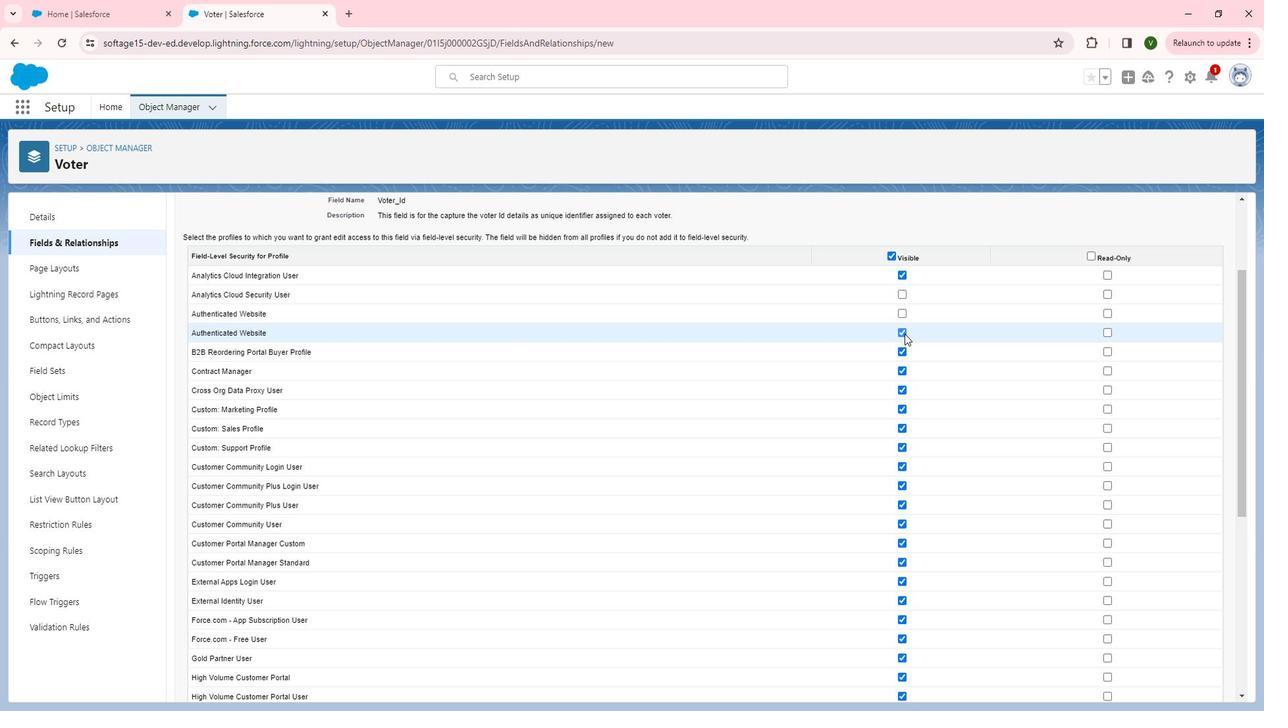 
Action: Mouse moved to (911, 378)
Screenshot: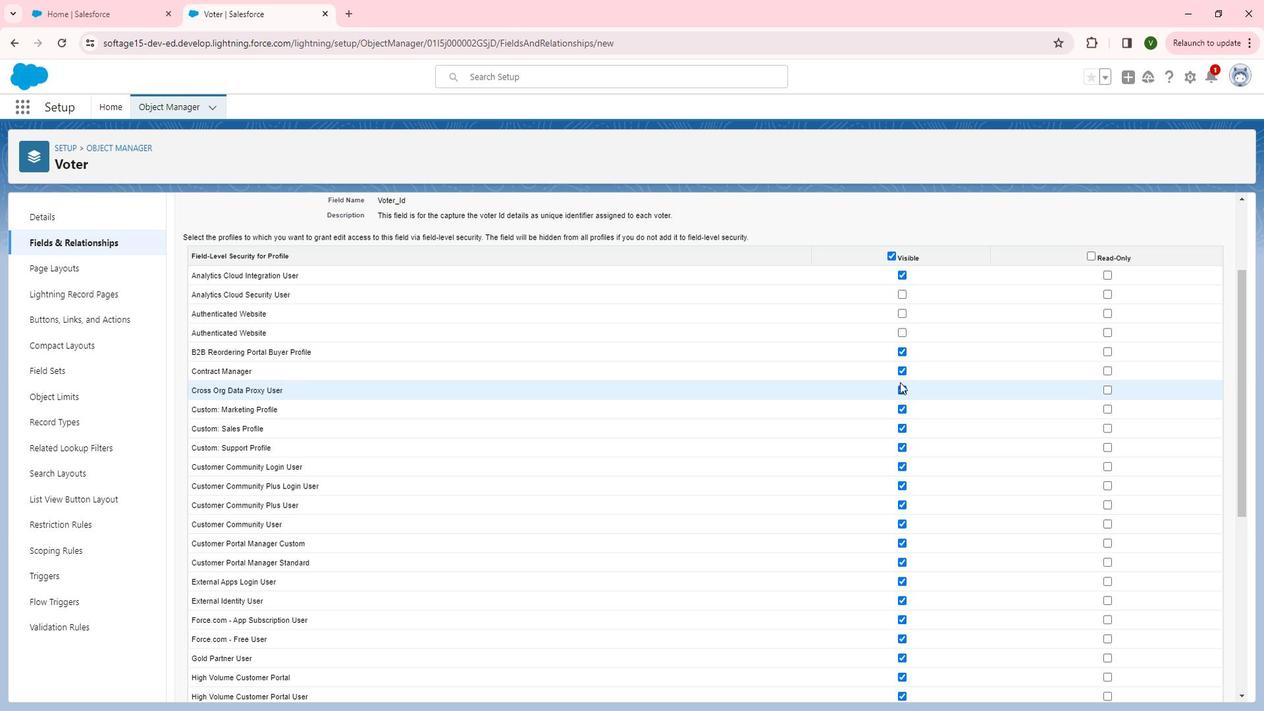 
Action: Mouse pressed left at (911, 378)
Screenshot: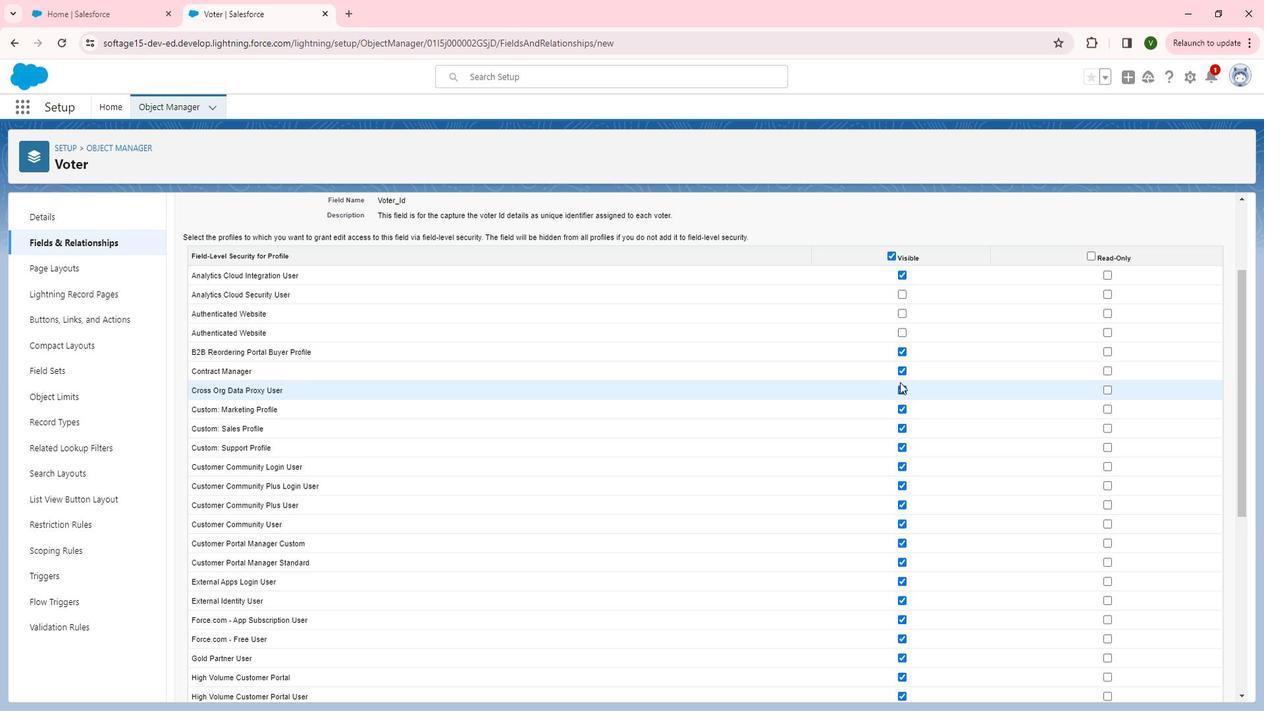 
Action: Mouse moved to (912, 384)
Screenshot: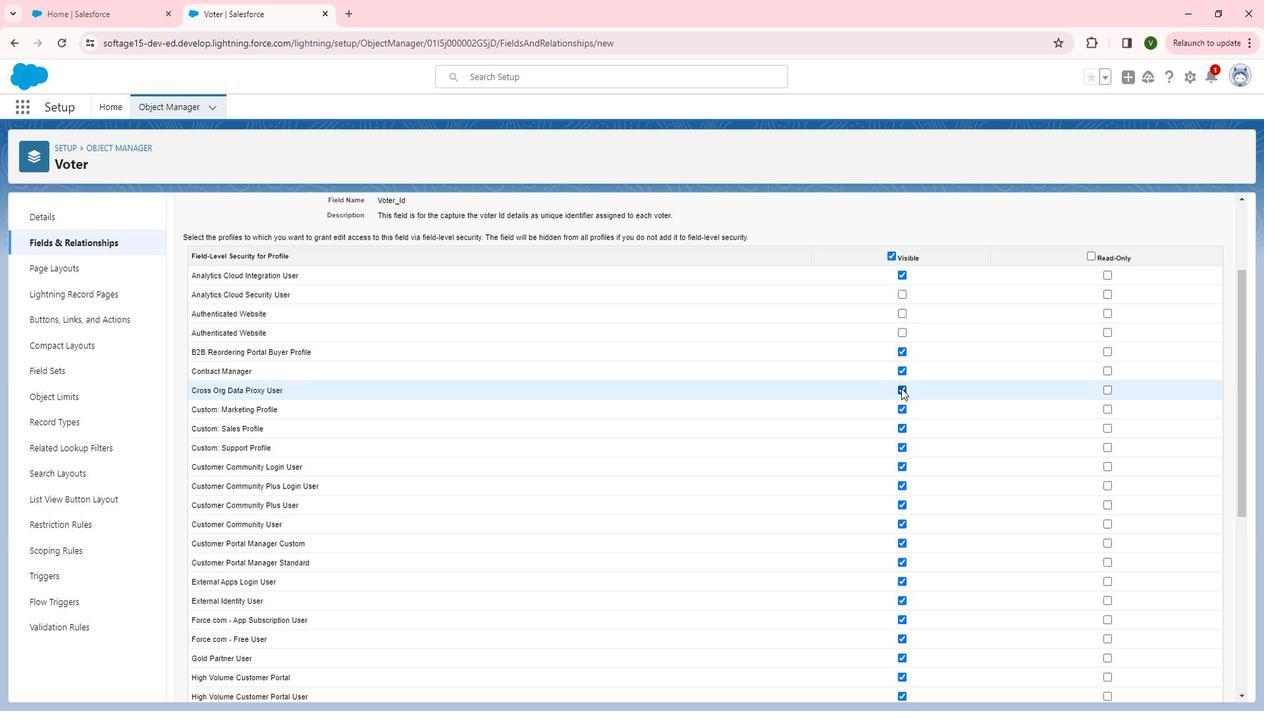 
Action: Mouse pressed left at (912, 384)
Screenshot: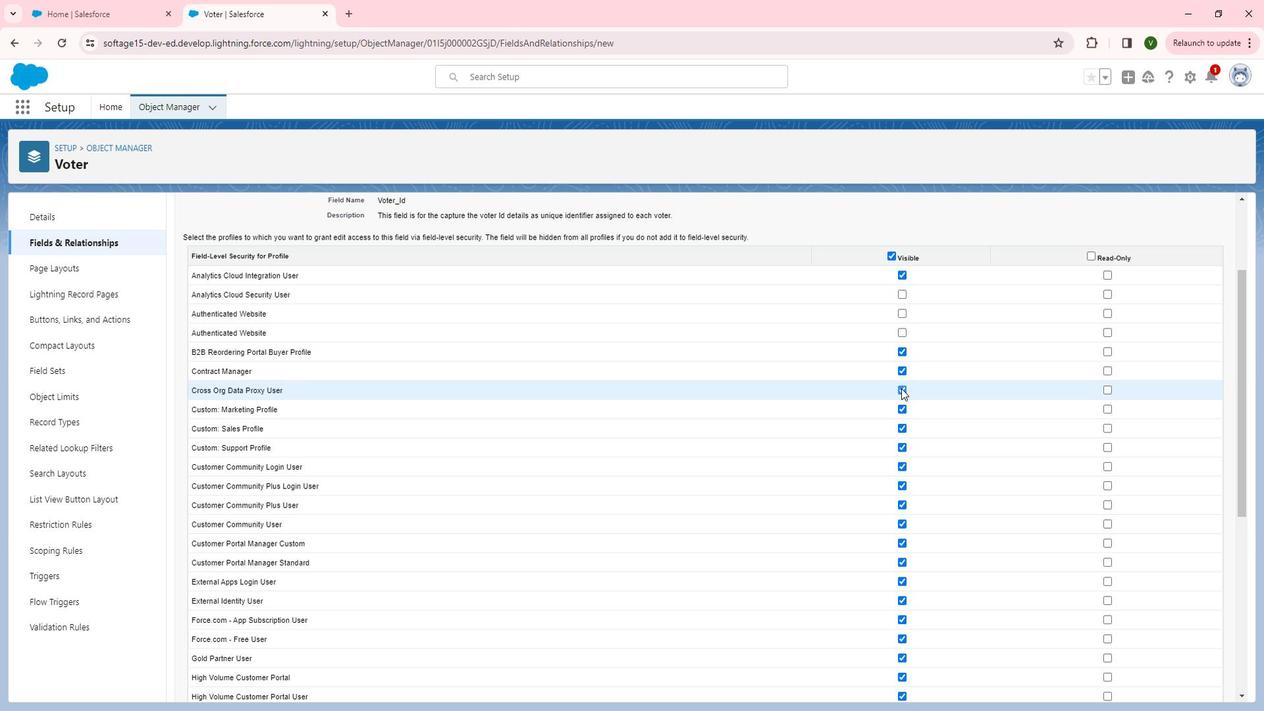 
Action: Mouse scrolled (912, 384) with delta (0, 0)
Screenshot: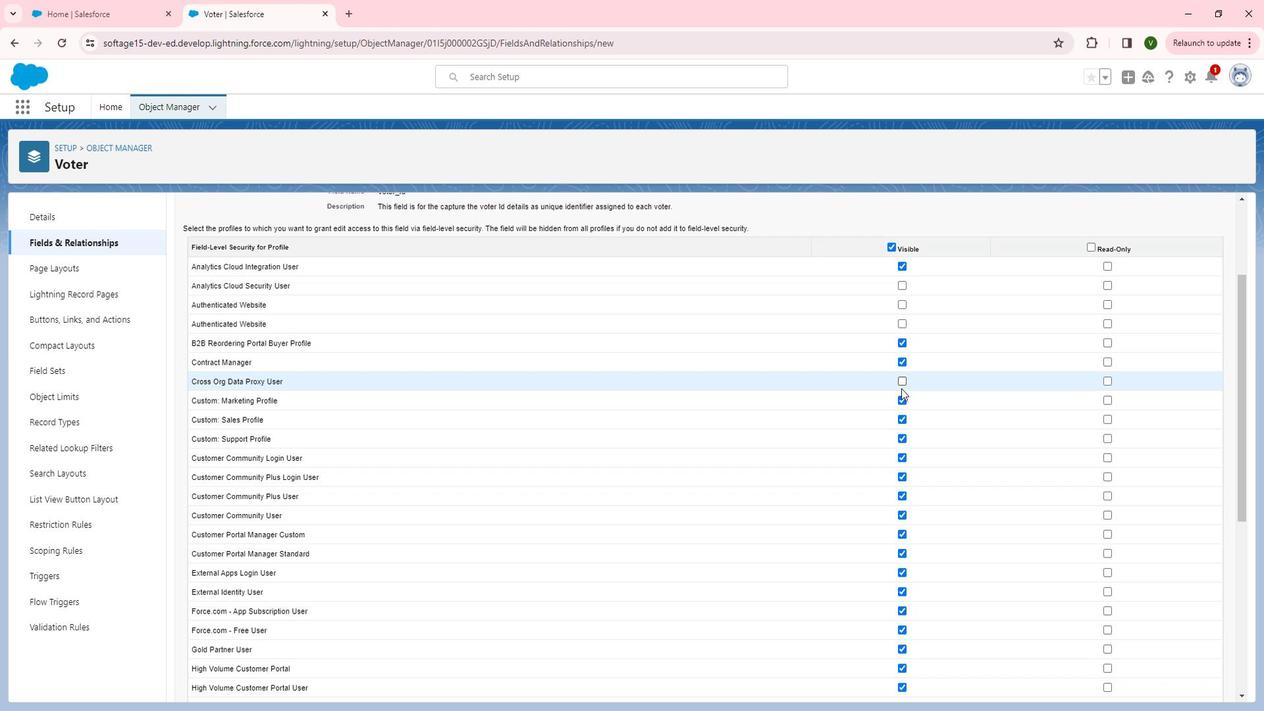 
Action: Mouse moved to (912, 415)
Screenshot: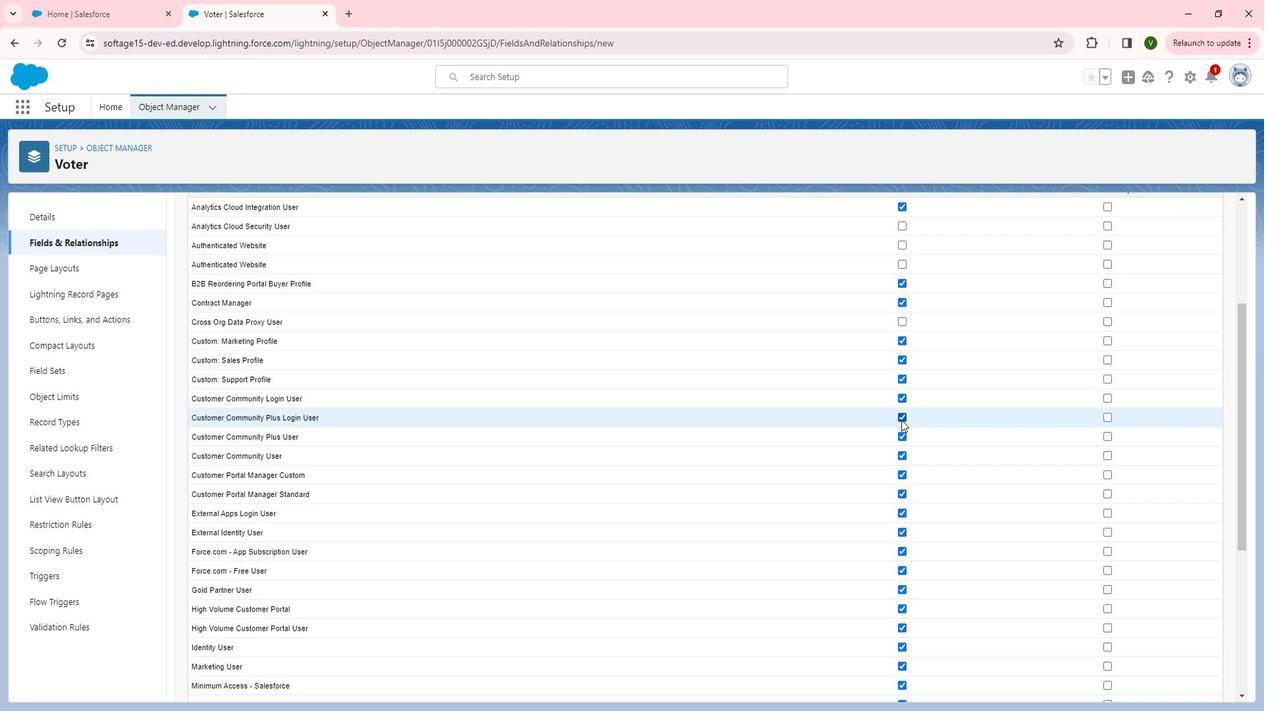 
Action: Mouse pressed left at (912, 415)
Screenshot: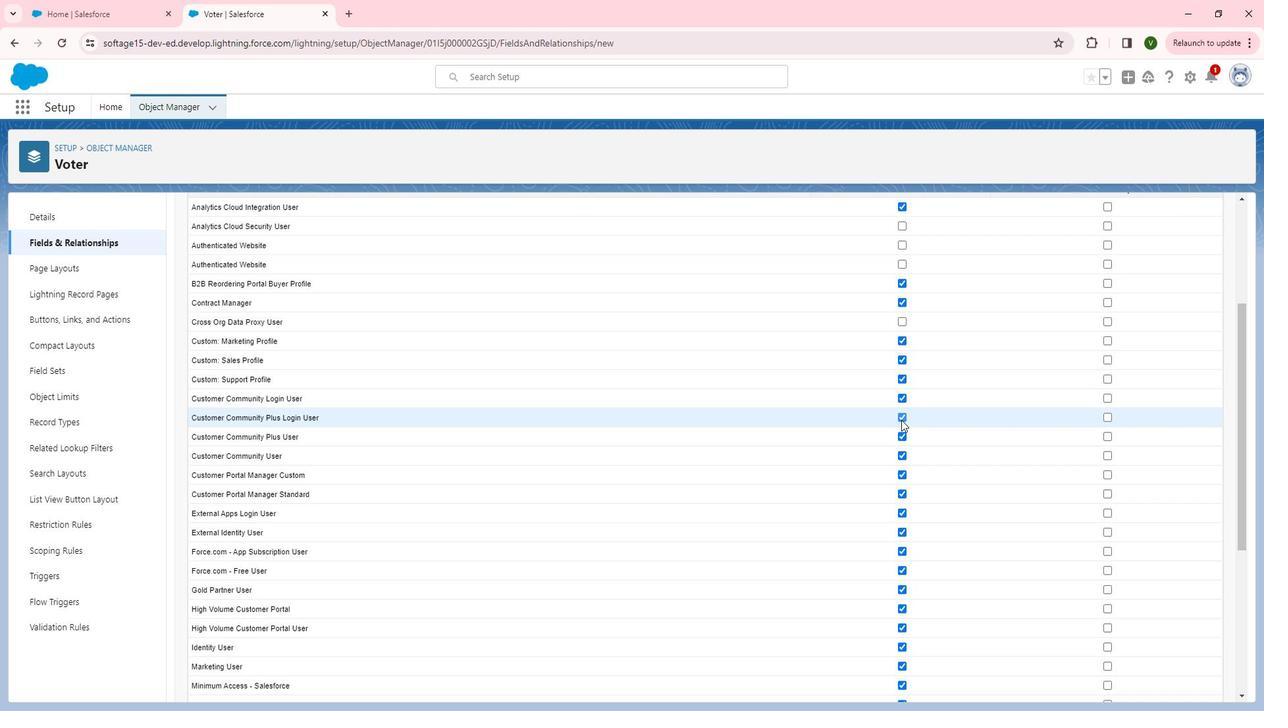 
Action: Mouse moved to (914, 433)
Screenshot: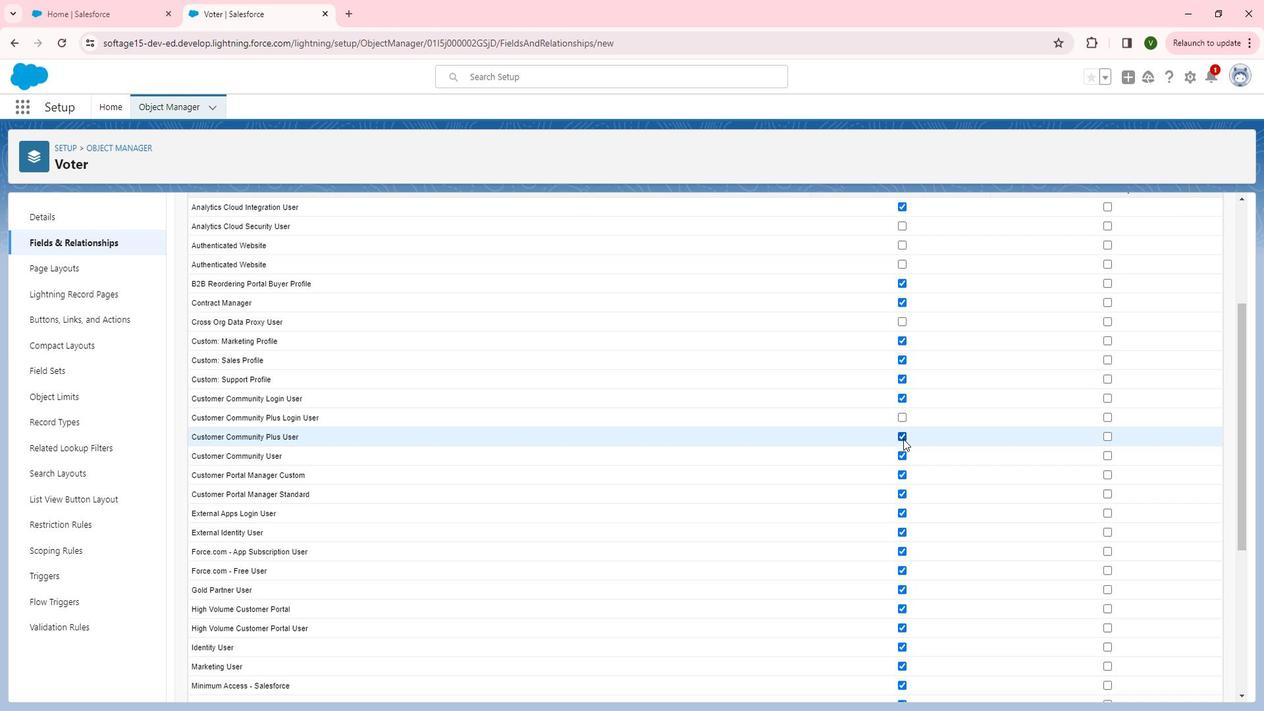 
Action: Mouse pressed left at (914, 433)
Screenshot: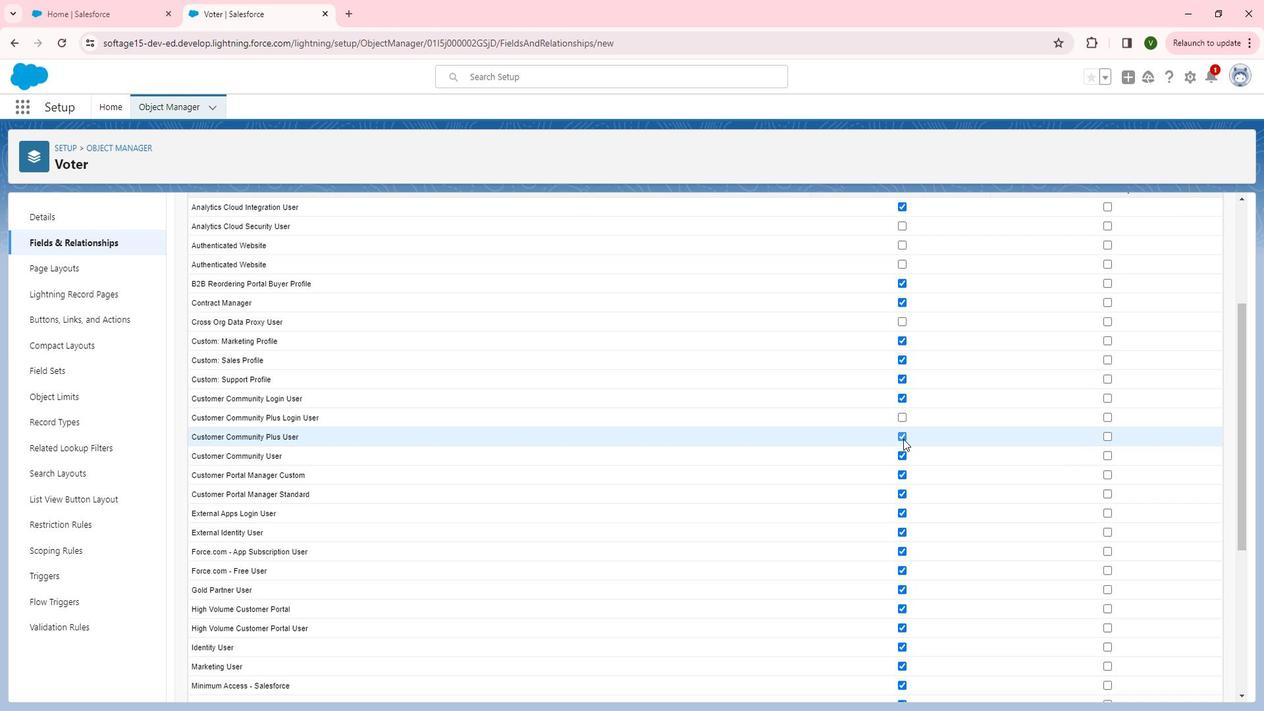 
Action: Mouse scrolled (914, 432) with delta (0, 0)
Screenshot: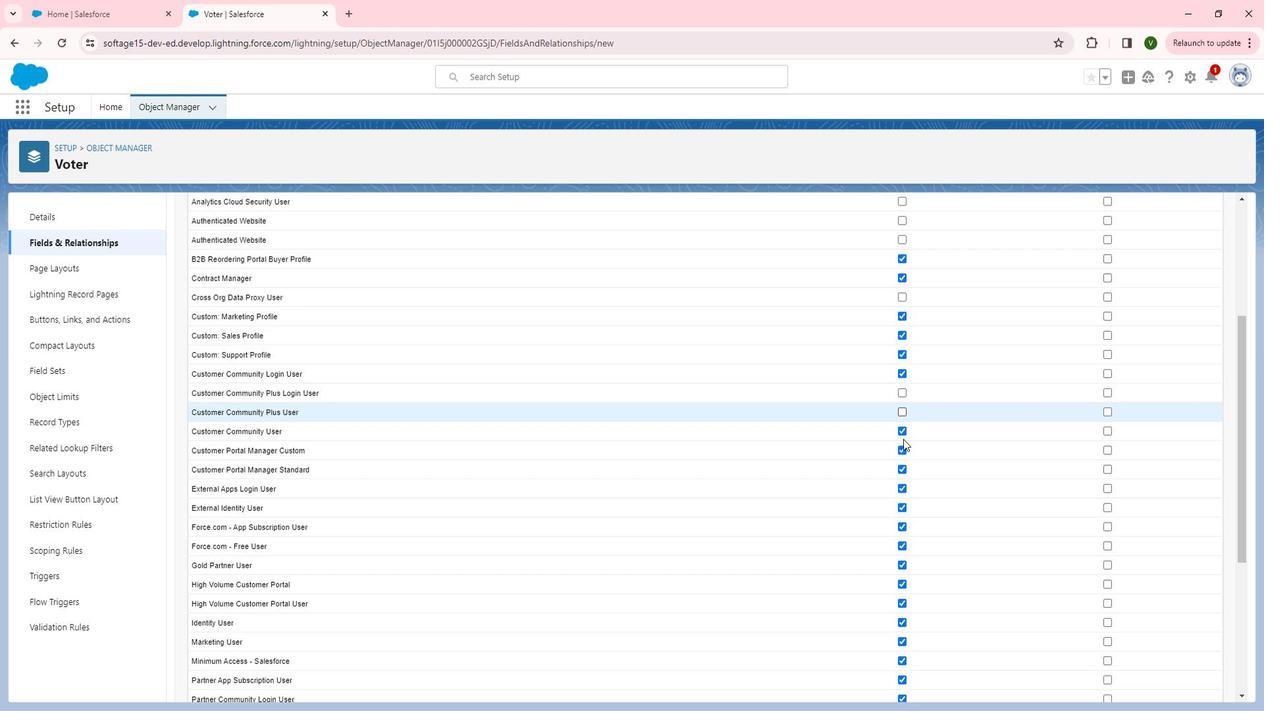 
Action: Mouse scrolled (914, 432) with delta (0, 0)
Screenshot: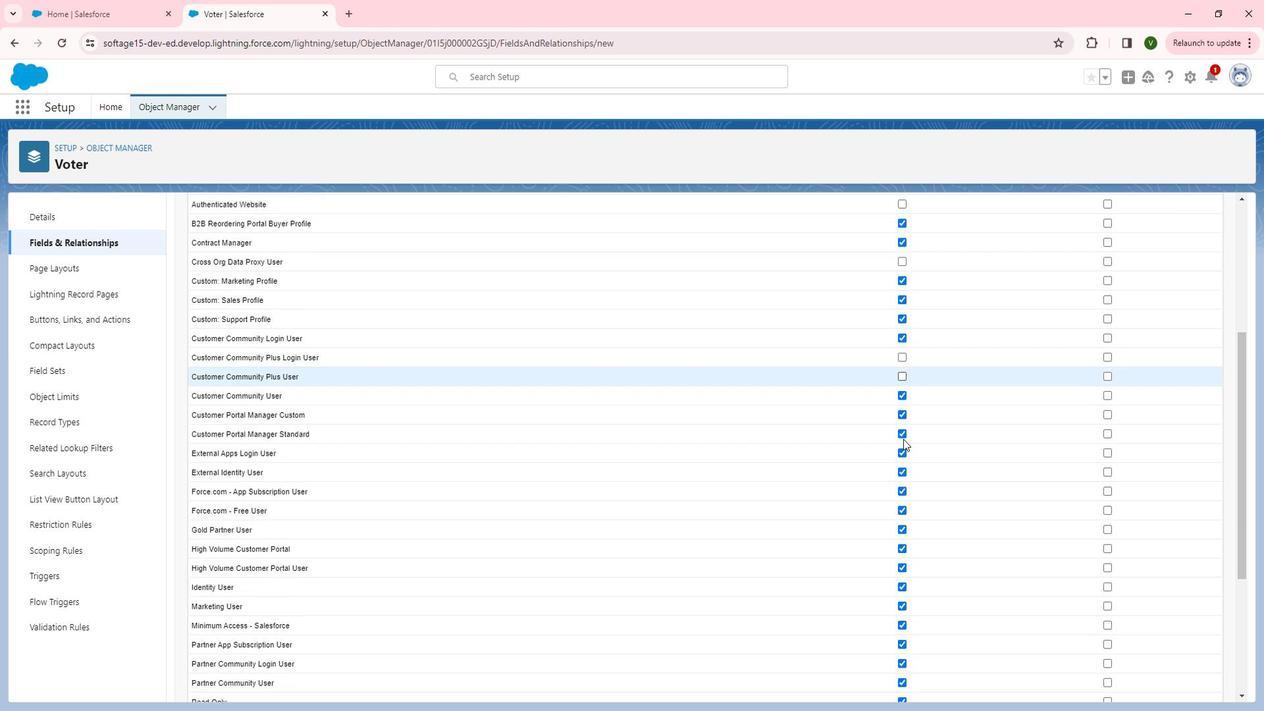
Action: Mouse moved to (913, 389)
Screenshot: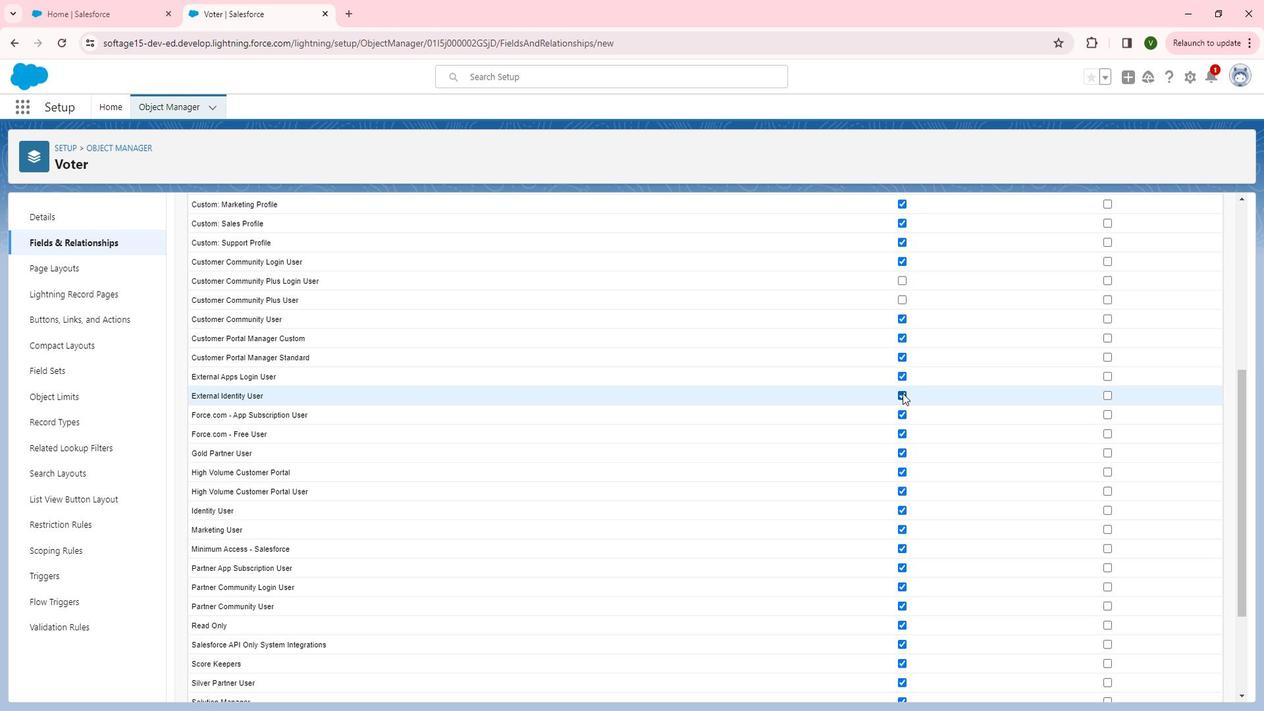 
Action: Mouse pressed left at (913, 389)
Screenshot: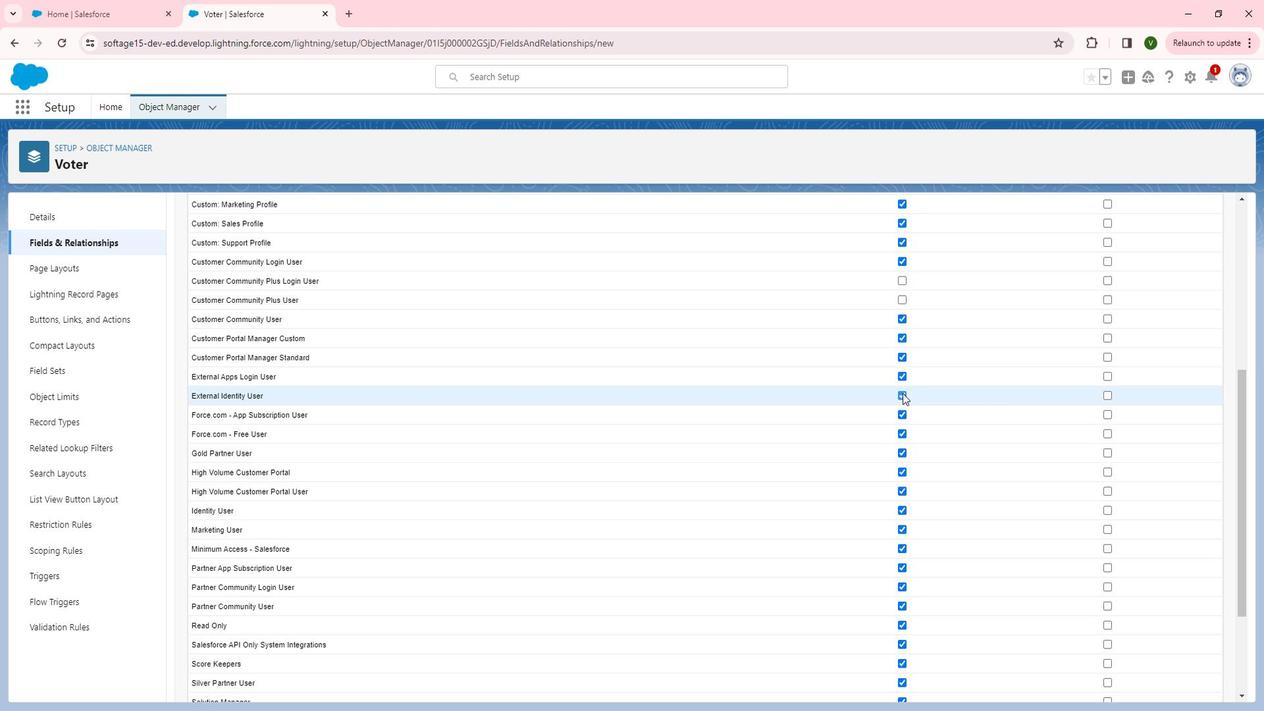 
Action: Mouse moved to (912, 407)
Screenshot: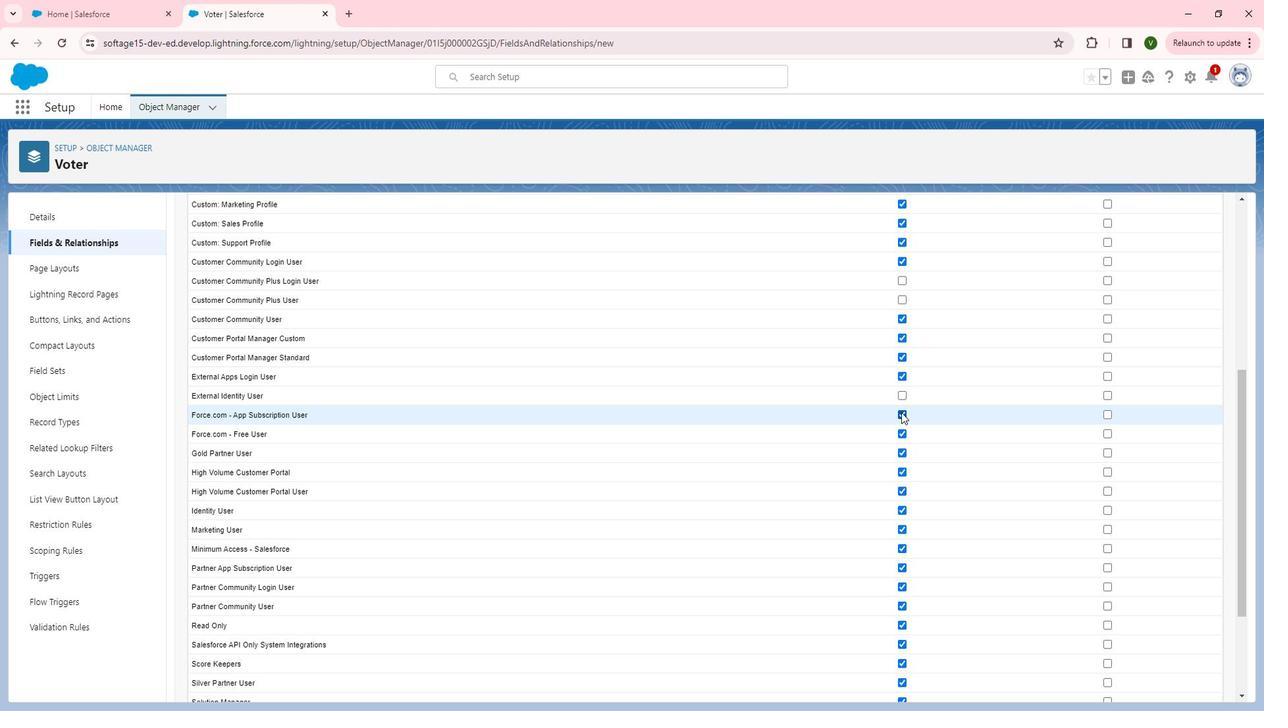 
Action: Mouse pressed left at (912, 407)
Screenshot: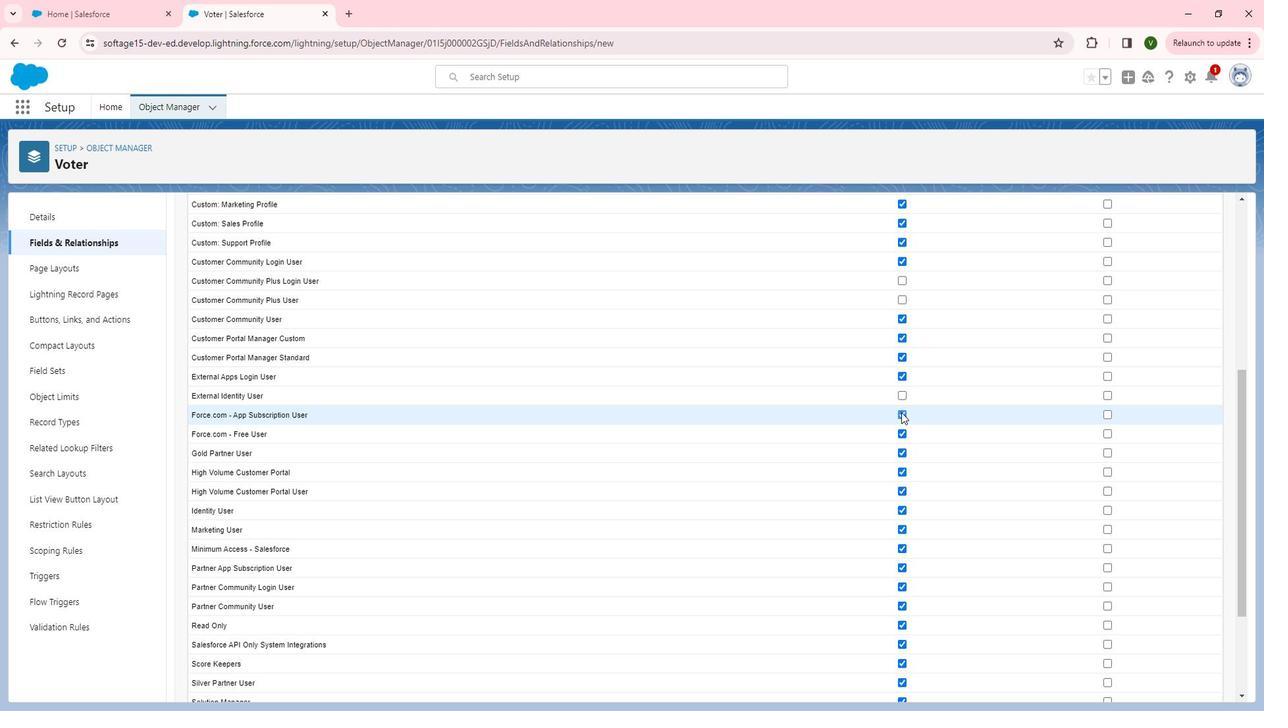 
Action: Mouse moved to (911, 428)
Screenshot: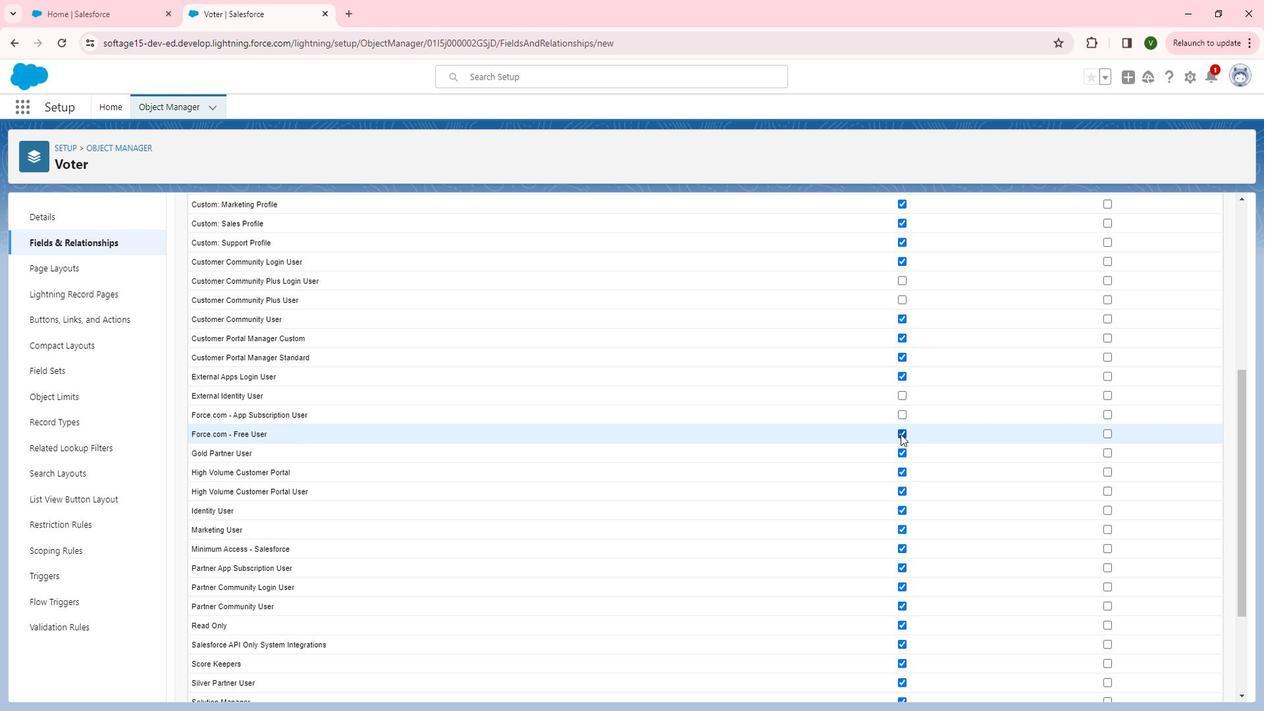 
Action: Mouse pressed left at (911, 428)
Screenshot: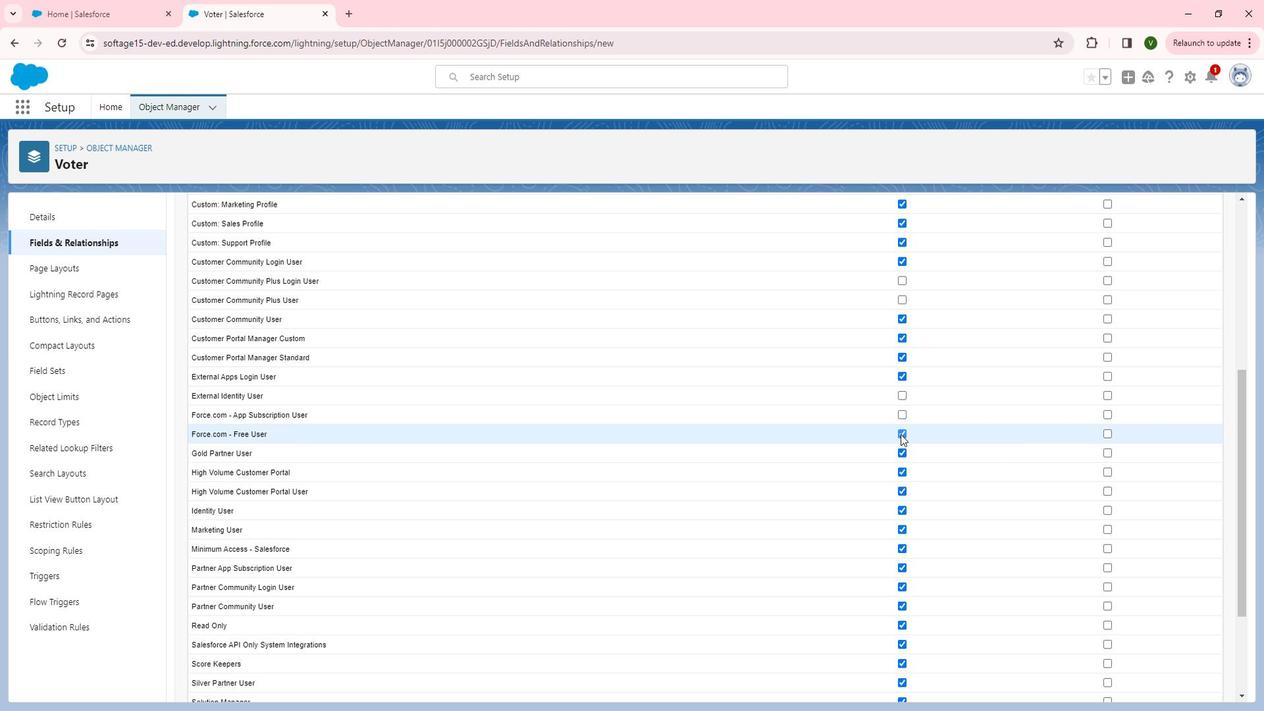 
Action: Mouse scrolled (911, 428) with delta (0, 0)
Screenshot: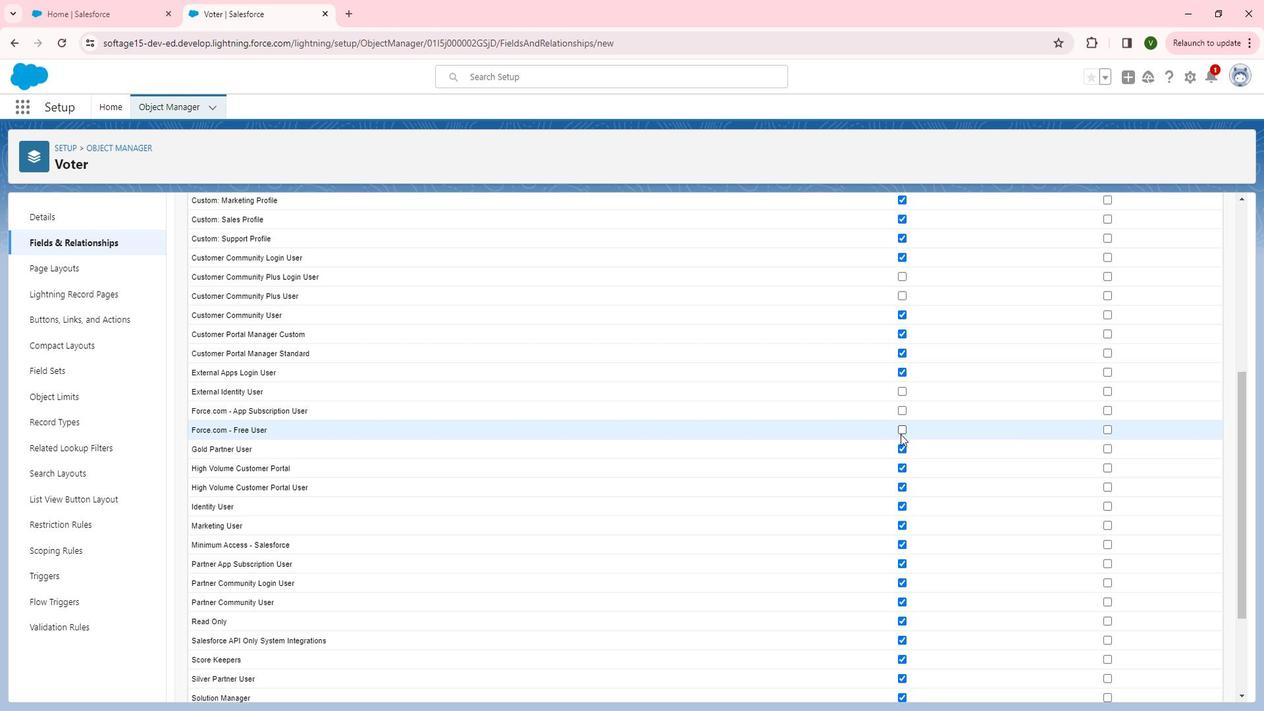 
Action: Mouse scrolled (911, 428) with delta (0, 0)
Screenshot: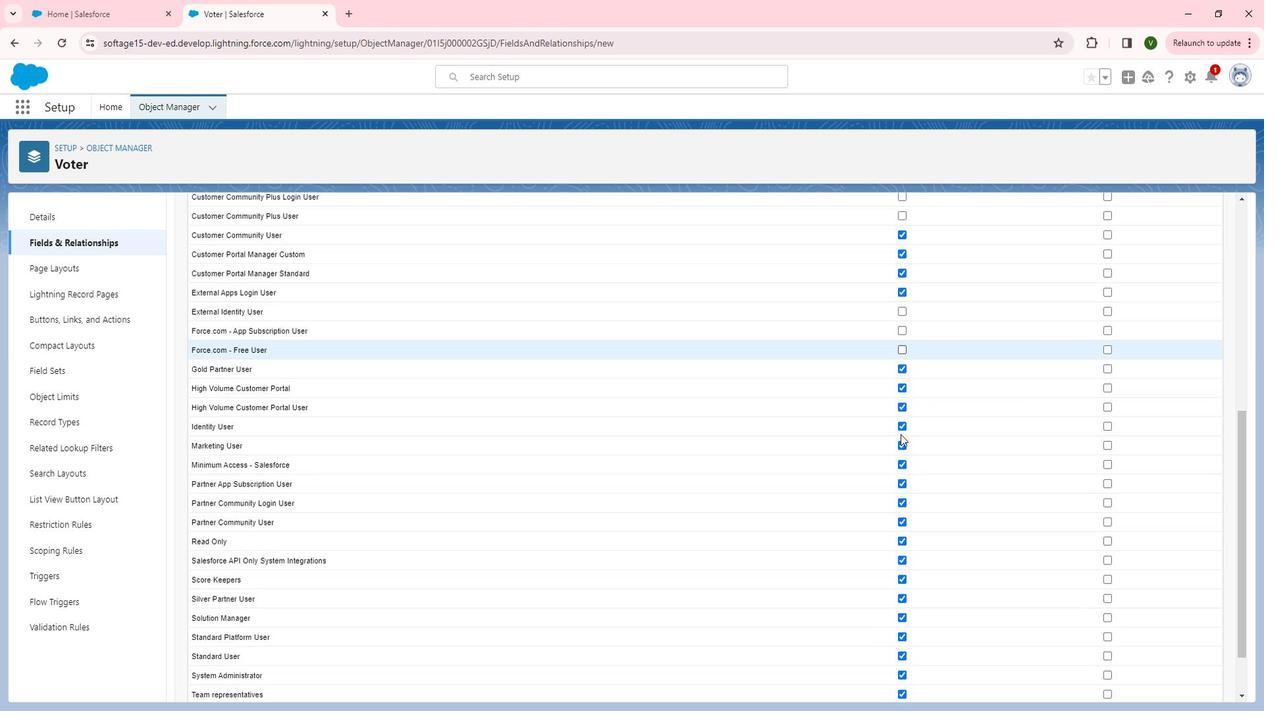 
Action: Mouse moved to (915, 409)
Screenshot: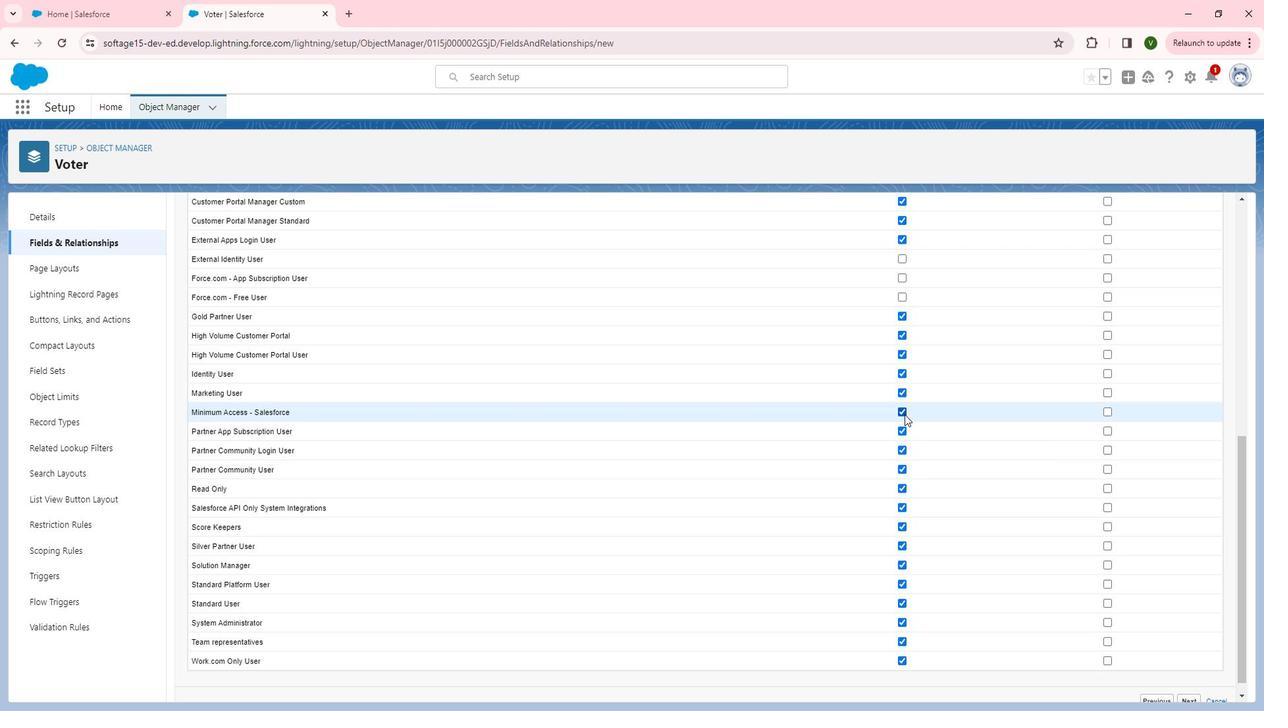 
Action: Mouse pressed left at (915, 409)
Screenshot: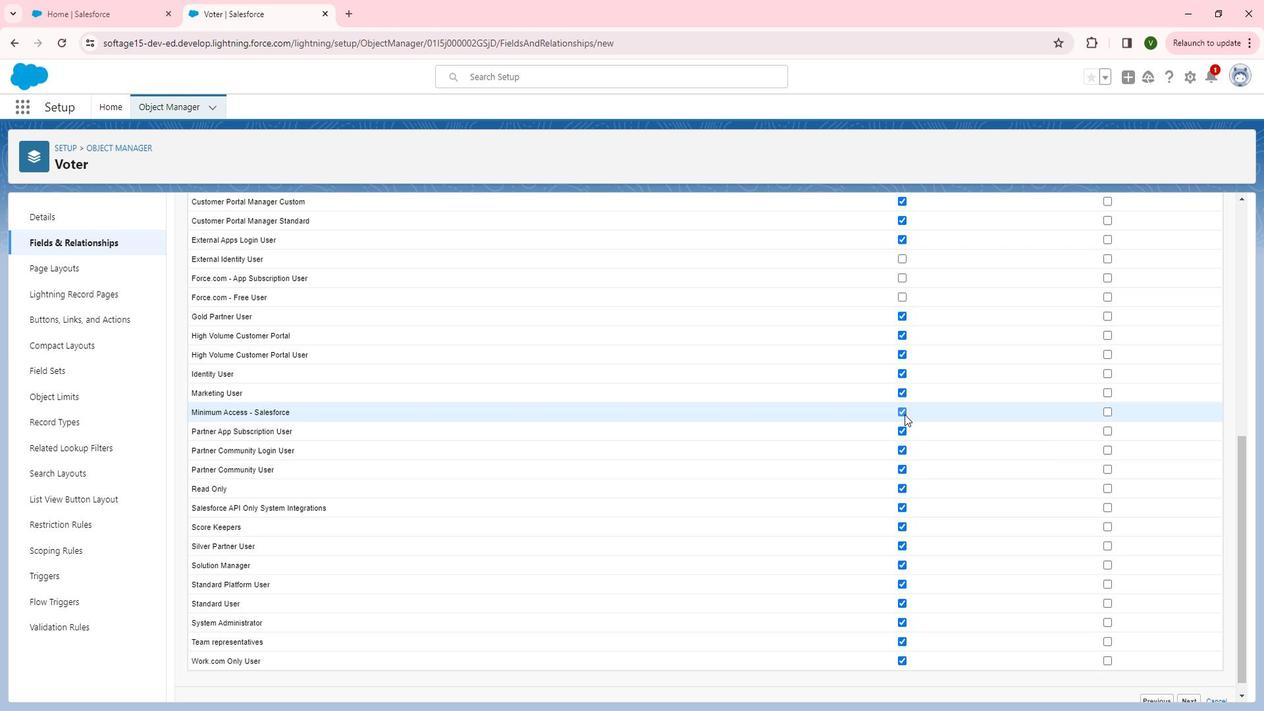
Action: Mouse moved to (913, 426)
Screenshot: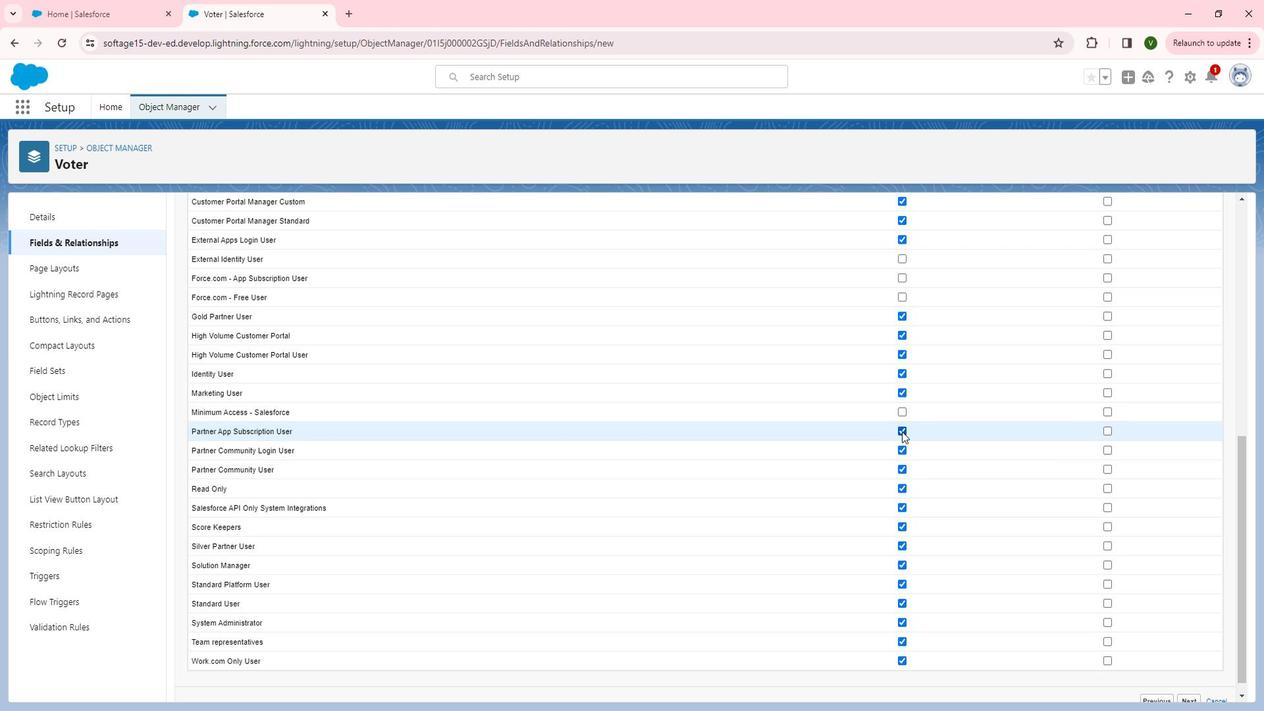 
Action: Mouse pressed left at (913, 426)
Screenshot: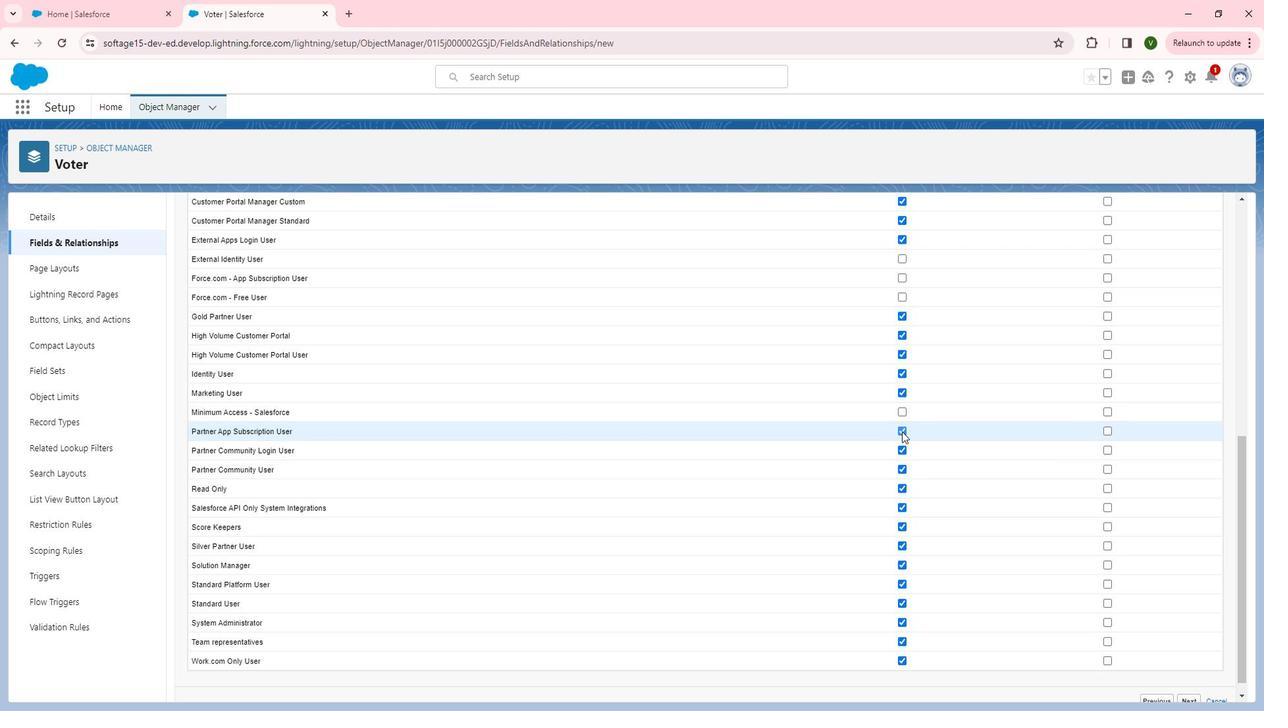 
Action: Mouse moved to (911, 440)
Screenshot: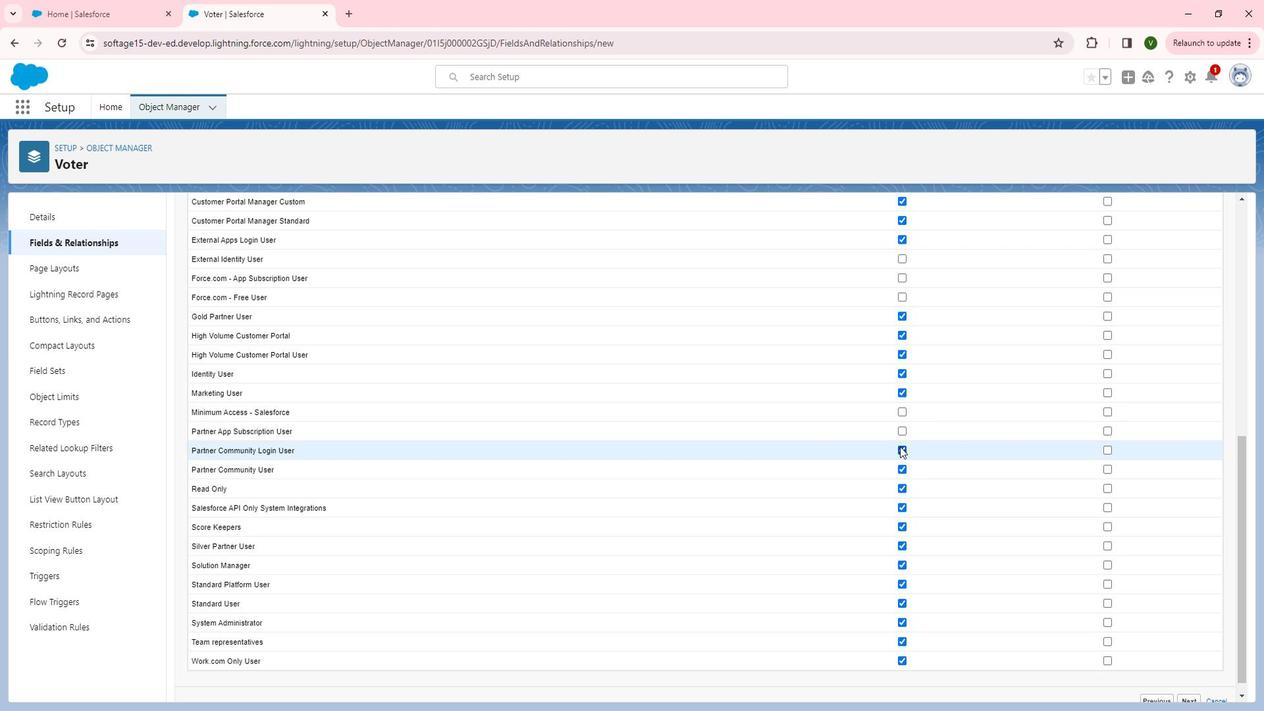 
Action: Mouse pressed left at (911, 440)
Screenshot: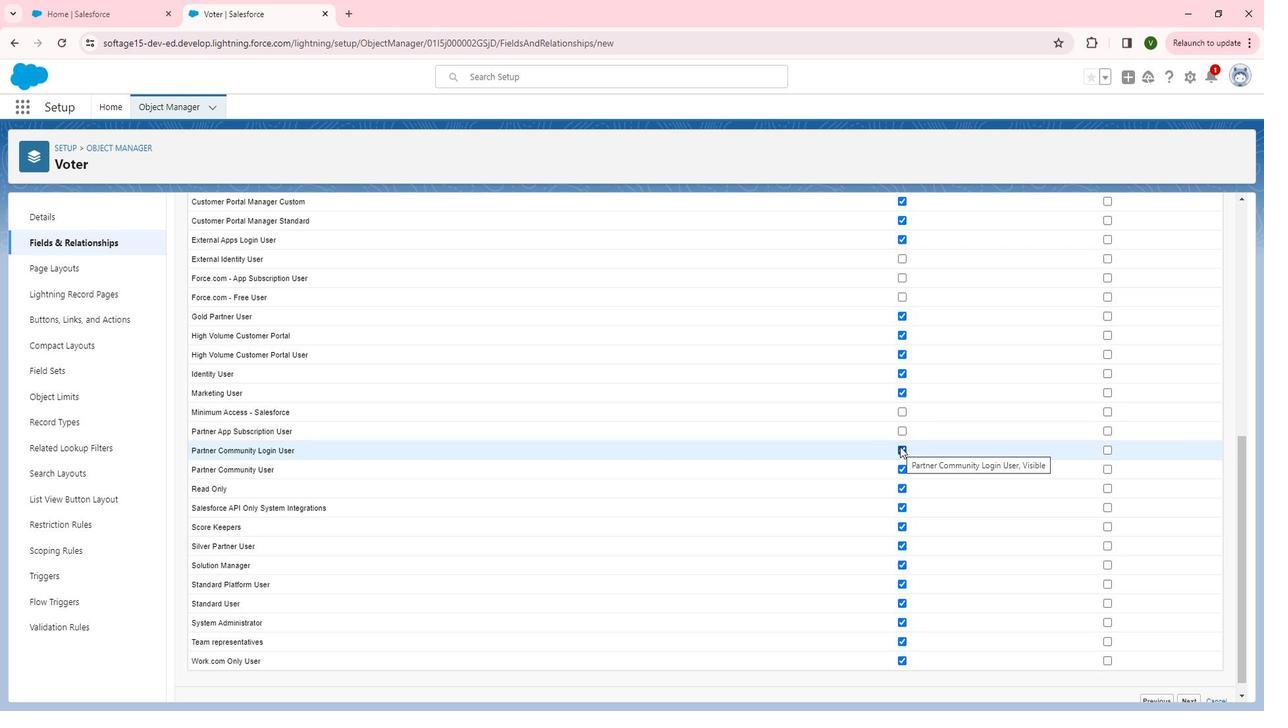 
Action: Mouse moved to (911, 498)
Screenshot: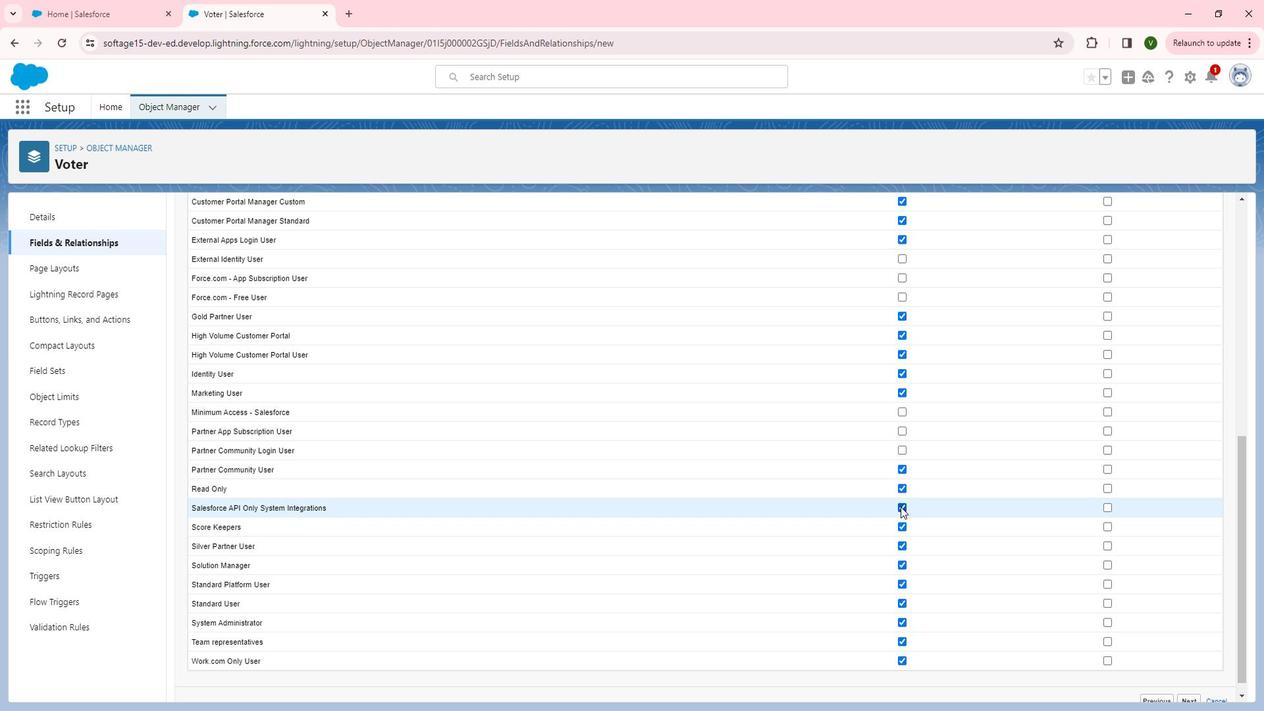 
Action: Mouse pressed left at (911, 498)
Screenshot: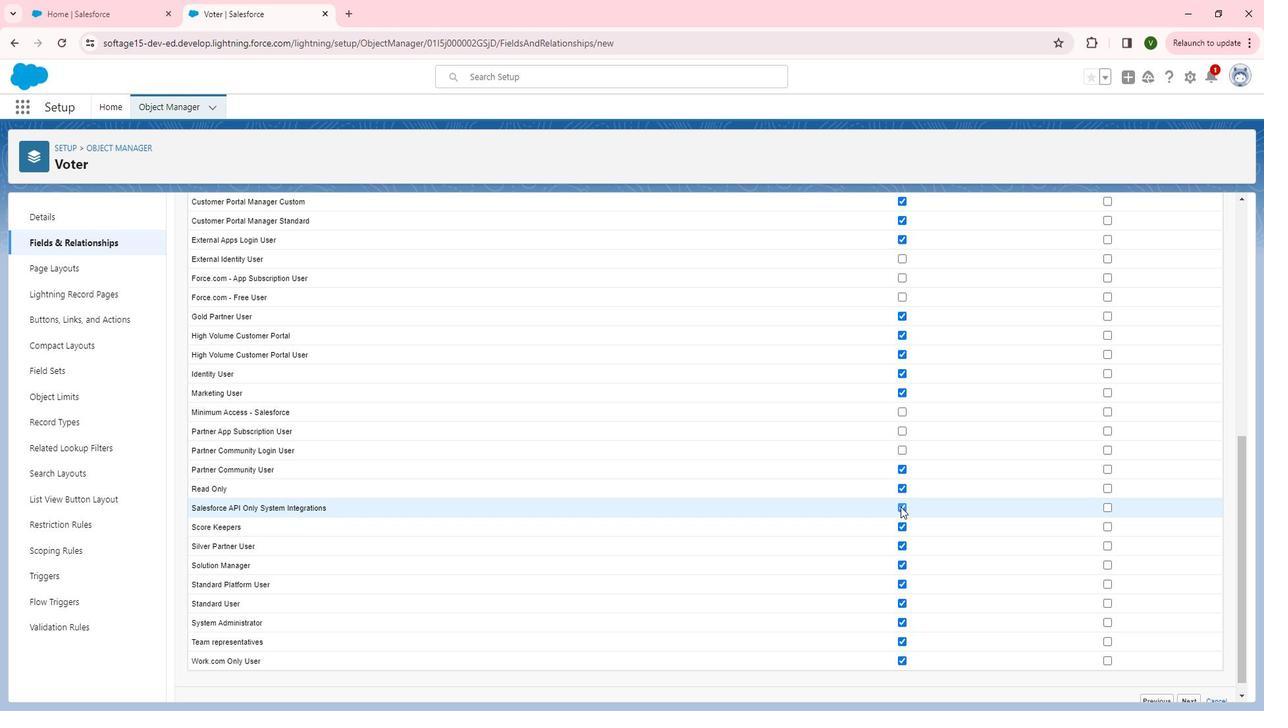 
Action: Mouse moved to (910, 554)
Screenshot: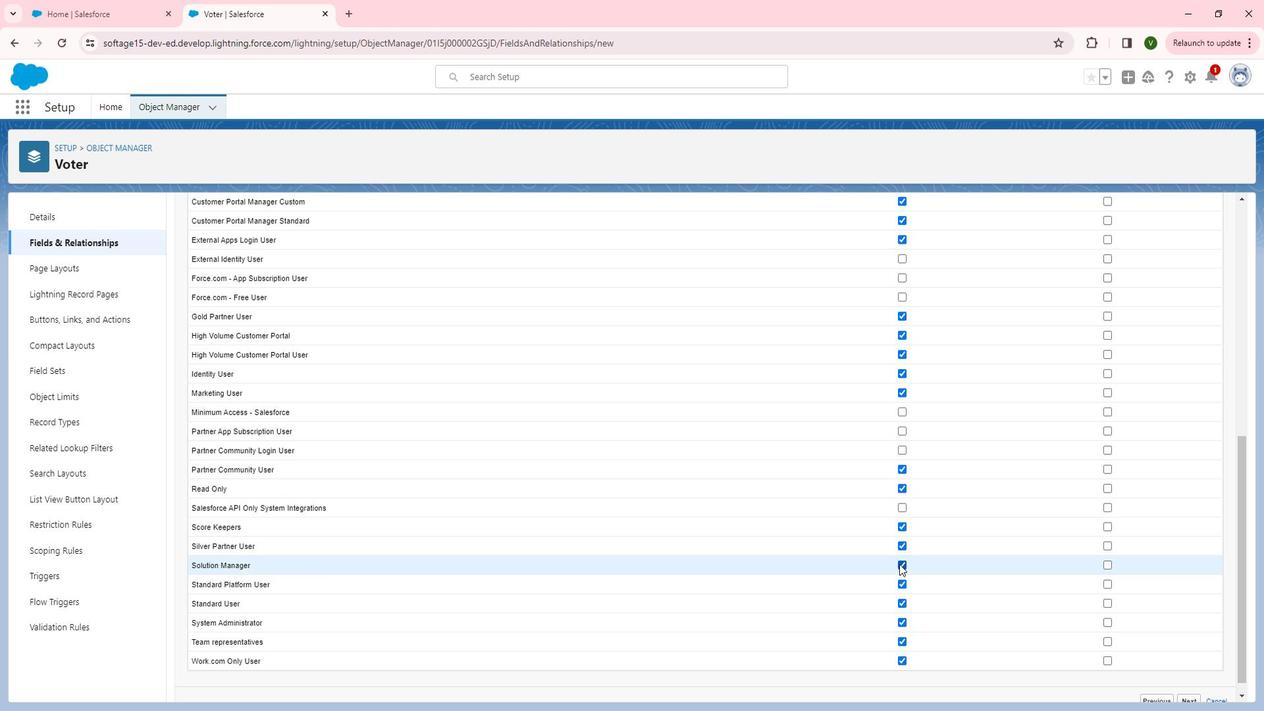 
Action: Mouse pressed left at (910, 554)
Screenshot: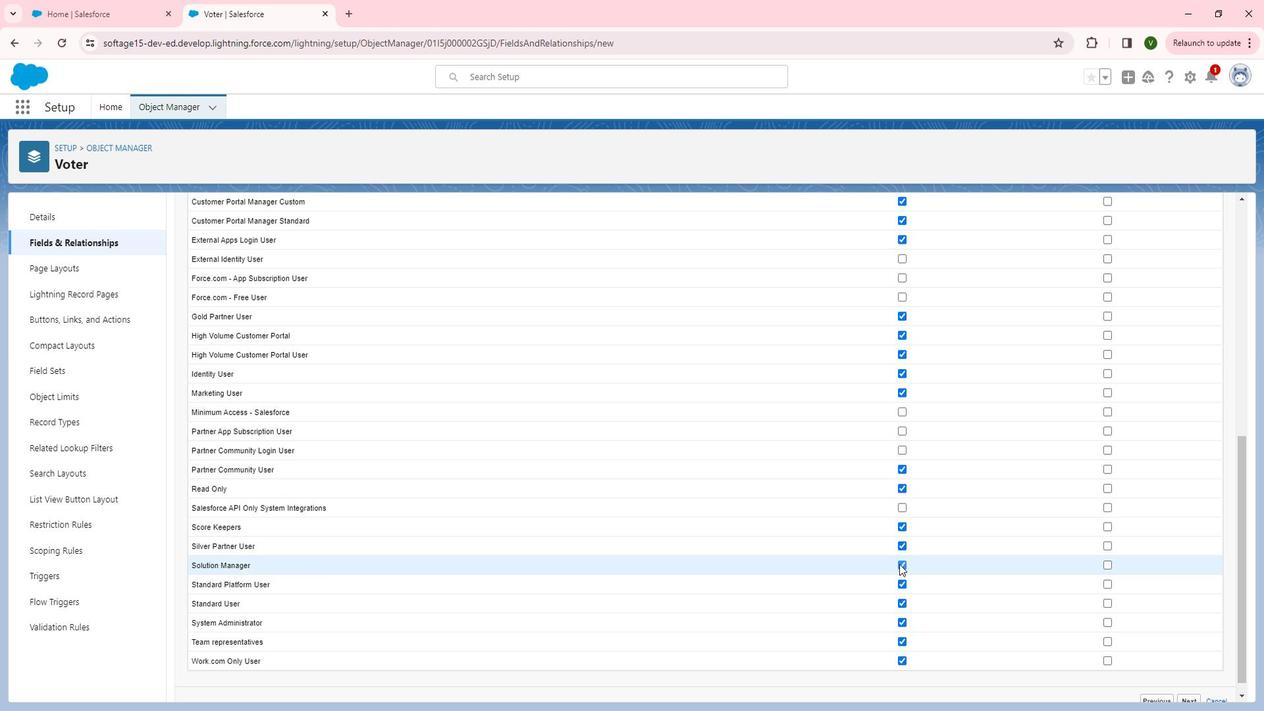 
Action: Mouse moved to (914, 536)
Screenshot: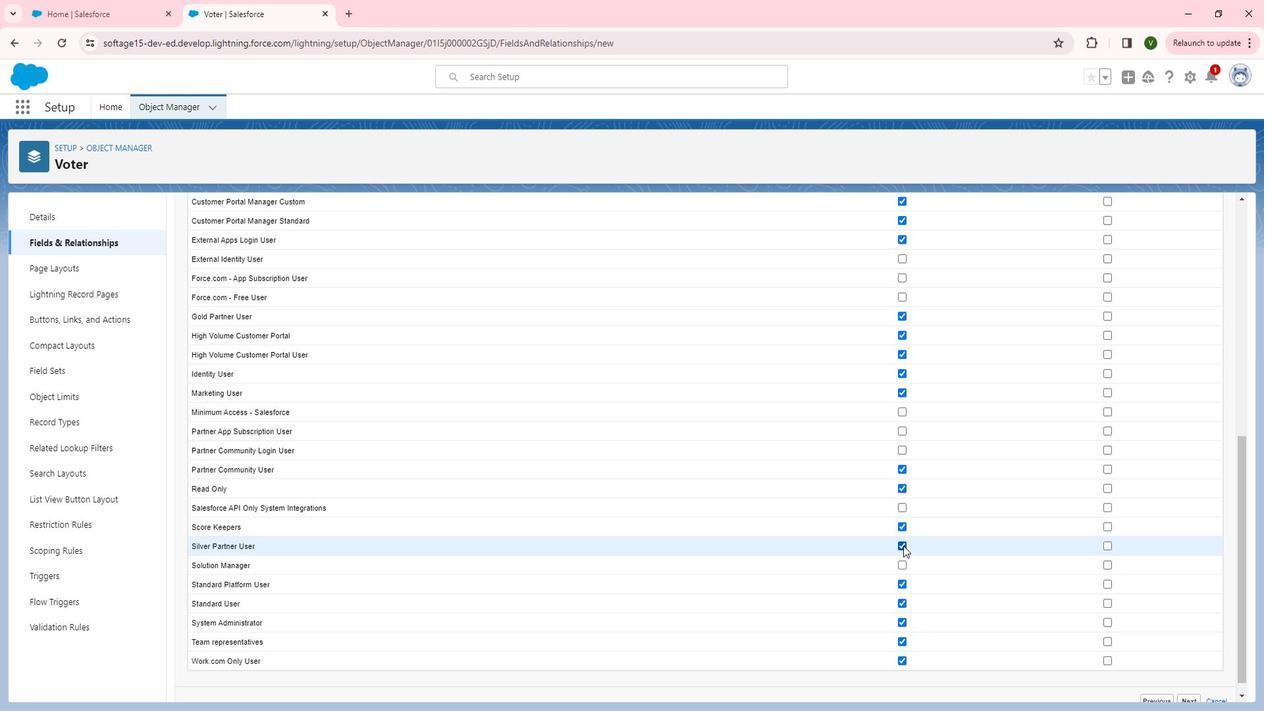 
Action: Mouse pressed left at (914, 536)
Screenshot: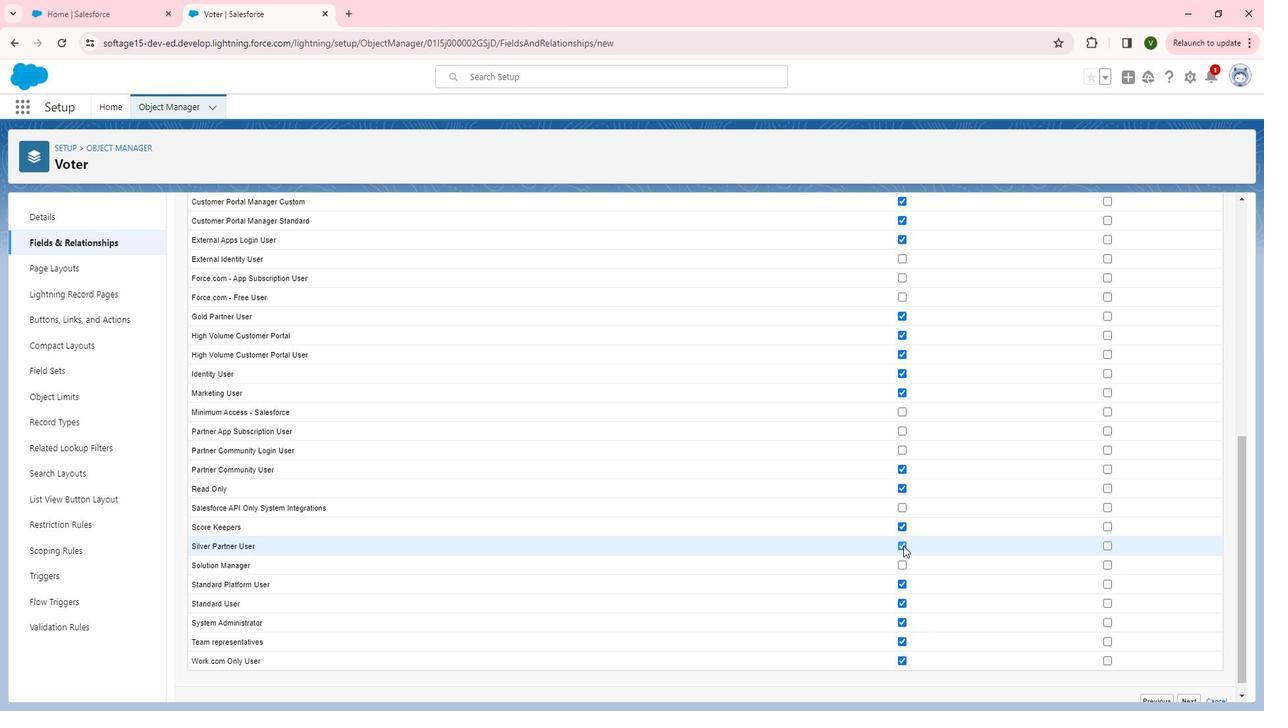 
Action: Mouse moved to (1120, 648)
Screenshot: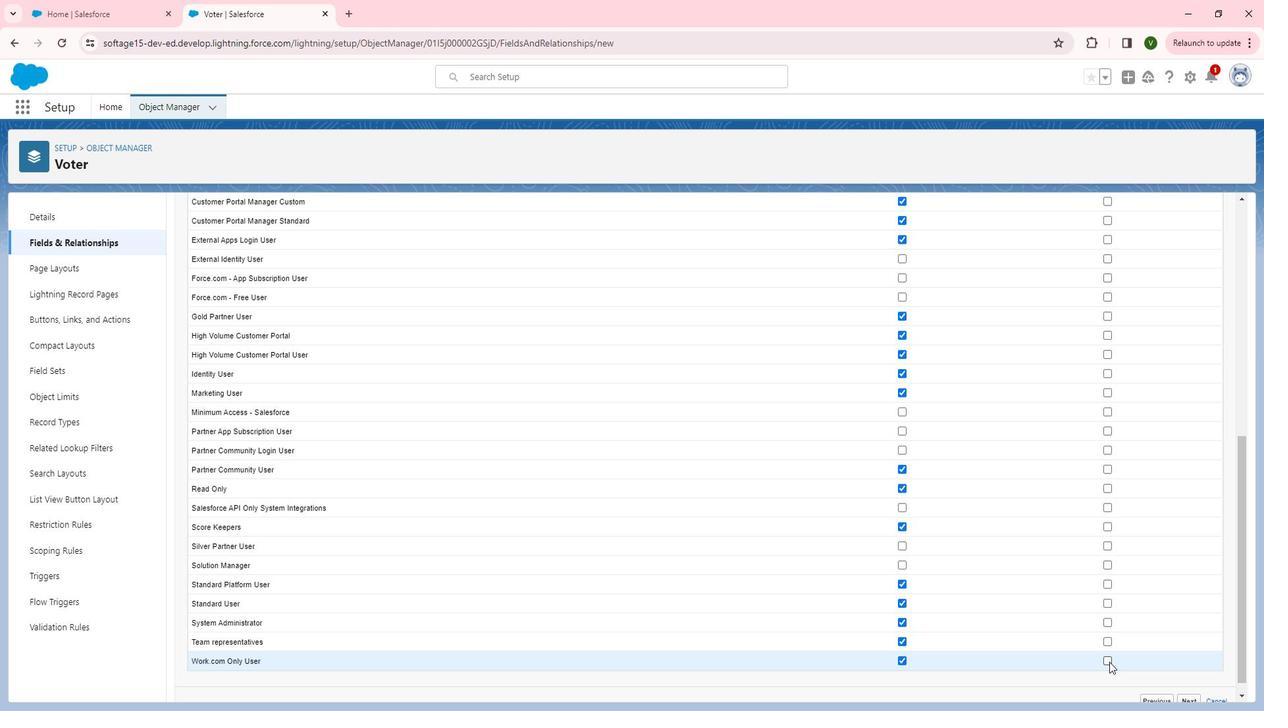 
Action: Mouse pressed left at (1120, 648)
Screenshot: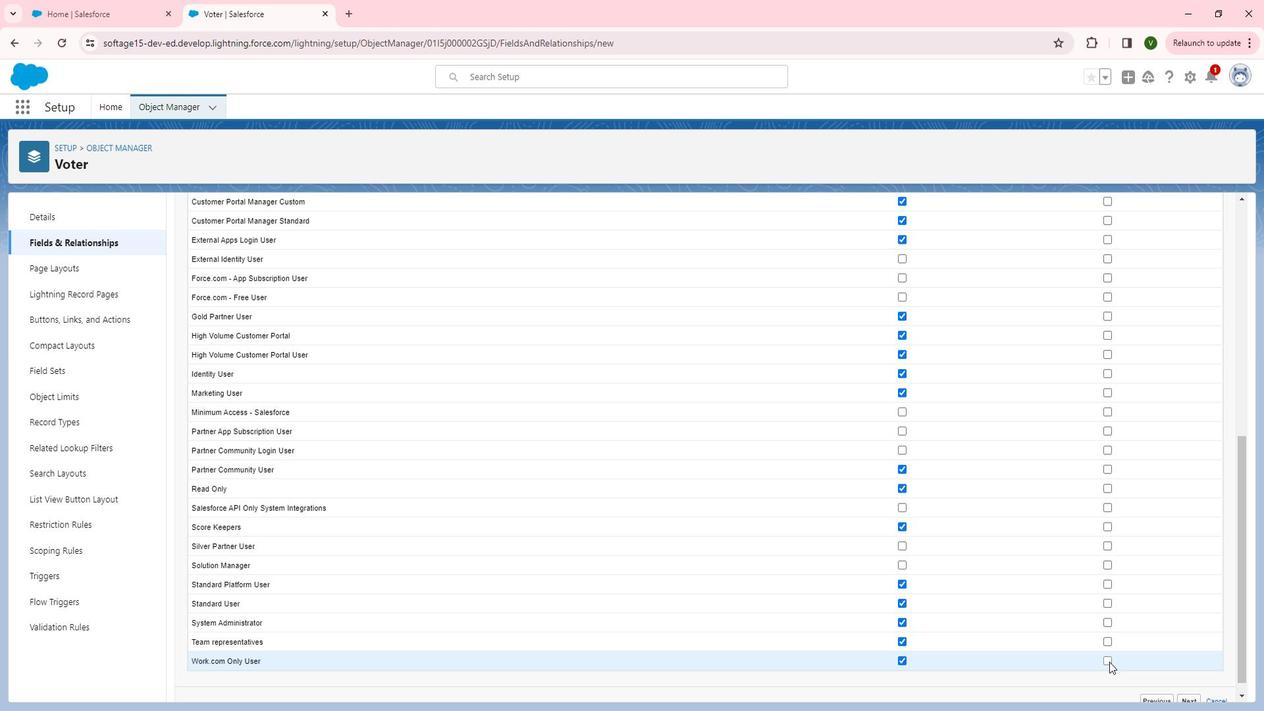 
Action: Mouse moved to (1120, 517)
Screenshot: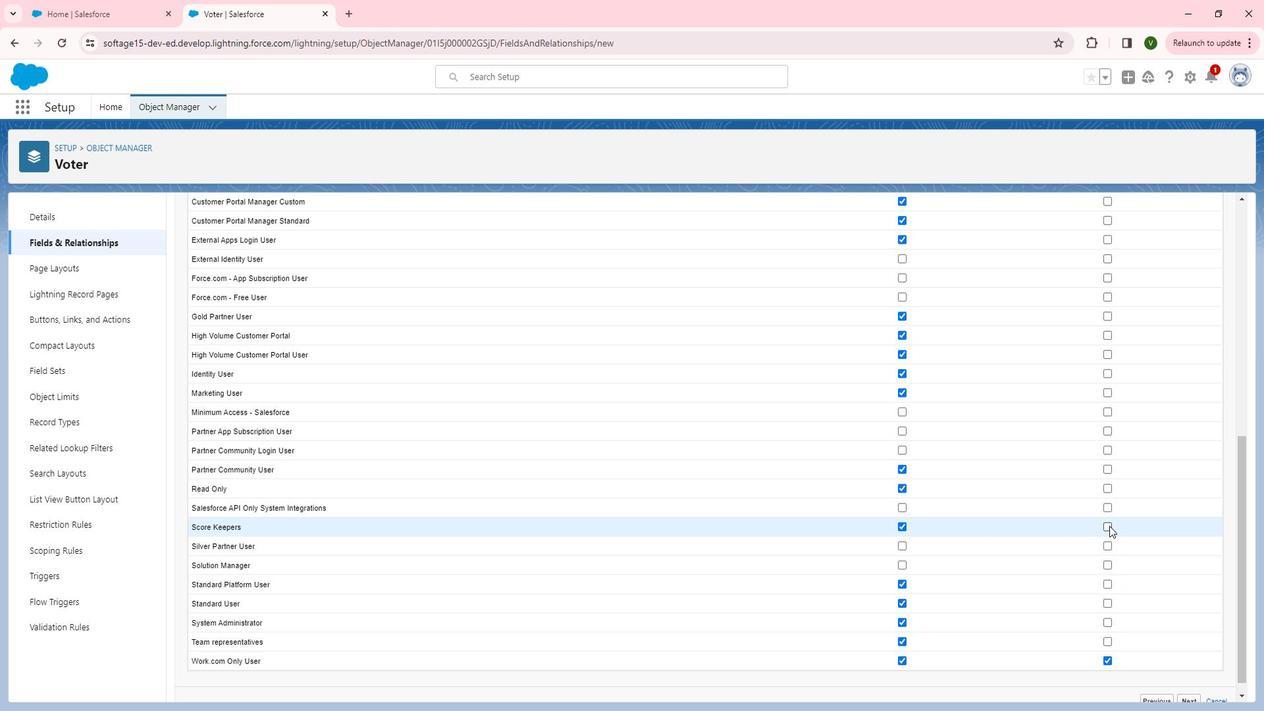 
Action: Mouse pressed left at (1120, 517)
Screenshot: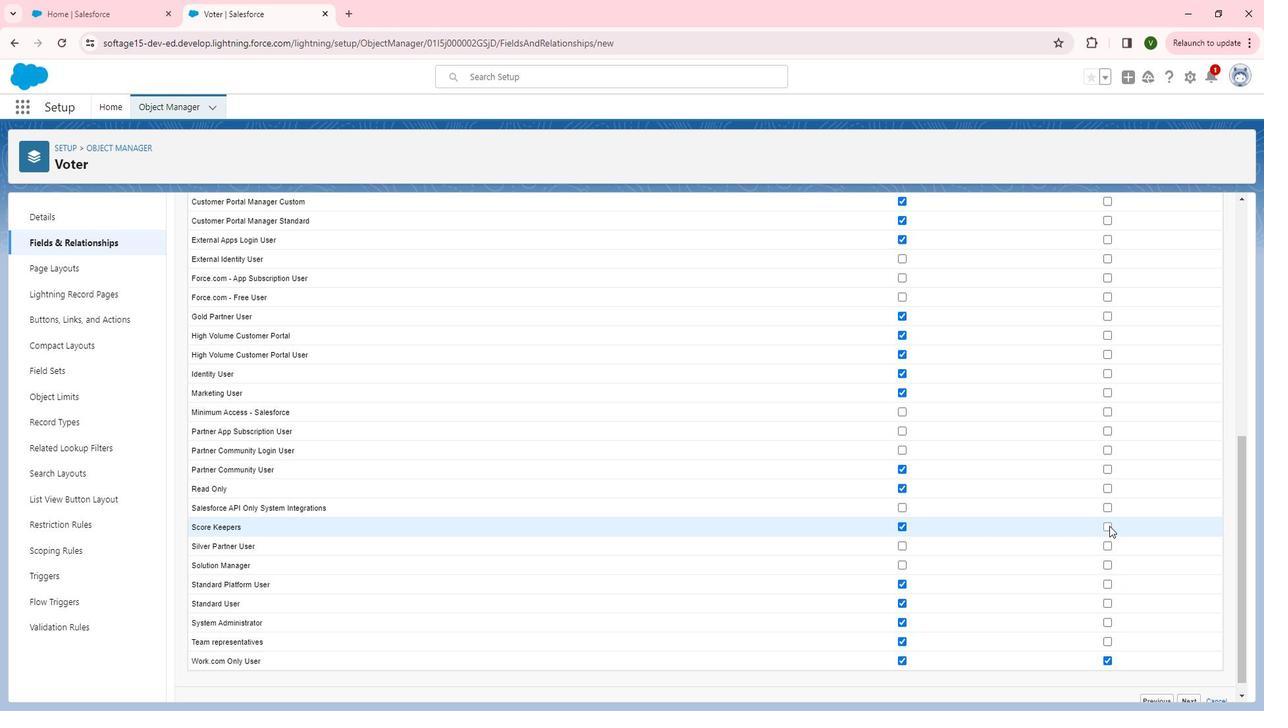 
Action: Mouse moved to (1120, 484)
Screenshot: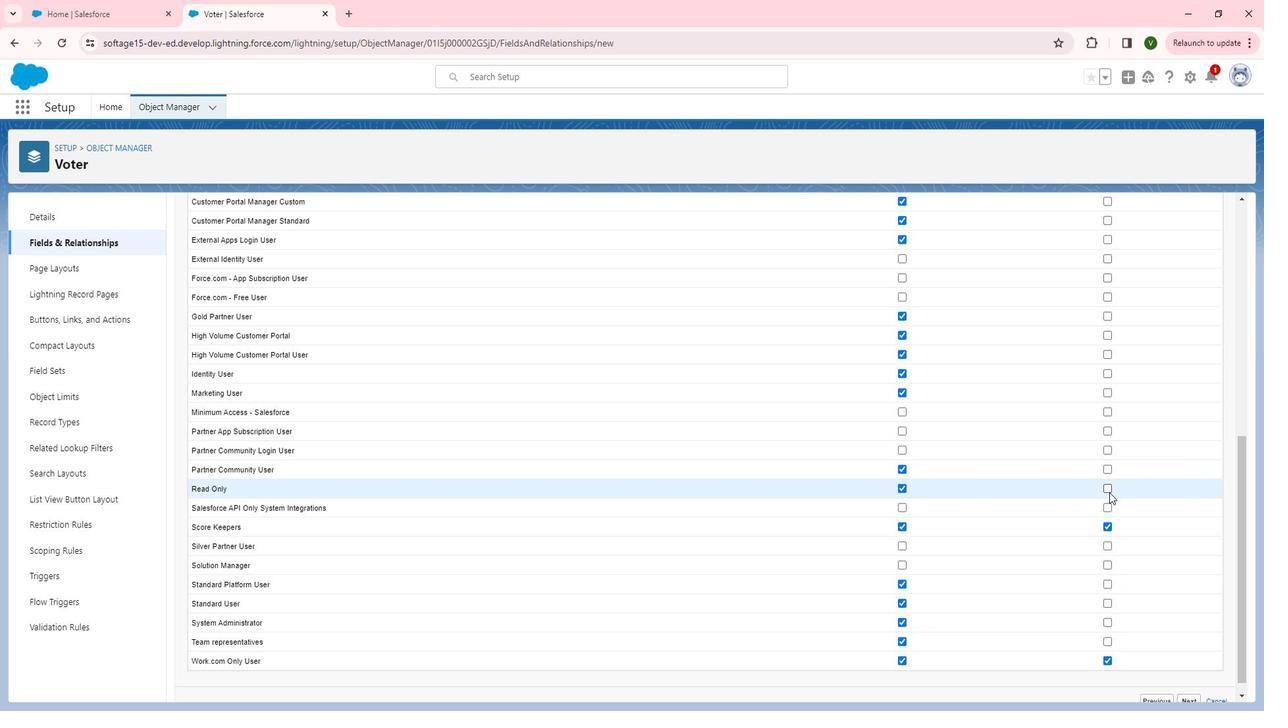 
Action: Mouse pressed left at (1120, 484)
Screenshot: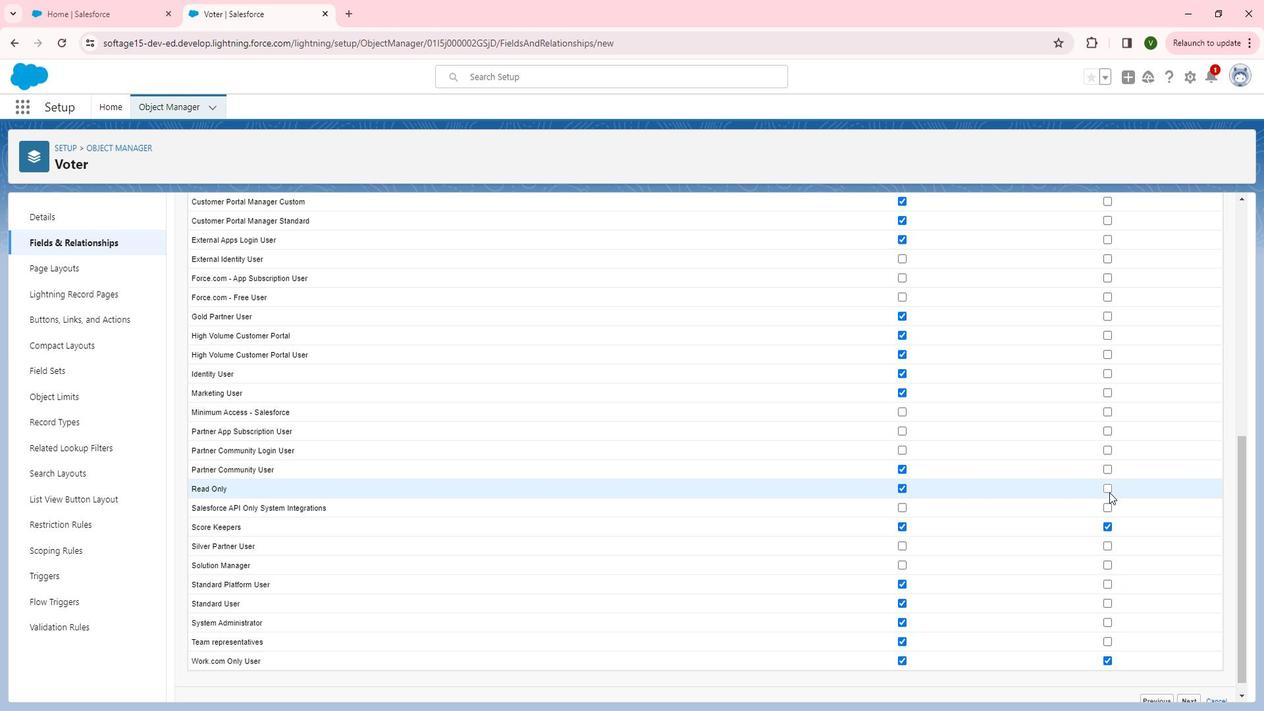
Action: Mouse moved to (1117, 466)
Screenshot: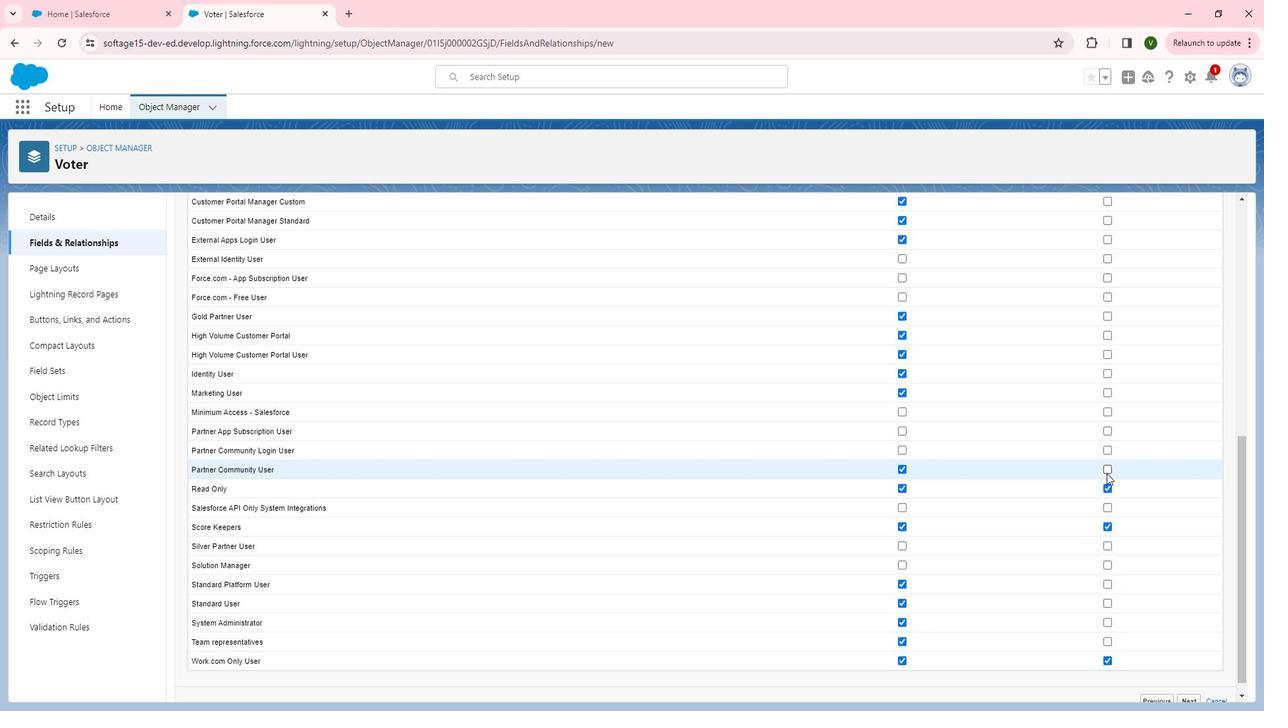 
Action: Mouse pressed left at (1117, 466)
Screenshot: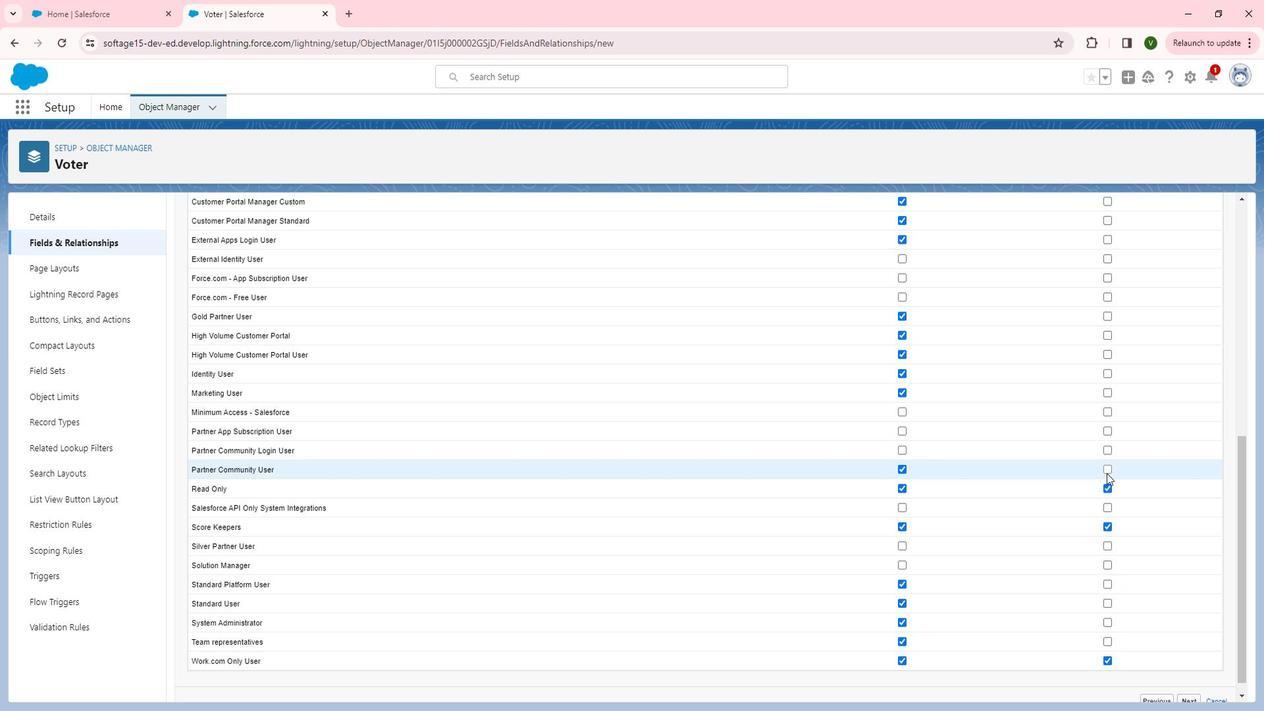 
Action: Mouse moved to (1118, 466)
Screenshot: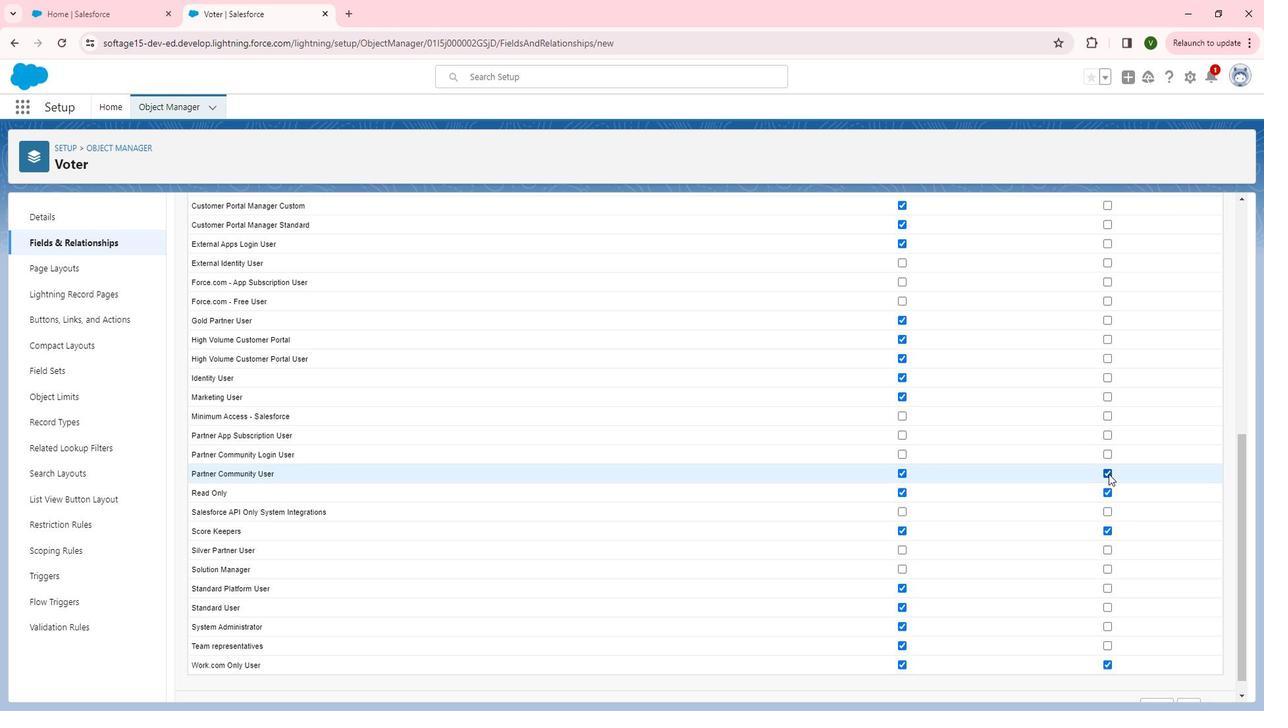
Action: Mouse scrolled (1118, 467) with delta (0, 0)
Screenshot: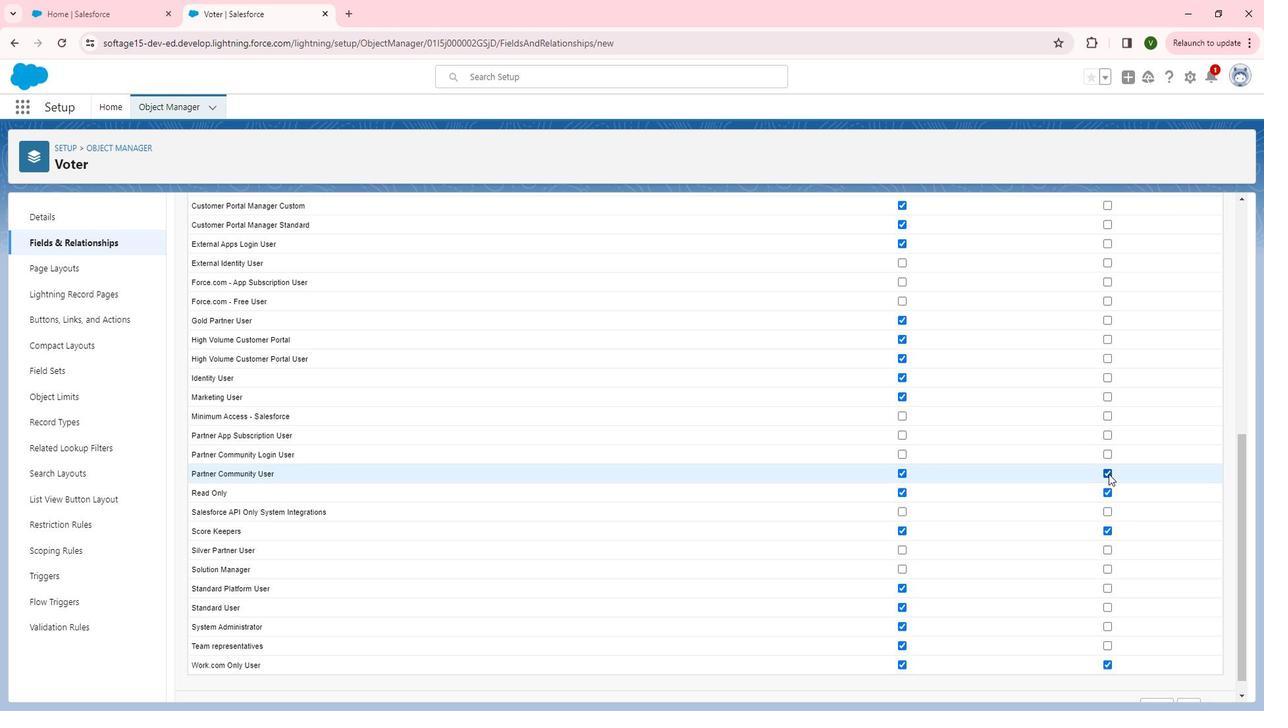 
Action: Mouse moved to (1119, 467)
Screenshot: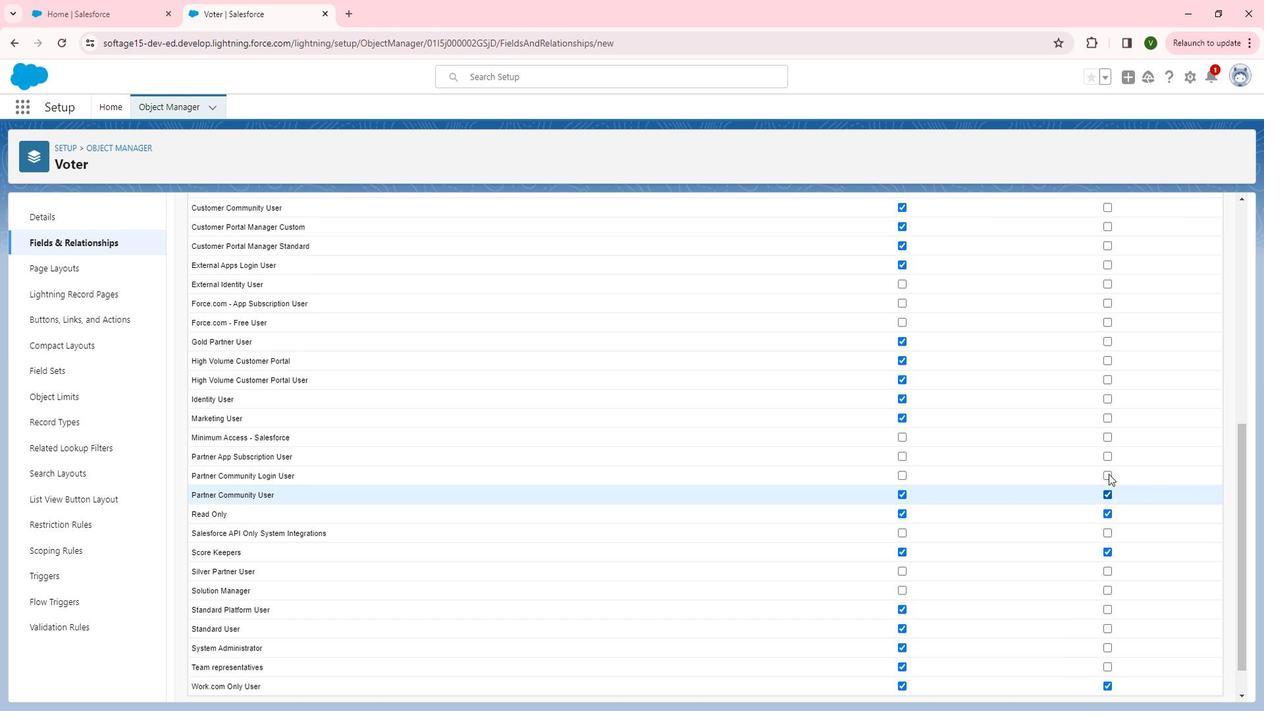 
Action: Mouse scrolled (1119, 467) with delta (0, 0)
Screenshot: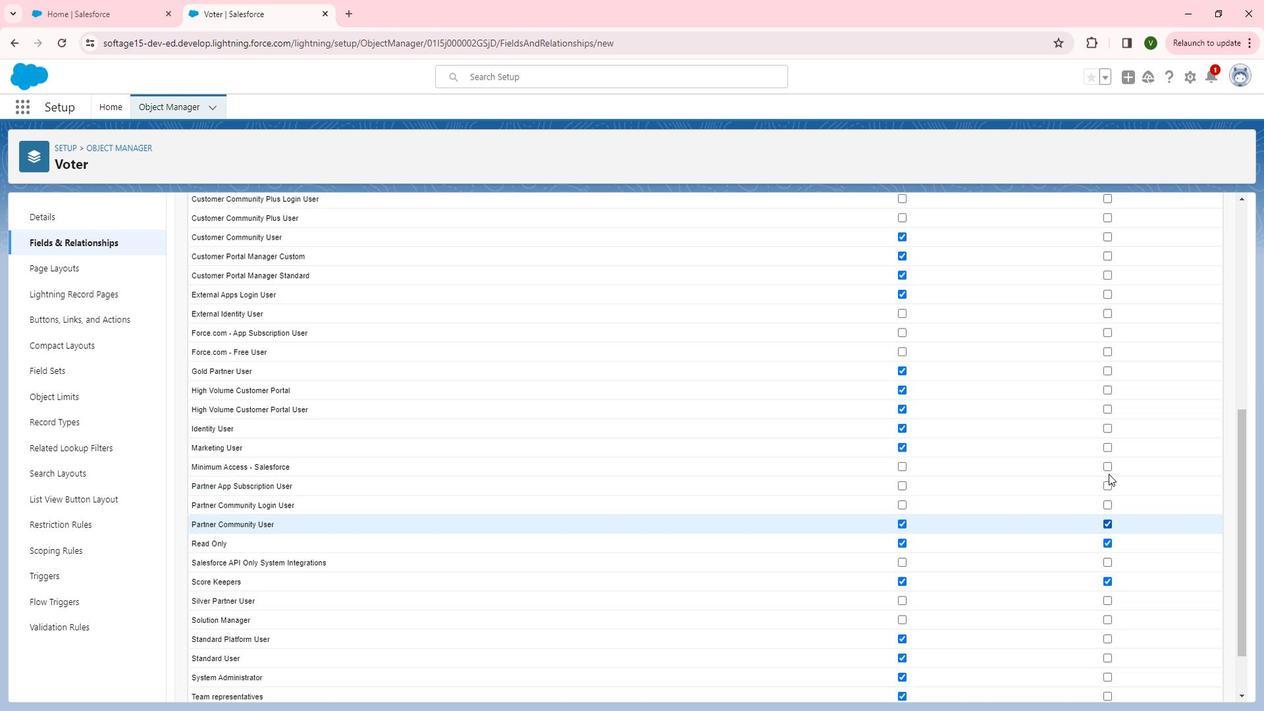
Action: Mouse moved to (1117, 465)
Screenshot: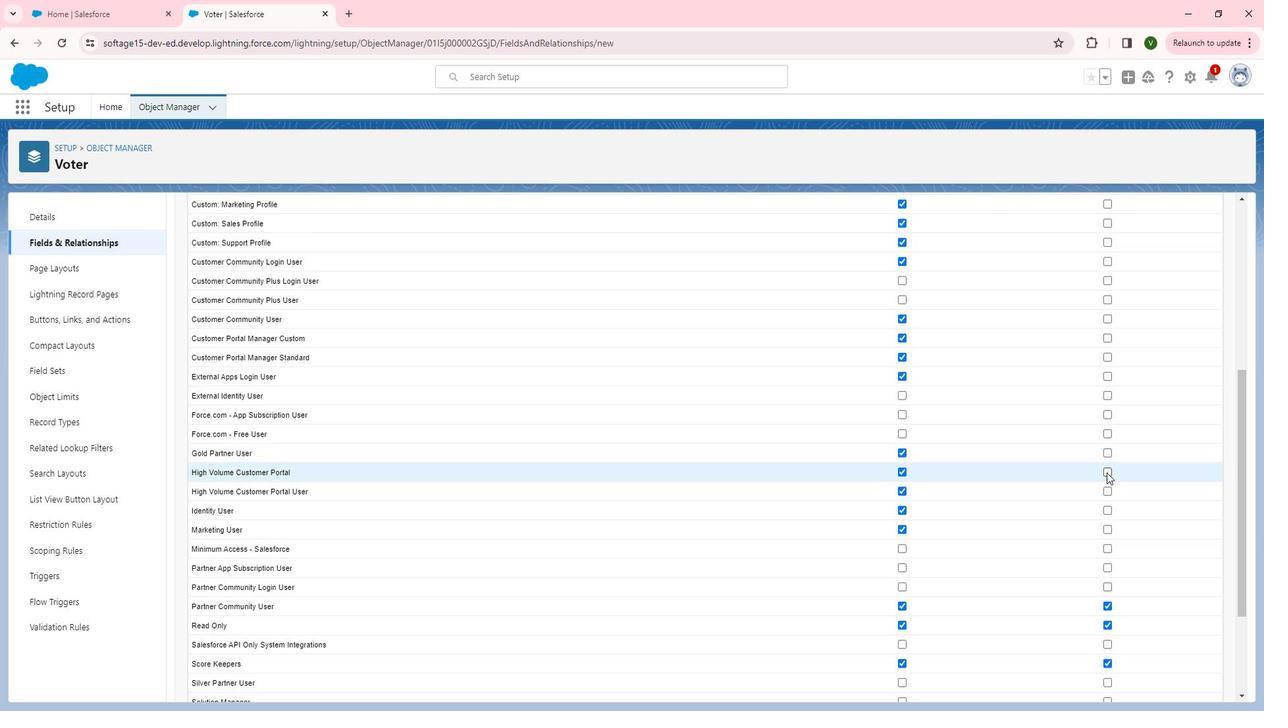 
Action: Mouse pressed left at (1117, 465)
Screenshot: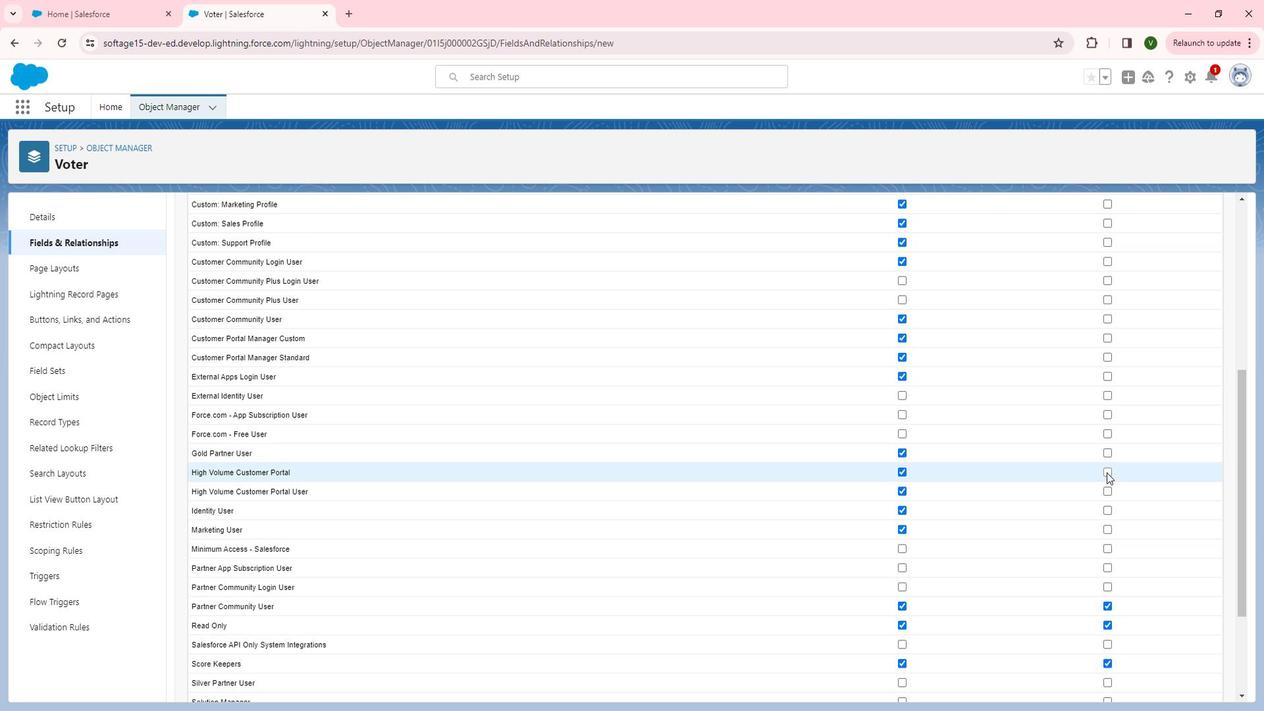 
Action: Mouse moved to (1121, 482)
Screenshot: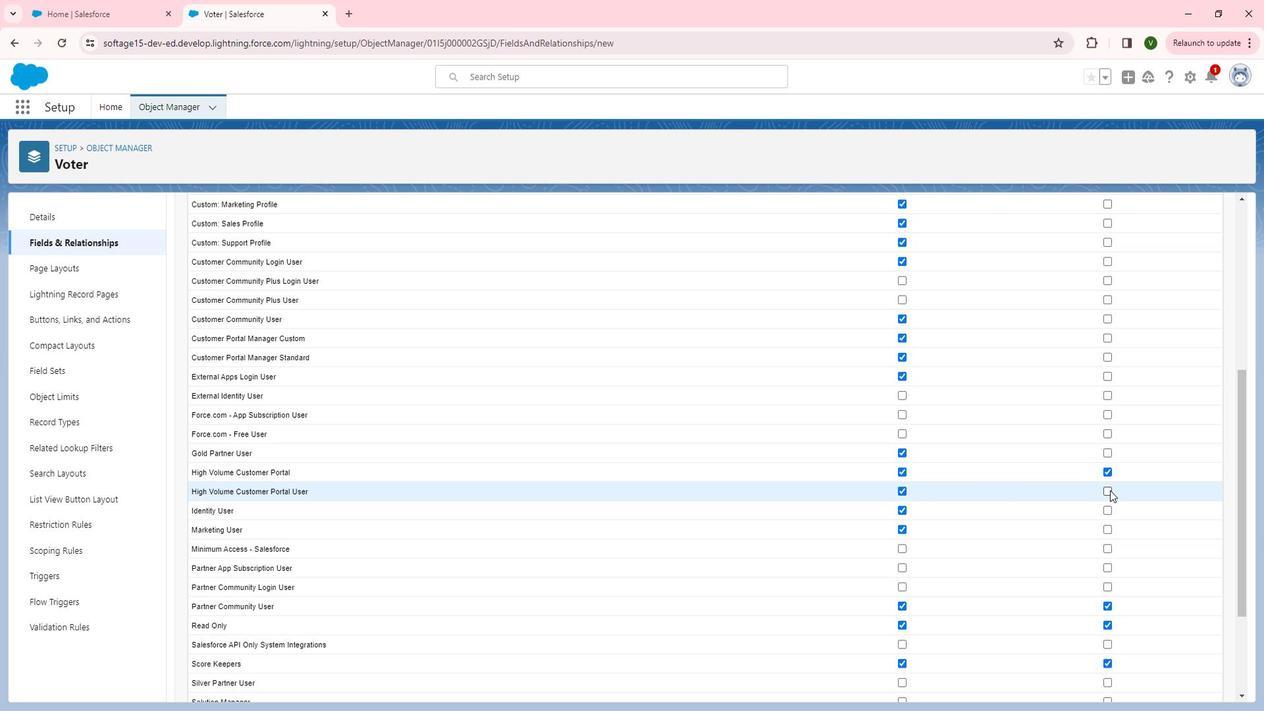 
Action: Mouse pressed left at (1121, 482)
Screenshot: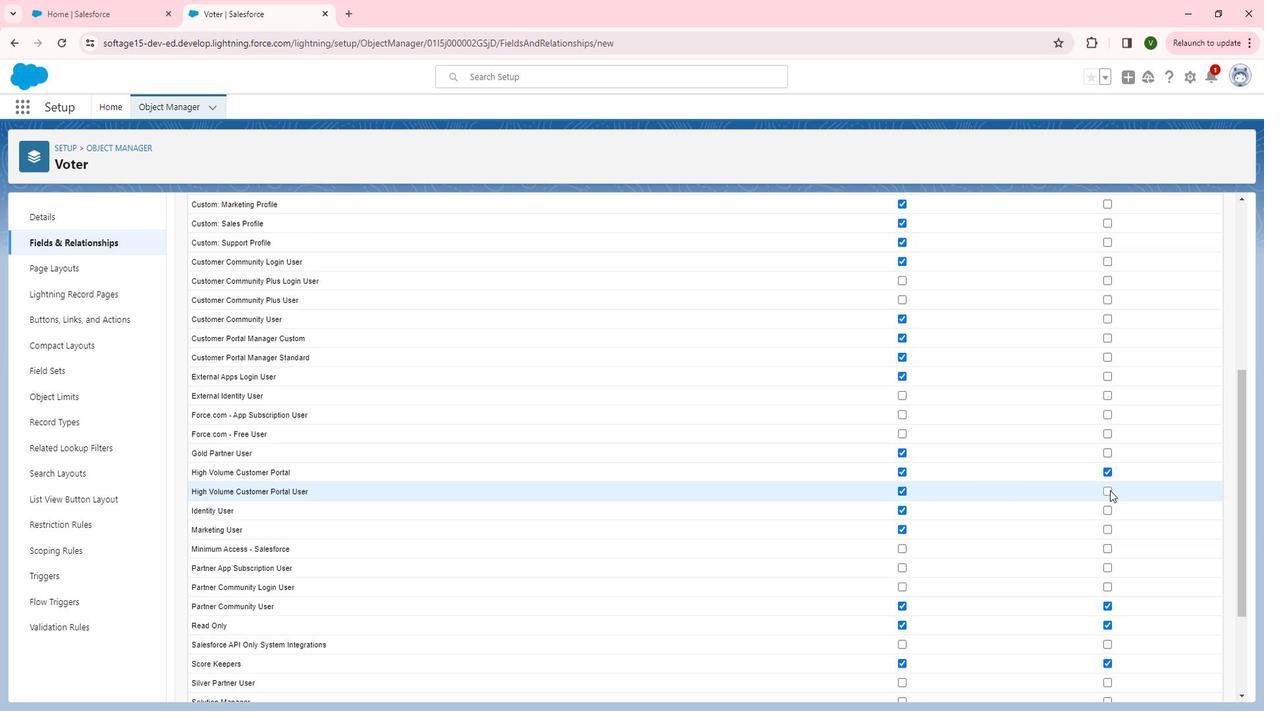 
Action: Mouse moved to (1115, 503)
Screenshot: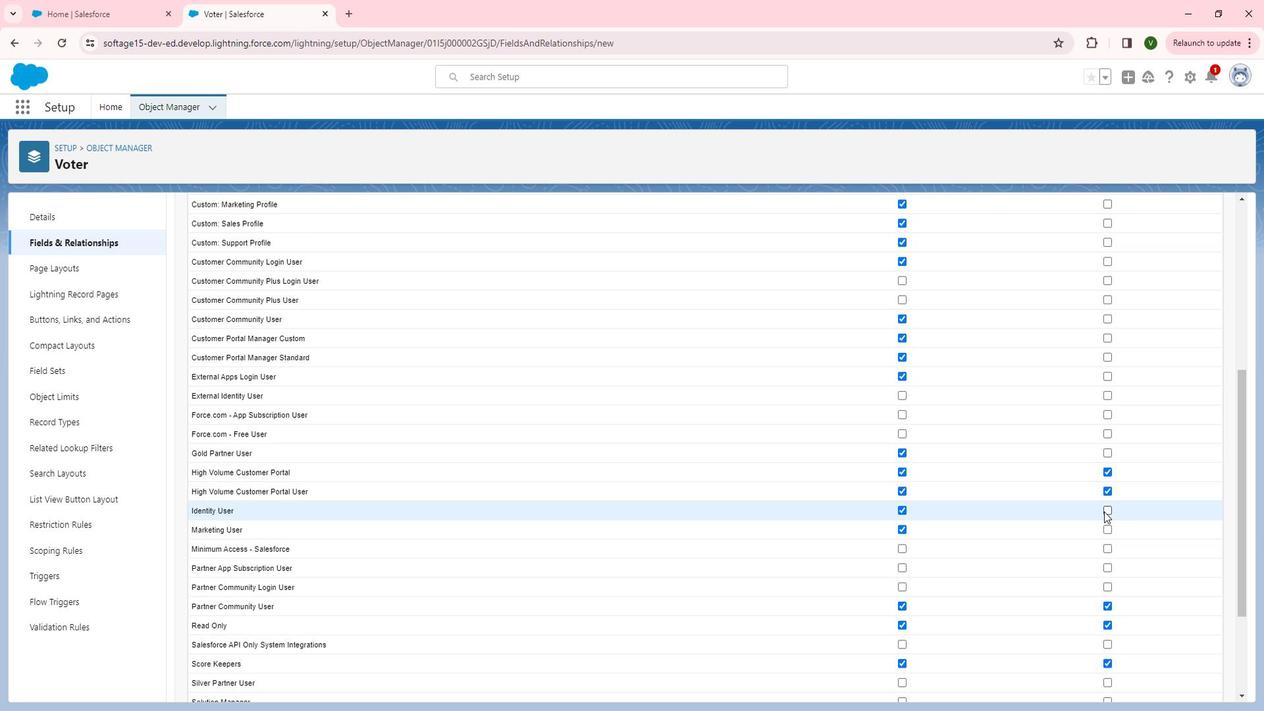 
Action: Mouse pressed left at (1115, 503)
Screenshot: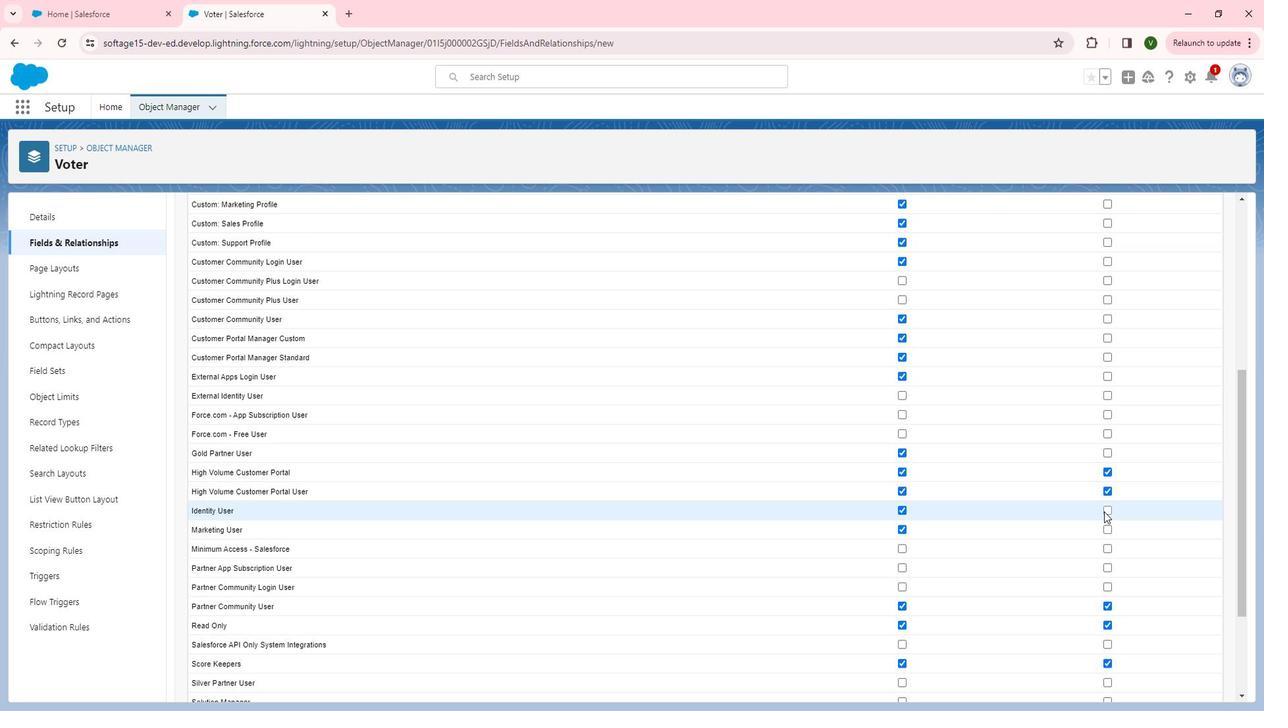
Action: Mouse moved to (1119, 520)
Screenshot: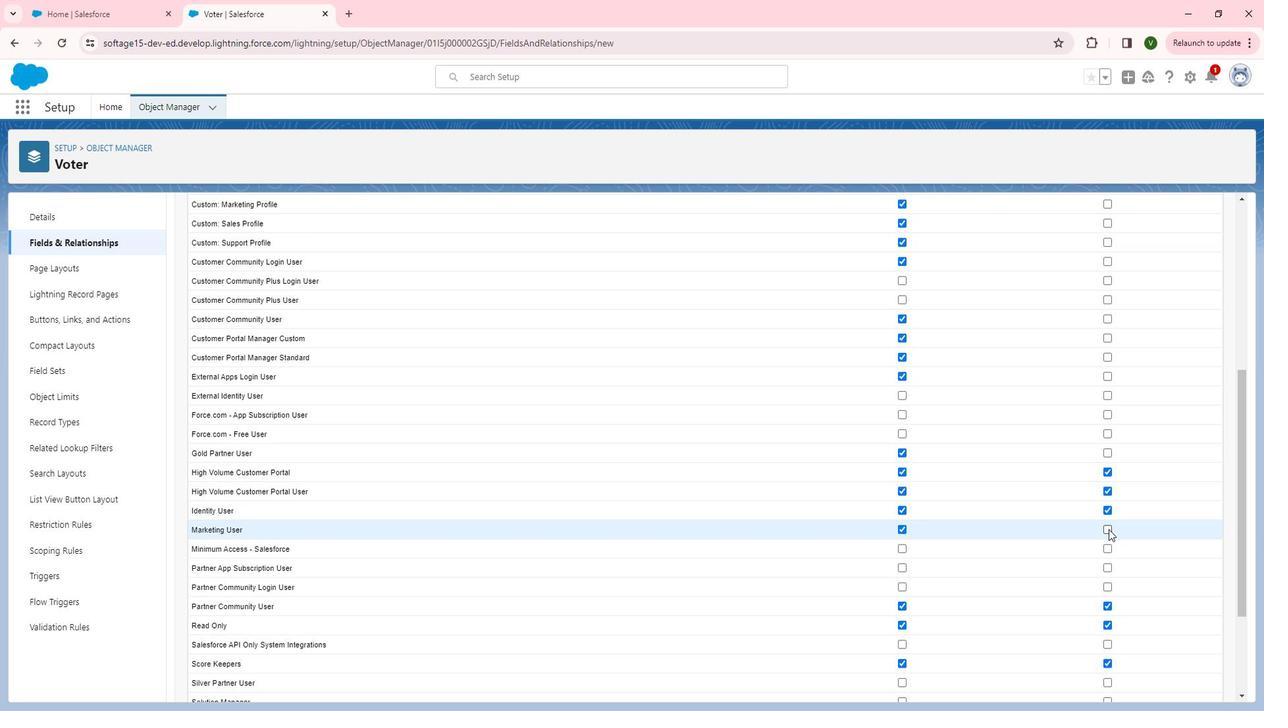 
Action: Mouse pressed left at (1119, 520)
Screenshot: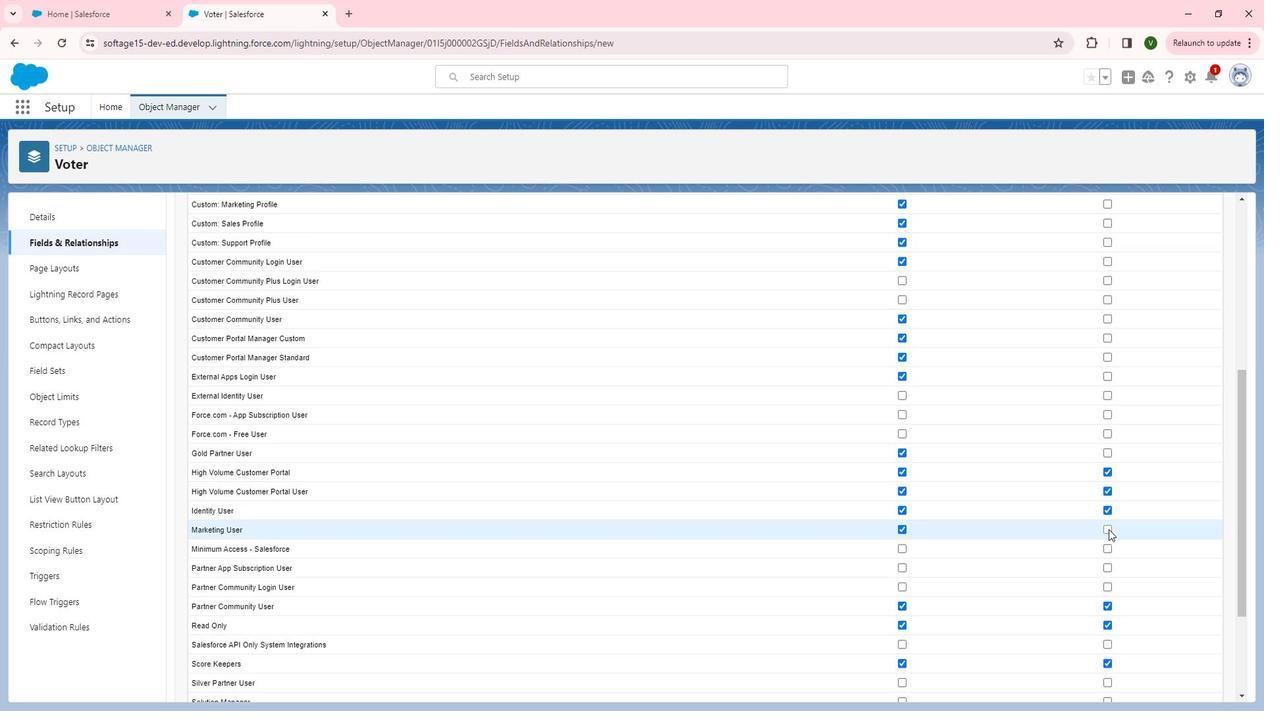 
Action: Mouse moved to (1116, 505)
Screenshot: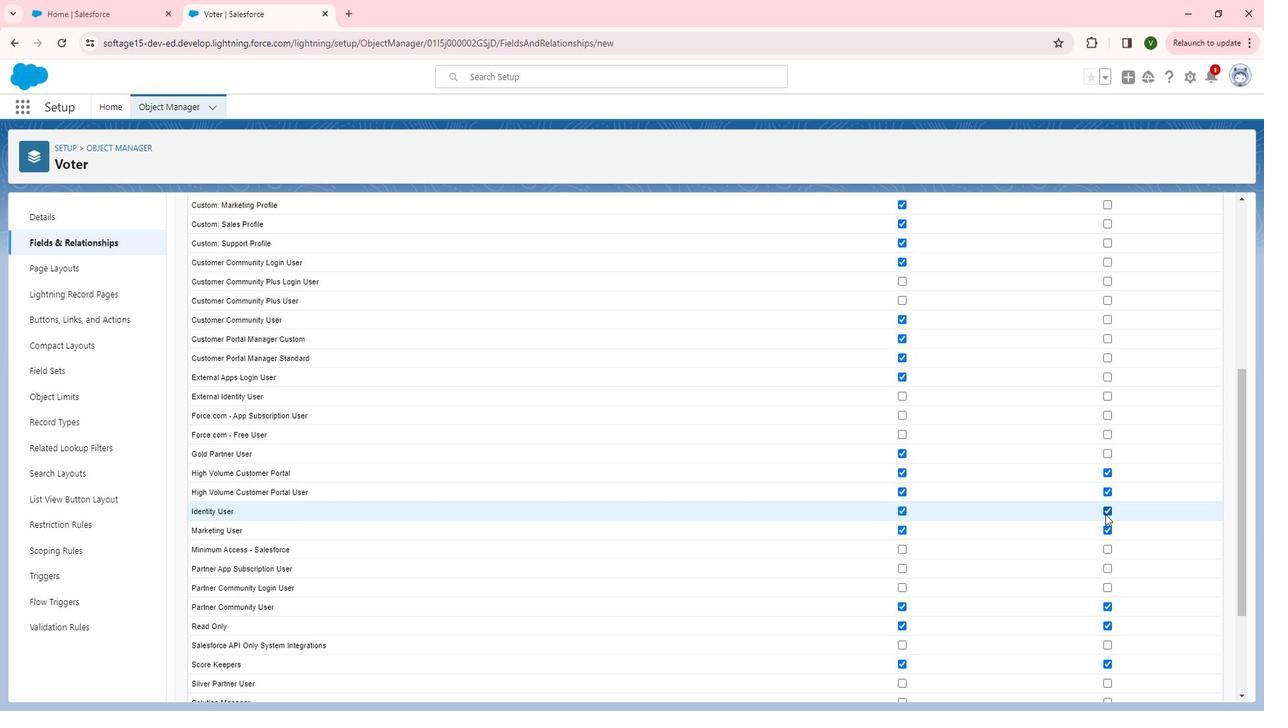 
Action: Mouse scrolled (1116, 506) with delta (0, 0)
Screenshot: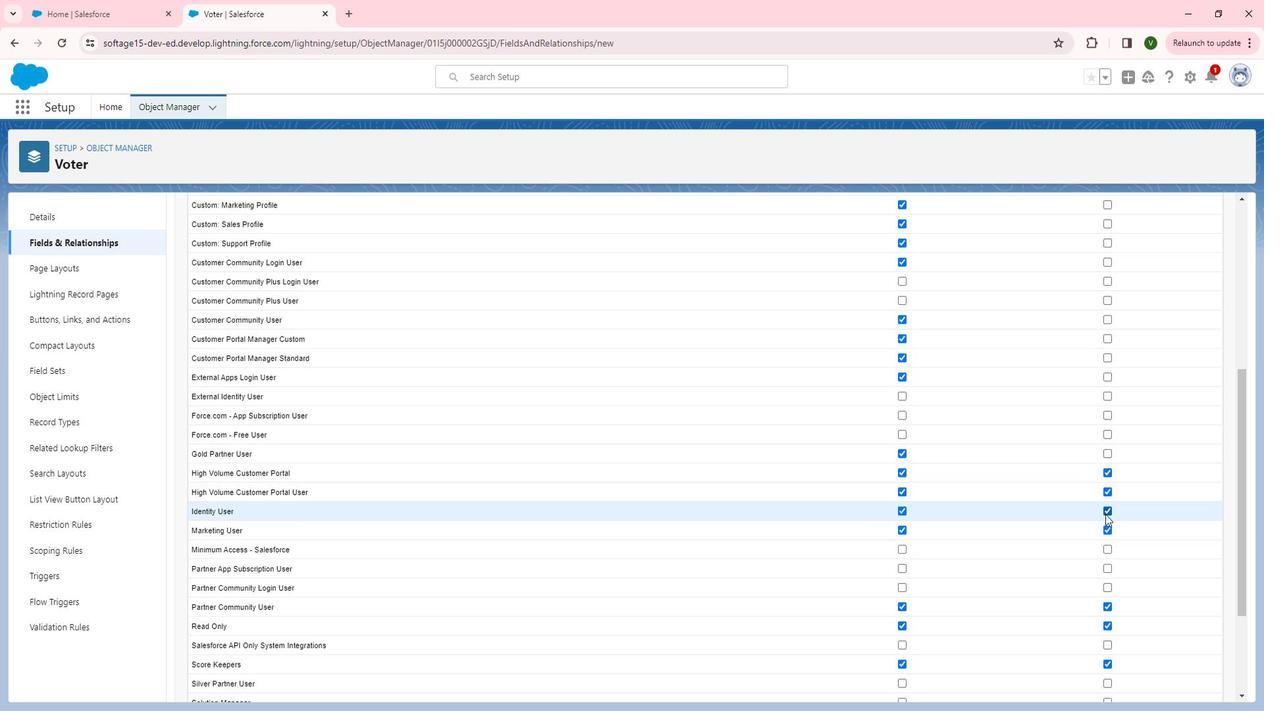 
Action: Mouse scrolled (1116, 506) with delta (0, 0)
Screenshot: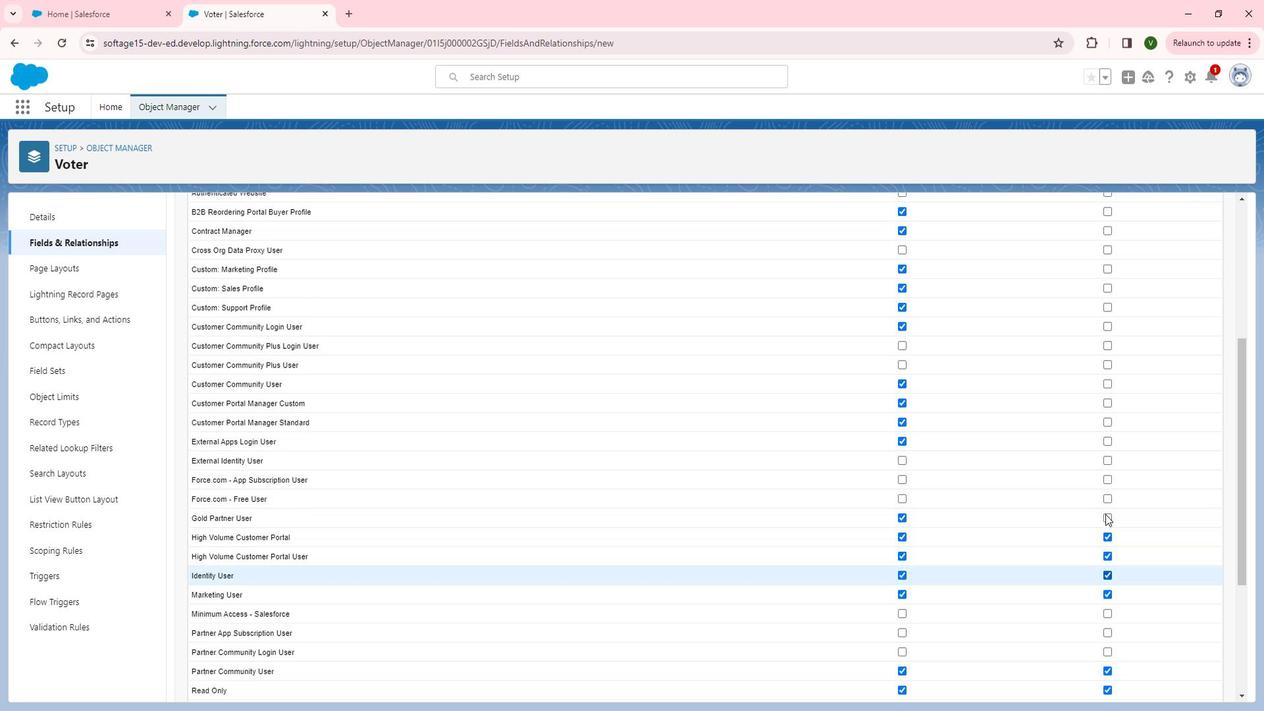 
Action: Mouse moved to (1120, 486)
Screenshot: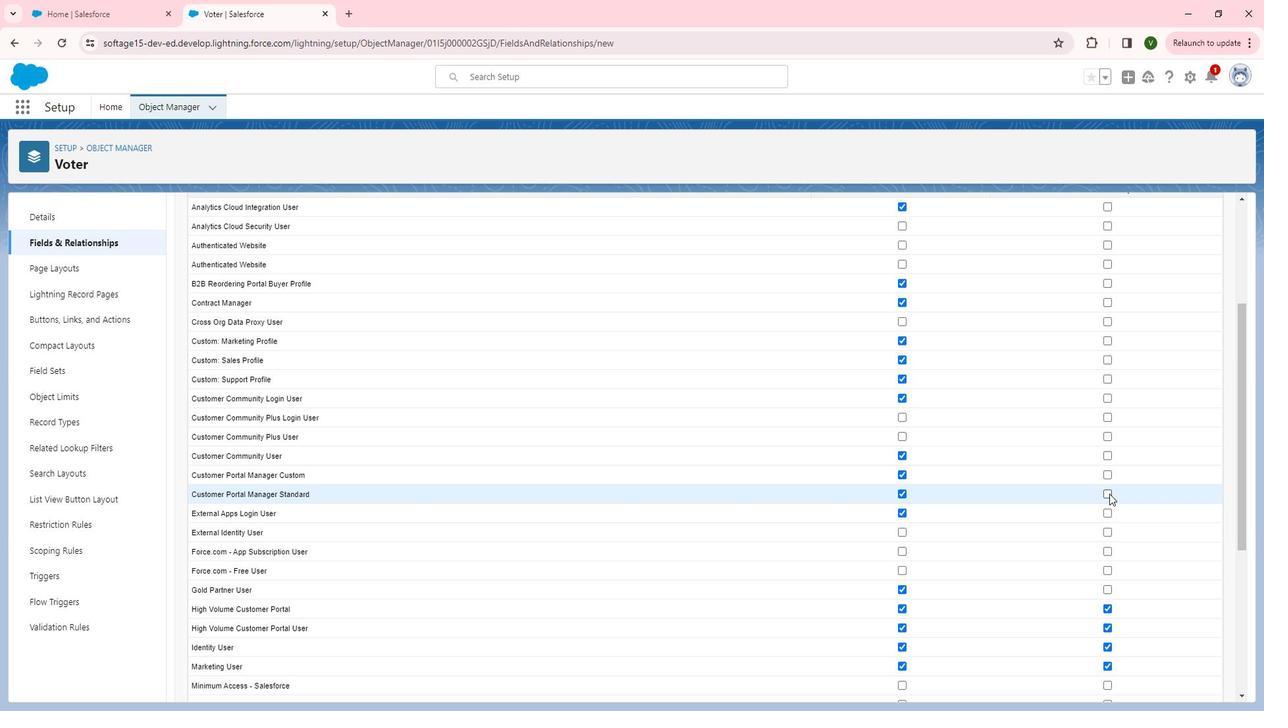 
Action: Mouse pressed left at (1120, 486)
Screenshot: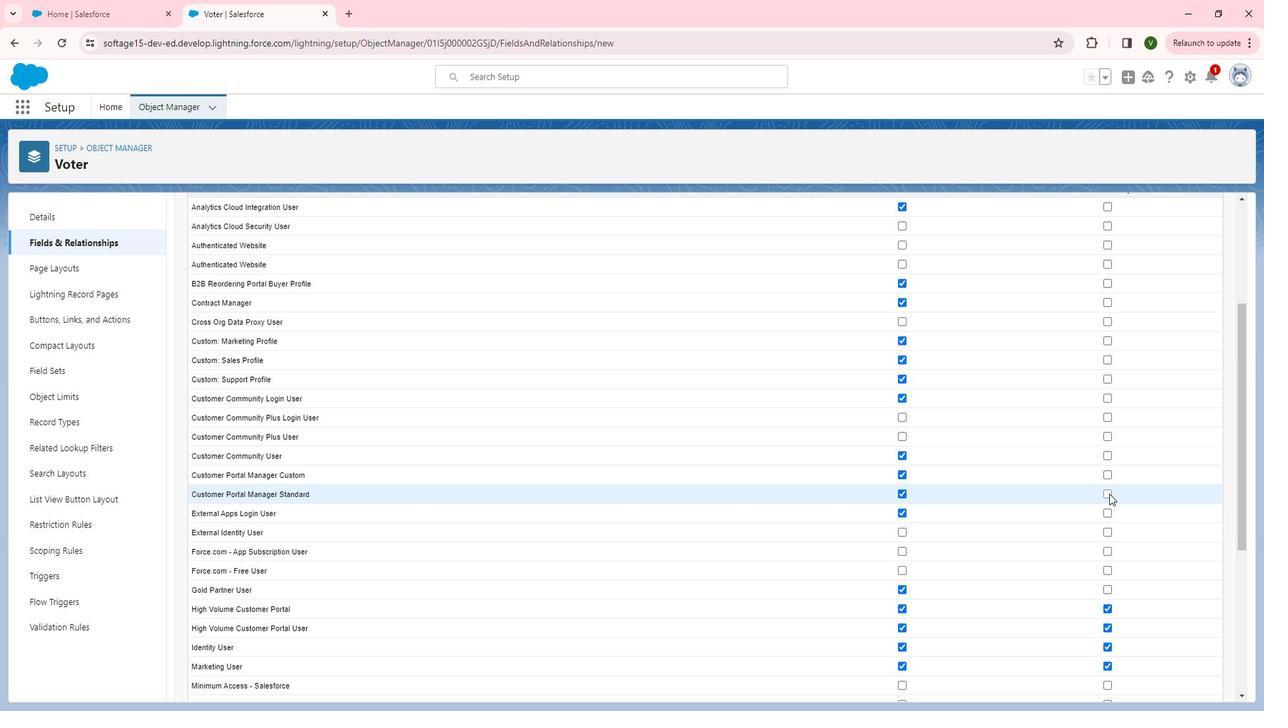 
Action: Mouse moved to (1119, 465)
Screenshot: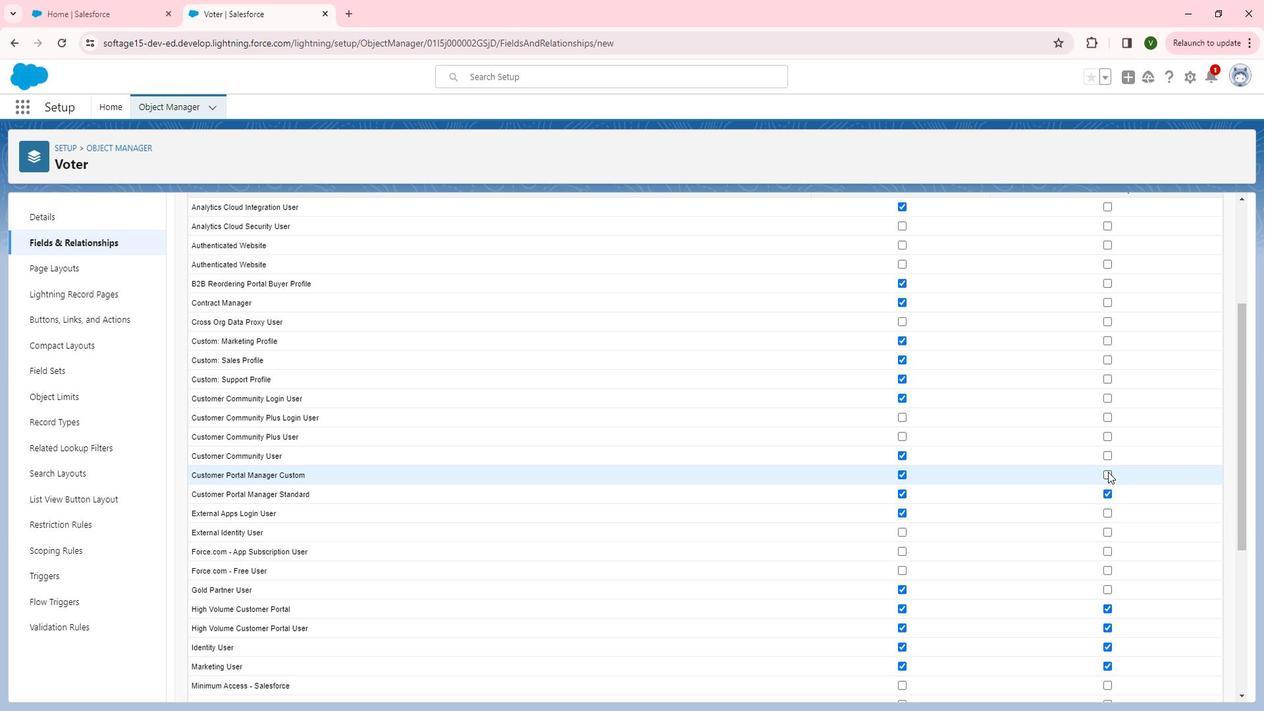 
Action: Mouse pressed left at (1119, 465)
Screenshot: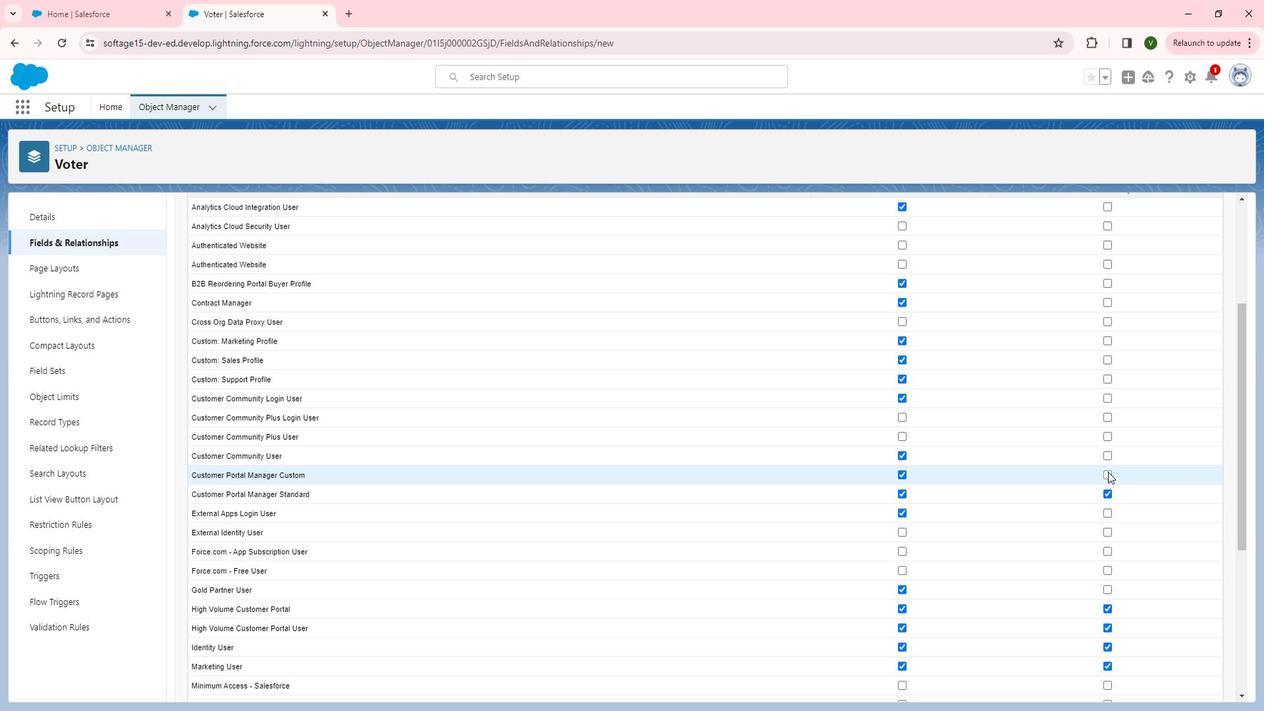 
Action: Mouse moved to (1115, 451)
Screenshot: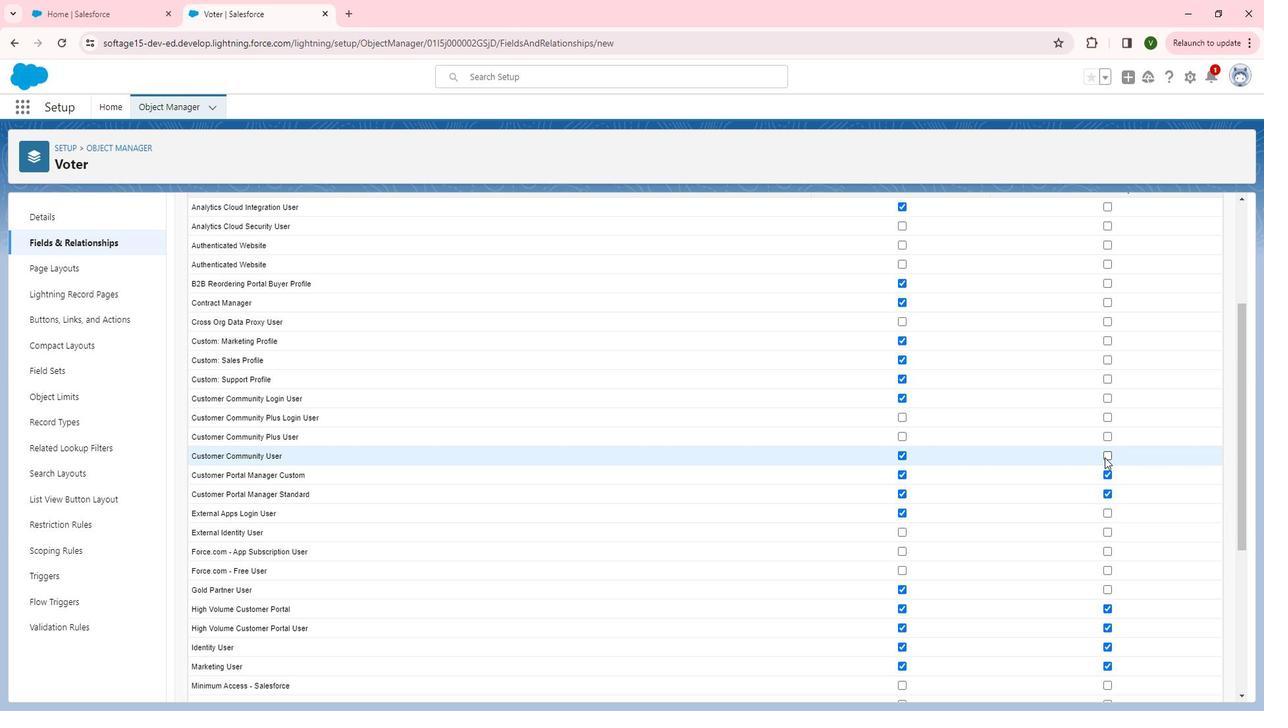 
Action: Mouse pressed left at (1115, 451)
Screenshot: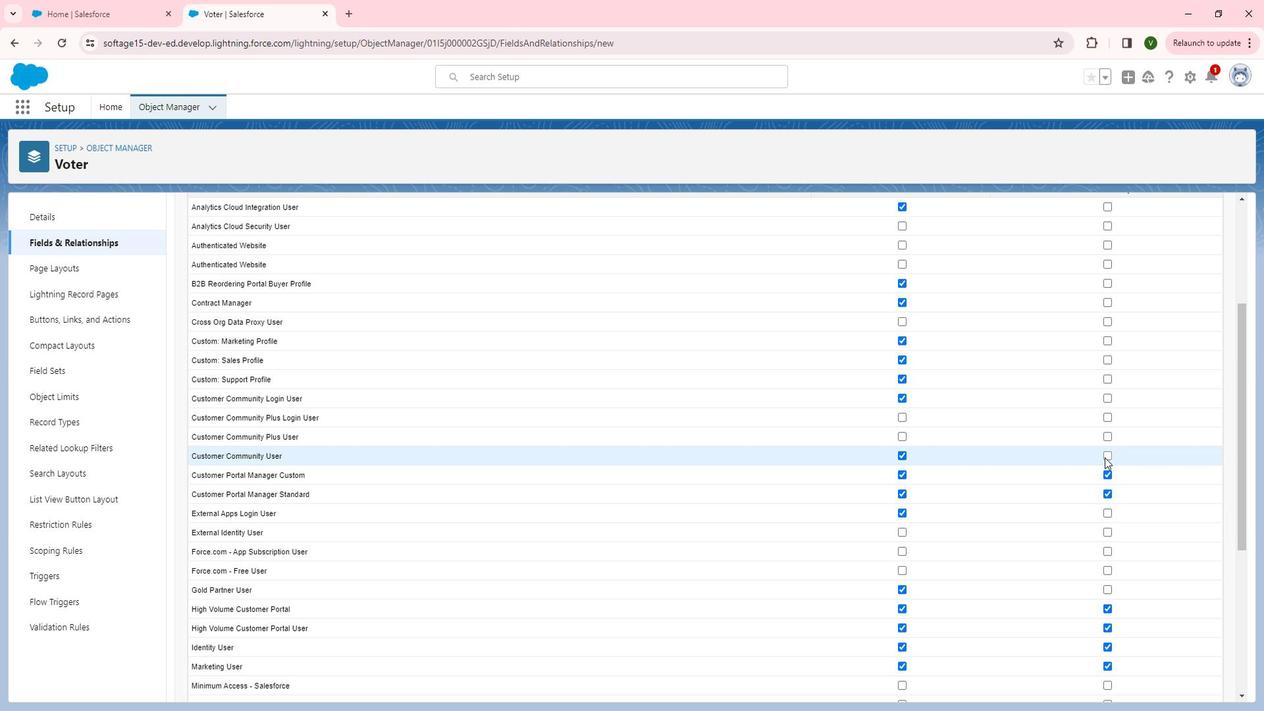 
Action: Mouse scrolled (1115, 451) with delta (0, 0)
Screenshot: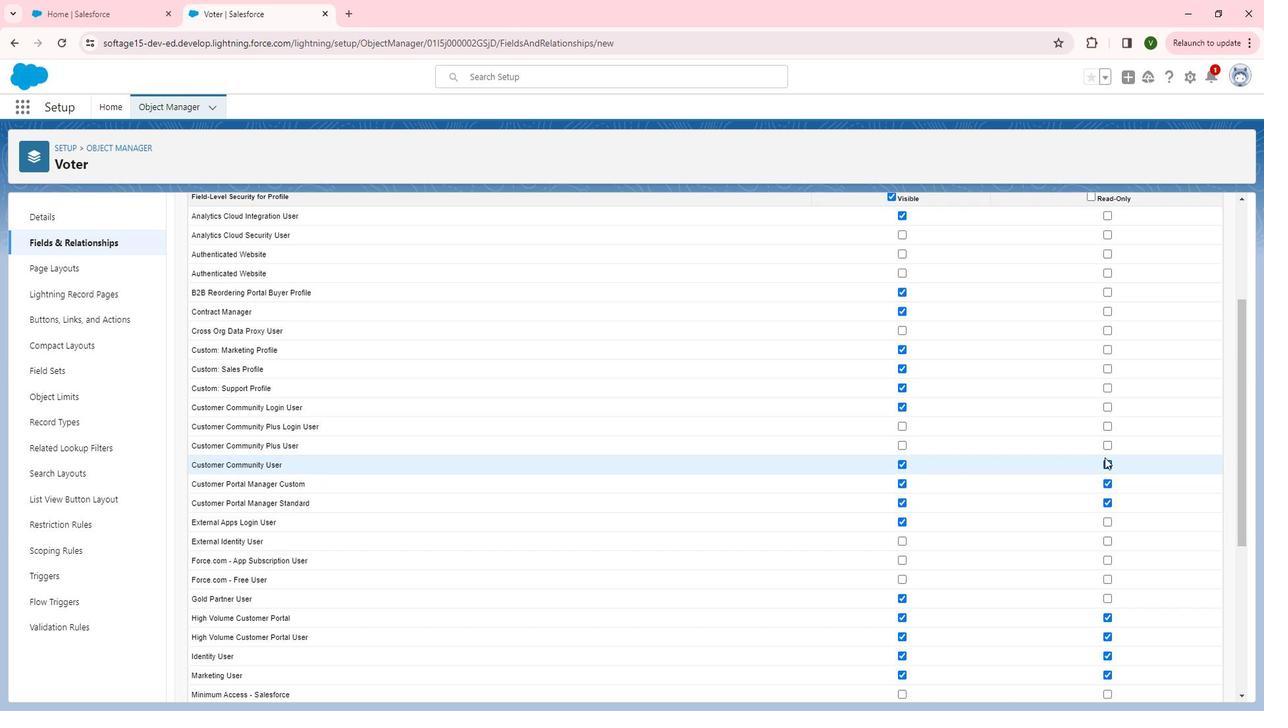 
Action: Mouse moved to (1117, 442)
Screenshot: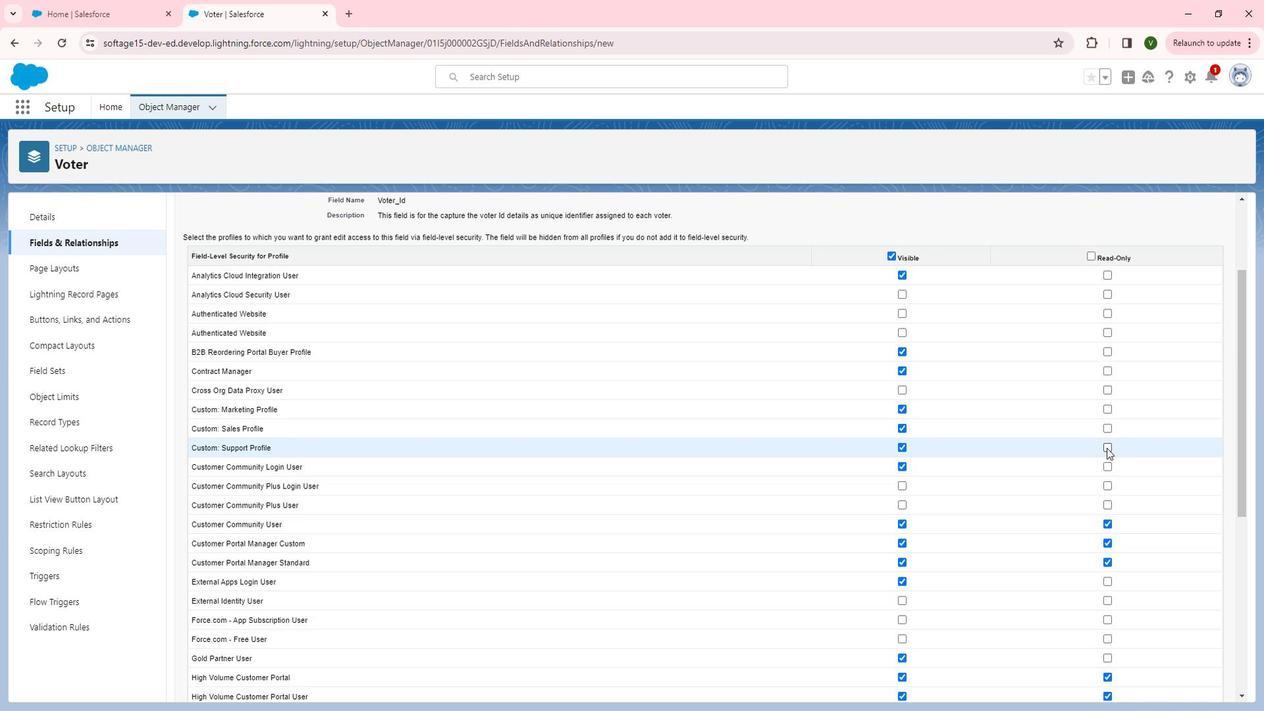 
Action: Mouse pressed left at (1117, 442)
Screenshot: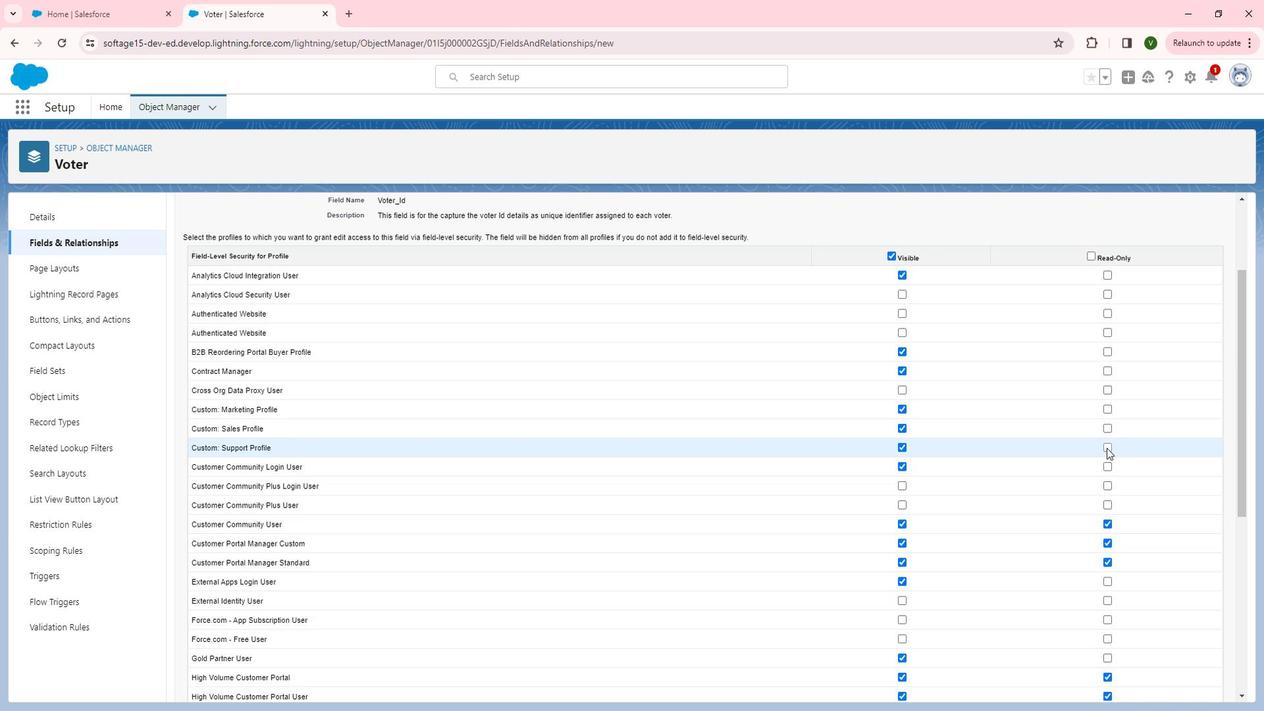 
Action: Mouse moved to (1117, 421)
Screenshot: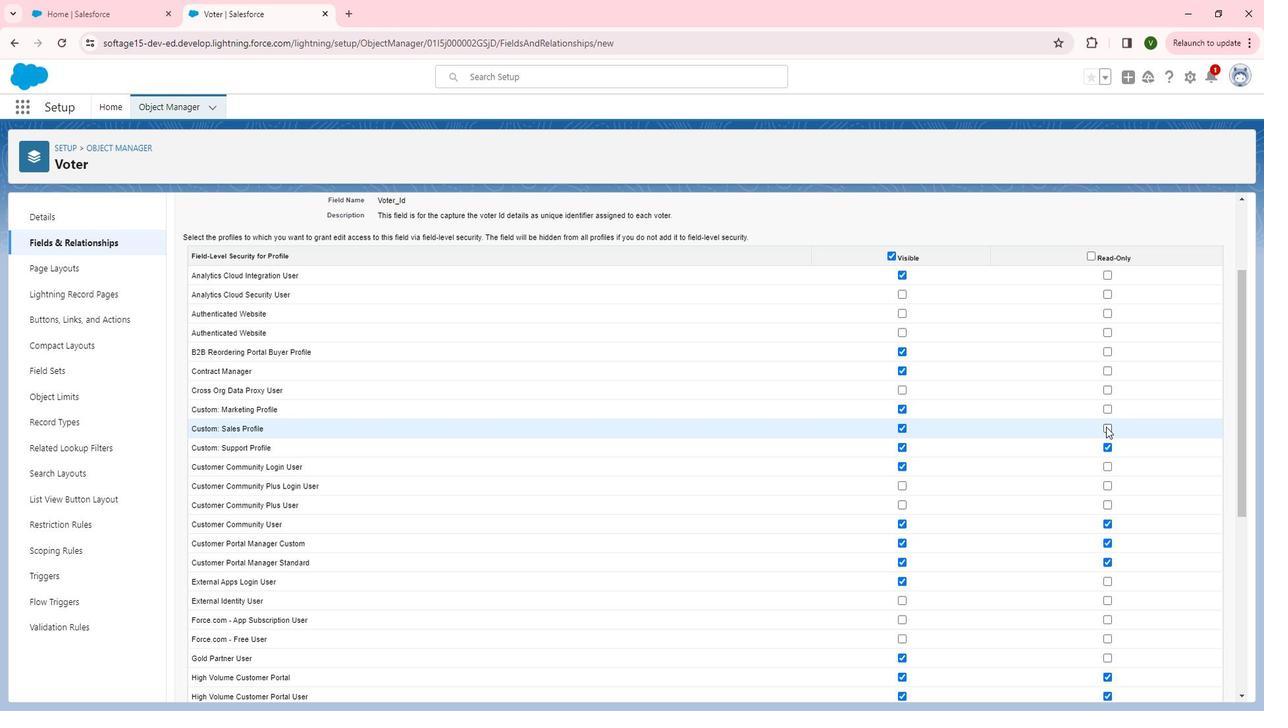 
Action: Mouse pressed left at (1117, 421)
Screenshot: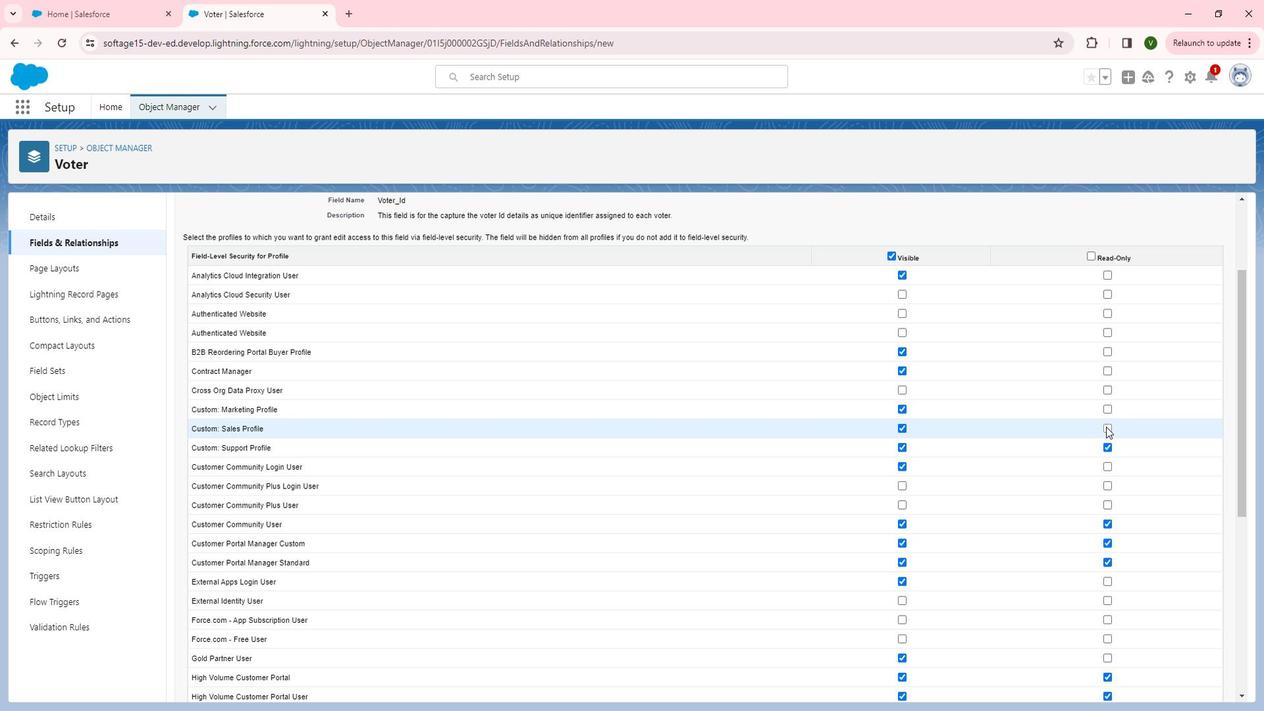 
Action: Mouse moved to (1117, 409)
Screenshot: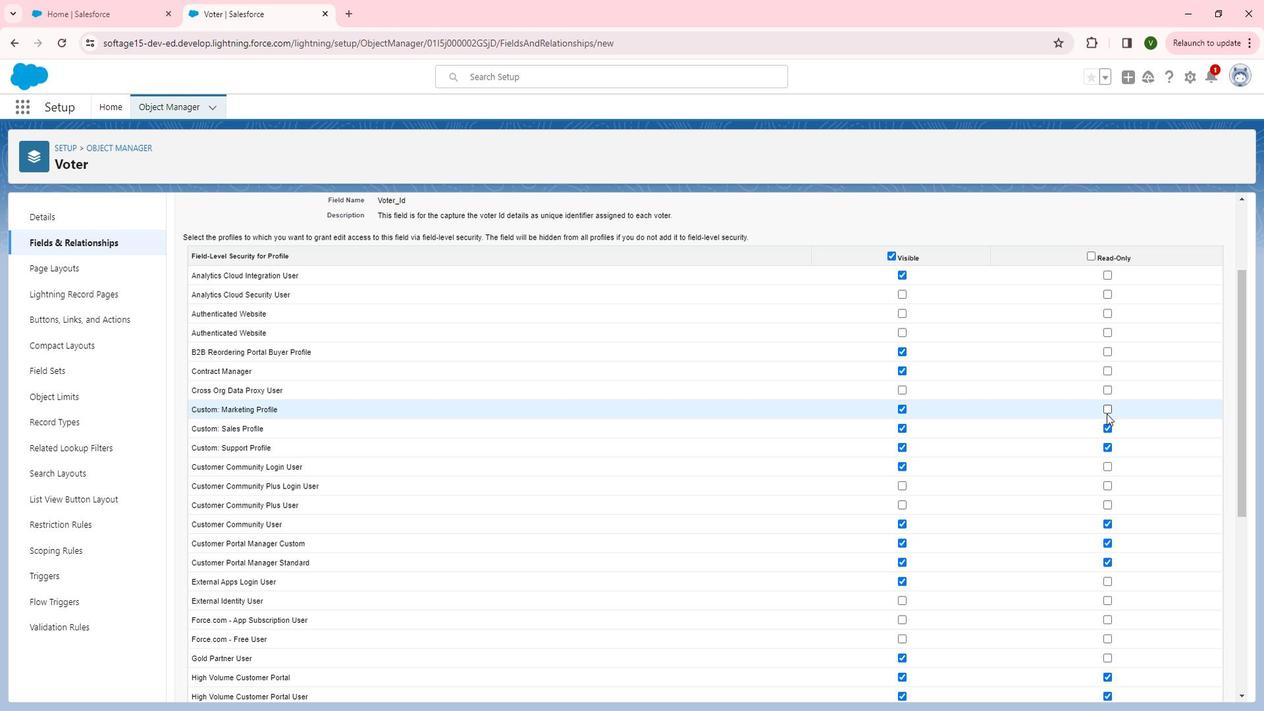 
Action: Mouse pressed left at (1117, 409)
Screenshot: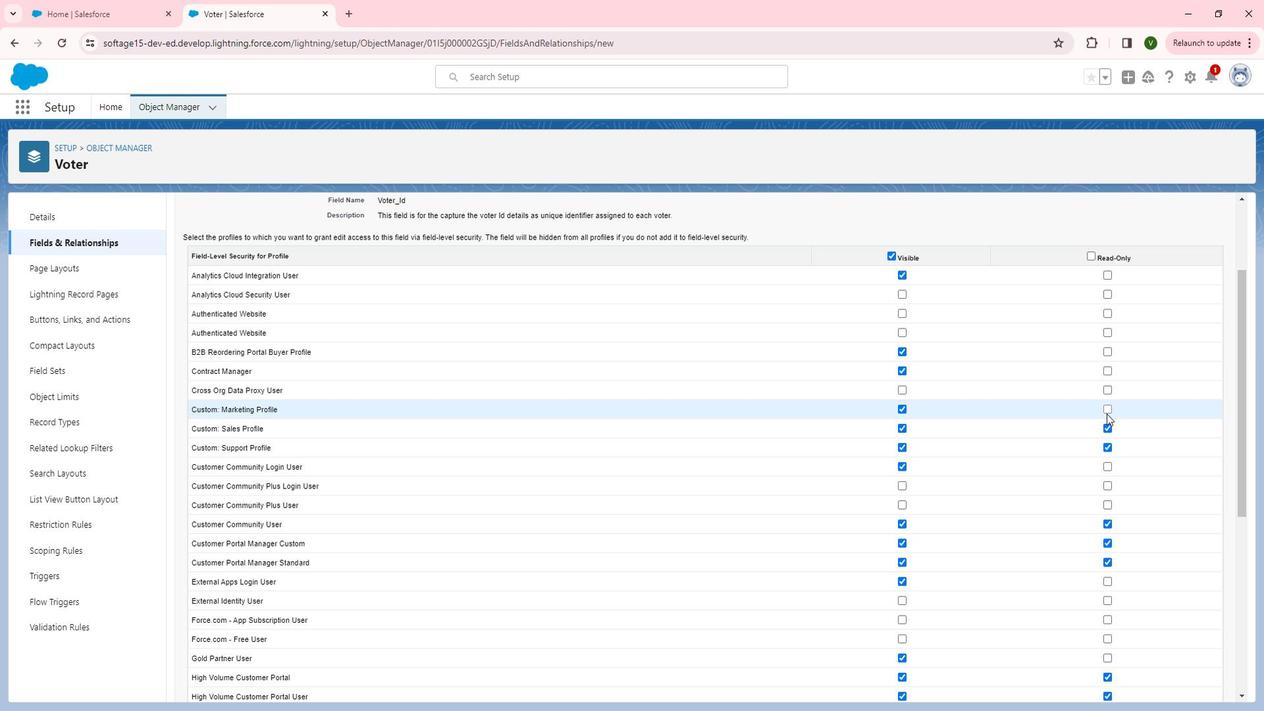 
Action: Mouse moved to (1120, 348)
Screenshot: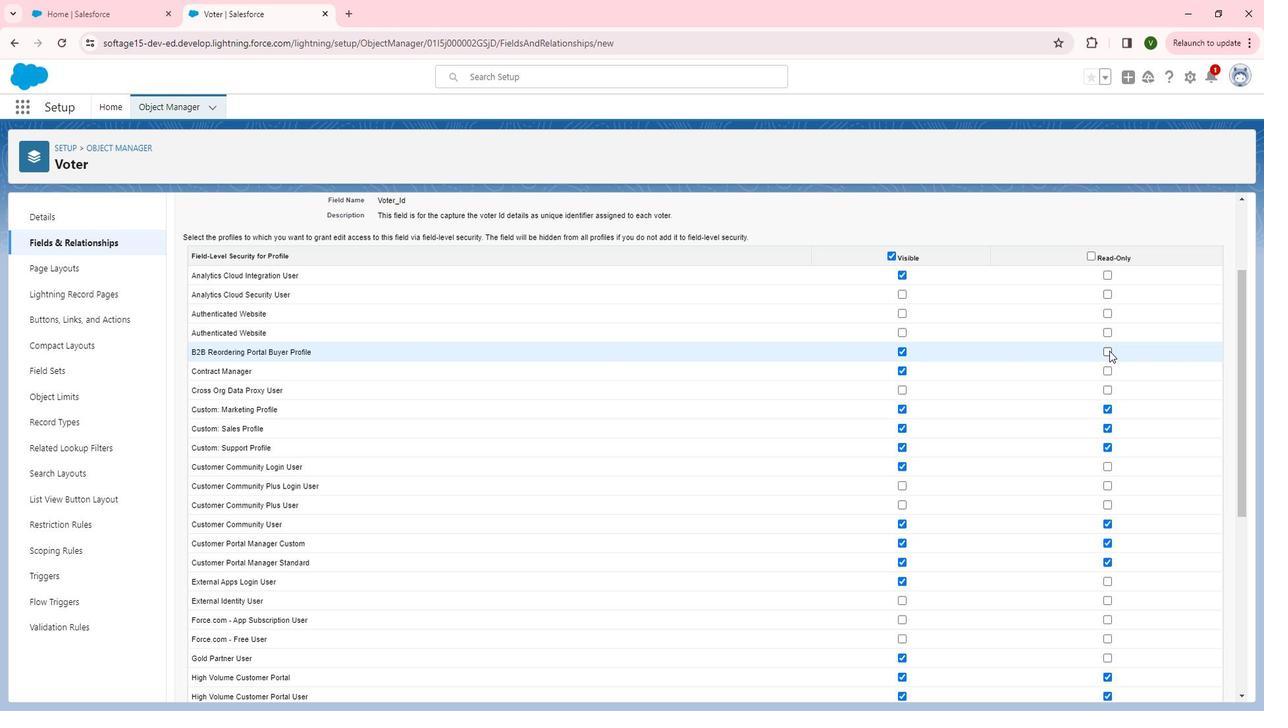 
Action: Mouse pressed left at (1120, 348)
Screenshot: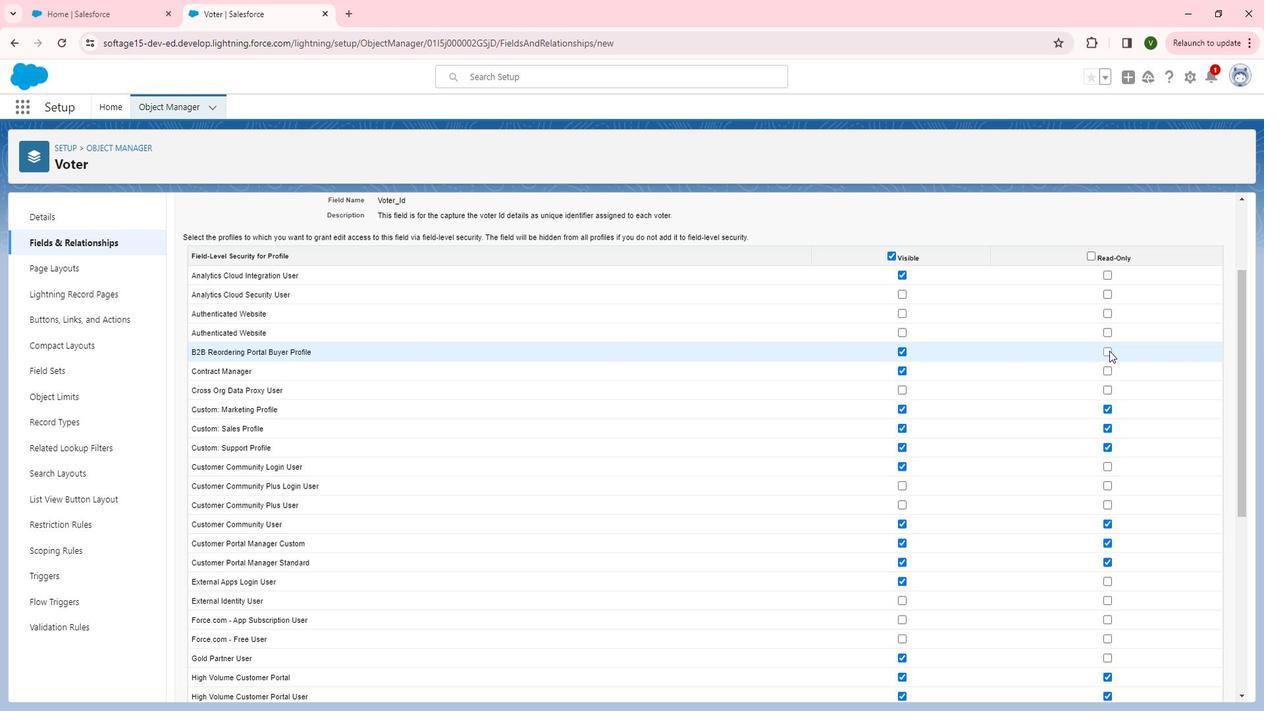 
Action: Mouse moved to (1118, 368)
Screenshot: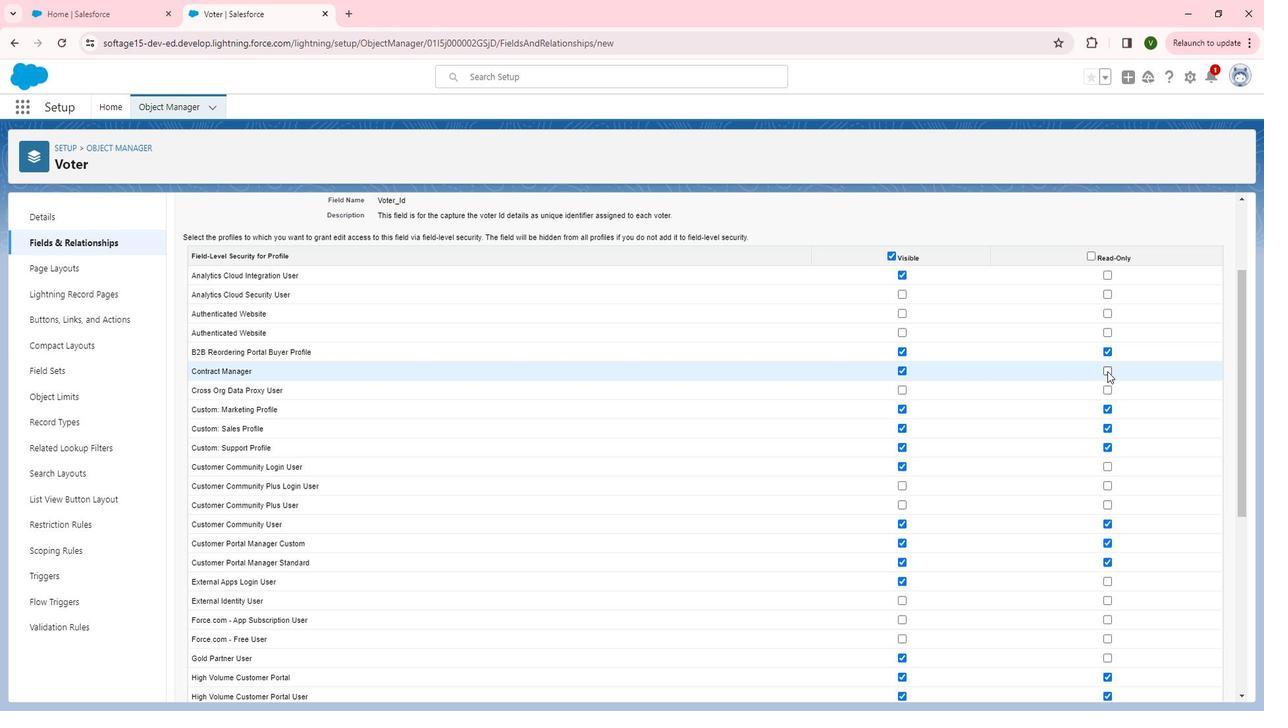 
Action: Mouse pressed left at (1118, 368)
Screenshot: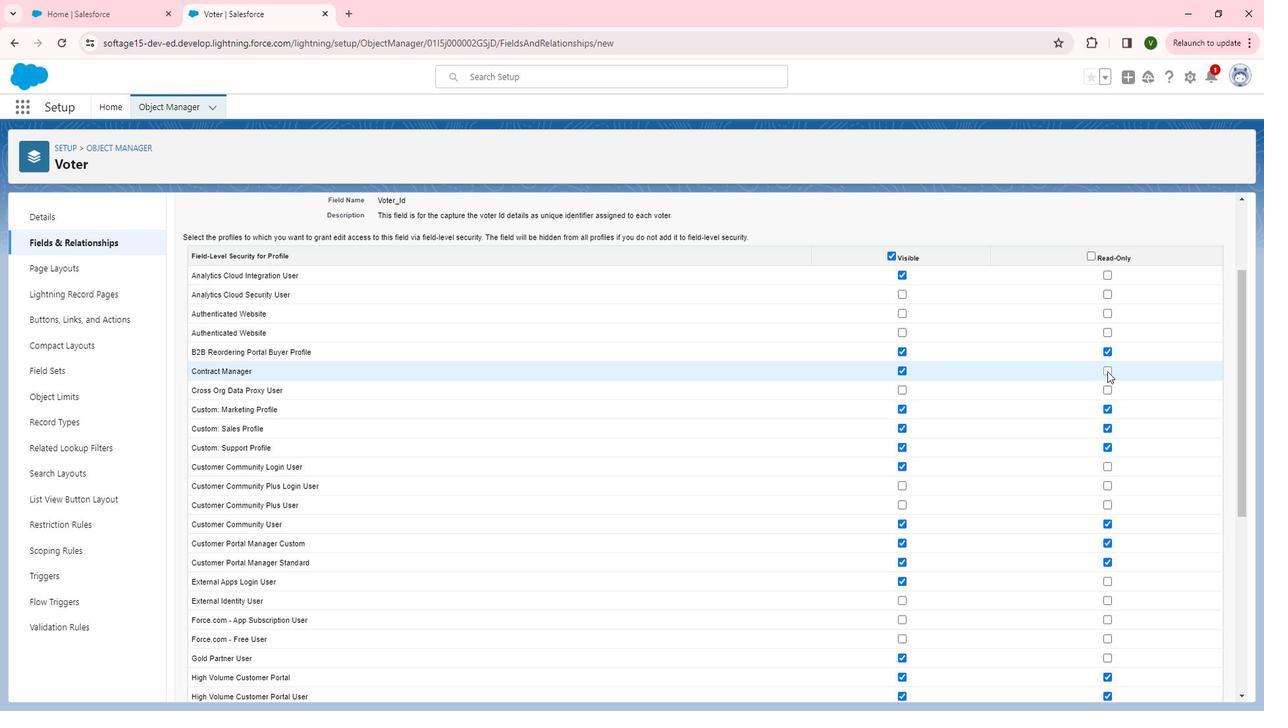 
Action: Mouse moved to (1121, 276)
Screenshot: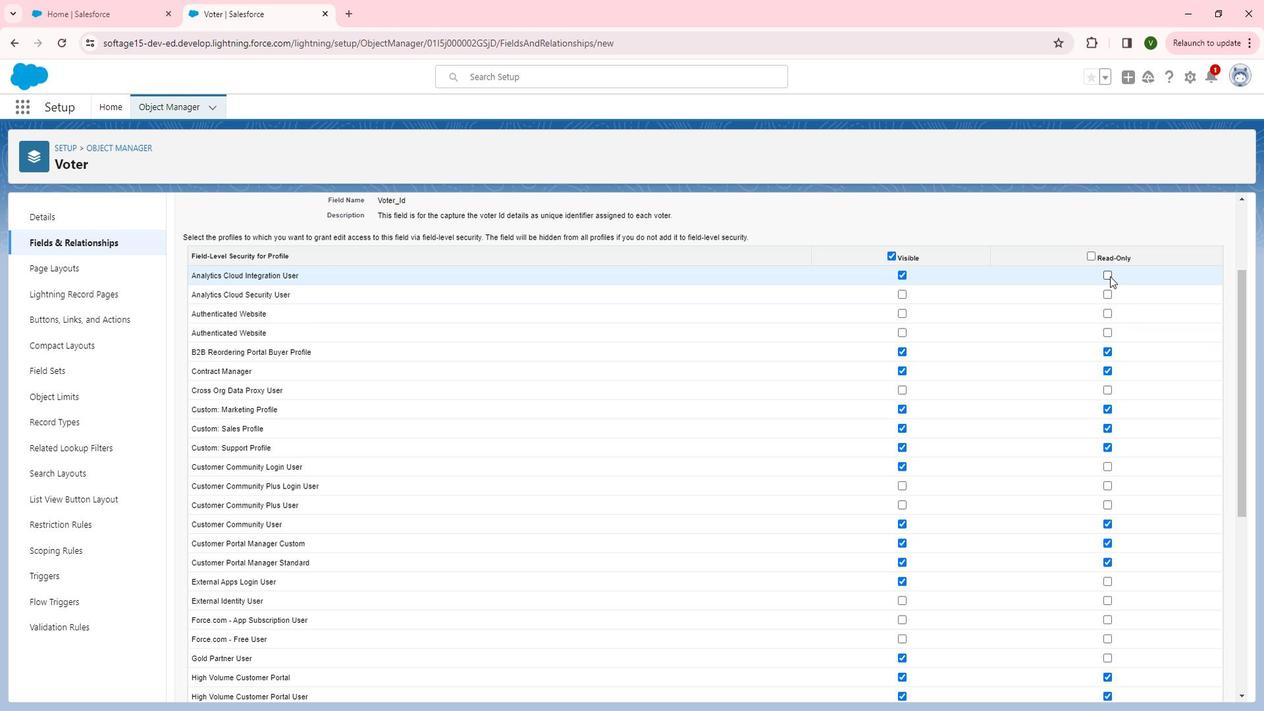 
Action: Mouse pressed left at (1121, 276)
Screenshot: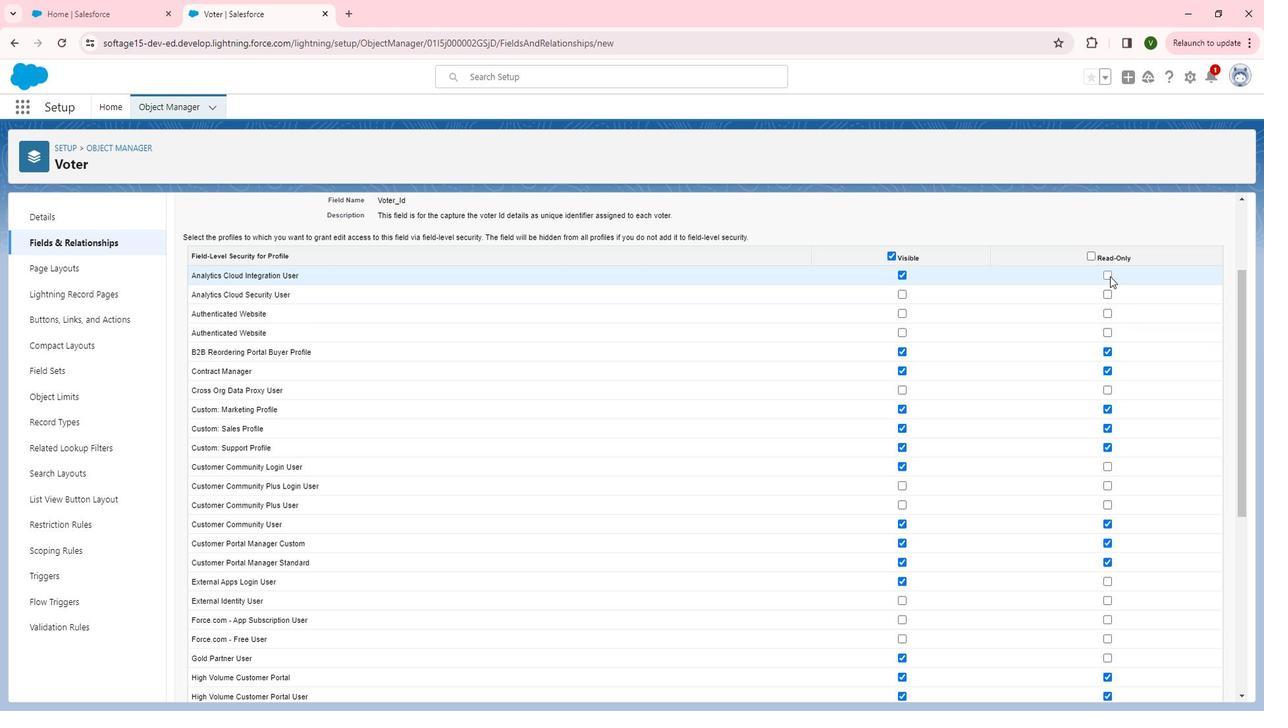 
Action: Mouse moved to (1135, 380)
Screenshot: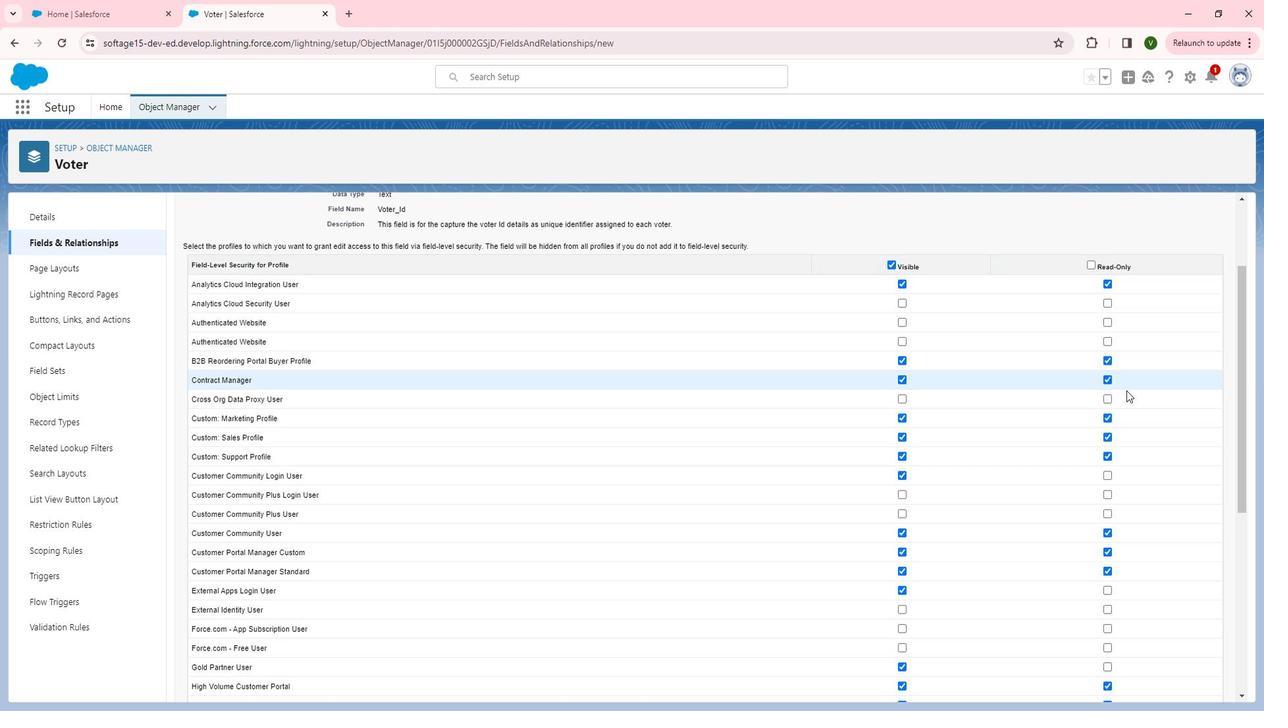 
Action: Mouse scrolled (1135, 381) with delta (0, 0)
Screenshot: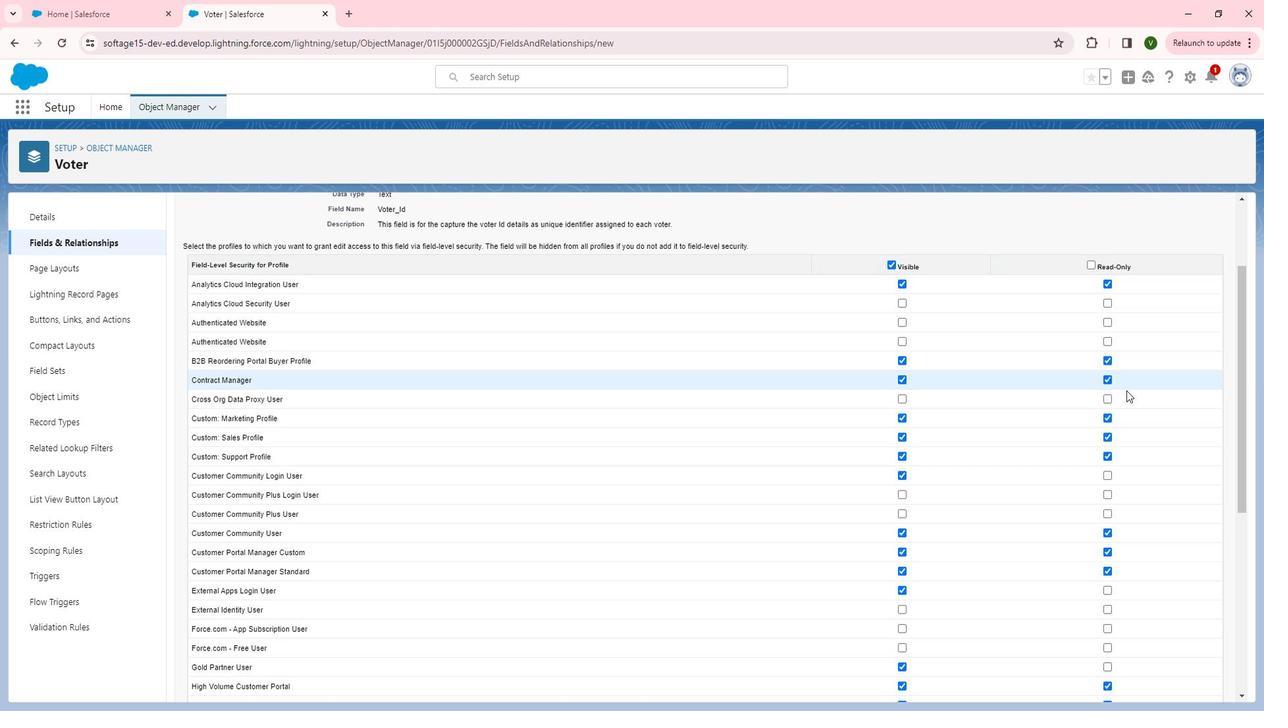
Action: Mouse moved to (1139, 388)
Screenshot: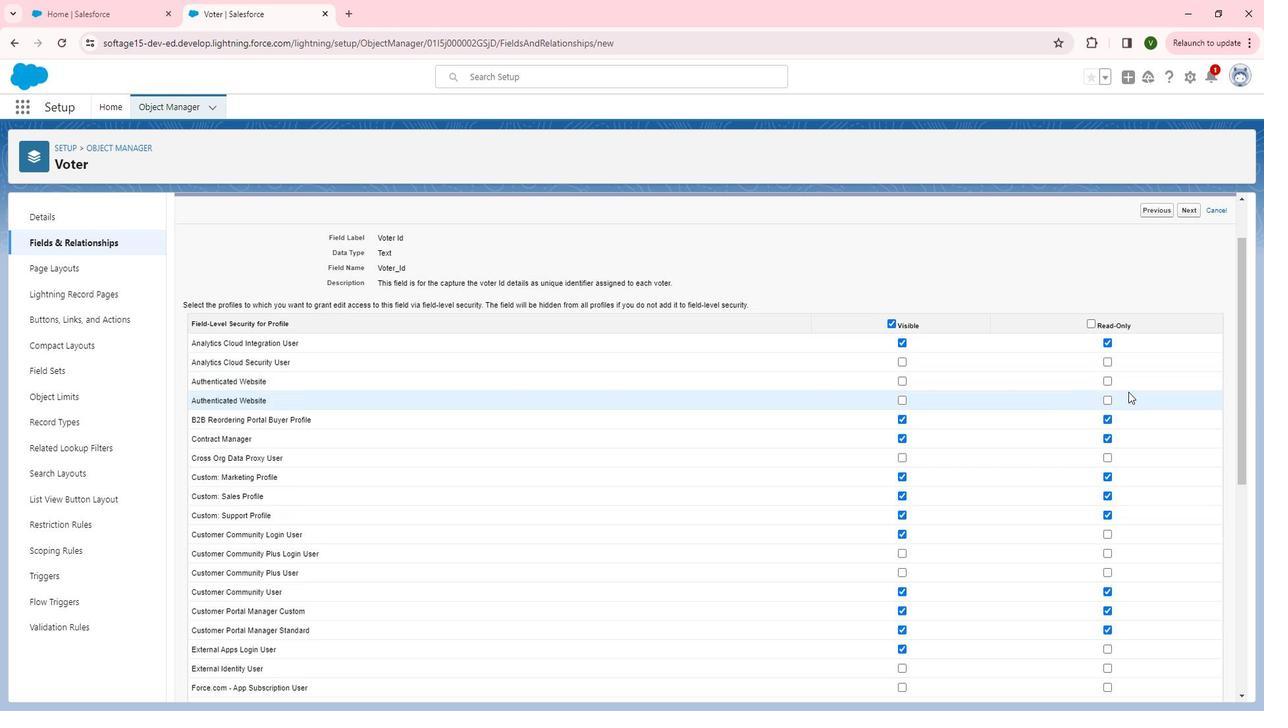 
Action: Mouse scrolled (1139, 388) with delta (0, 0)
Screenshot: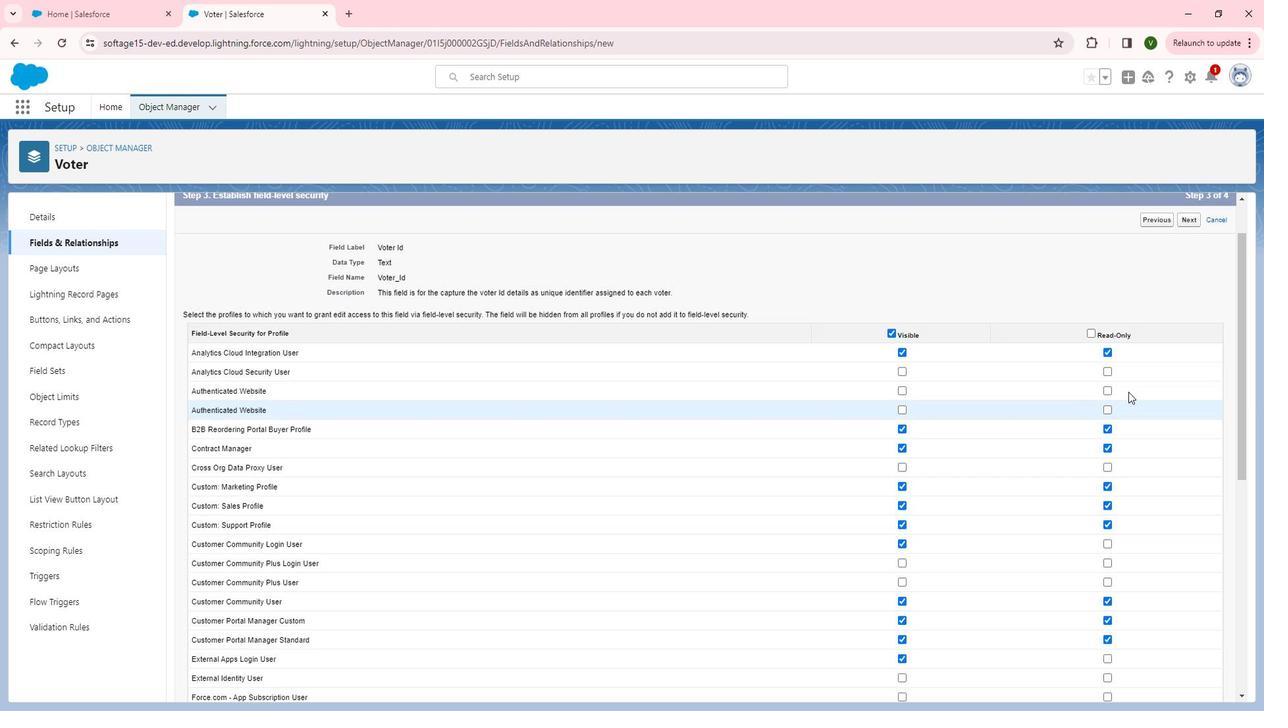
Action: Mouse scrolled (1139, 388) with delta (0, 0)
Screenshot: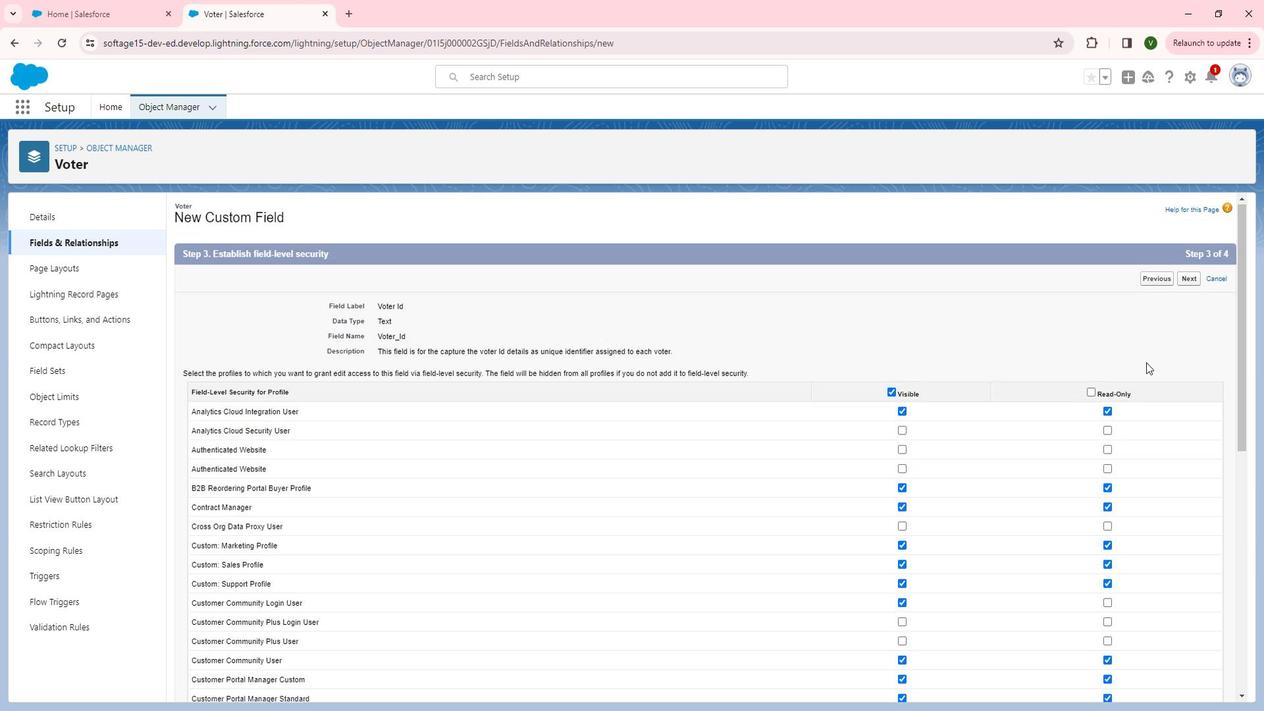 
Action: Mouse moved to (1199, 281)
Screenshot: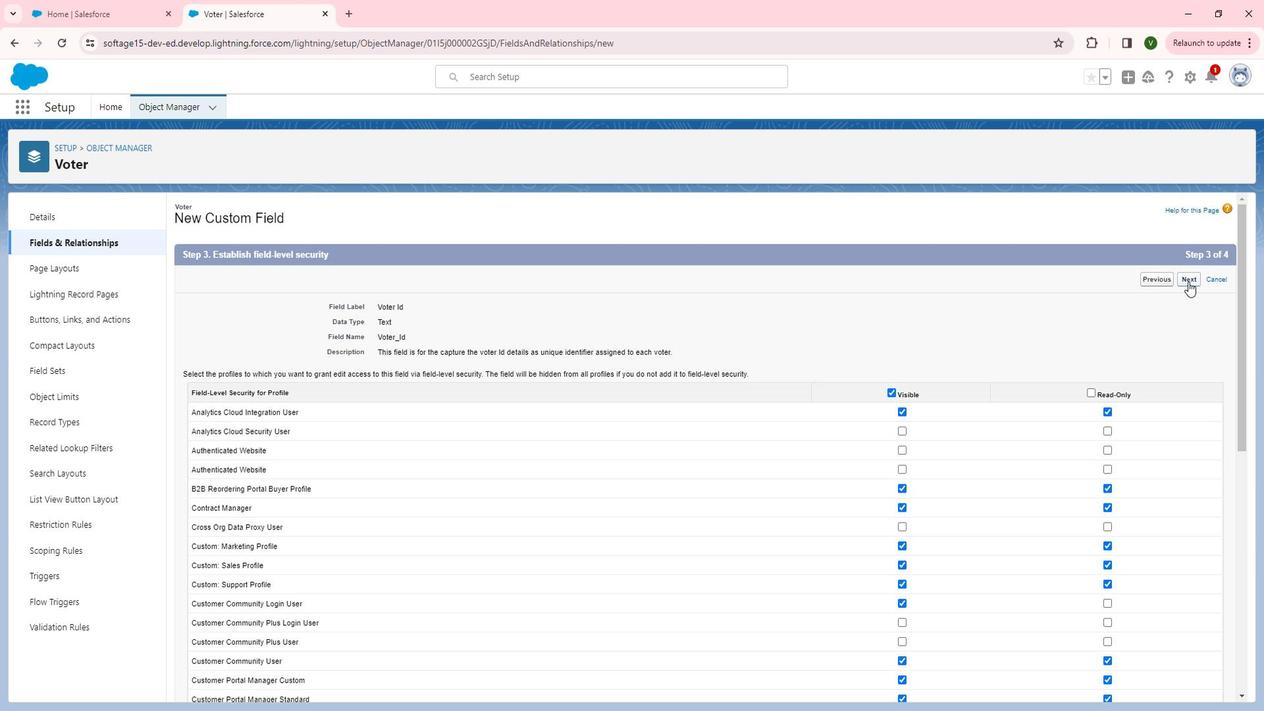 
Action: Mouse pressed left at (1199, 281)
Screenshot: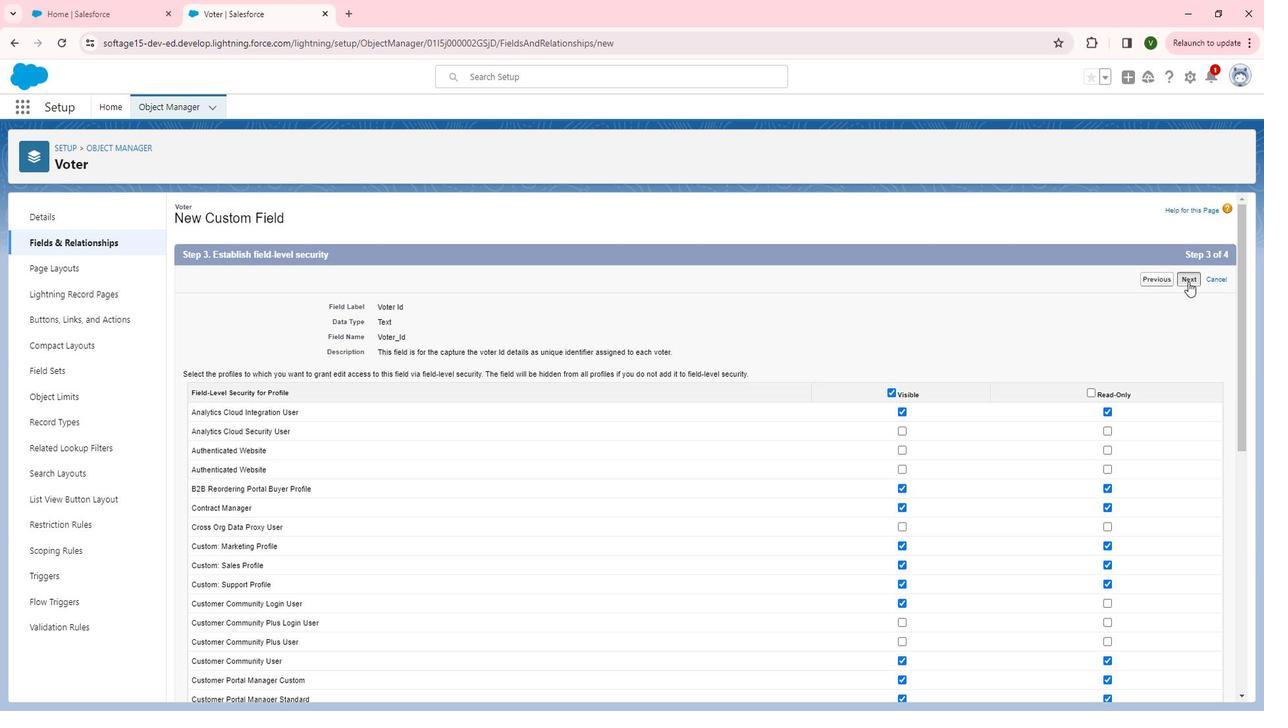 
Action: Mouse moved to (1208, 285)
Screenshot: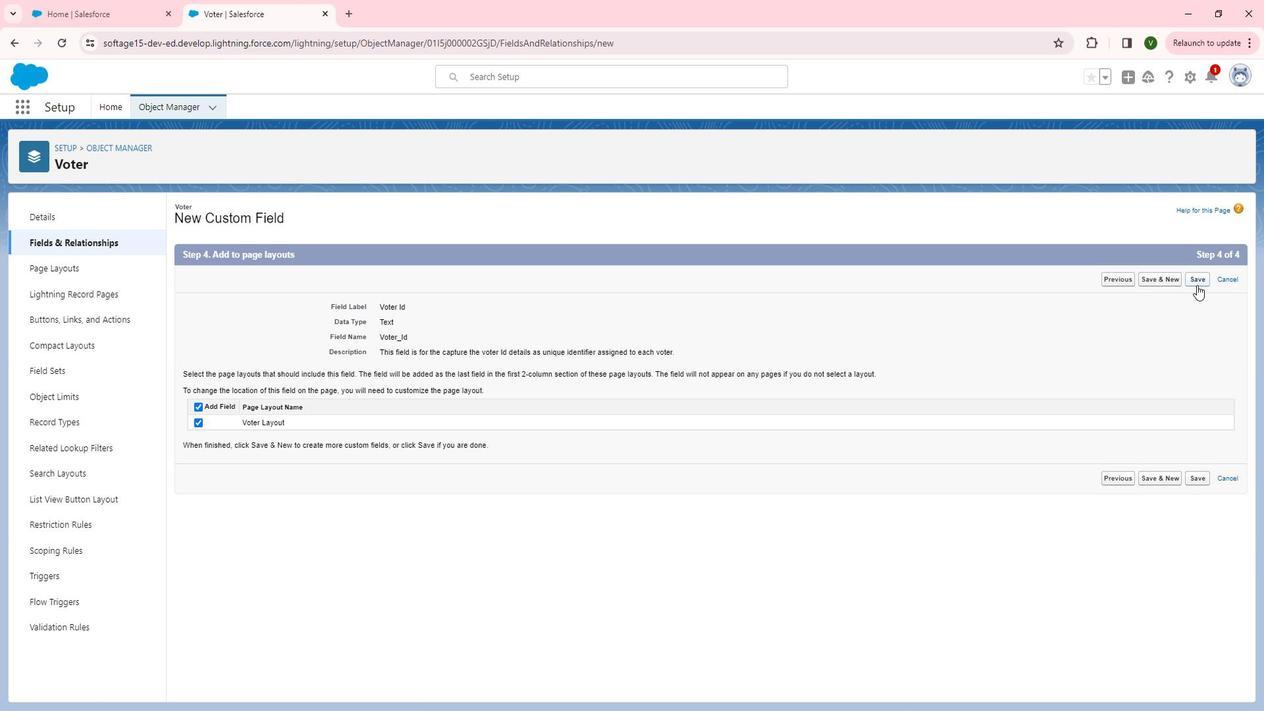 
Action: Mouse pressed left at (1208, 285)
Screenshot: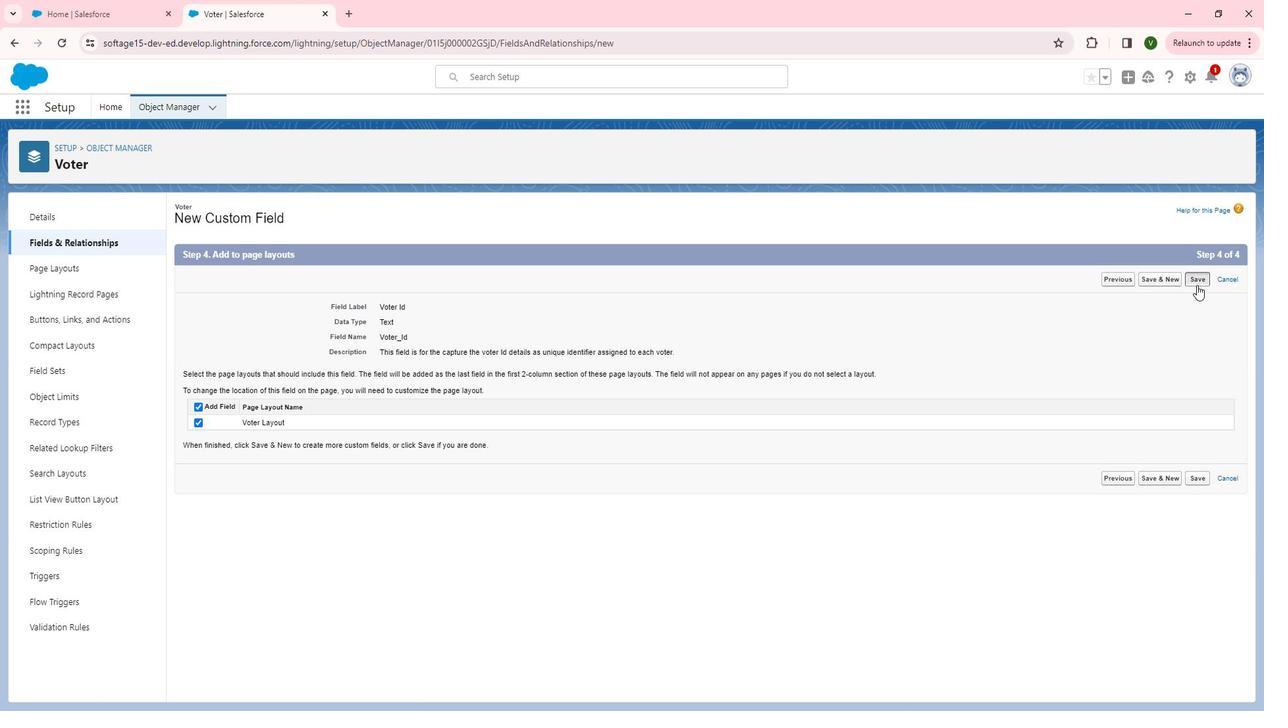 
Action: Mouse moved to (973, 222)
Screenshot: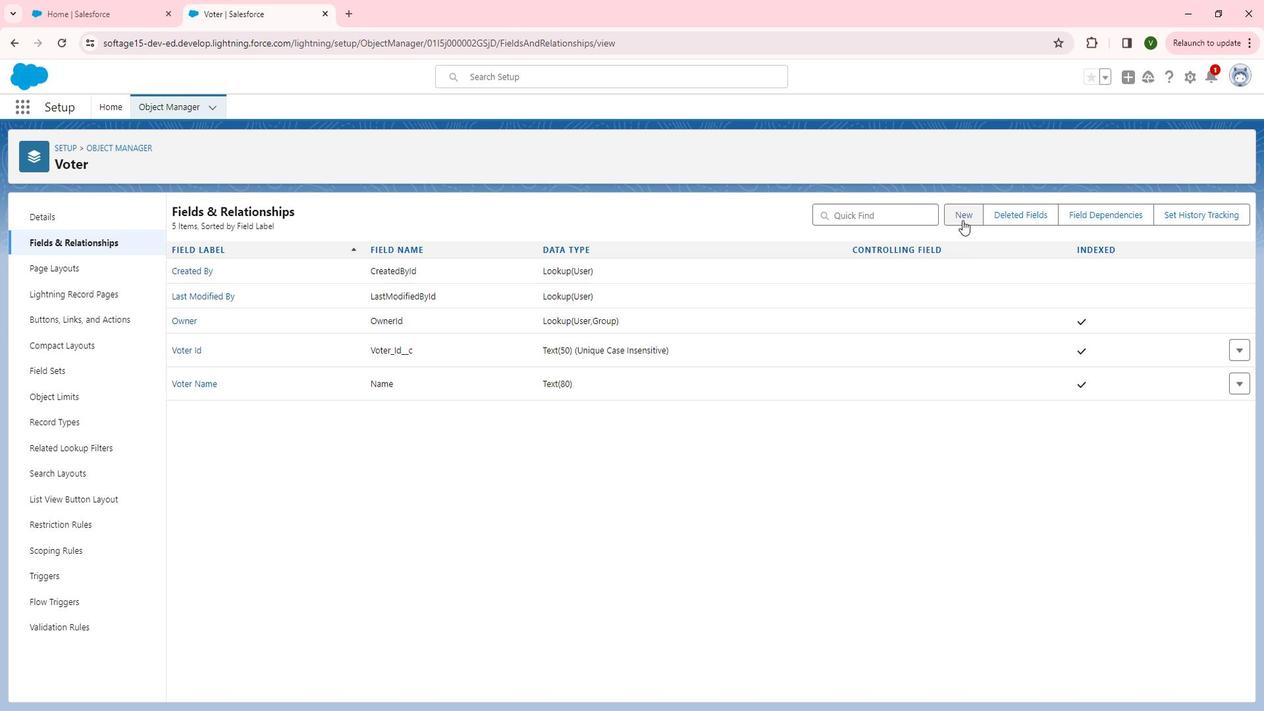 
Action: Mouse pressed left at (973, 222)
Screenshot: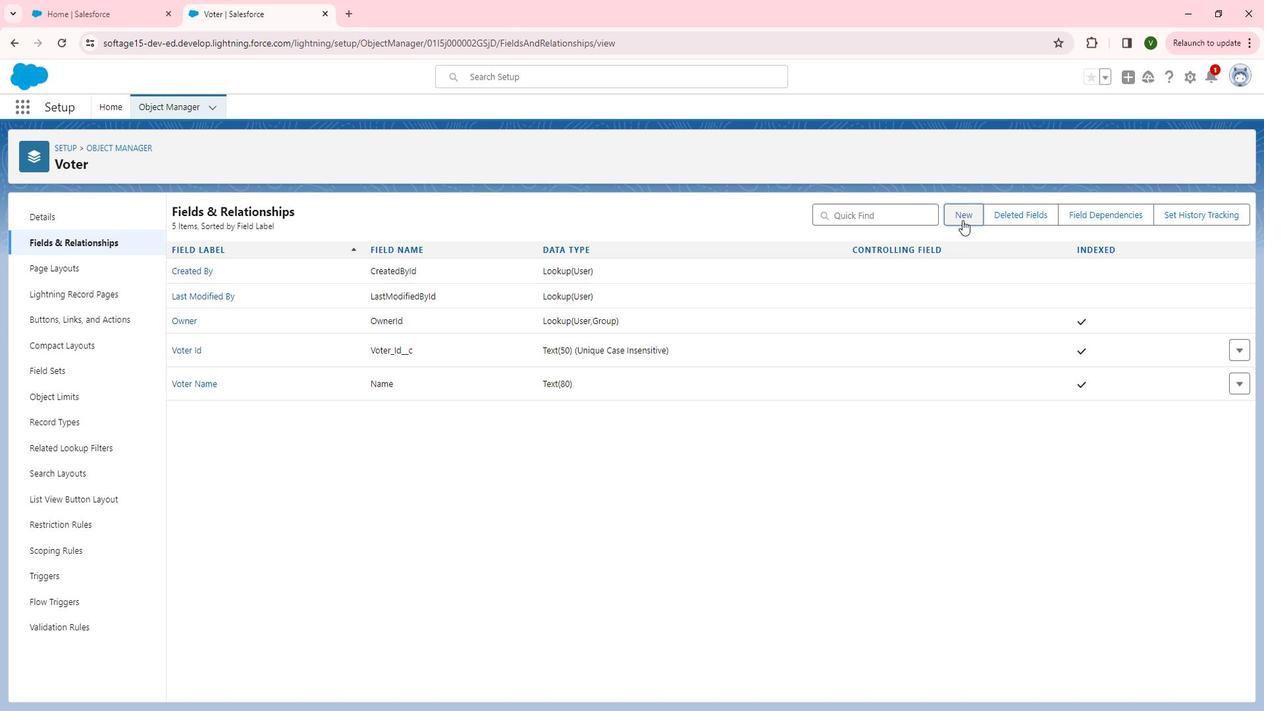 
Action: Mouse moved to (416, 448)
Screenshot: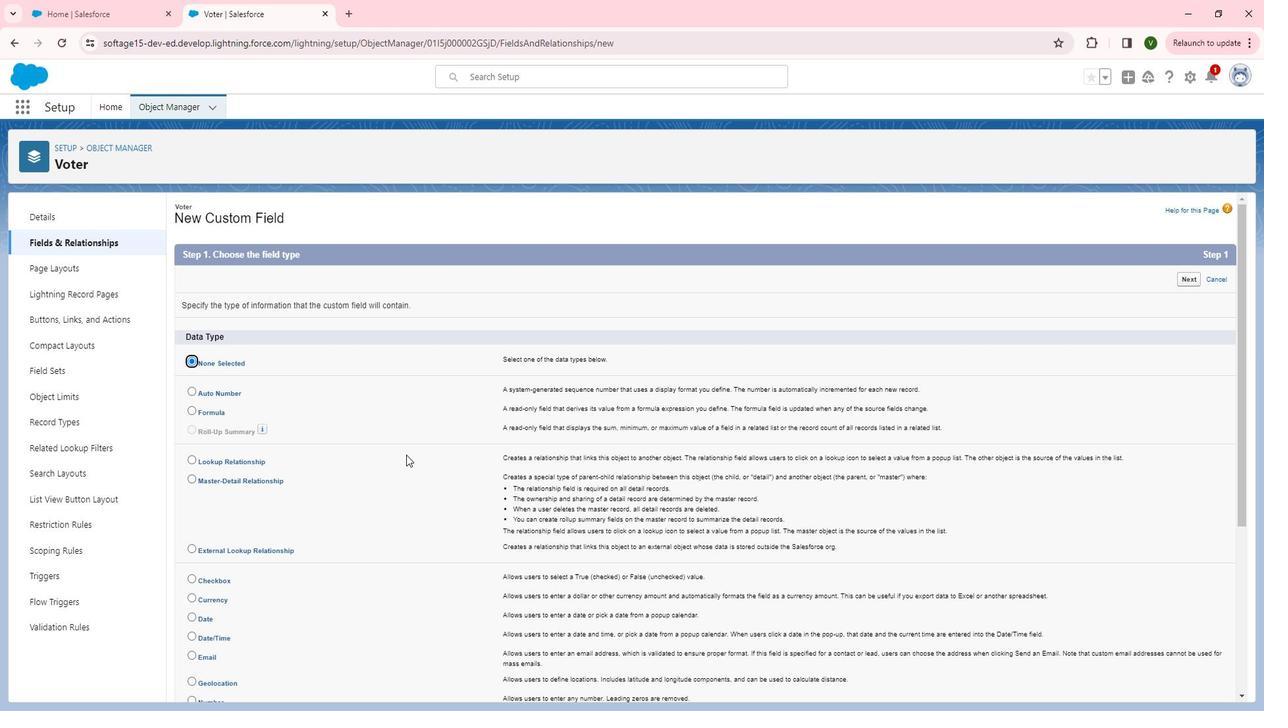 
Action: Mouse scrolled (416, 447) with delta (0, 0)
Screenshot: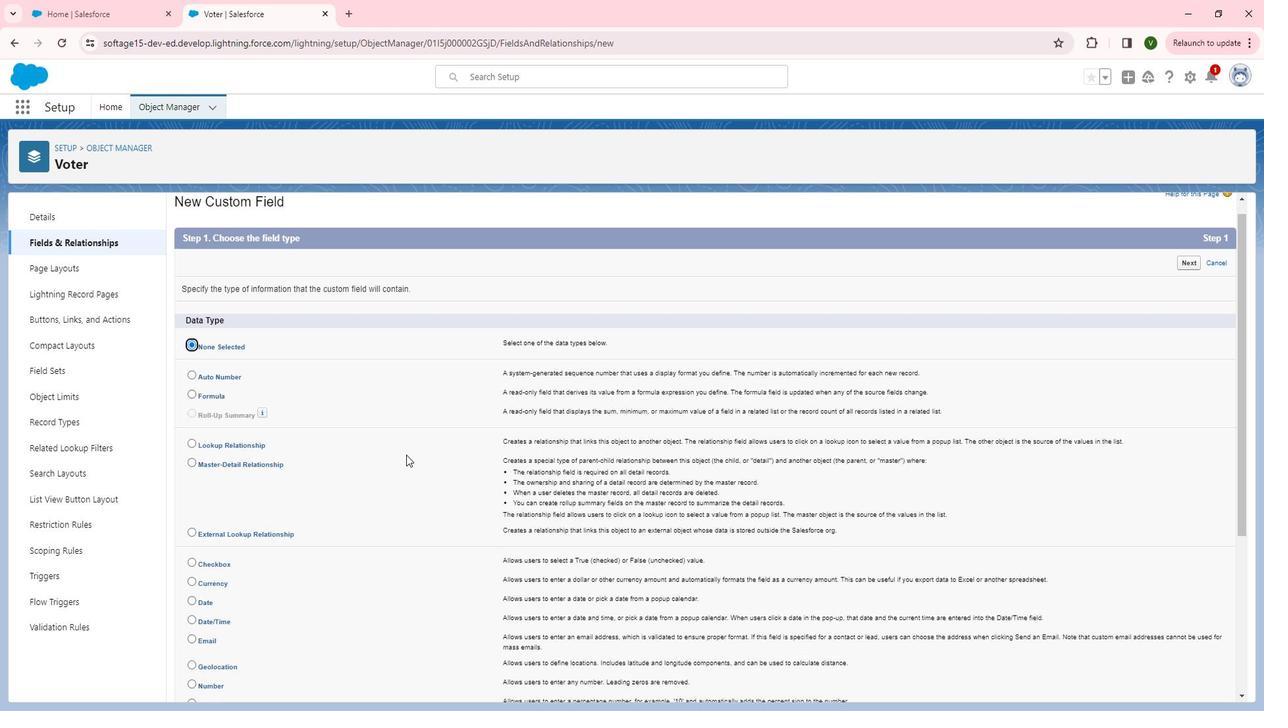 
Action: Mouse scrolled (416, 447) with delta (0, 0)
Screenshot: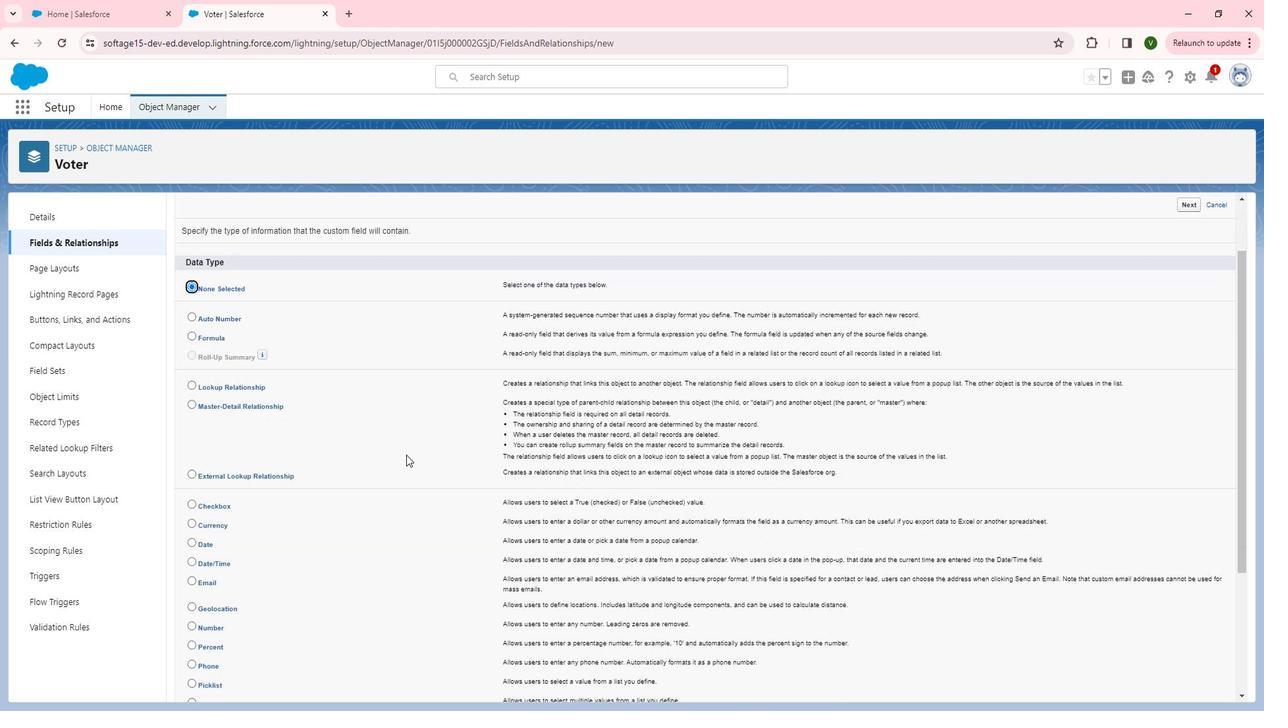 
Action: Mouse moved to (474, 424)
Screenshot: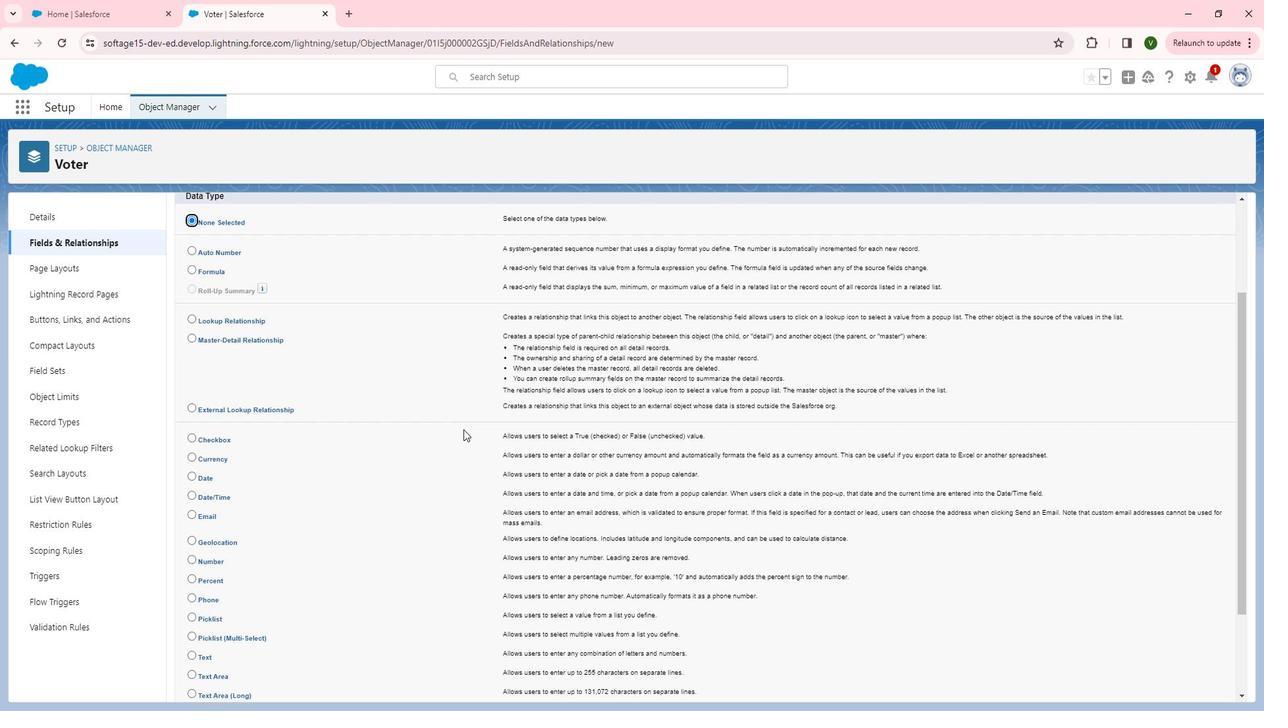 
Action: Mouse scrolled (474, 423) with delta (0, 0)
Screenshot: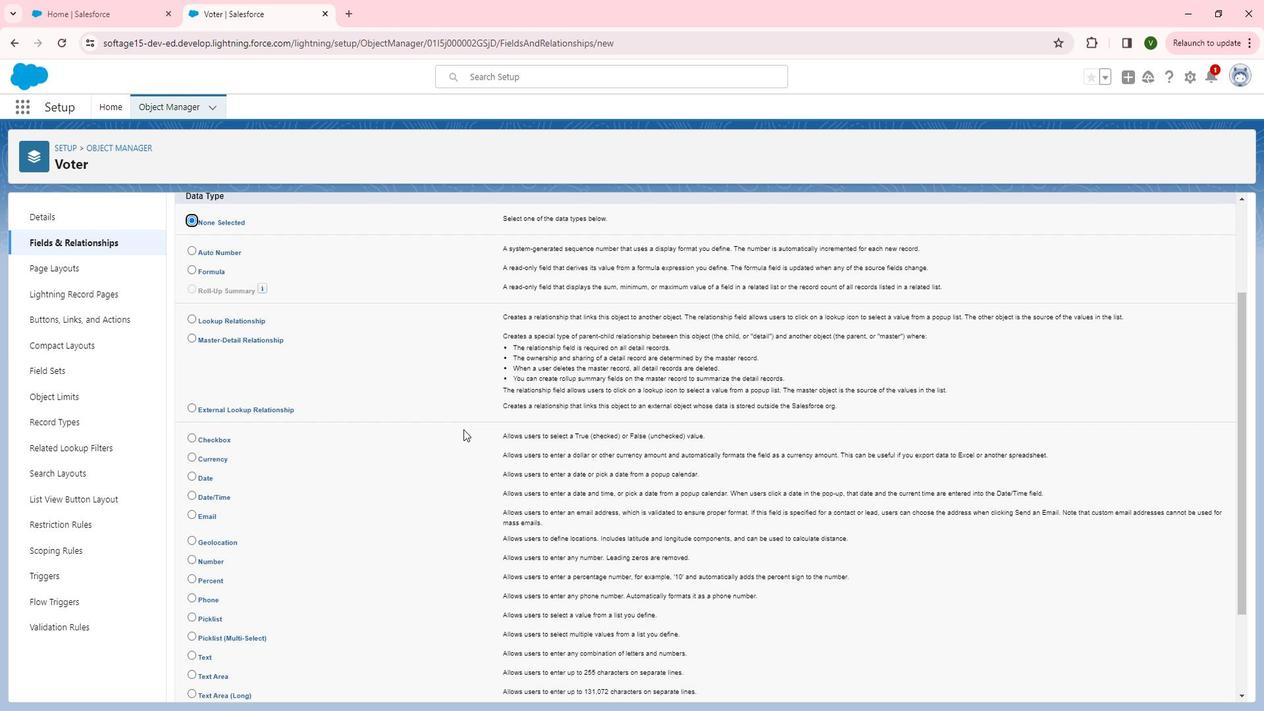 
Action: Mouse scrolled (474, 423) with delta (0, 0)
Screenshot: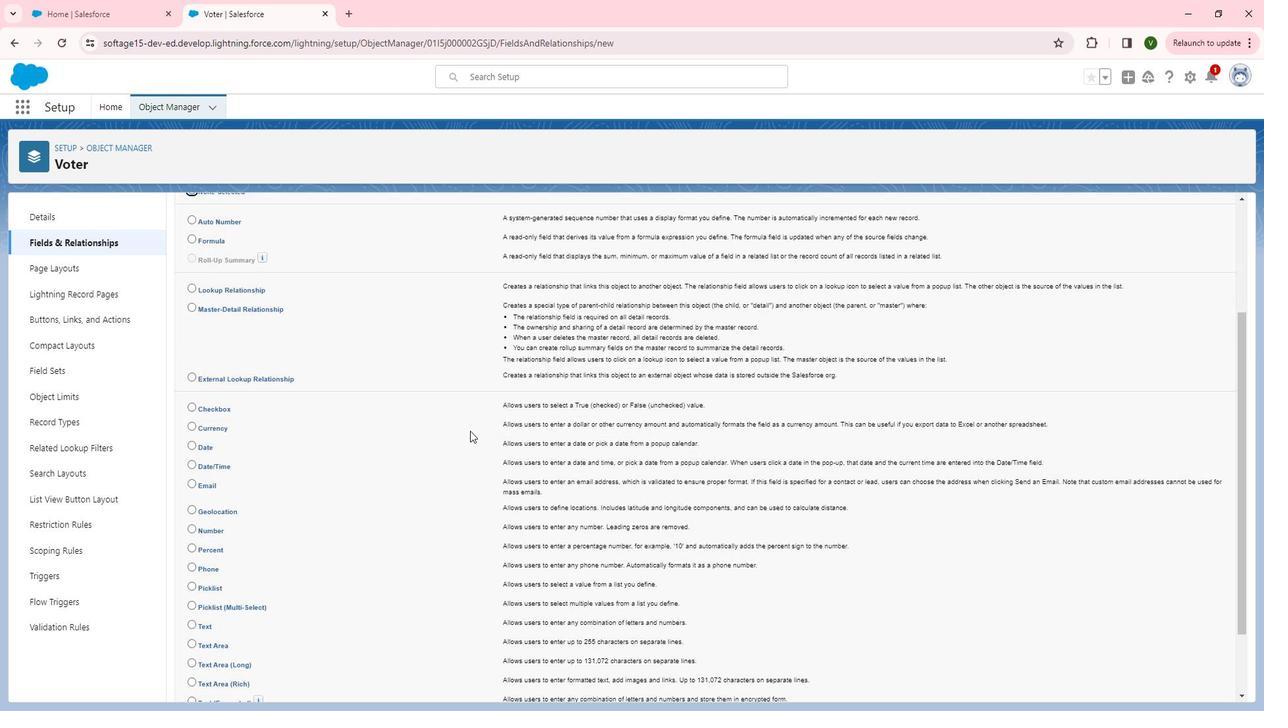 
Action: Mouse moved to (386, 481)
Screenshot: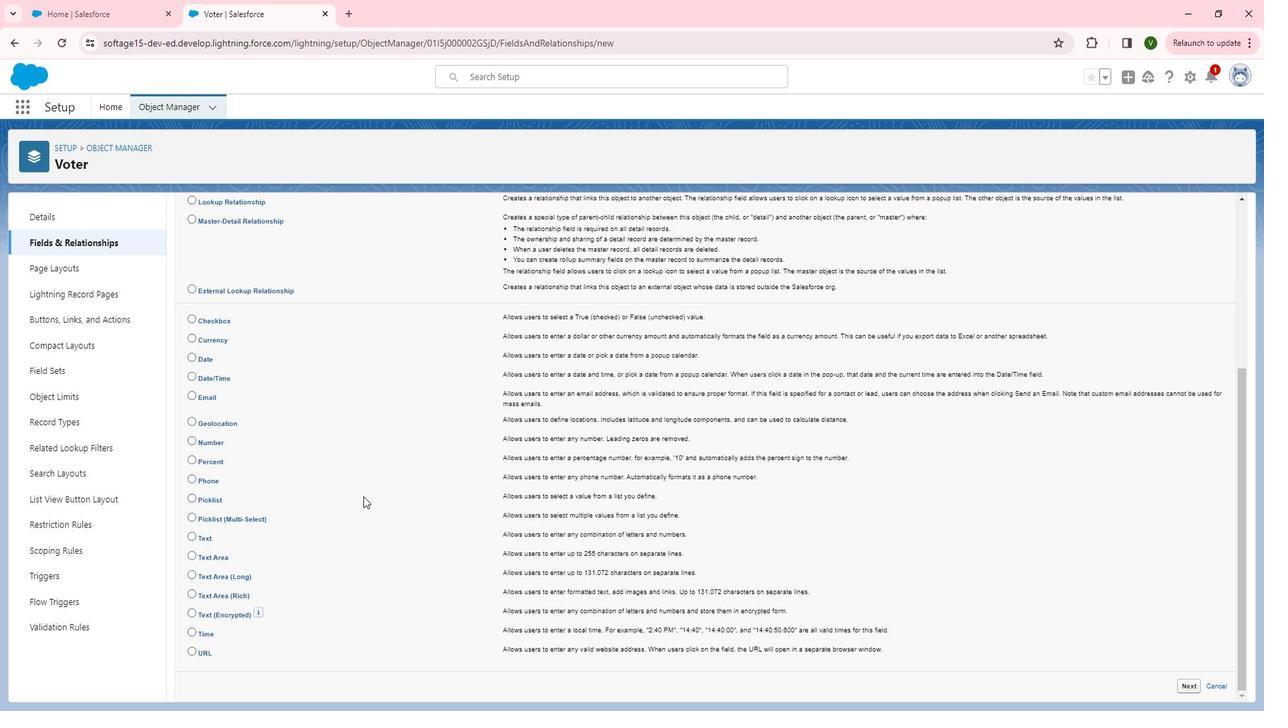 
Action: Mouse scrolled (386, 480) with delta (0, 0)
Screenshot: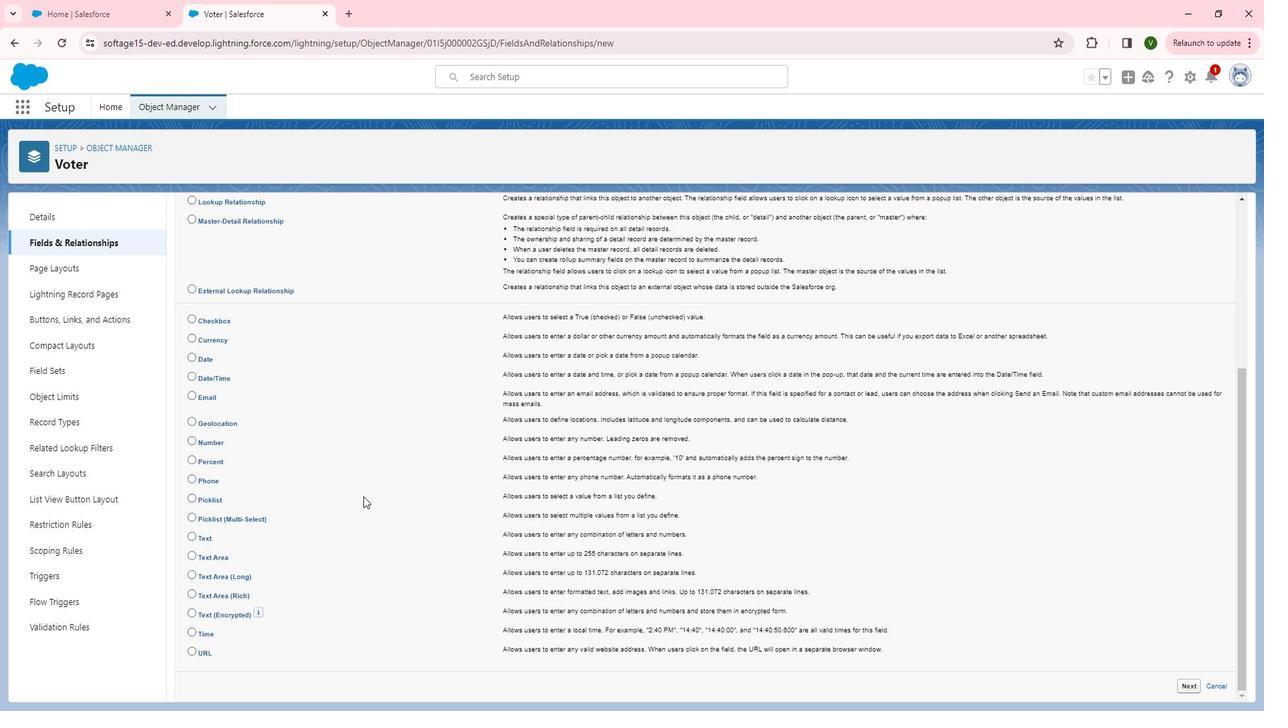 
Action: Mouse moved to (202, 526)
Screenshot: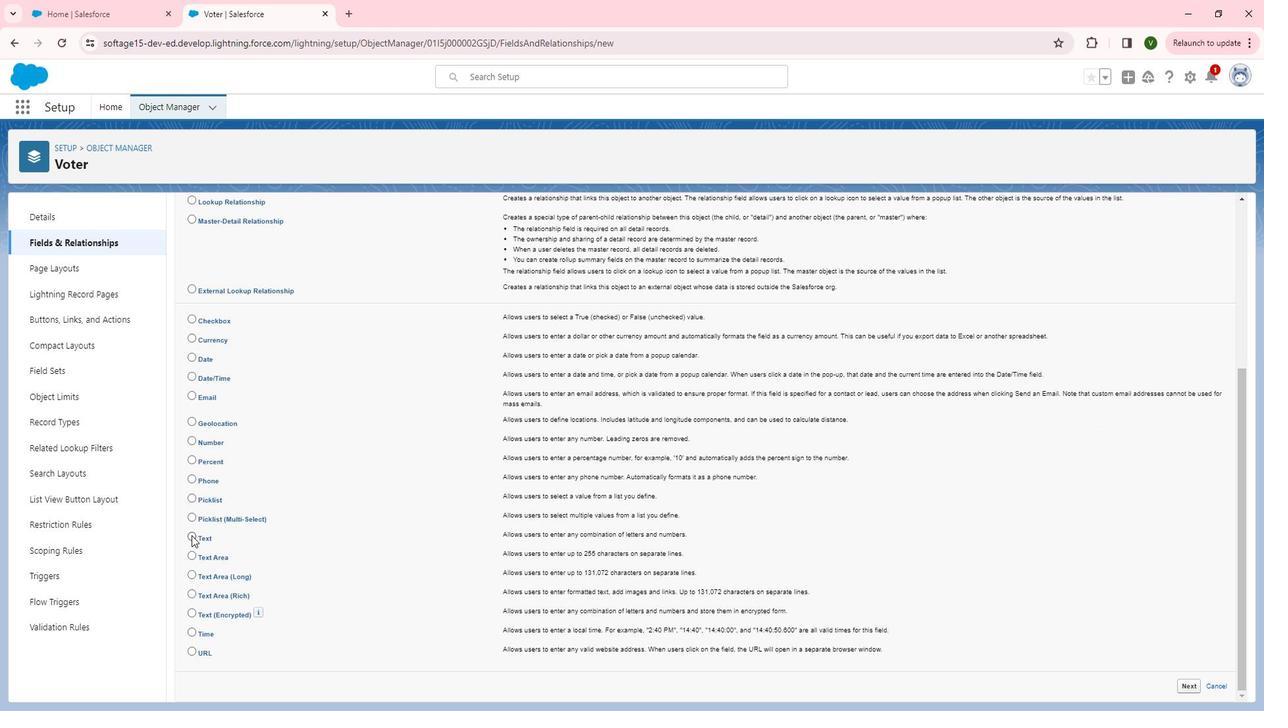 
Action: Mouse pressed left at (202, 526)
Screenshot: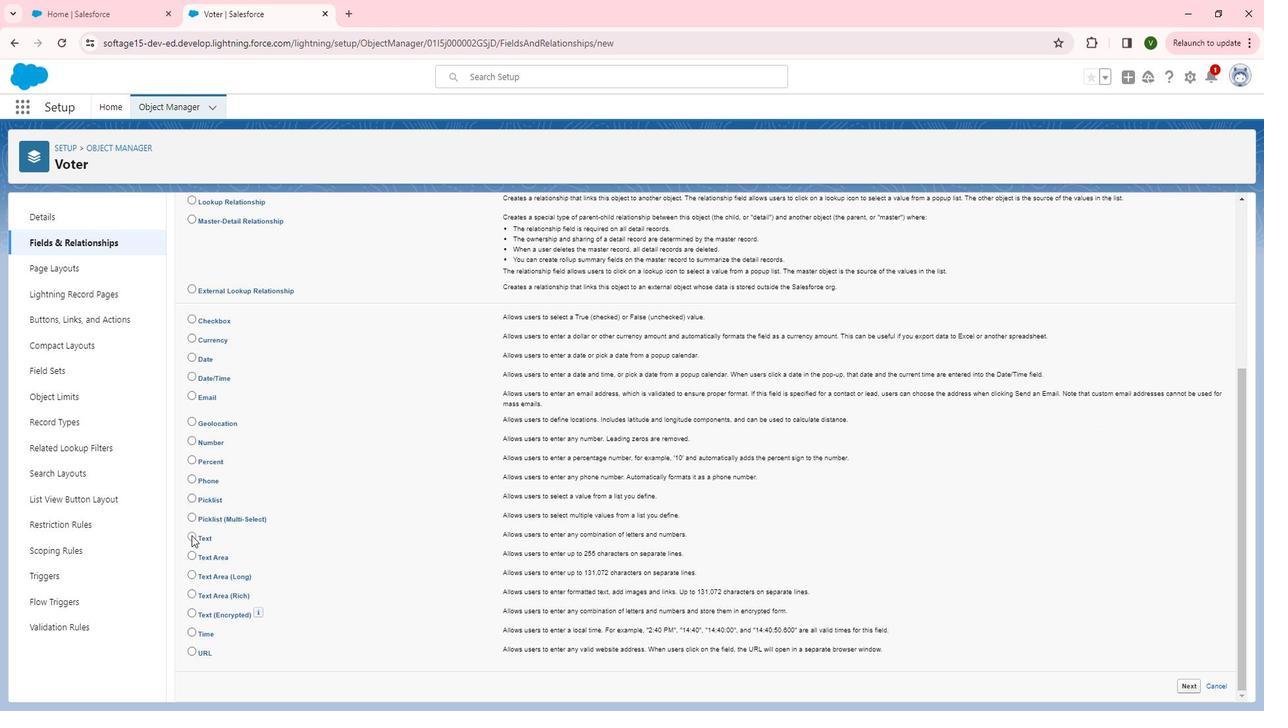 
Action: Mouse moved to (1198, 671)
Screenshot: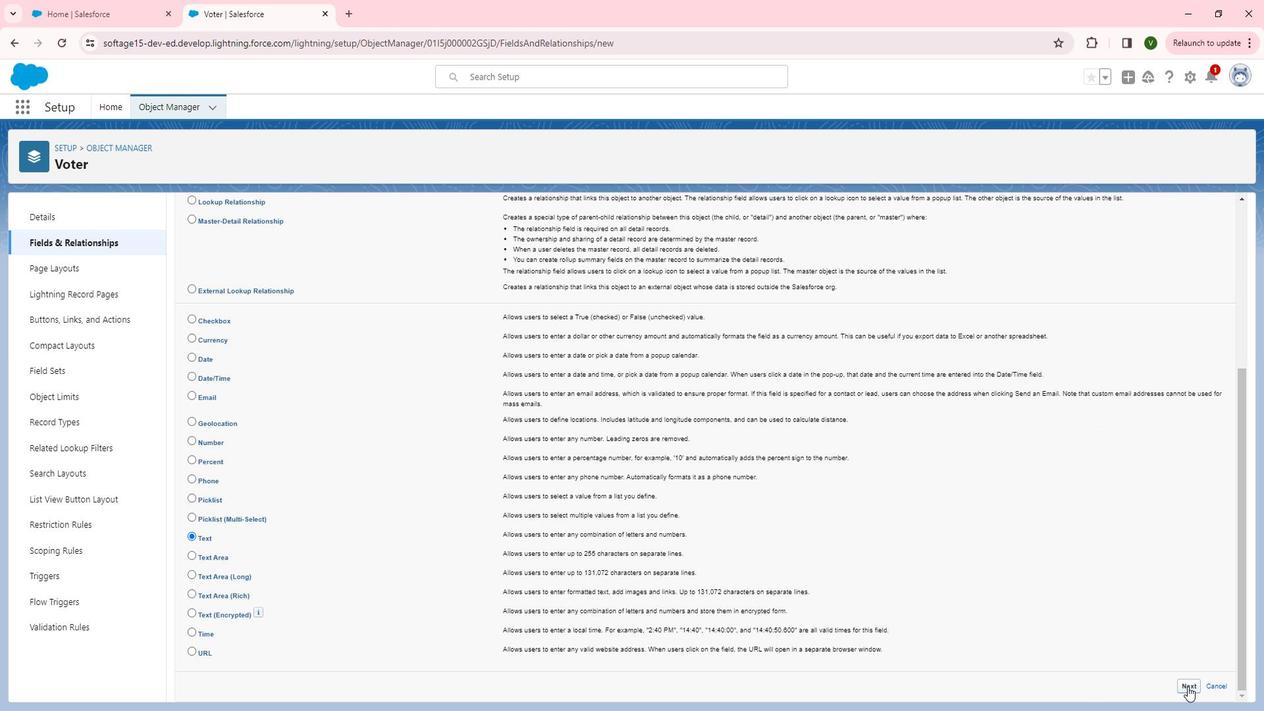 
Action: Mouse pressed left at (1198, 671)
Screenshot: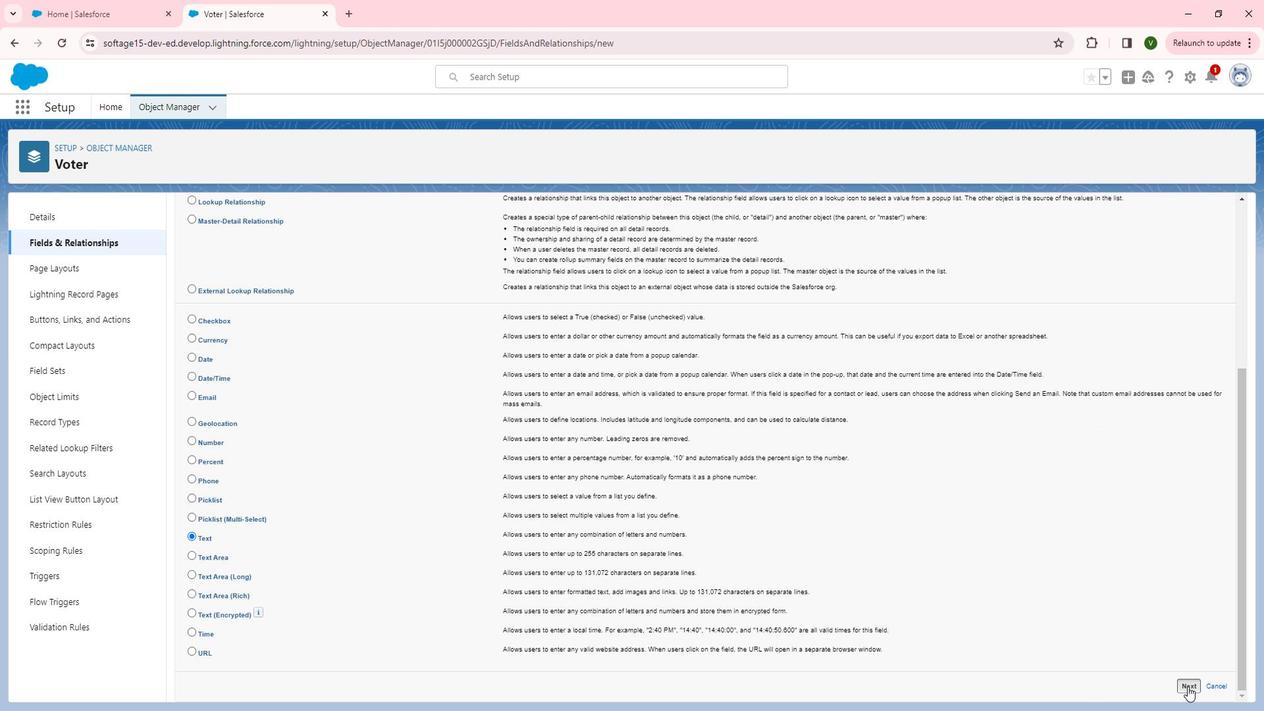 
Action: Mouse moved to (465, 305)
Screenshot: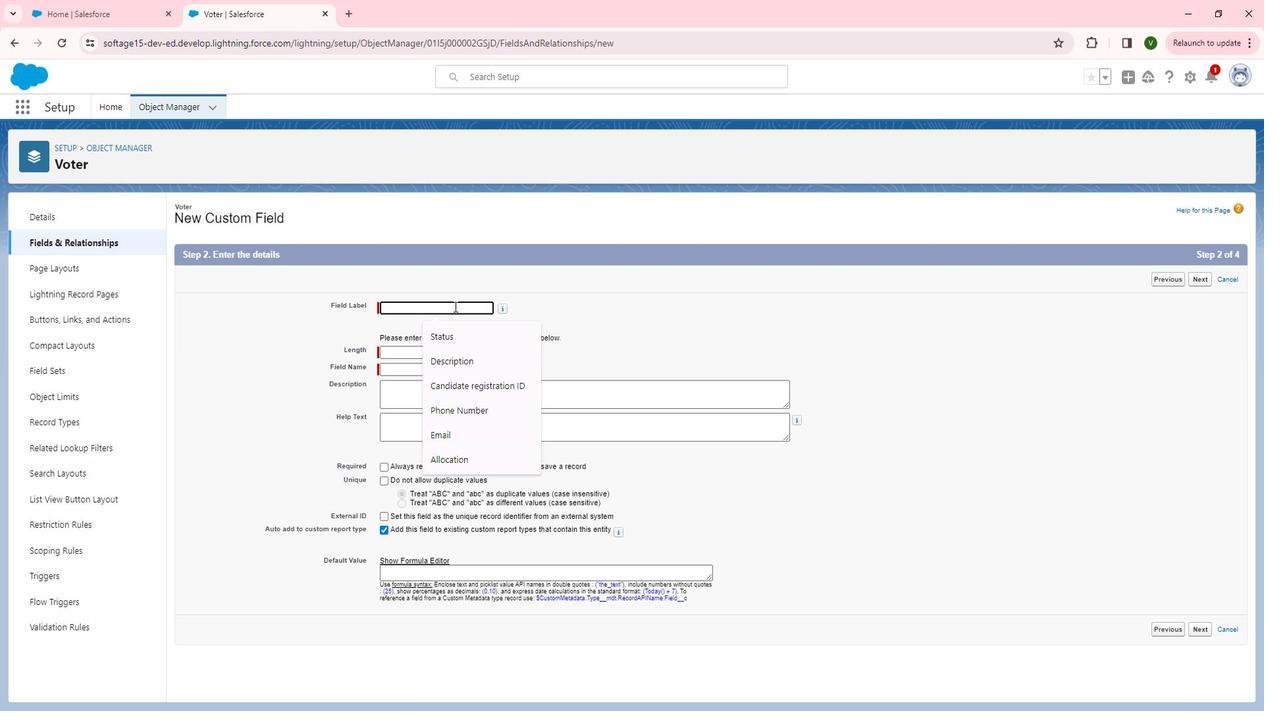 
Action: Mouse pressed left at (465, 305)
Screenshot: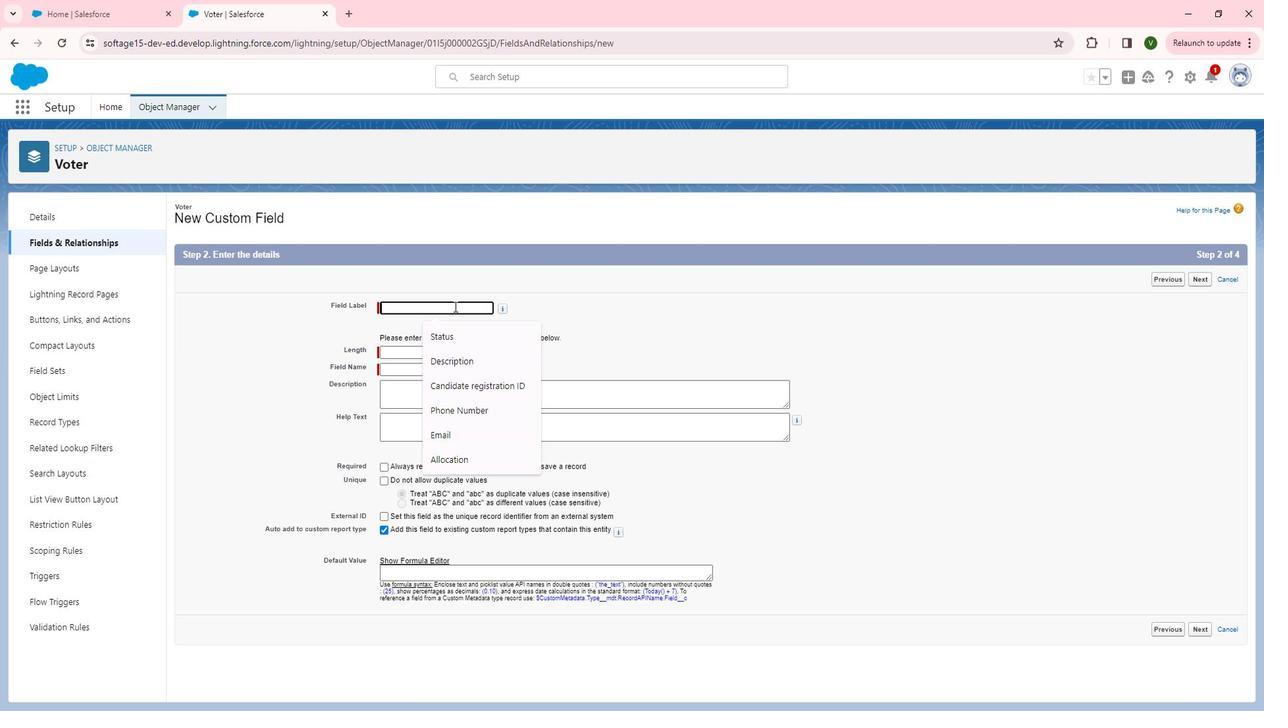 
Action: Key pressed <Key.shift>Voter<Key.space><Key.shift>Email<Key.tab><Key.tab>255<Key.tab><Key.tab><Key.tab><Key.shift><Key.shift><Key.shift><Key.shift>This<Key.space>custom<Key.space>field<Key.space>is<Key.space>for<Key.space>the<Key.space>capur<Key.backspace><Key.backspace>ture<Key.space>the<Key.space><Key.shift>Voter's<Key.space>email<Key.space>address<Key.space>for<Key.space>communication<Key.space>to<Key.space>send<Key.space>updated<Key.space>regarging<Key.backspace><Key.backspace><Key.backspace><Key.backspace>ding<Key.space>election<Key.space>votings<Key.backspace>'s<Key.space>in<Key.space>election<Key.space>community.<Key.tab><Key.shift><Key.shift>Enter<Key.space>the<Key.space>voter's<Key.space>email<Key.space>addess<Key.space>for<Key.space><Key.backspace><Key.backspace><Key.left><Key.left><Key.left><Key.left><Key.left><Key.left><Key.left><Key.right>r<Key.down>r<Key.space>communication.
Screenshot: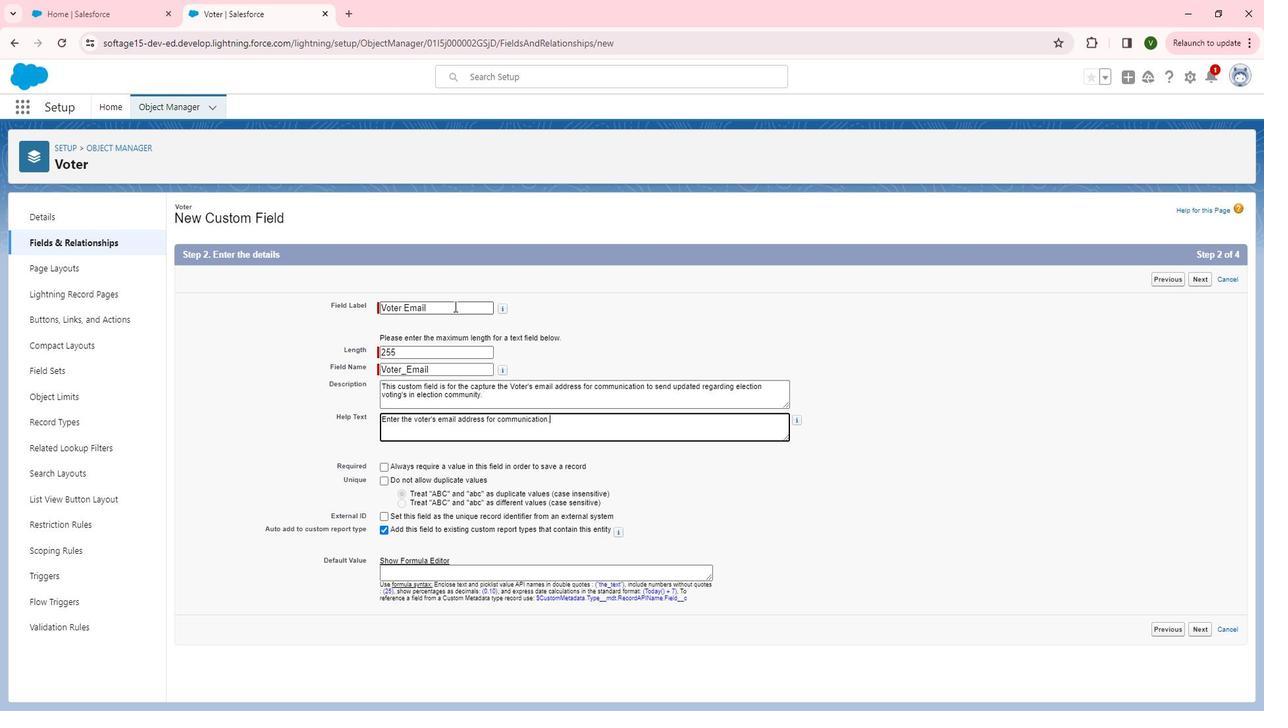 
Action: Mouse moved to (1171, 538)
Screenshot: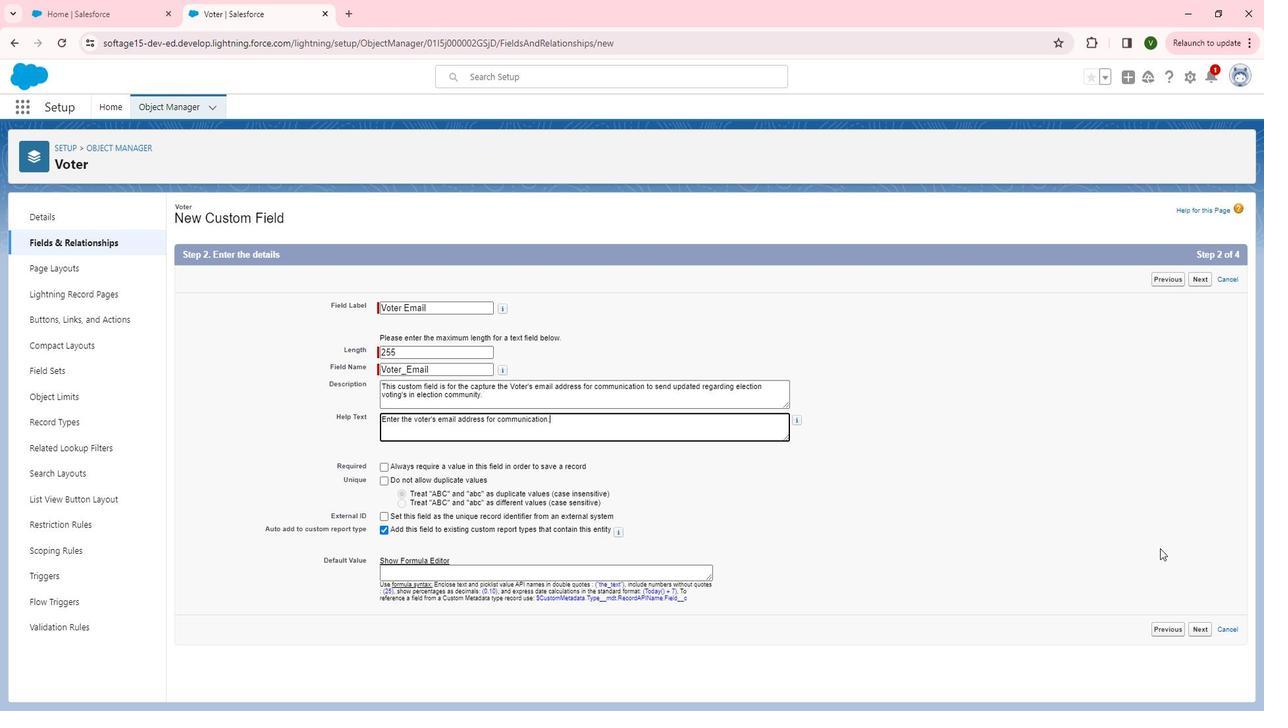 
Action: Mouse pressed left at (1171, 538)
Screenshot: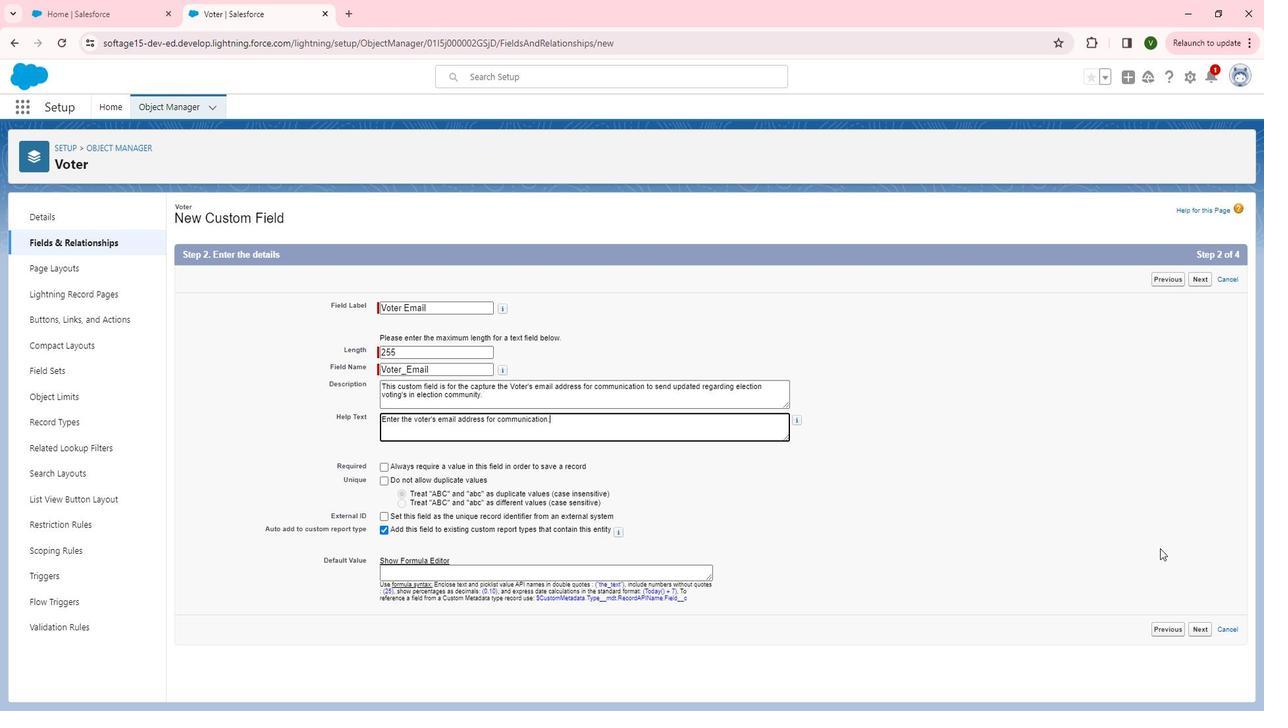 
Action: Mouse moved to (1217, 611)
Screenshot: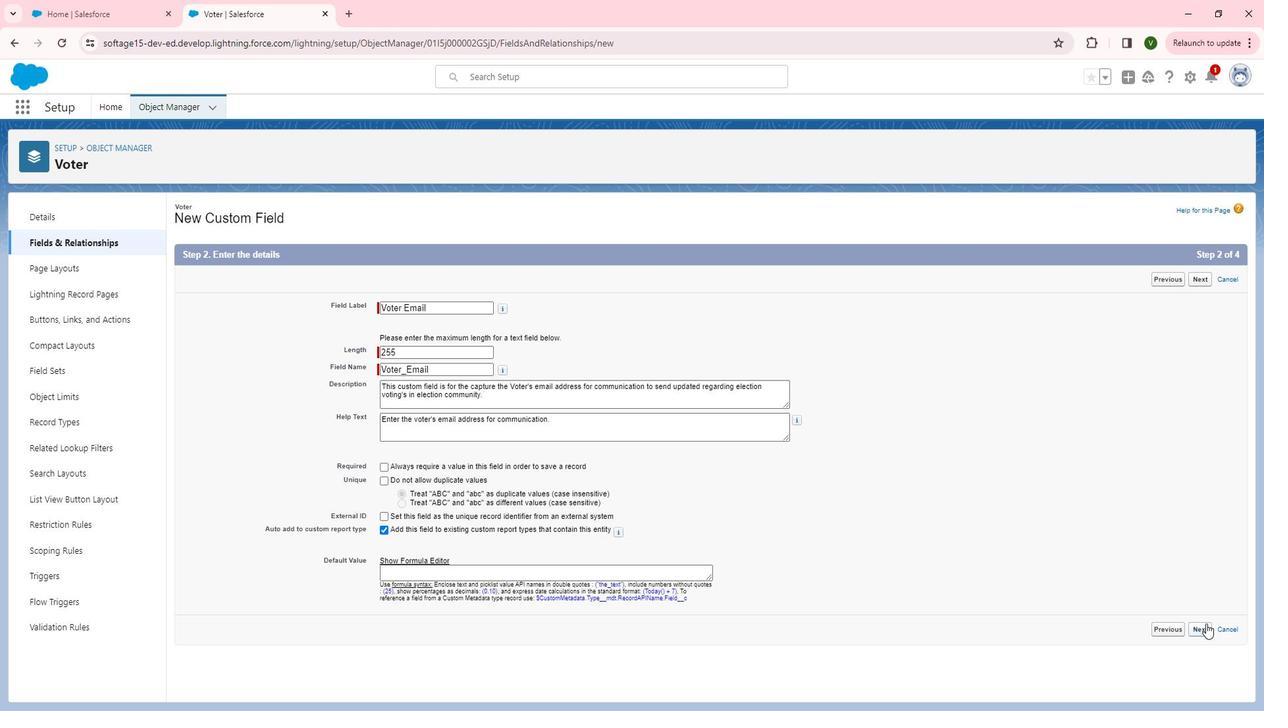
Action: Mouse pressed left at (1217, 611)
Screenshot: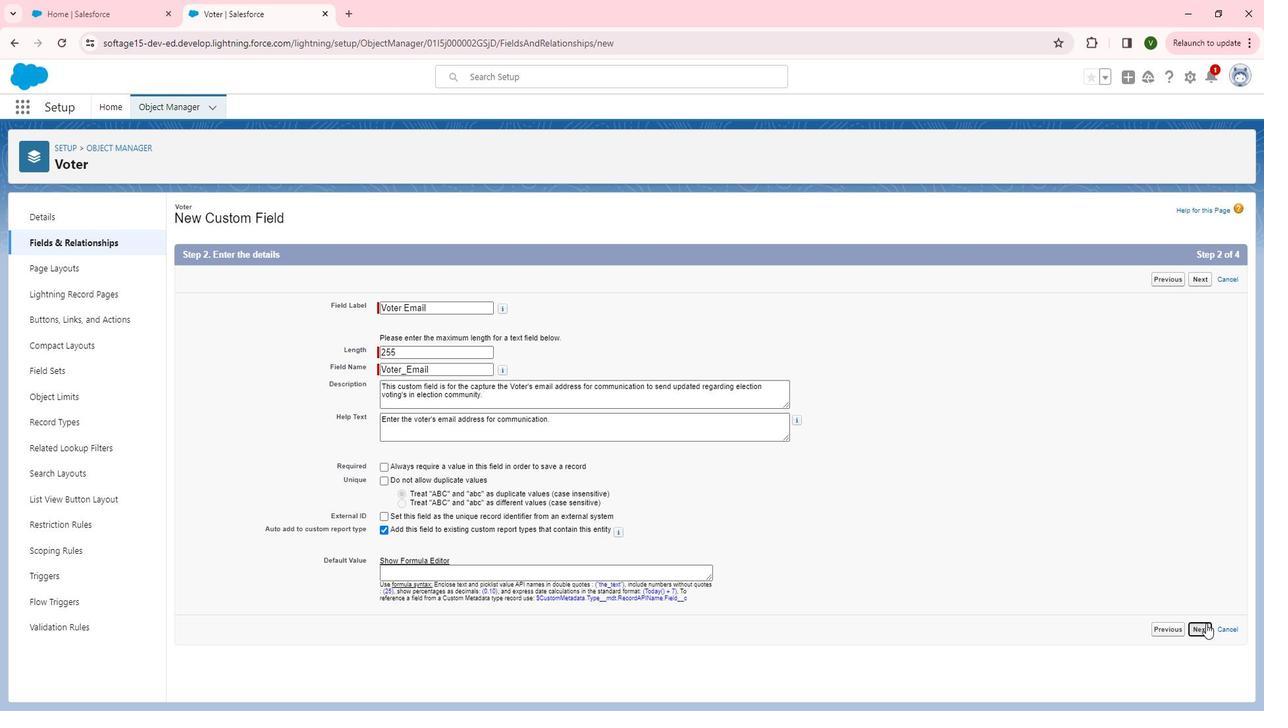 
Action: Mouse moved to (907, 388)
Screenshot: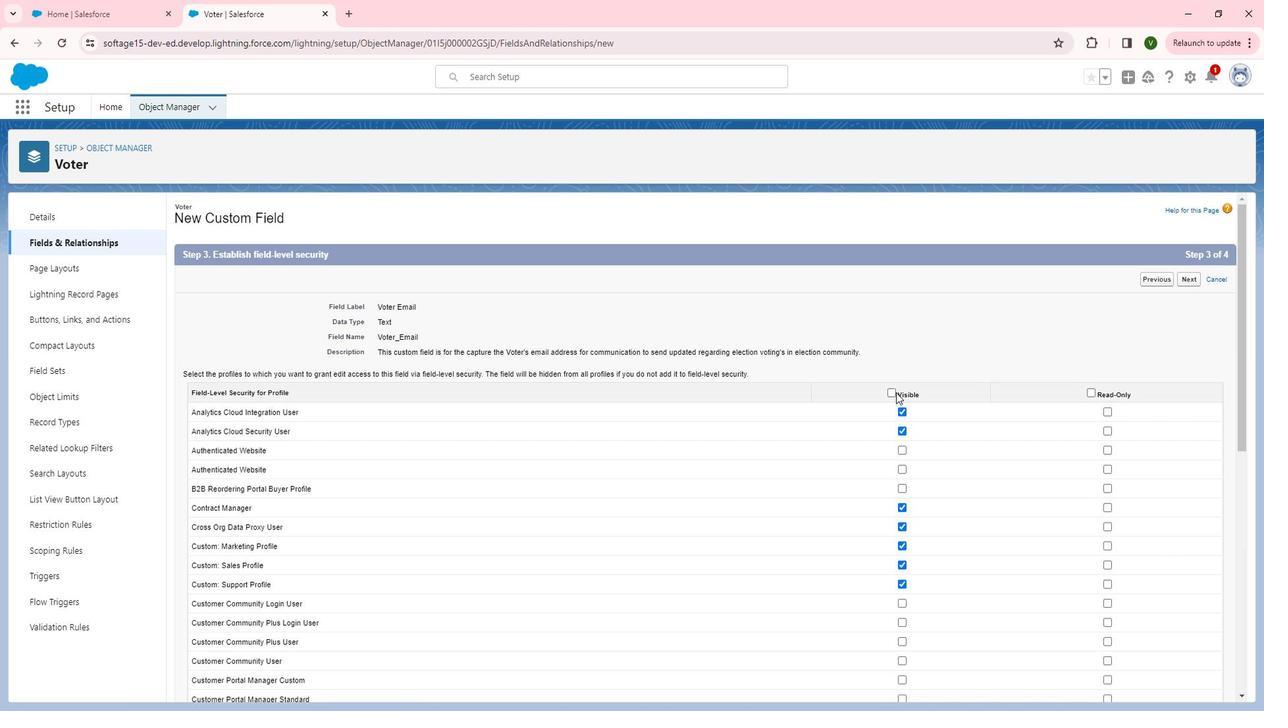 
Action: Mouse pressed left at (907, 388)
Screenshot: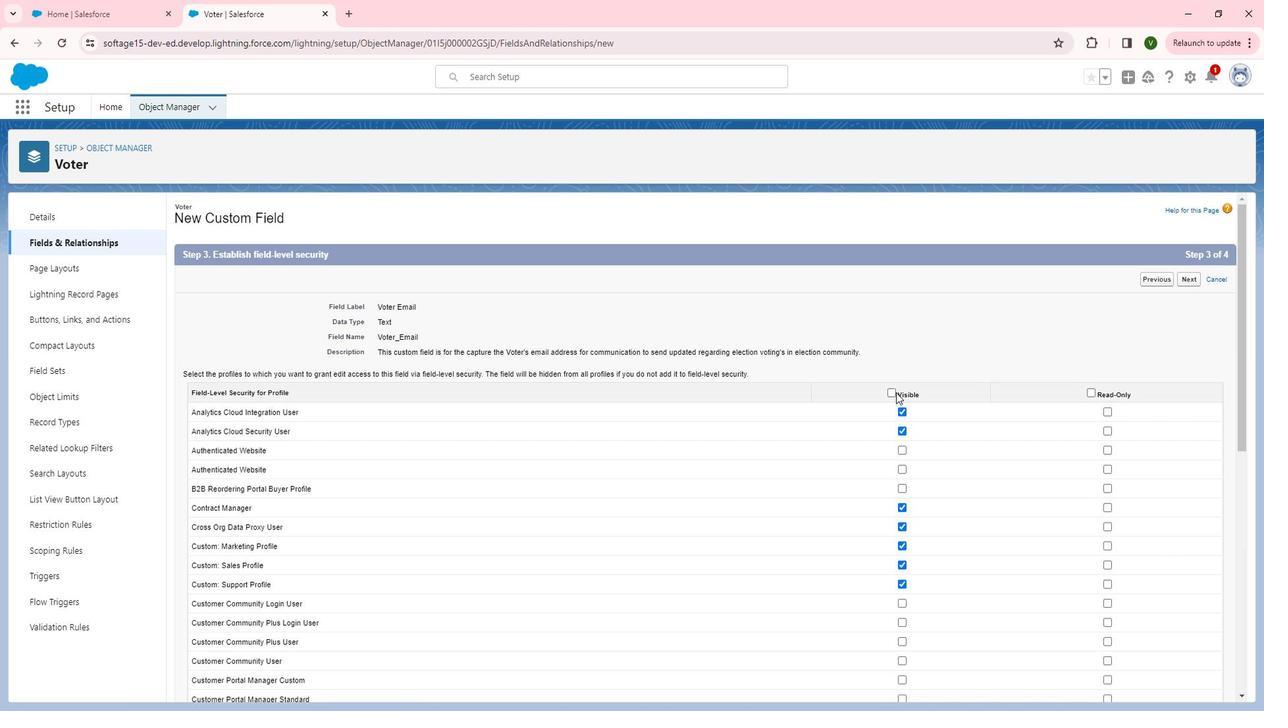 
Action: Mouse moved to (901, 388)
Screenshot: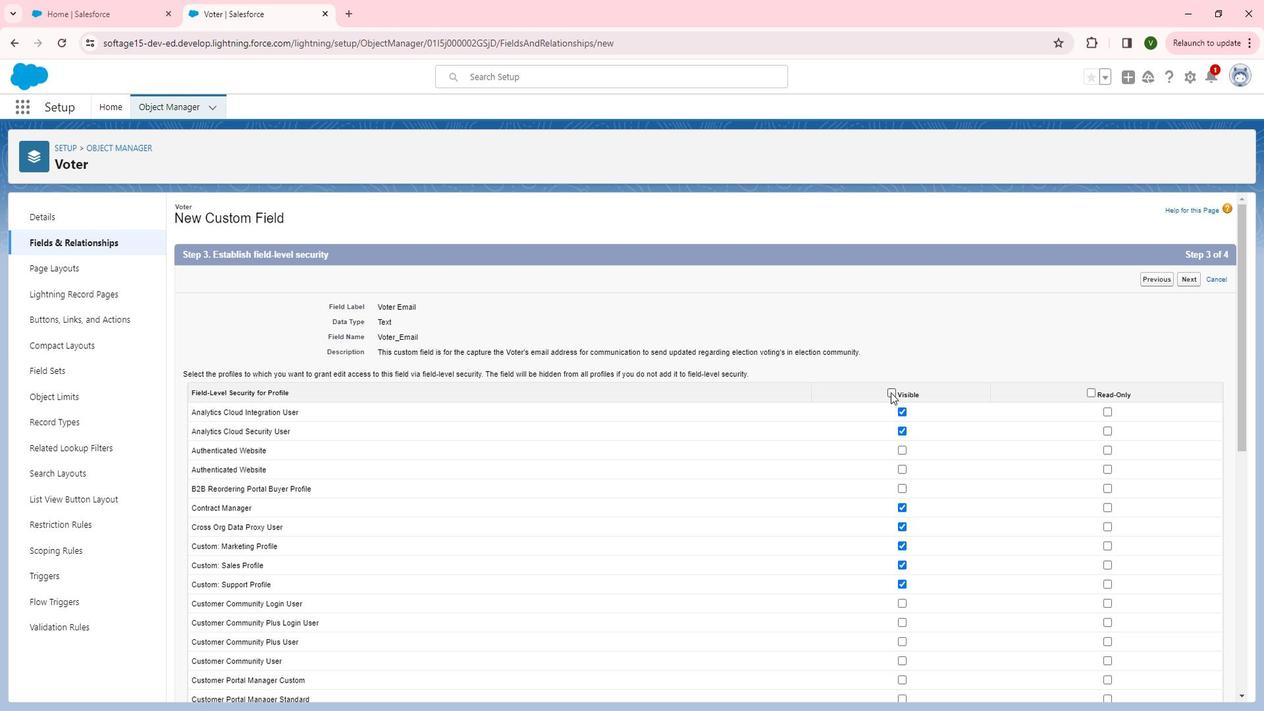 
Action: Mouse pressed left at (901, 388)
Screenshot: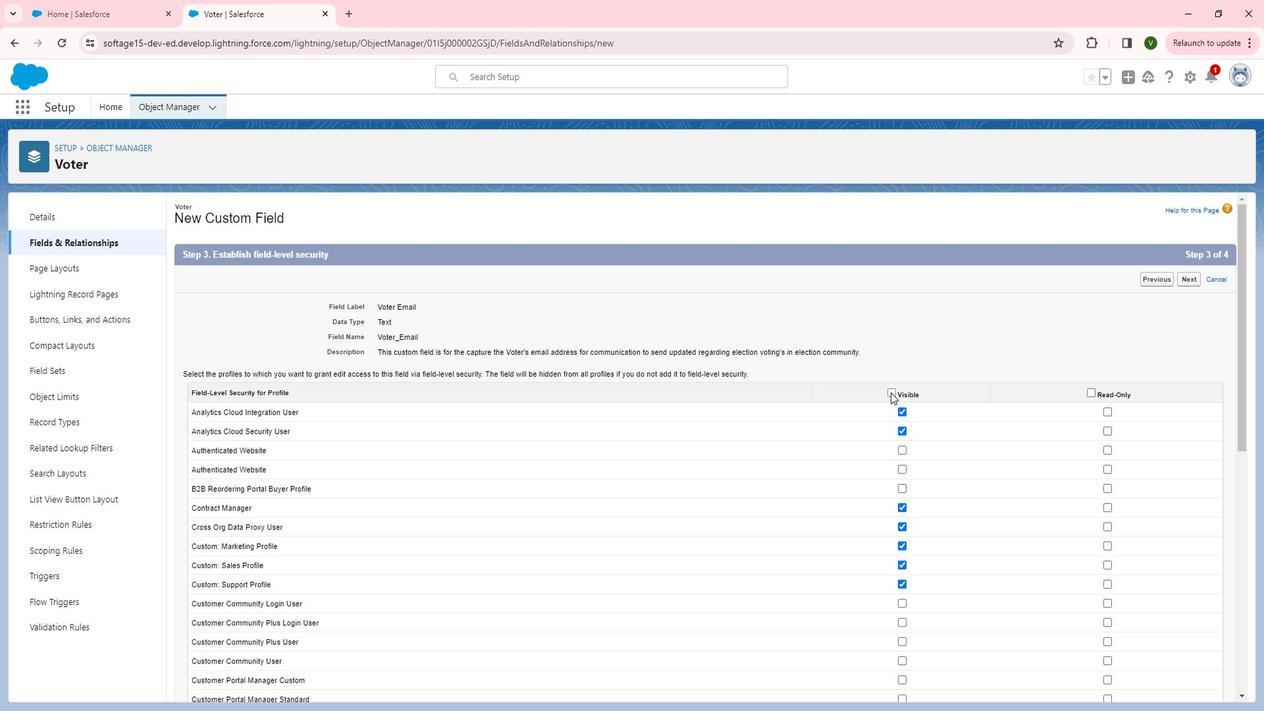 
Action: Mouse moved to (911, 423)
Screenshot: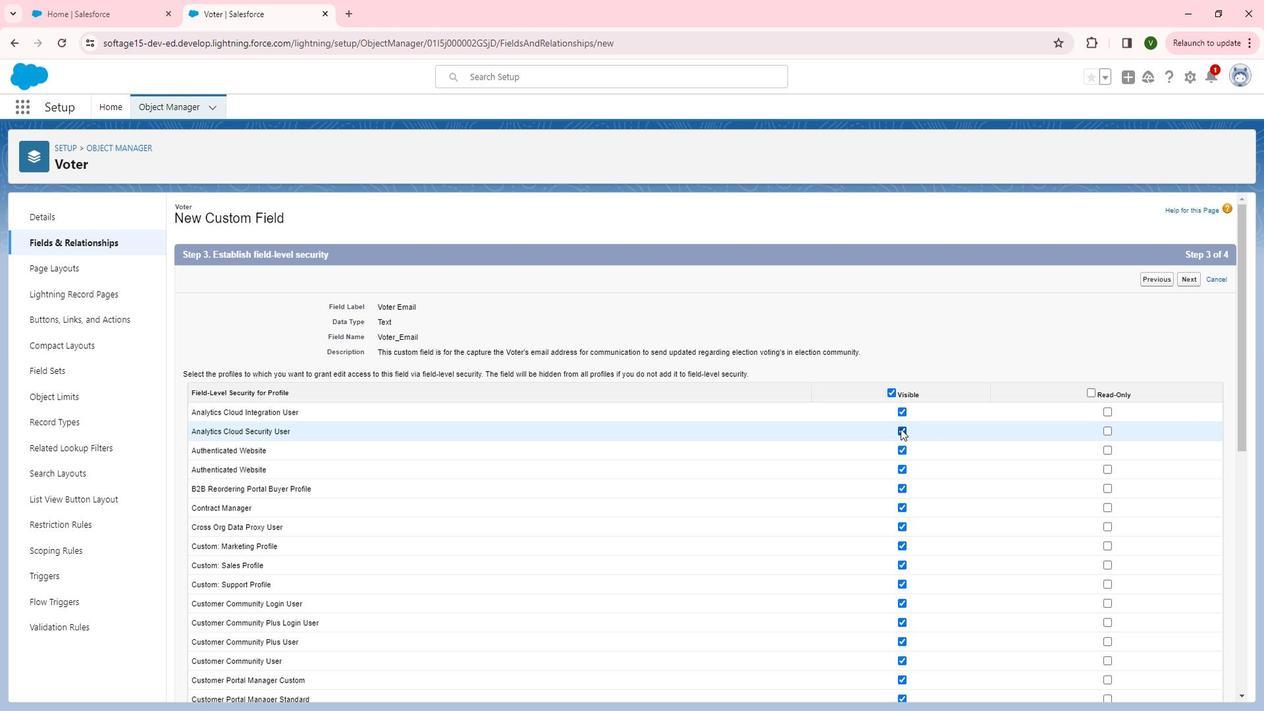 
Action: Mouse pressed left at (911, 423)
Screenshot: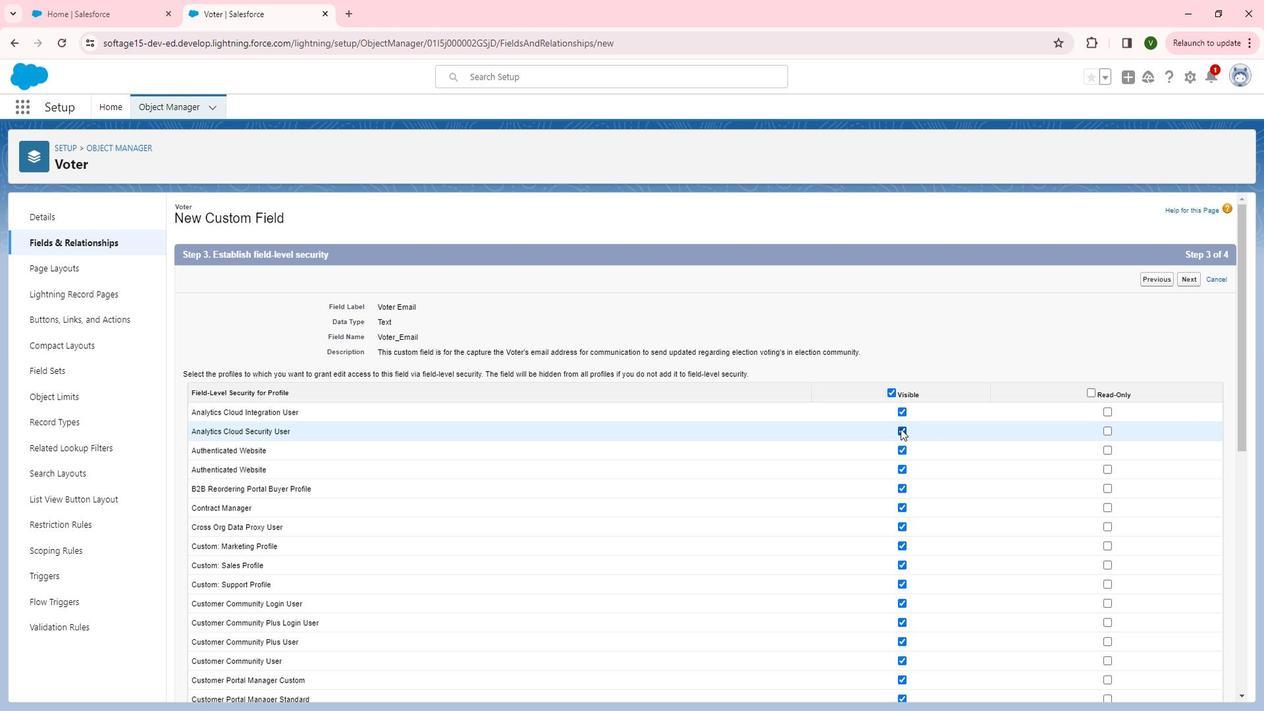 
Action: Mouse moved to (913, 442)
